 Task: Play online Dominion games in easy mode.
Action: Mouse moved to (320, 721)
Screenshot: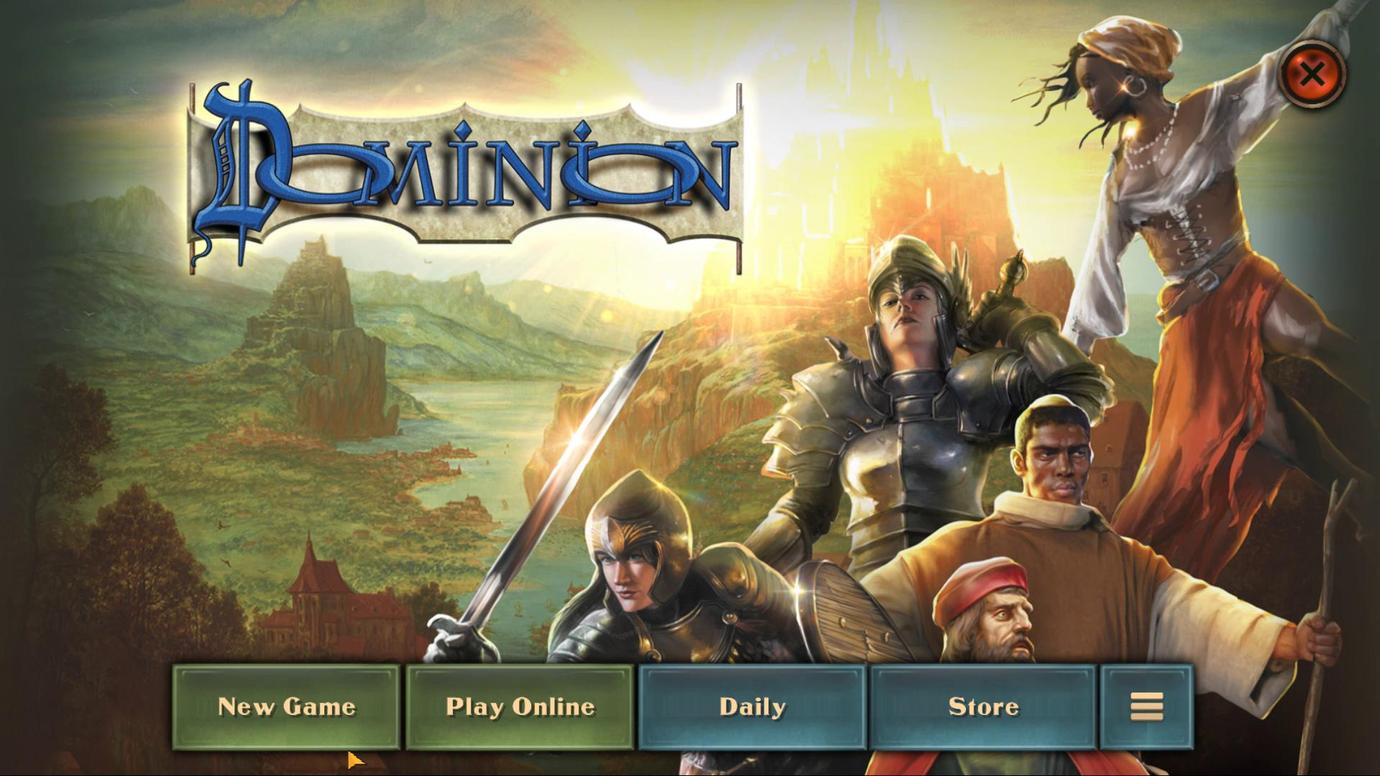 
Action: Mouse pressed left at (320, 721)
Screenshot: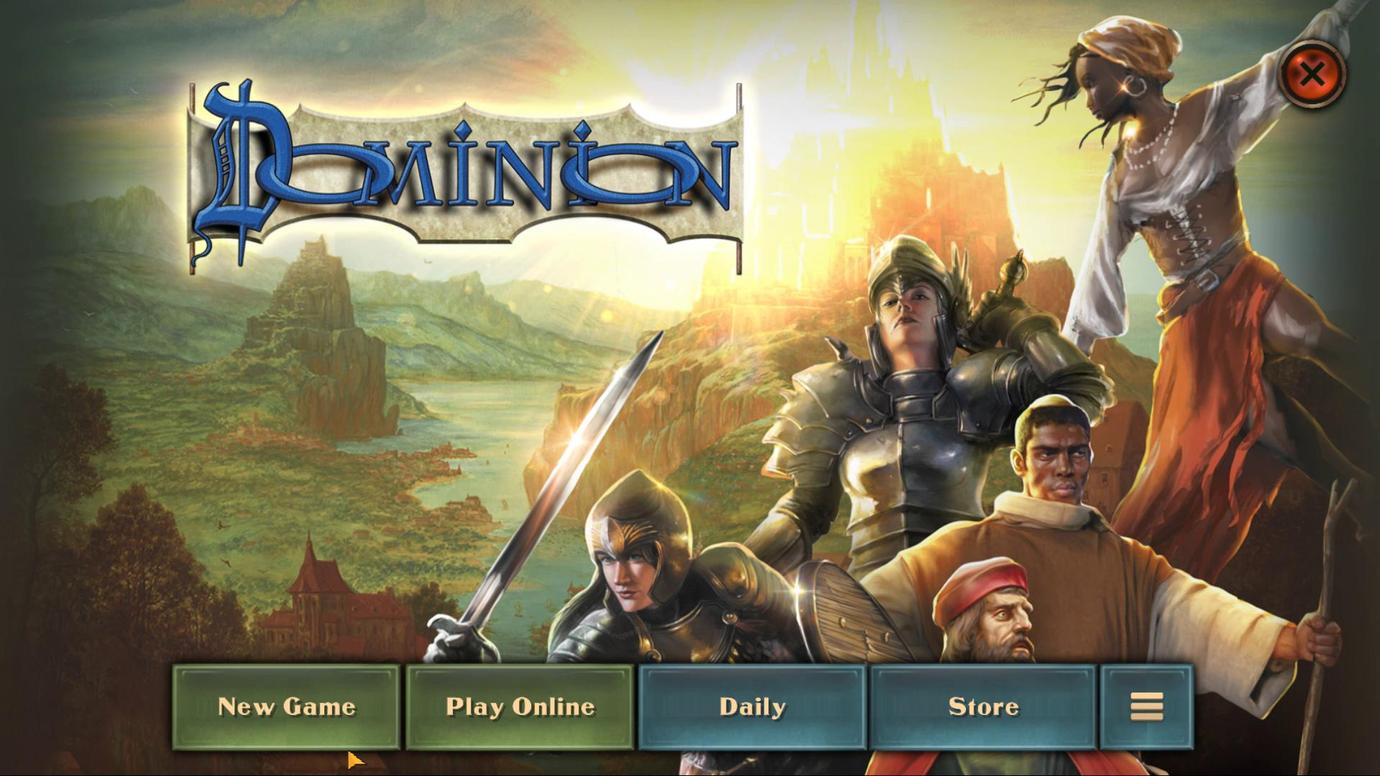 
Action: Mouse moved to (611, 674)
Screenshot: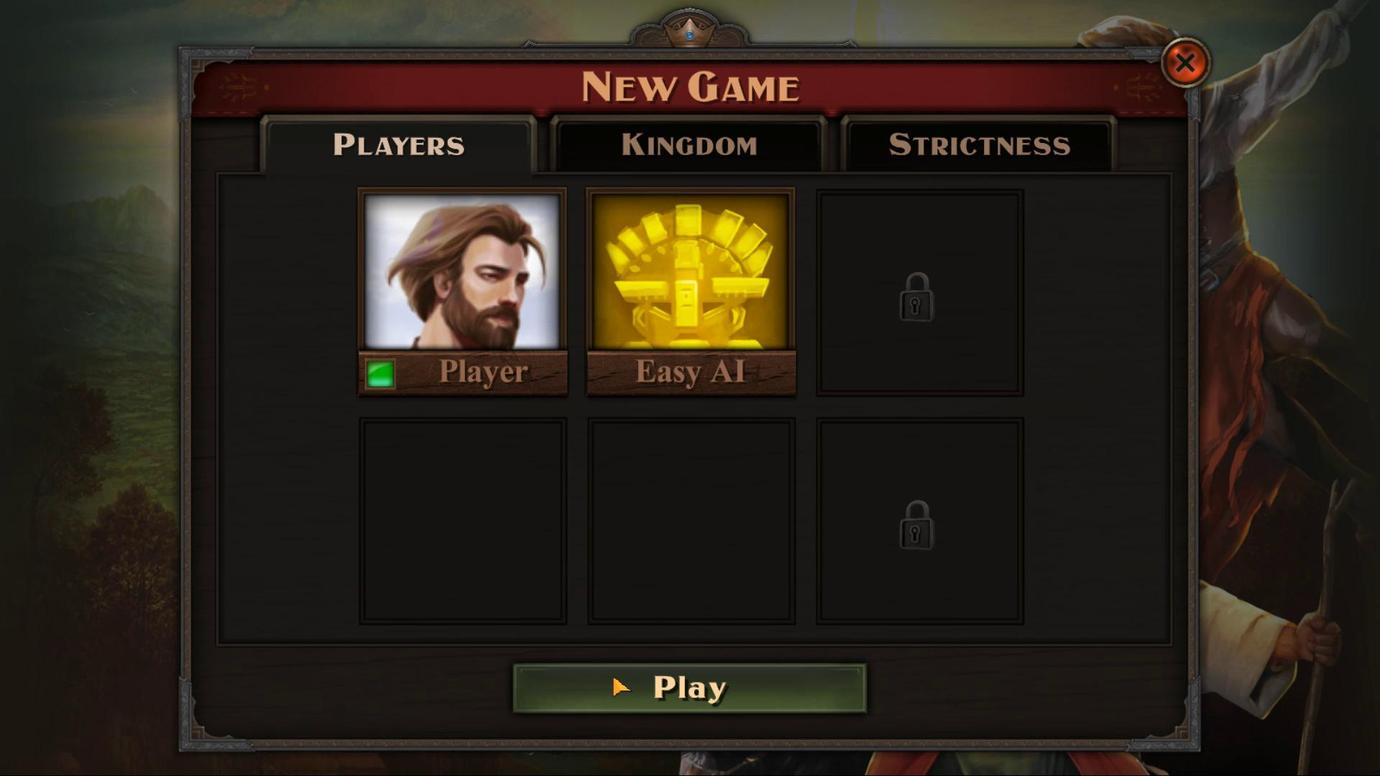 
Action: Mouse pressed left at (611, 674)
Screenshot: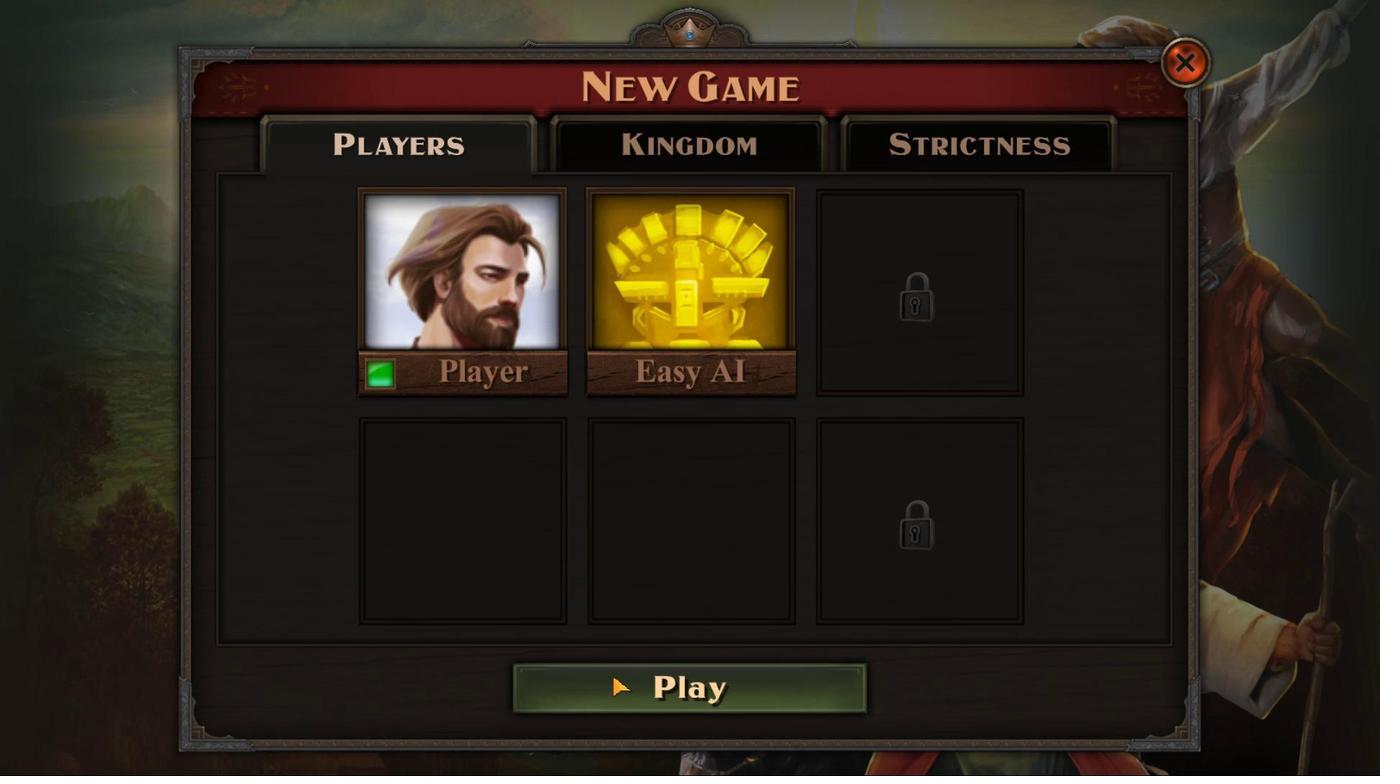 
Action: Mouse moved to (578, 606)
Screenshot: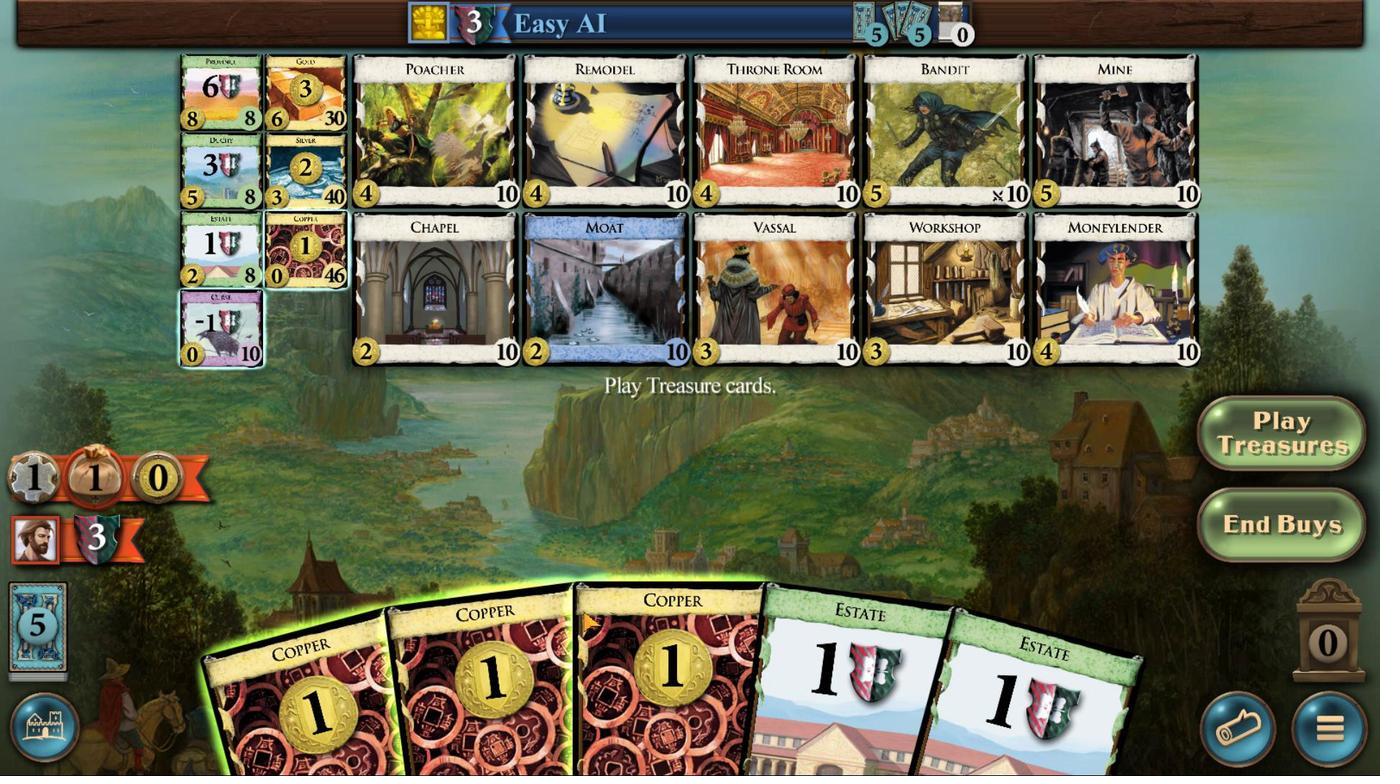 
Action: Mouse scrolled (578, 605) with delta (0, 0)
Screenshot: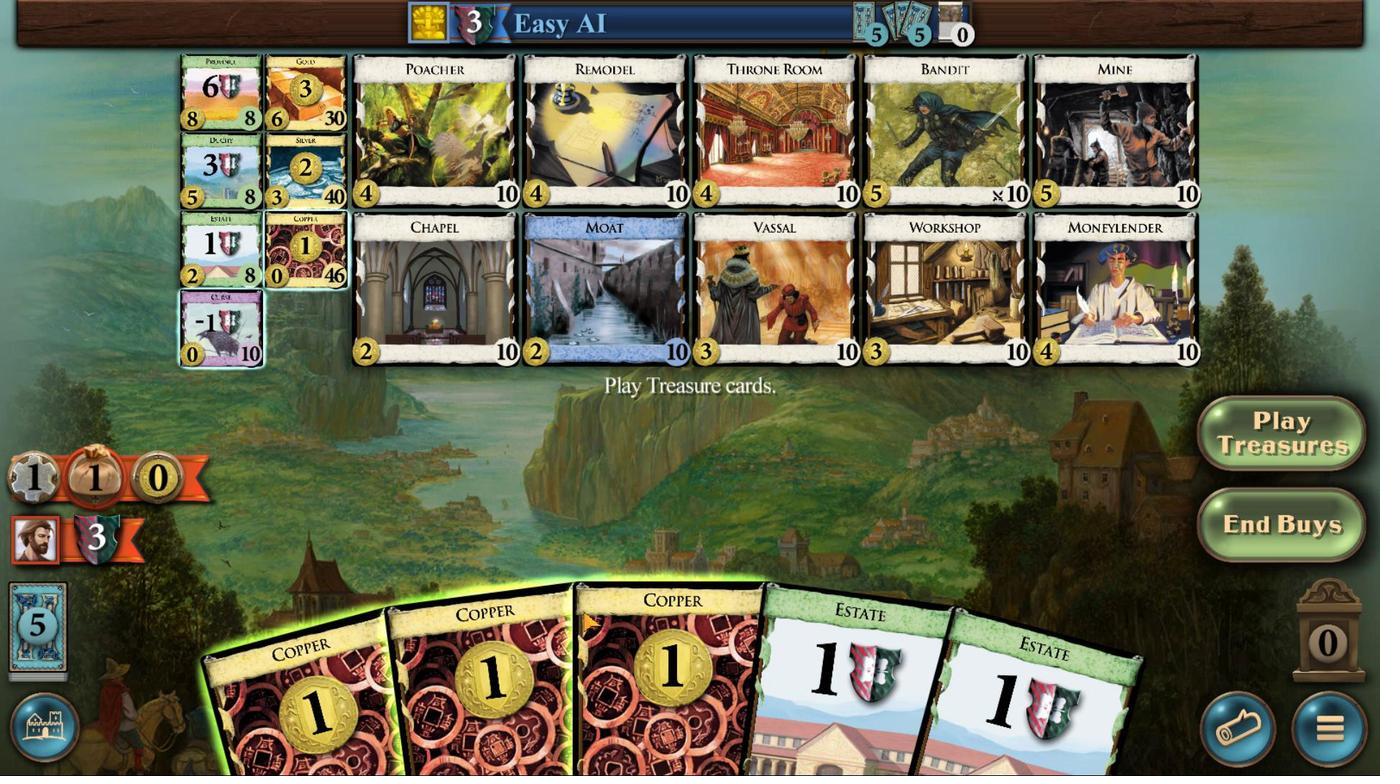 
Action: Mouse moved to (592, 623)
Screenshot: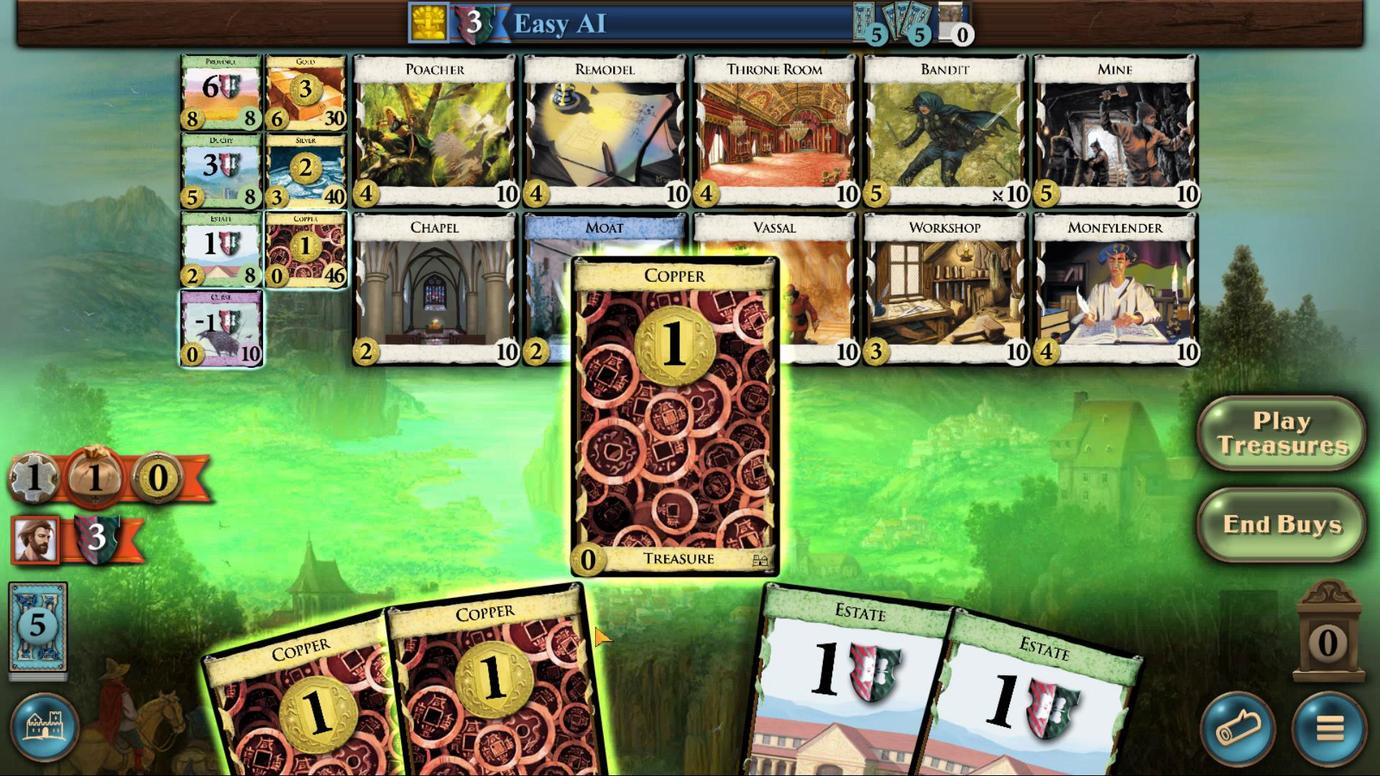 
Action: Mouse scrolled (592, 623) with delta (0, 0)
Screenshot: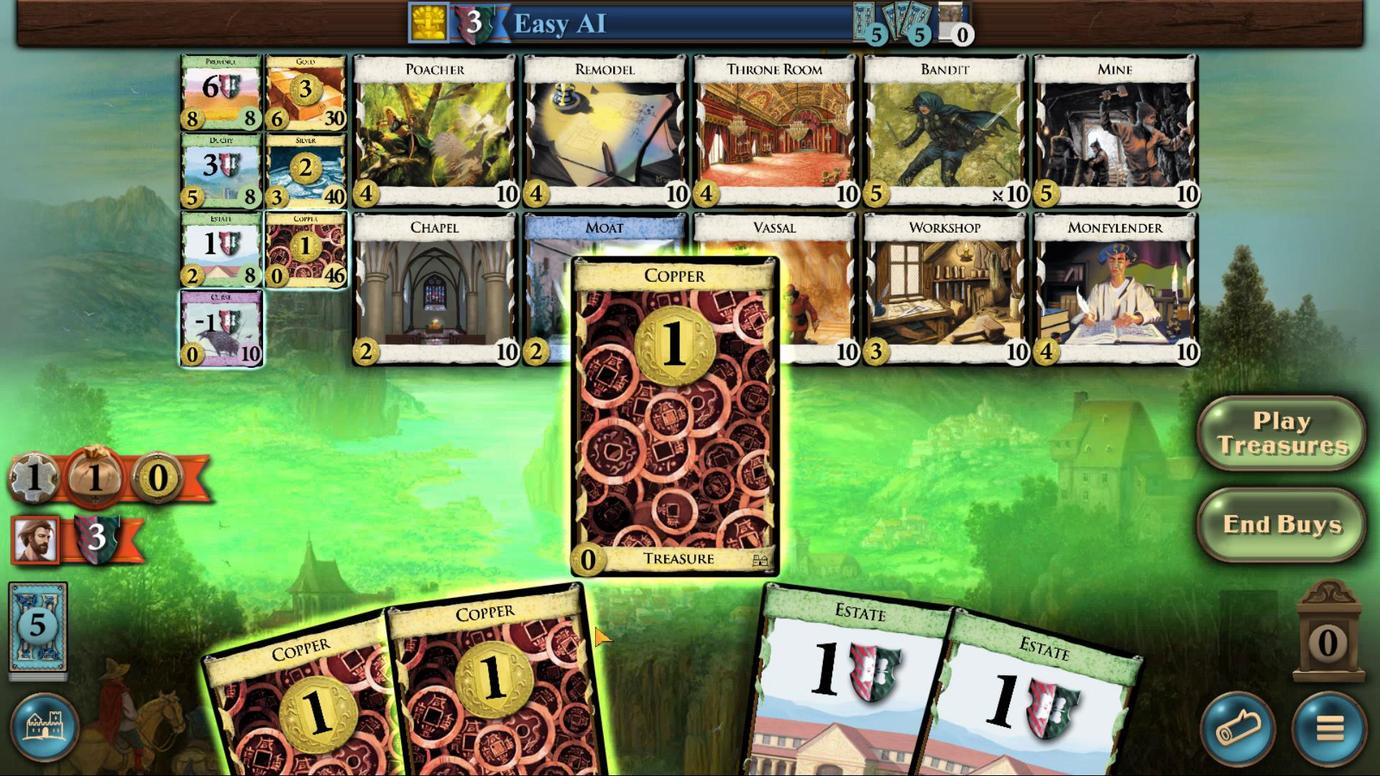 
Action: Mouse moved to (593, 626)
Screenshot: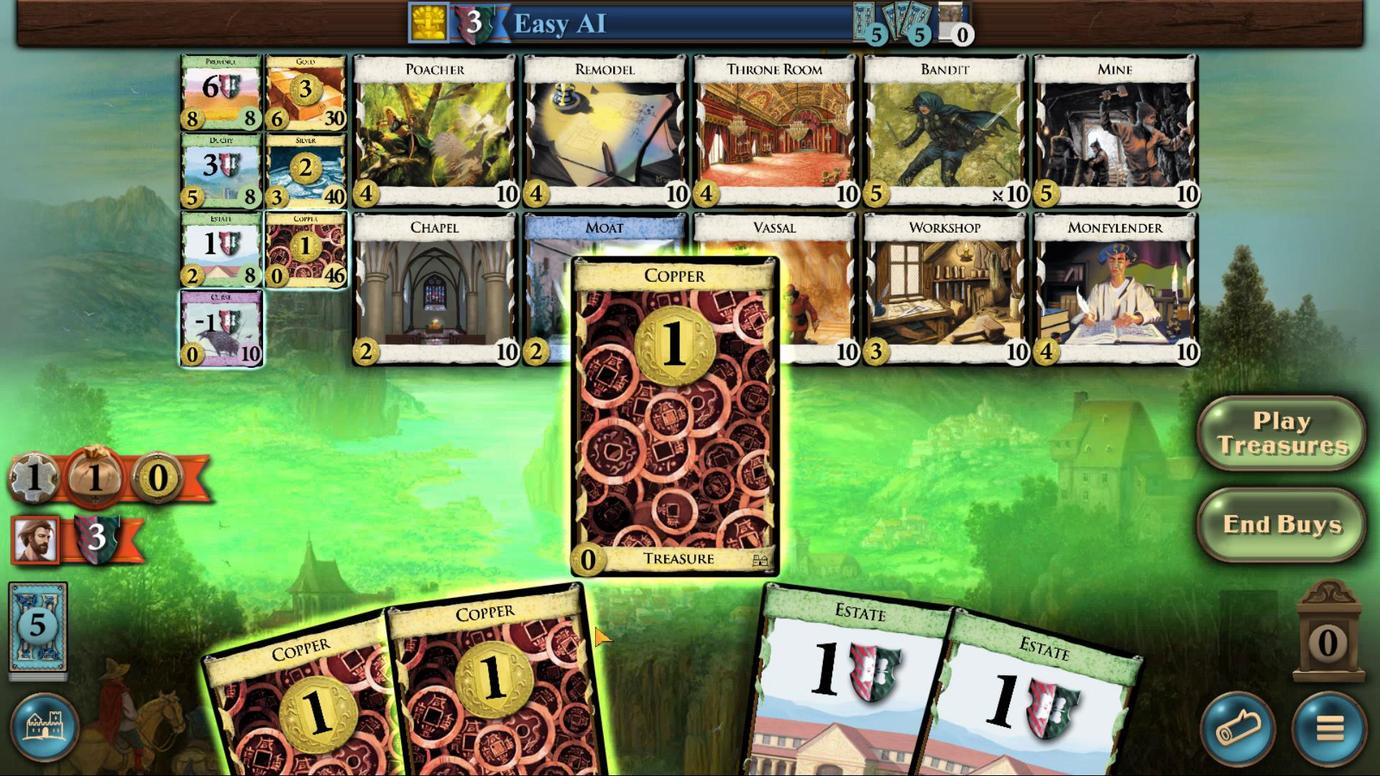
Action: Mouse scrolled (593, 626) with delta (0, 0)
Screenshot: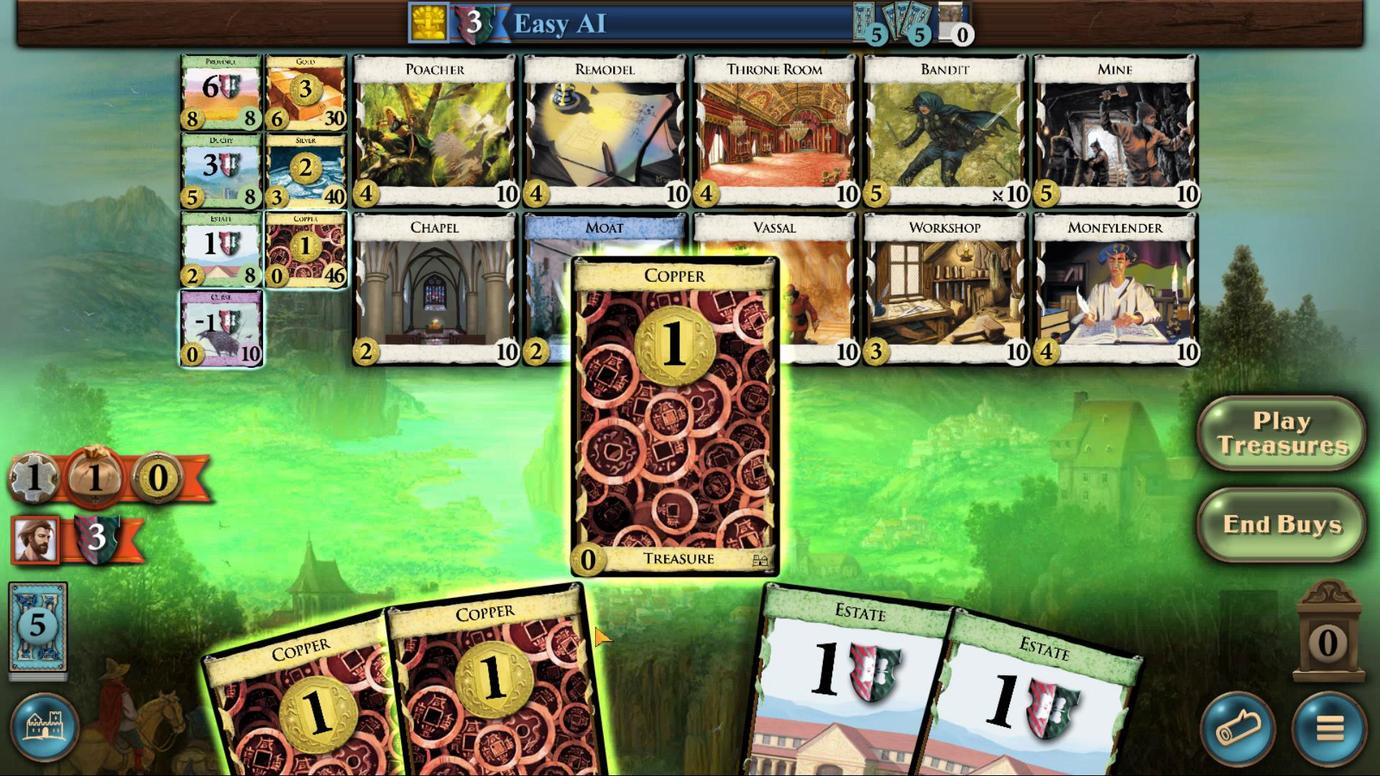 
Action: Mouse scrolled (593, 626) with delta (0, 0)
Screenshot: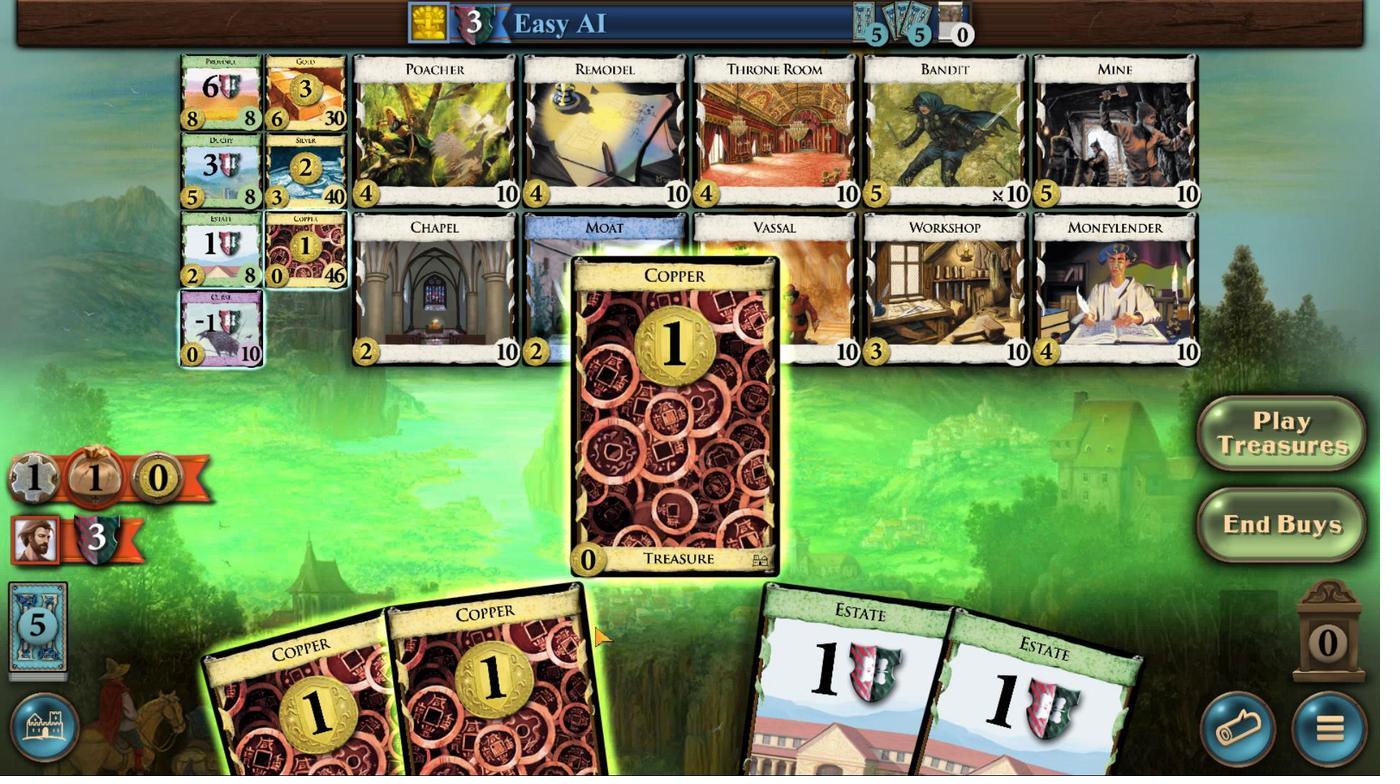 
Action: Mouse scrolled (593, 626) with delta (0, 0)
Screenshot: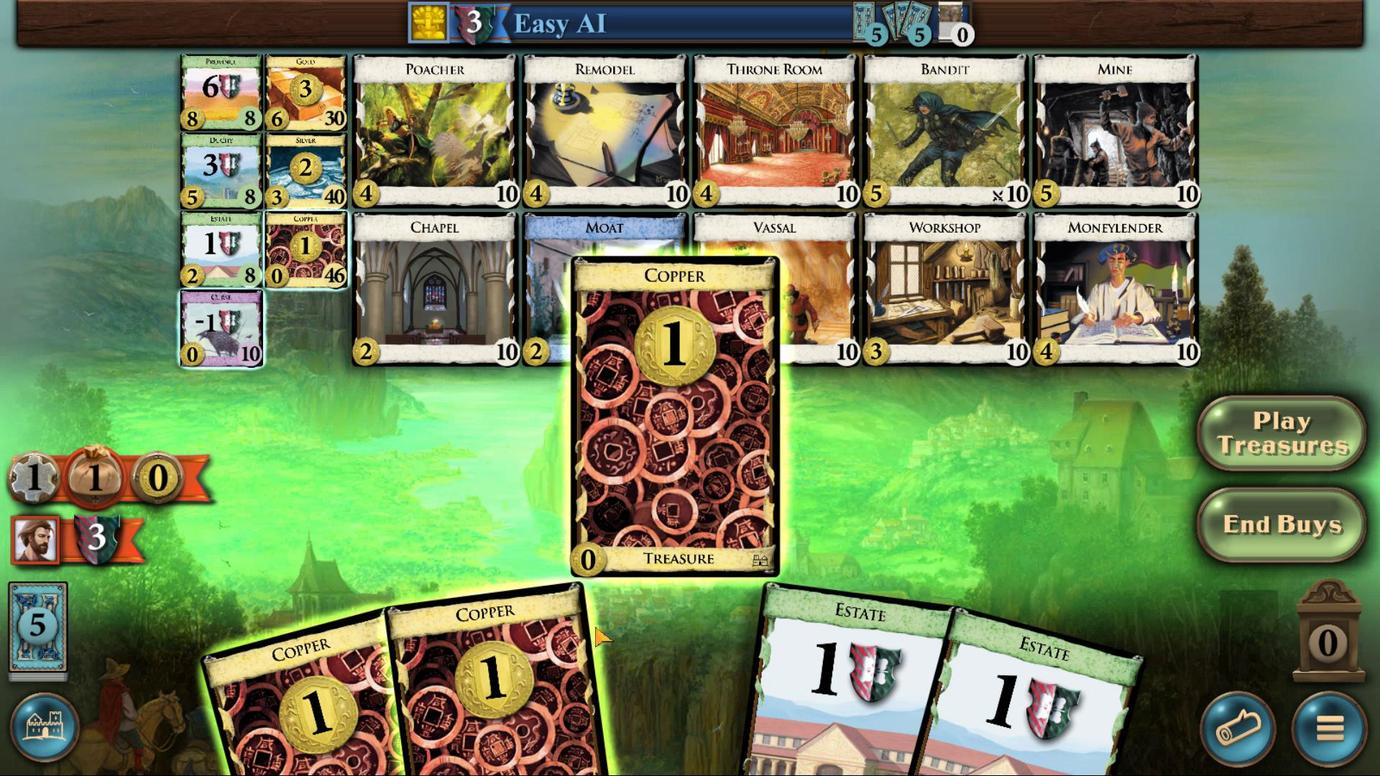 
Action: Mouse scrolled (593, 626) with delta (0, 0)
Screenshot: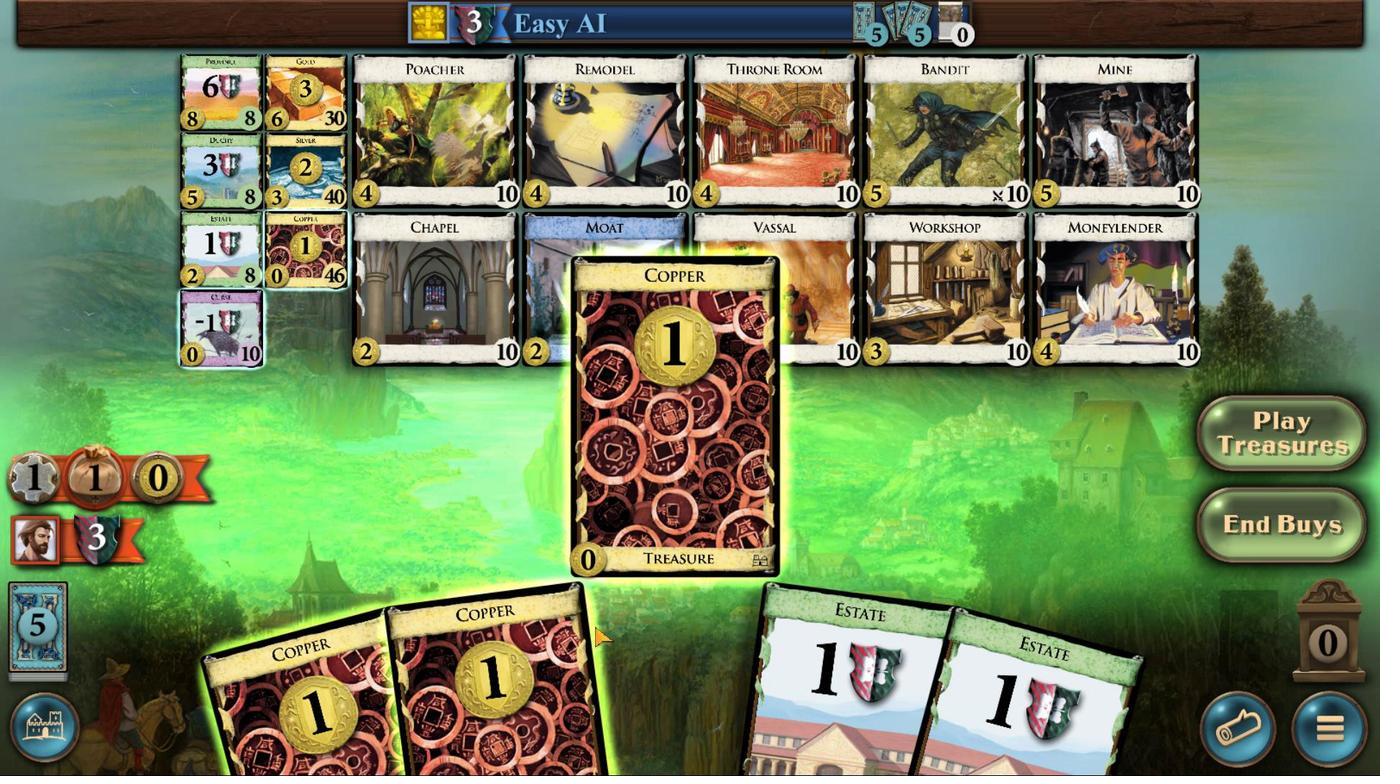 
Action: Mouse moved to (564, 659)
Screenshot: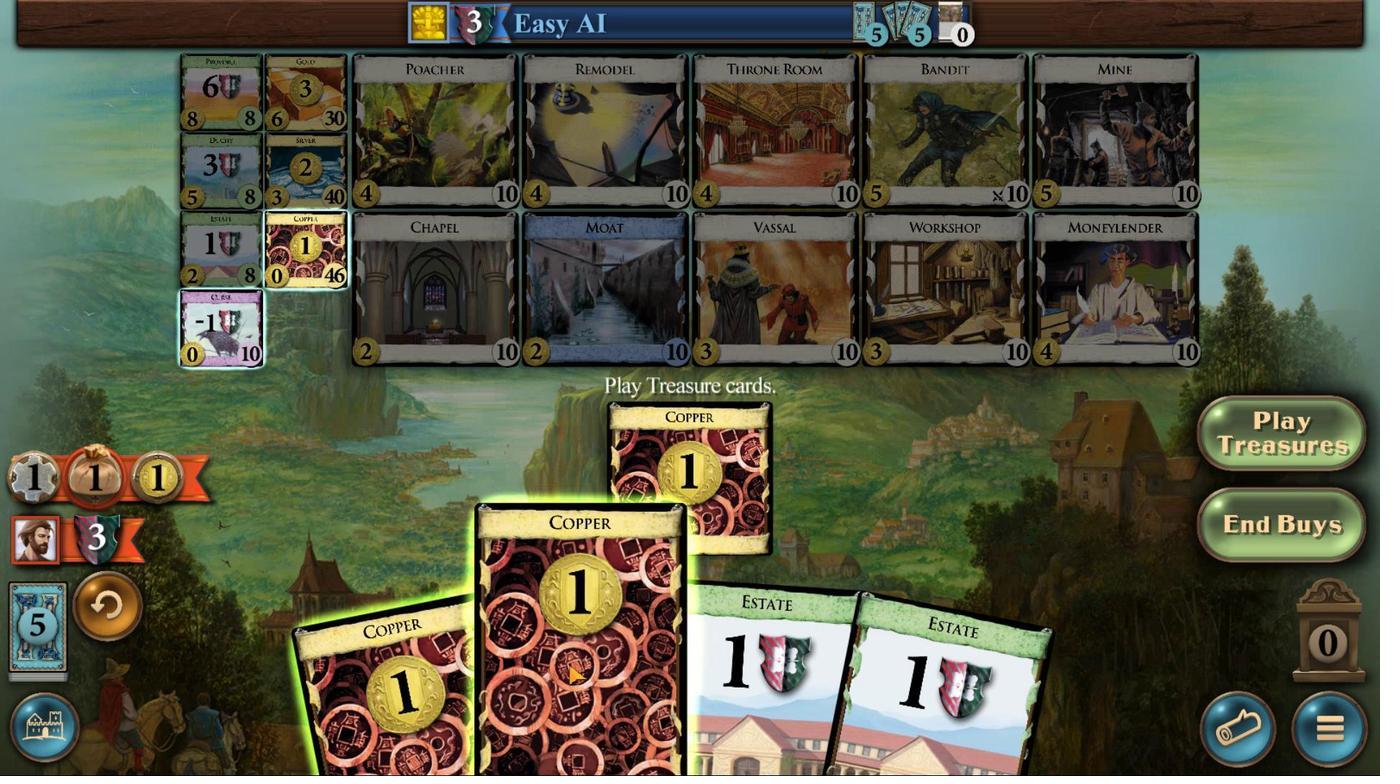 
Action: Mouse scrolled (564, 659) with delta (0, 0)
Screenshot: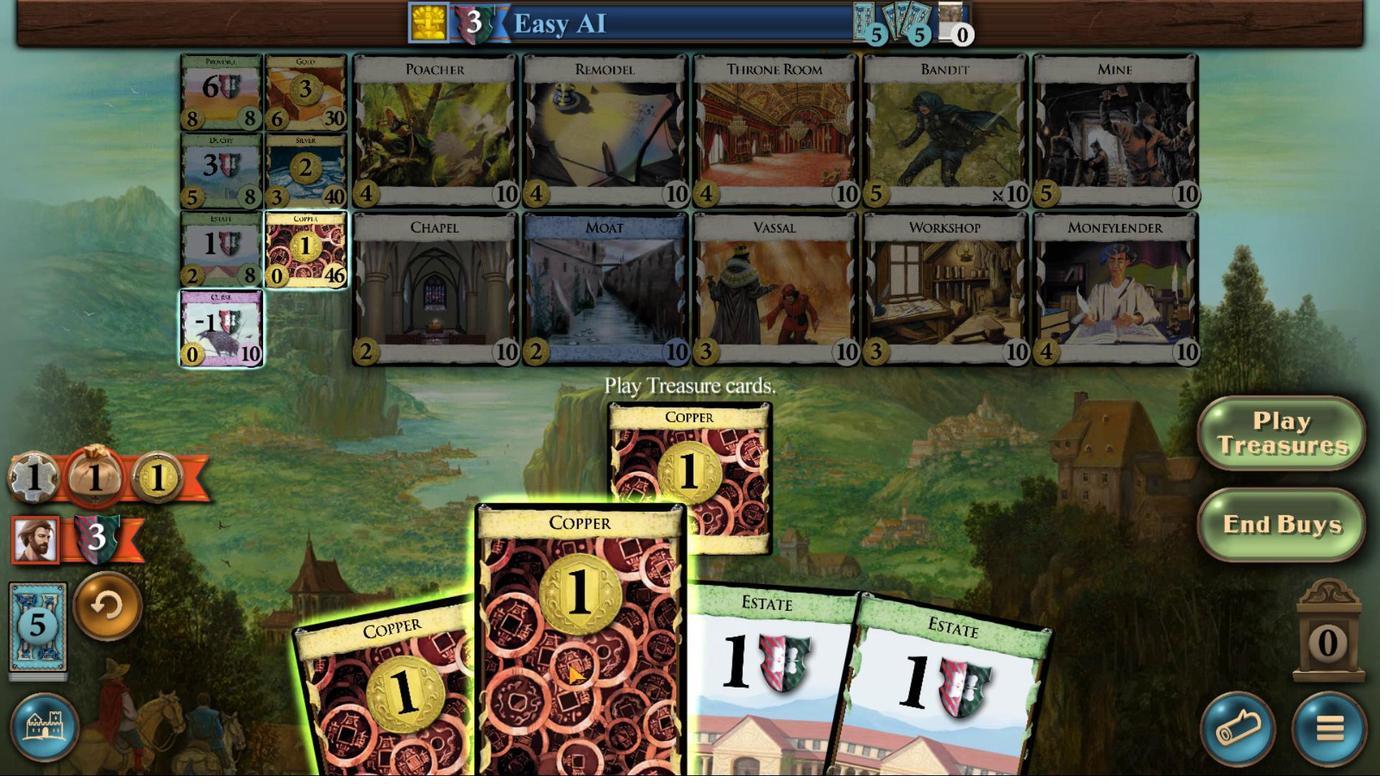 
Action: Mouse moved to (566, 662)
Screenshot: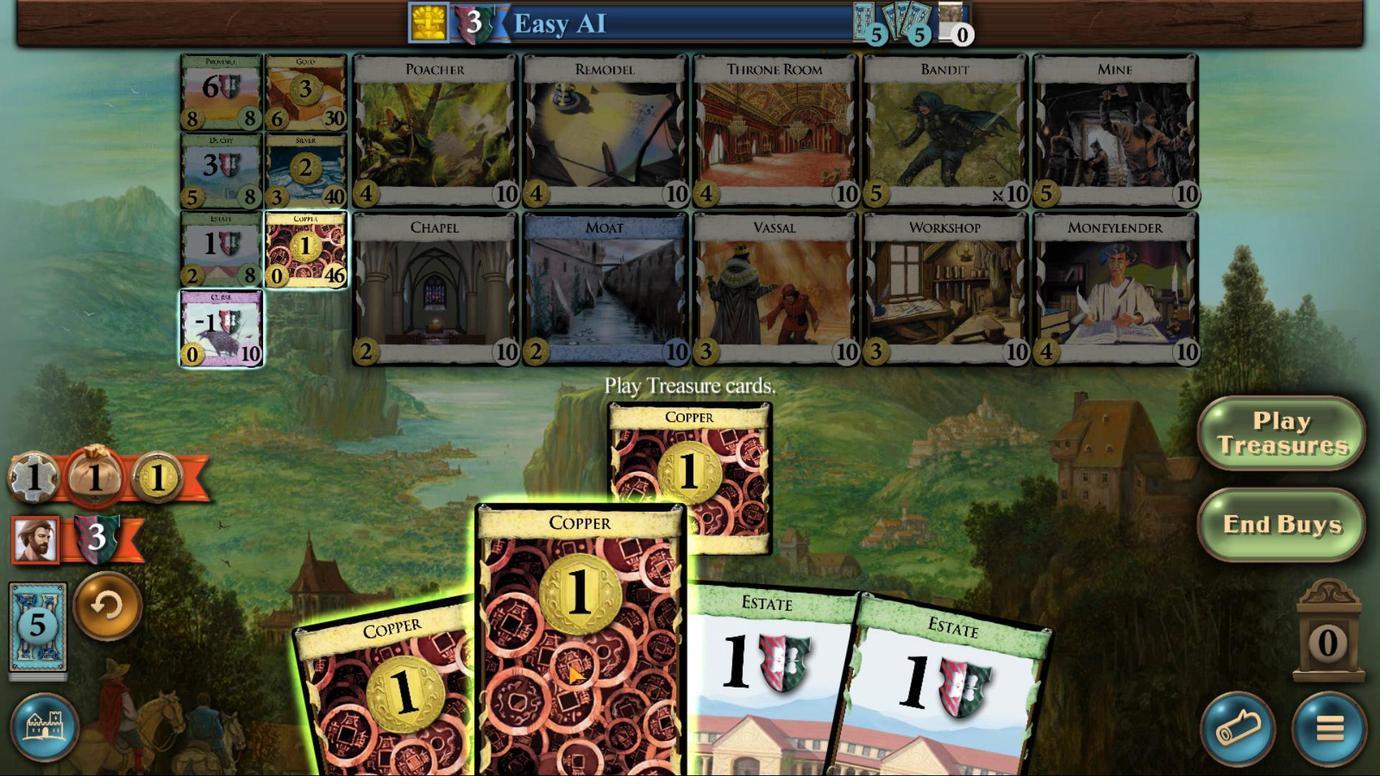 
Action: Mouse scrolled (566, 662) with delta (0, 0)
Screenshot: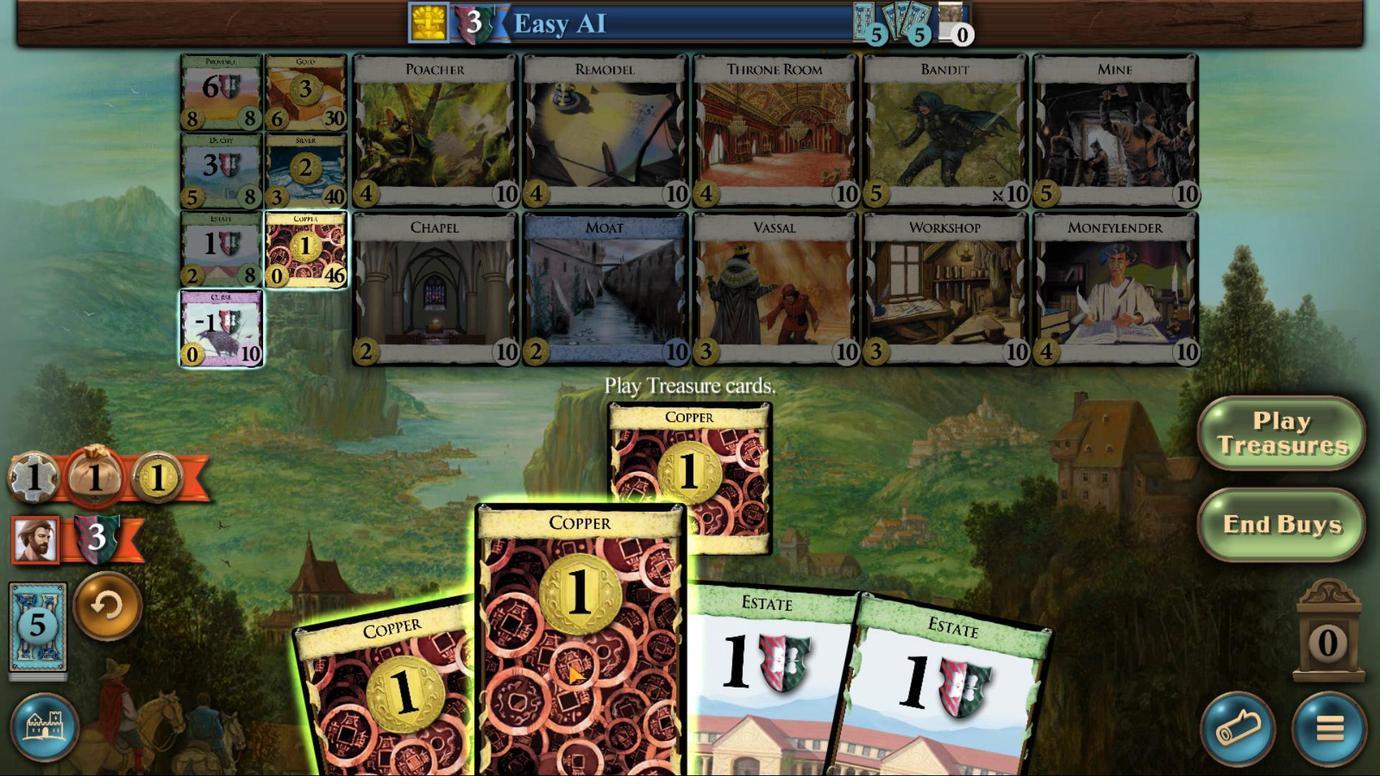 
Action: Mouse moved to (567, 664)
Screenshot: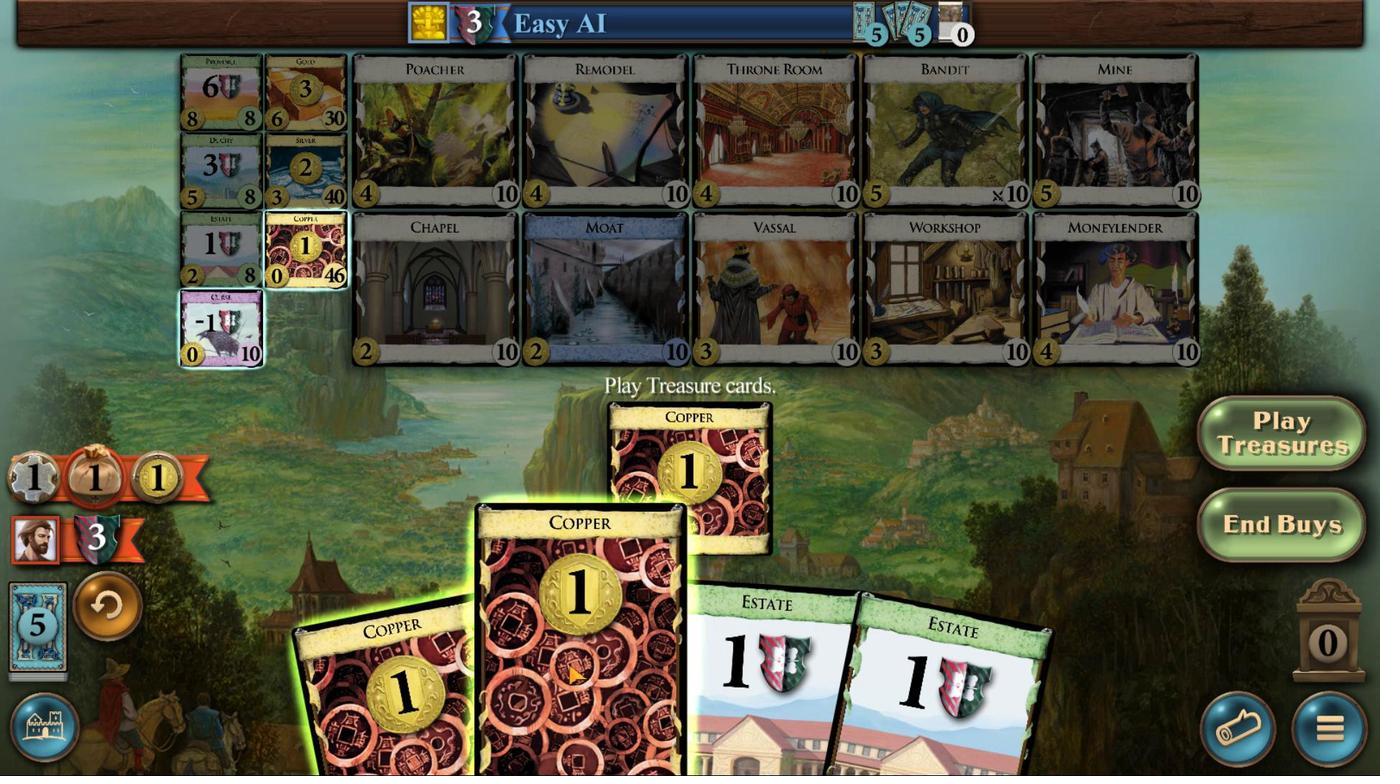 
Action: Mouse scrolled (567, 664) with delta (0, 0)
Screenshot: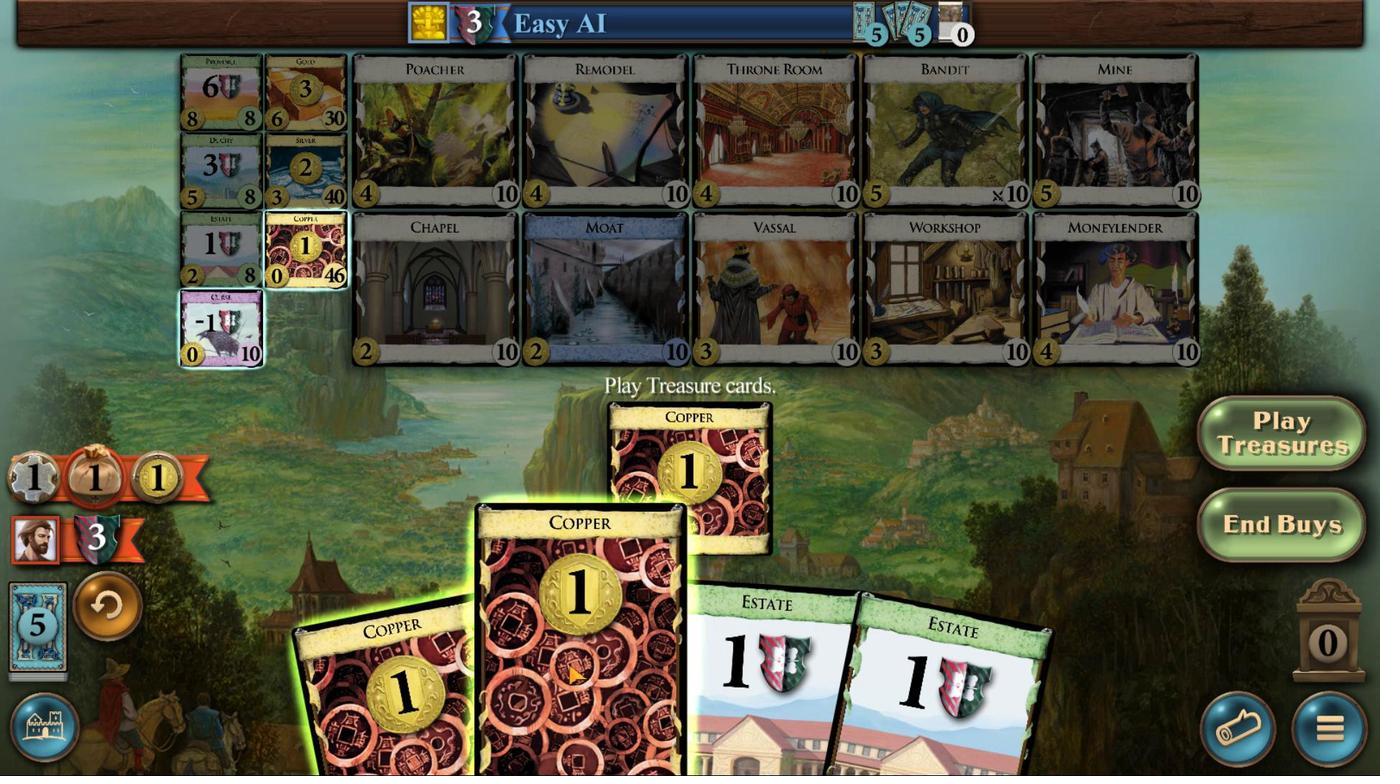 
Action: Mouse scrolled (567, 664) with delta (0, 0)
Screenshot: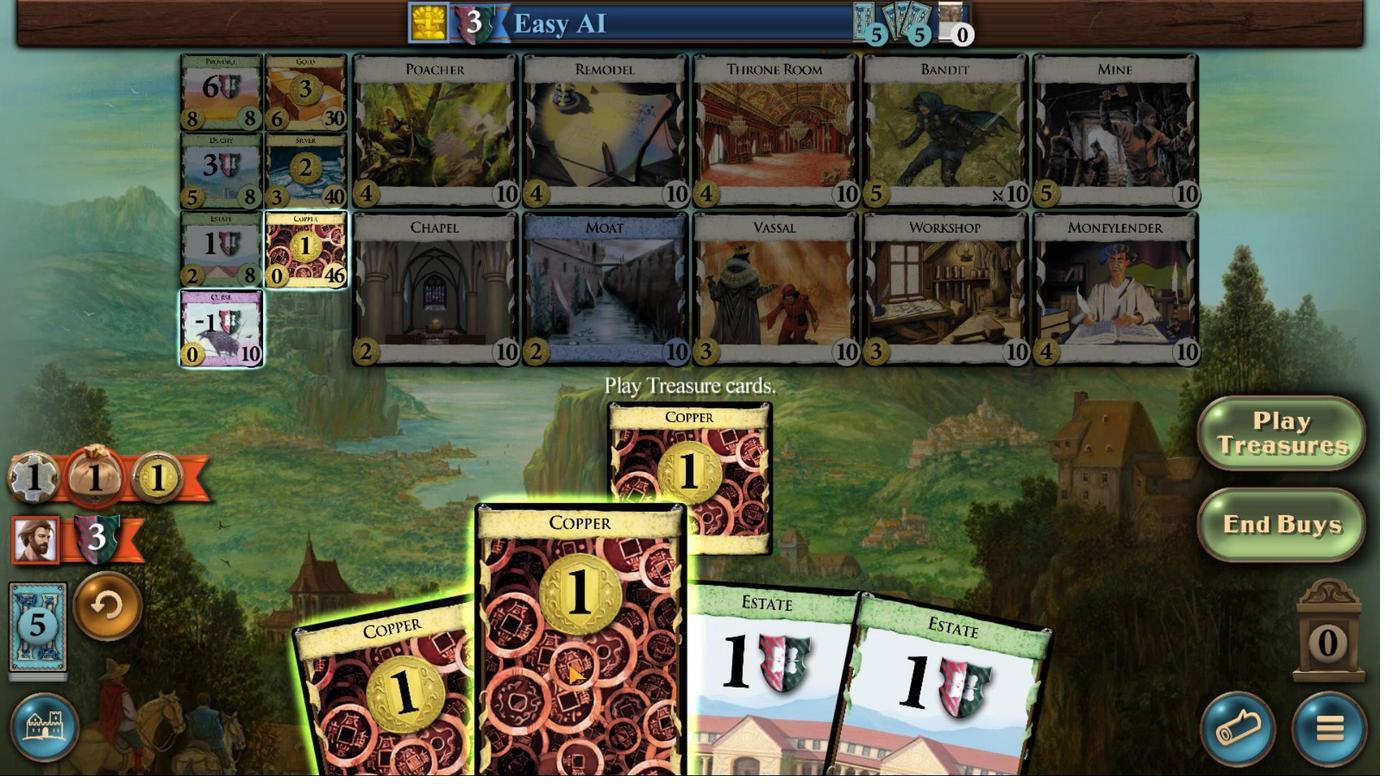 
Action: Mouse scrolled (567, 664) with delta (0, 0)
Screenshot: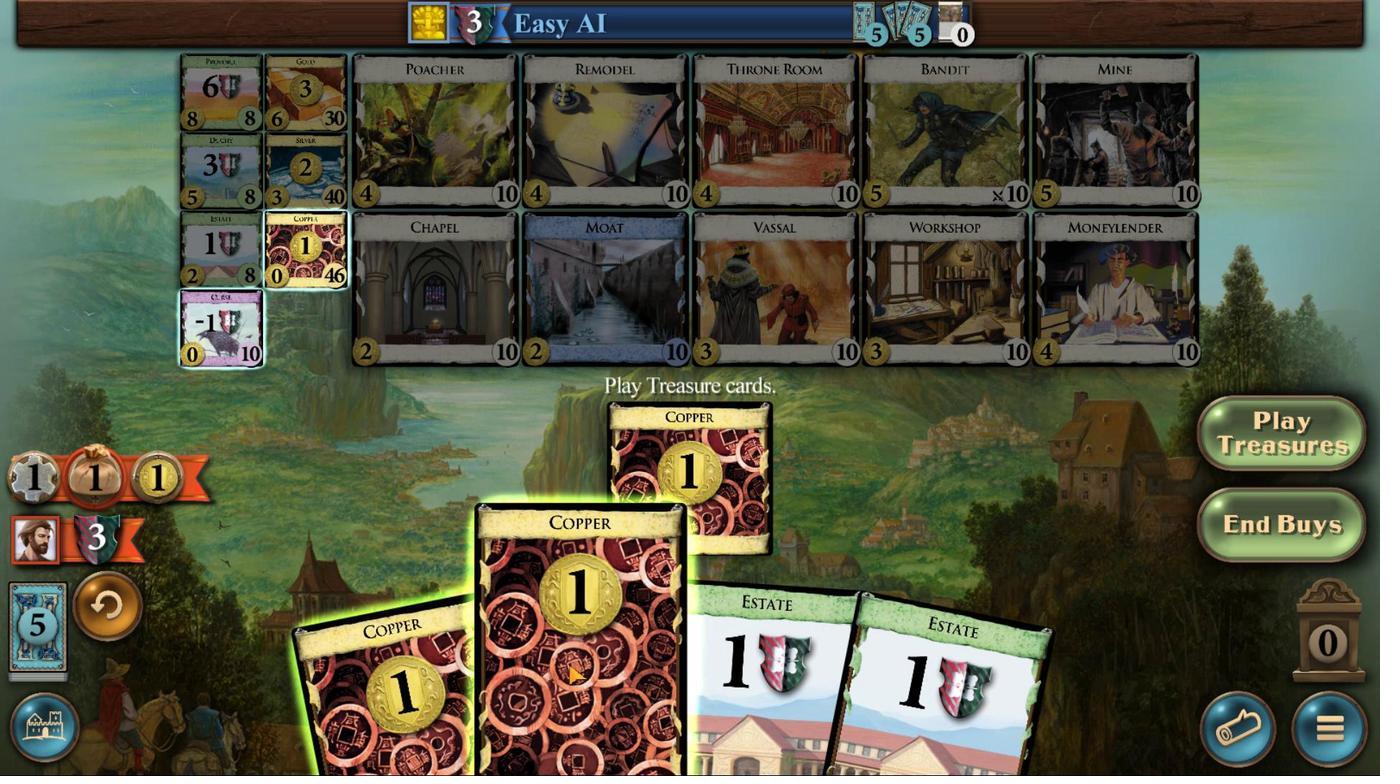 
Action: Mouse moved to (495, 665)
Screenshot: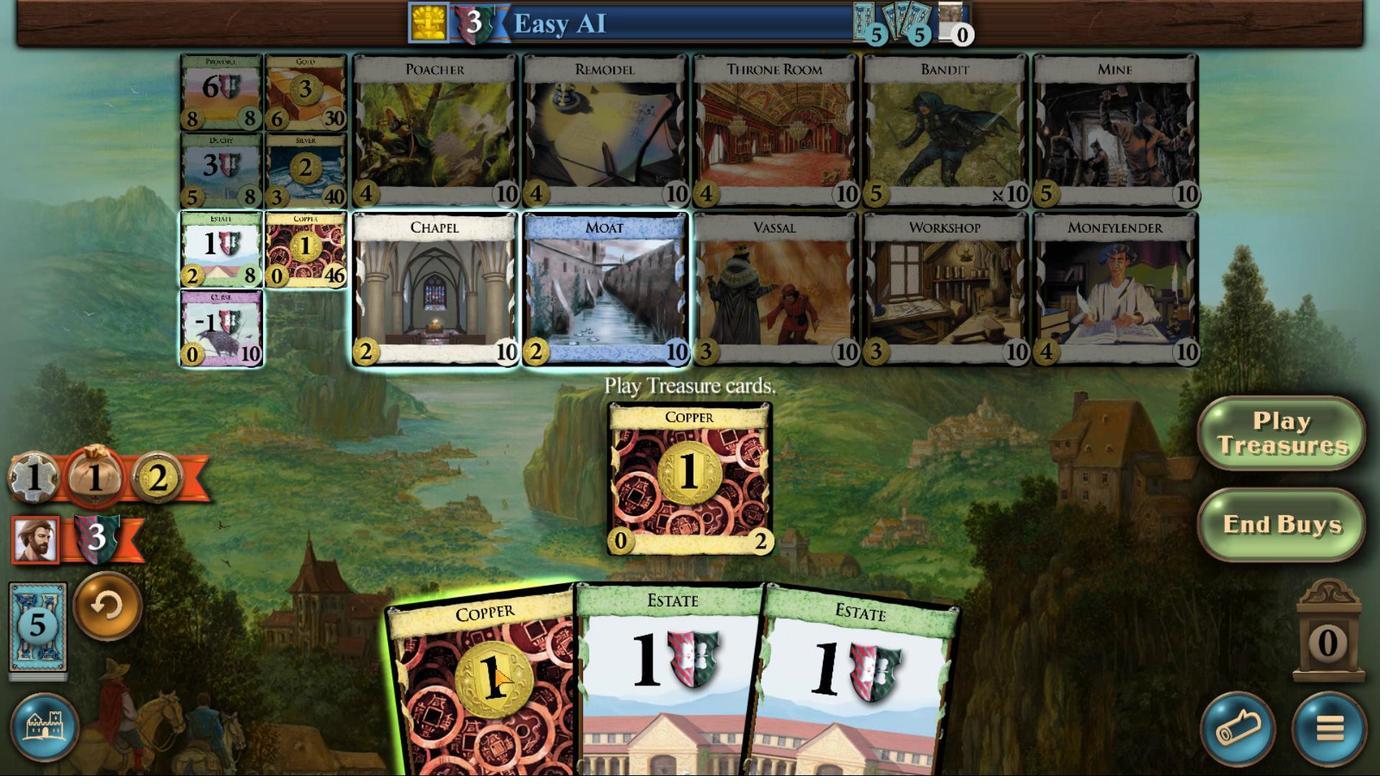 
Action: Mouse scrolled (495, 664) with delta (0, 0)
Screenshot: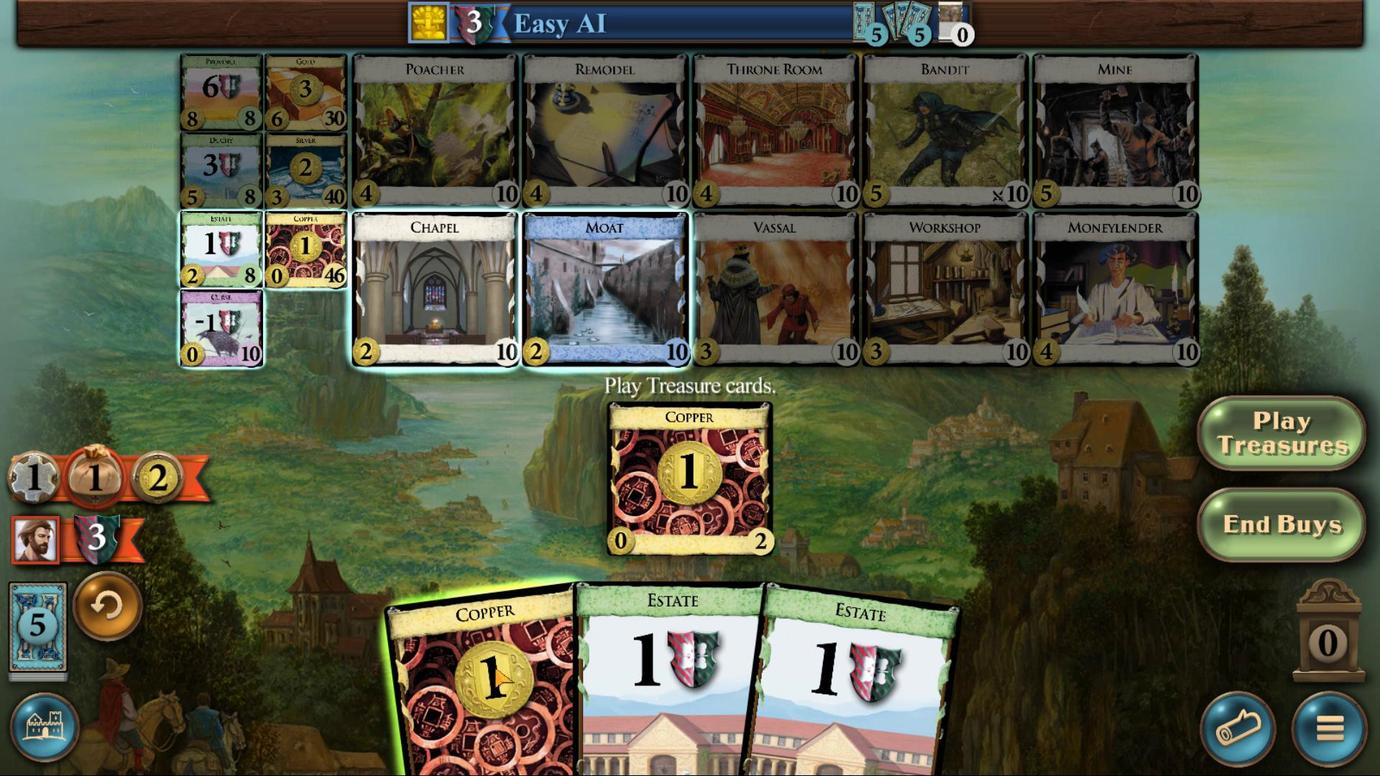 
Action: Mouse moved to (494, 667)
Screenshot: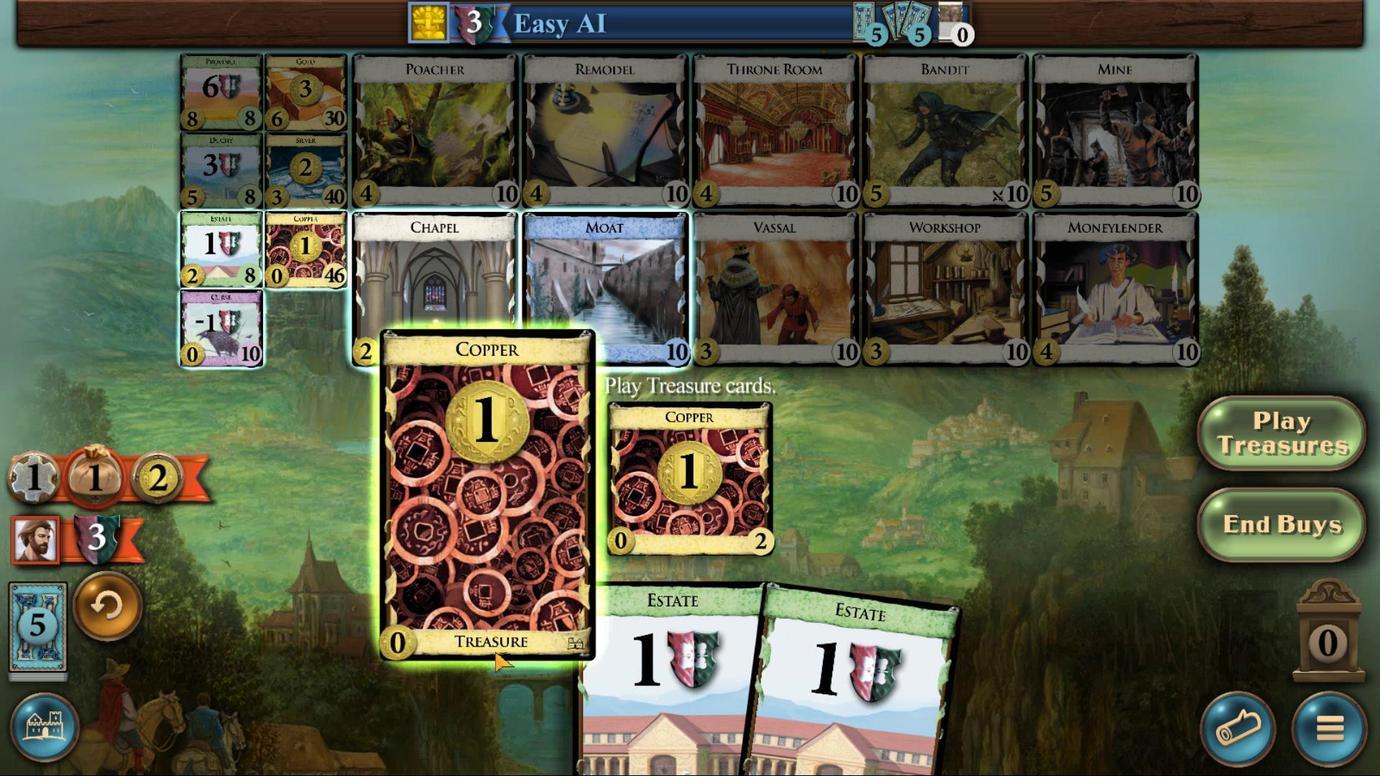 
Action: Mouse scrolled (494, 667) with delta (0, 0)
Screenshot: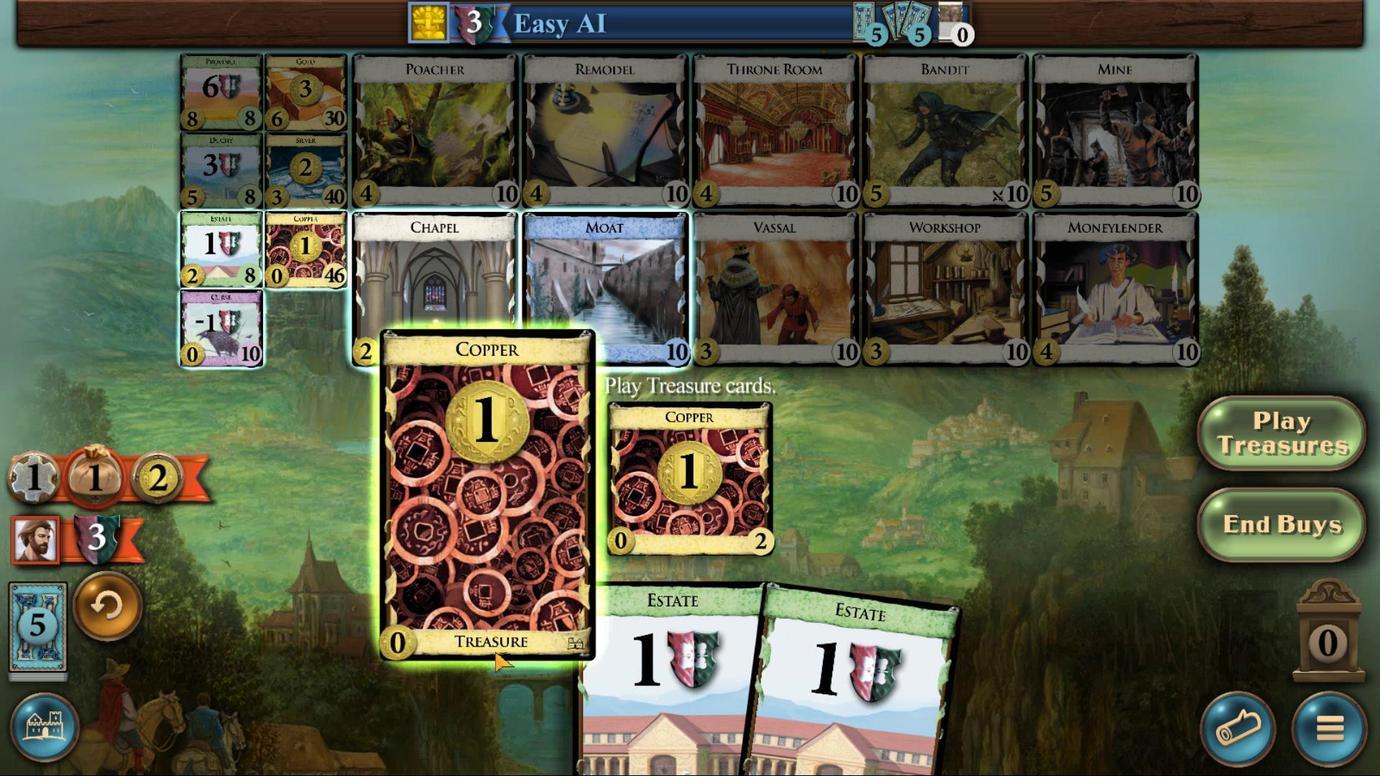 
Action: Mouse moved to (493, 667)
Screenshot: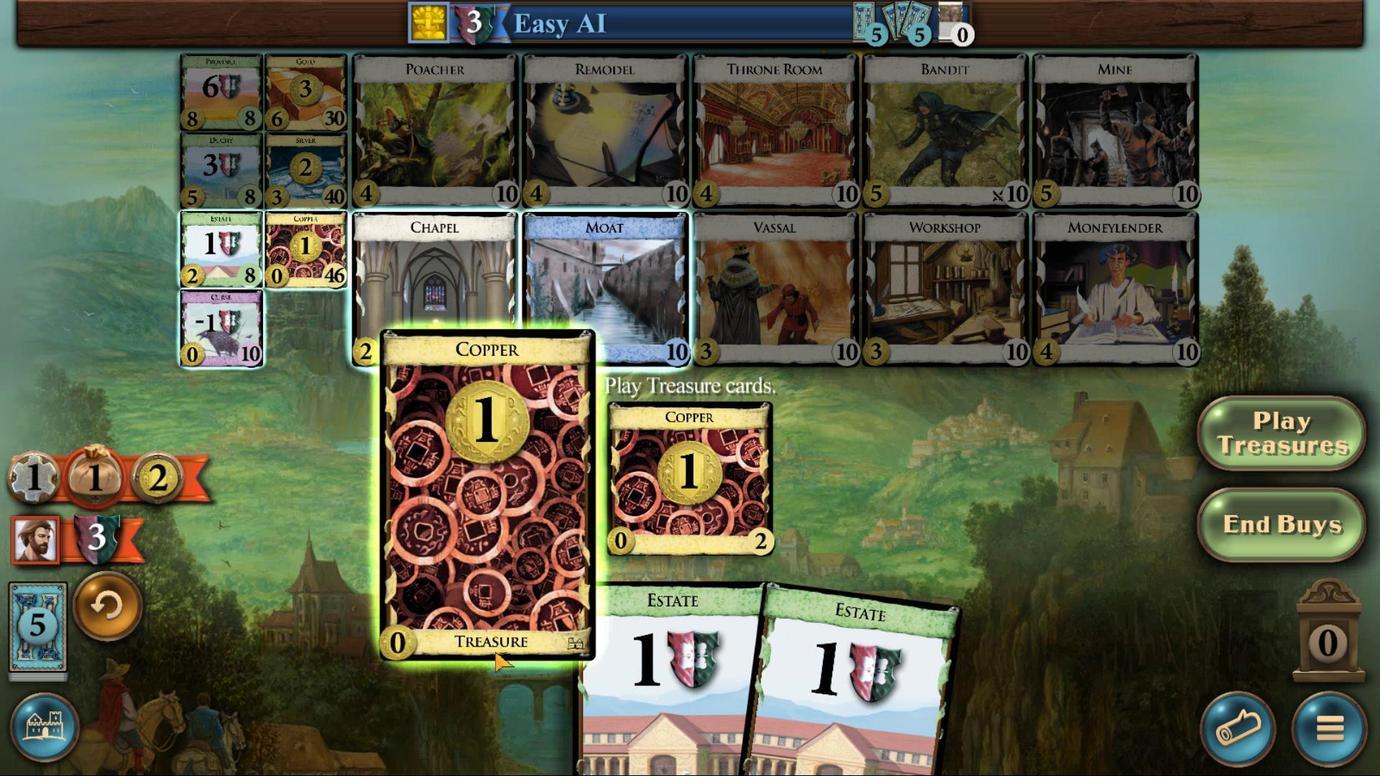 
Action: Mouse scrolled (493, 667) with delta (0, 0)
Screenshot: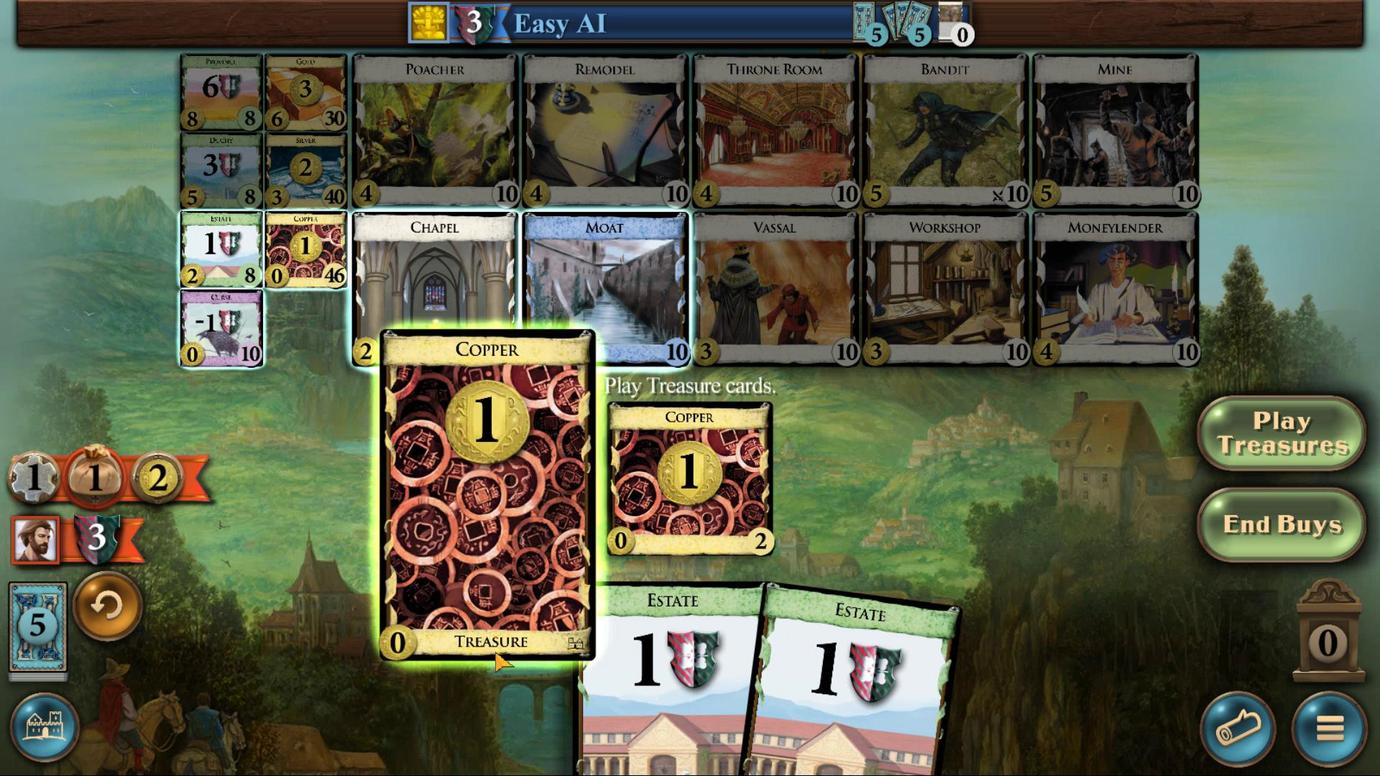 
Action: Mouse scrolled (493, 667) with delta (0, 0)
Screenshot: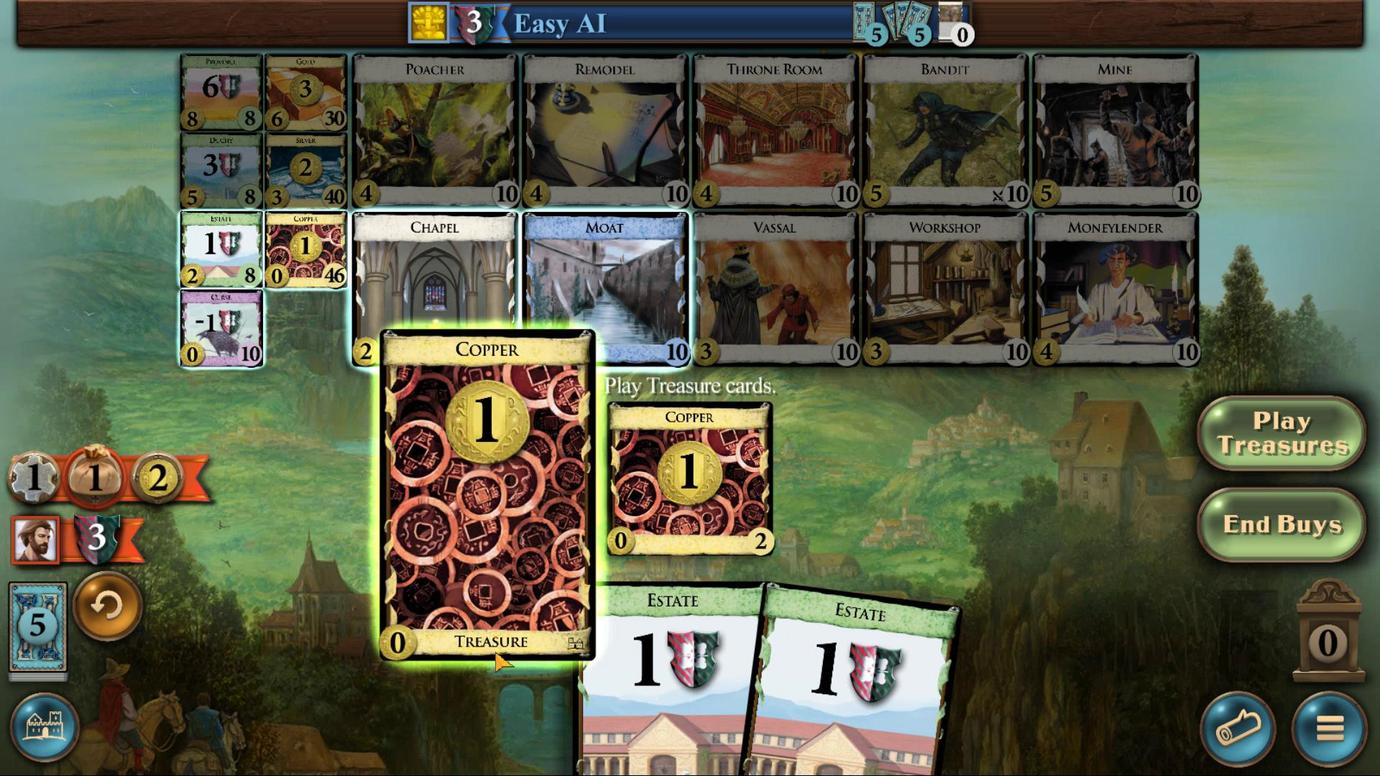 
Action: Mouse scrolled (493, 667) with delta (0, 0)
Screenshot: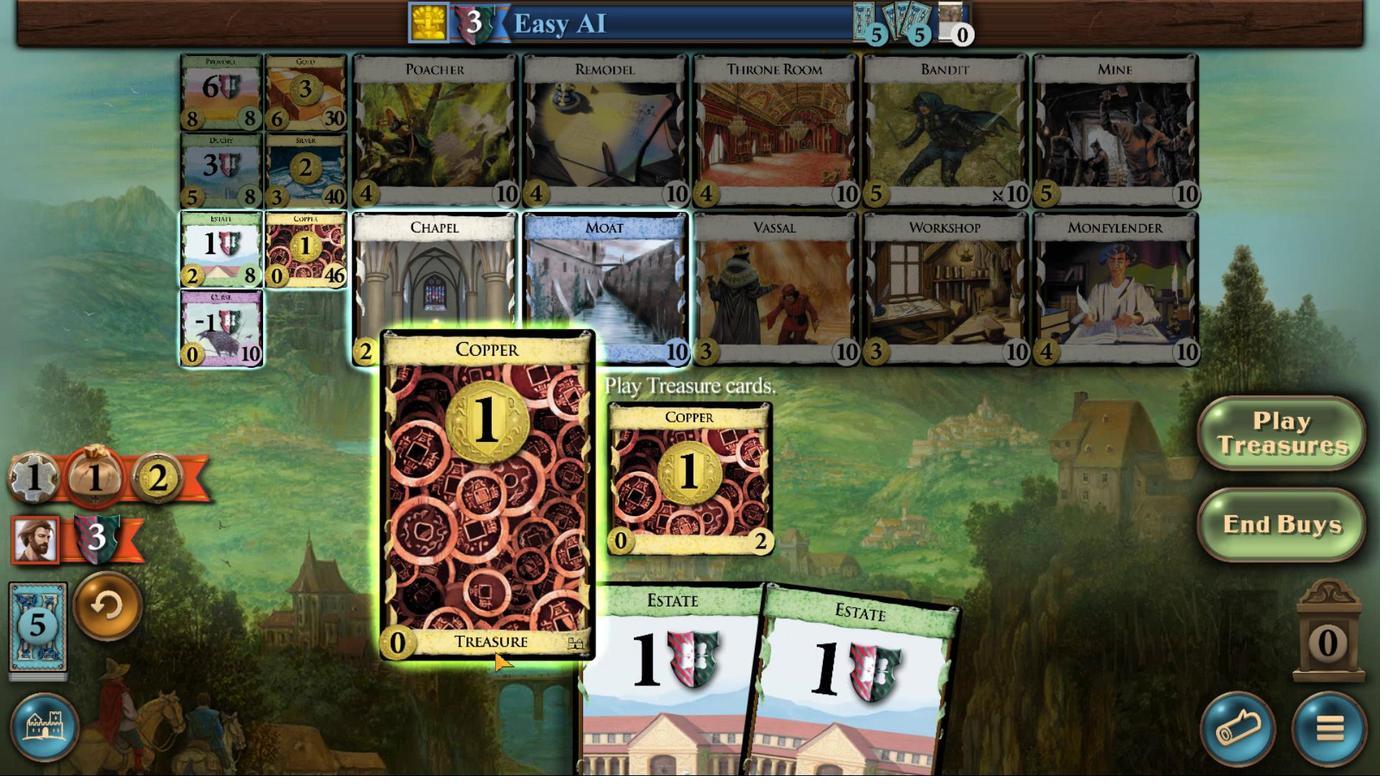 
Action: Mouse scrolled (493, 667) with delta (0, 0)
Screenshot: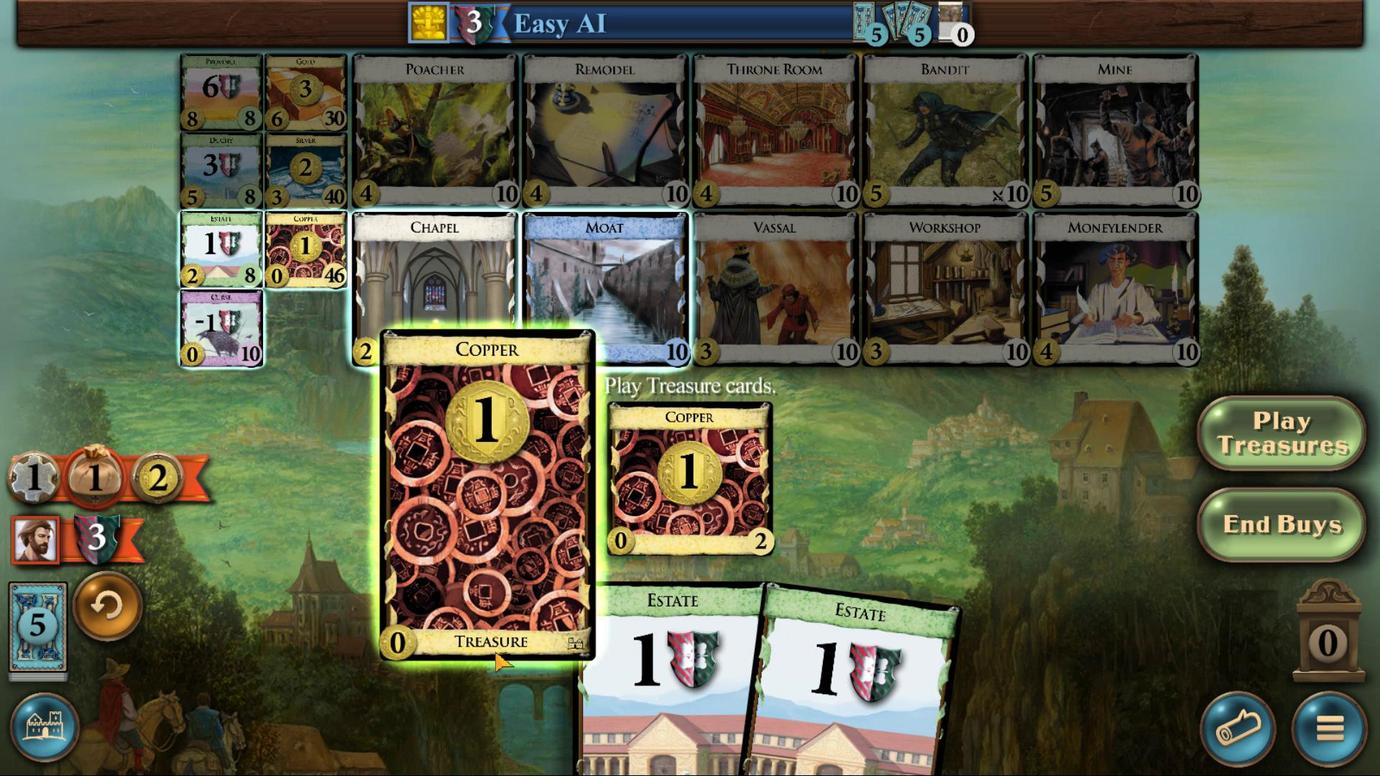 
Action: Mouse moved to (767, 309)
Screenshot: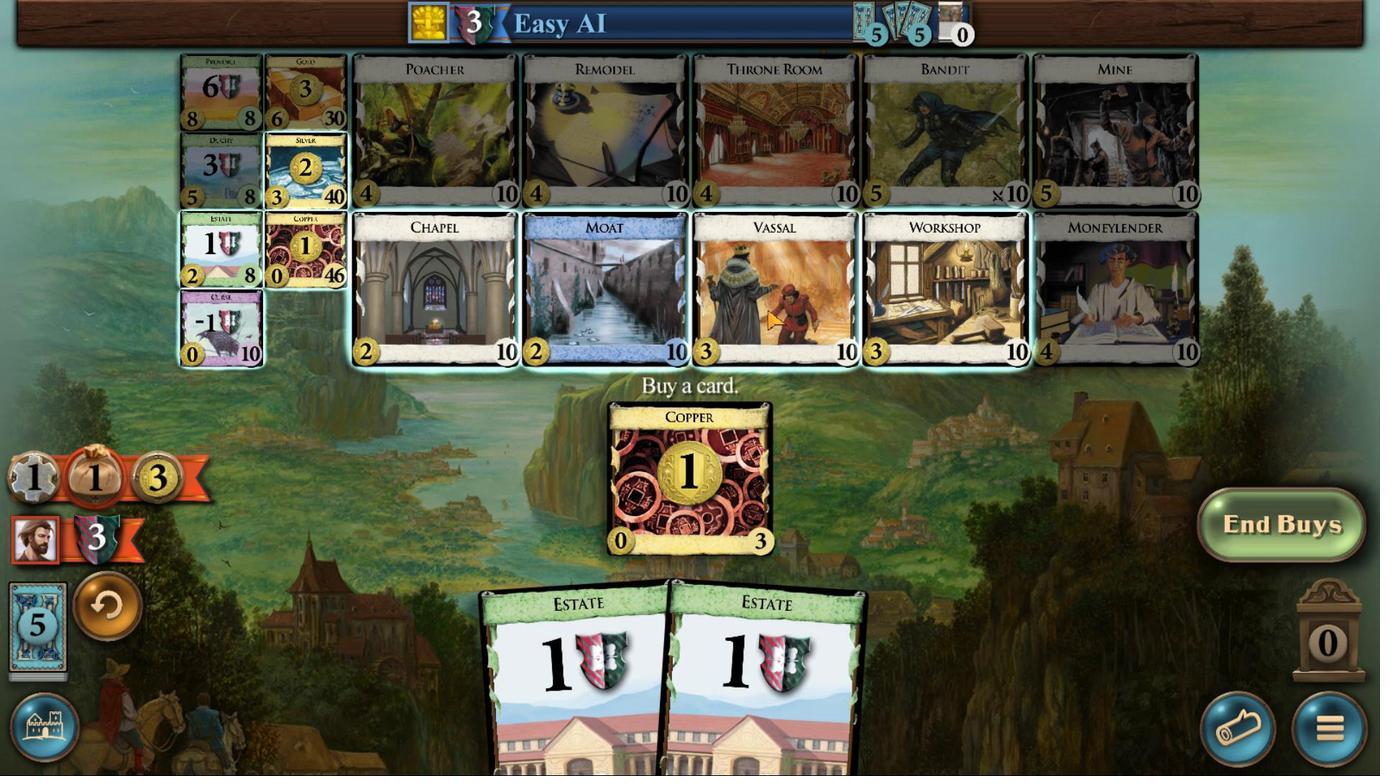 
Action: Mouse pressed left at (767, 309)
Screenshot: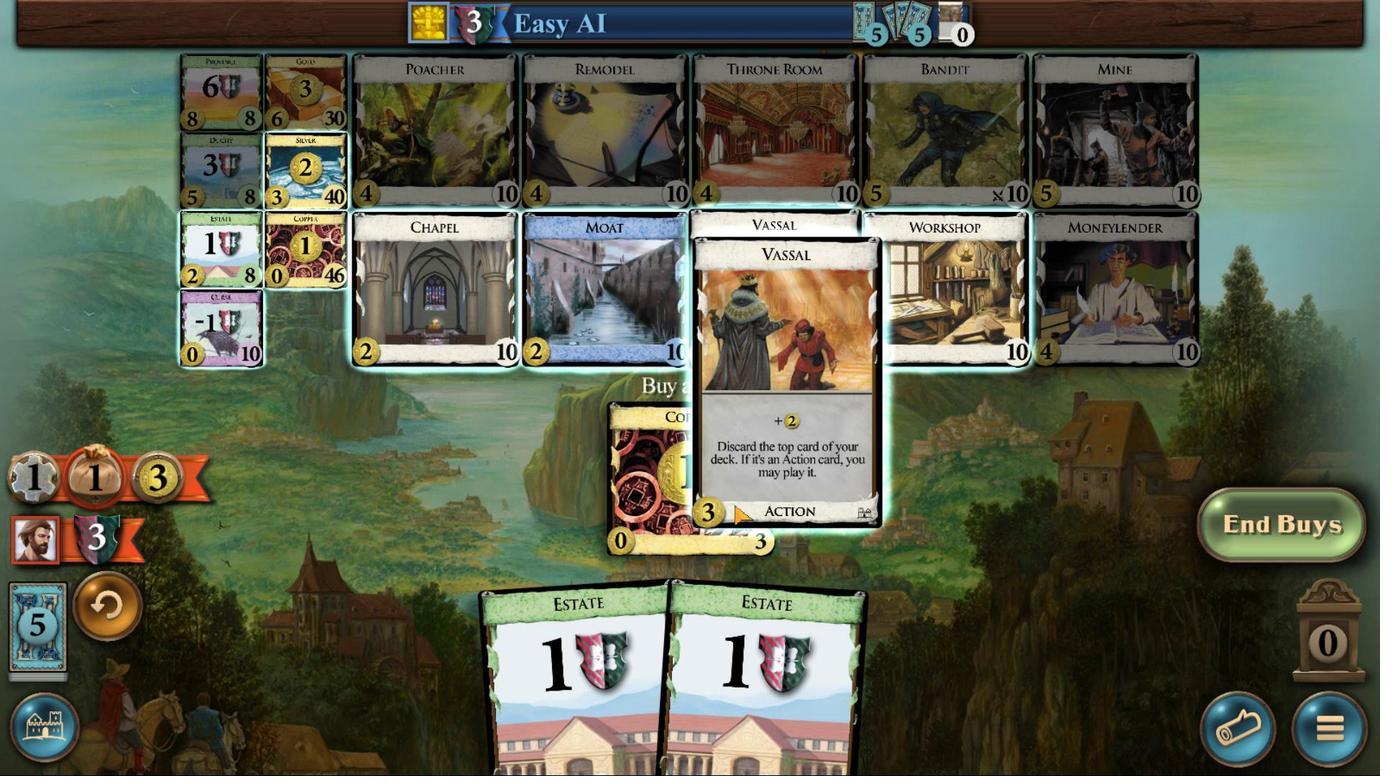 
Action: Mouse moved to (777, 703)
Screenshot: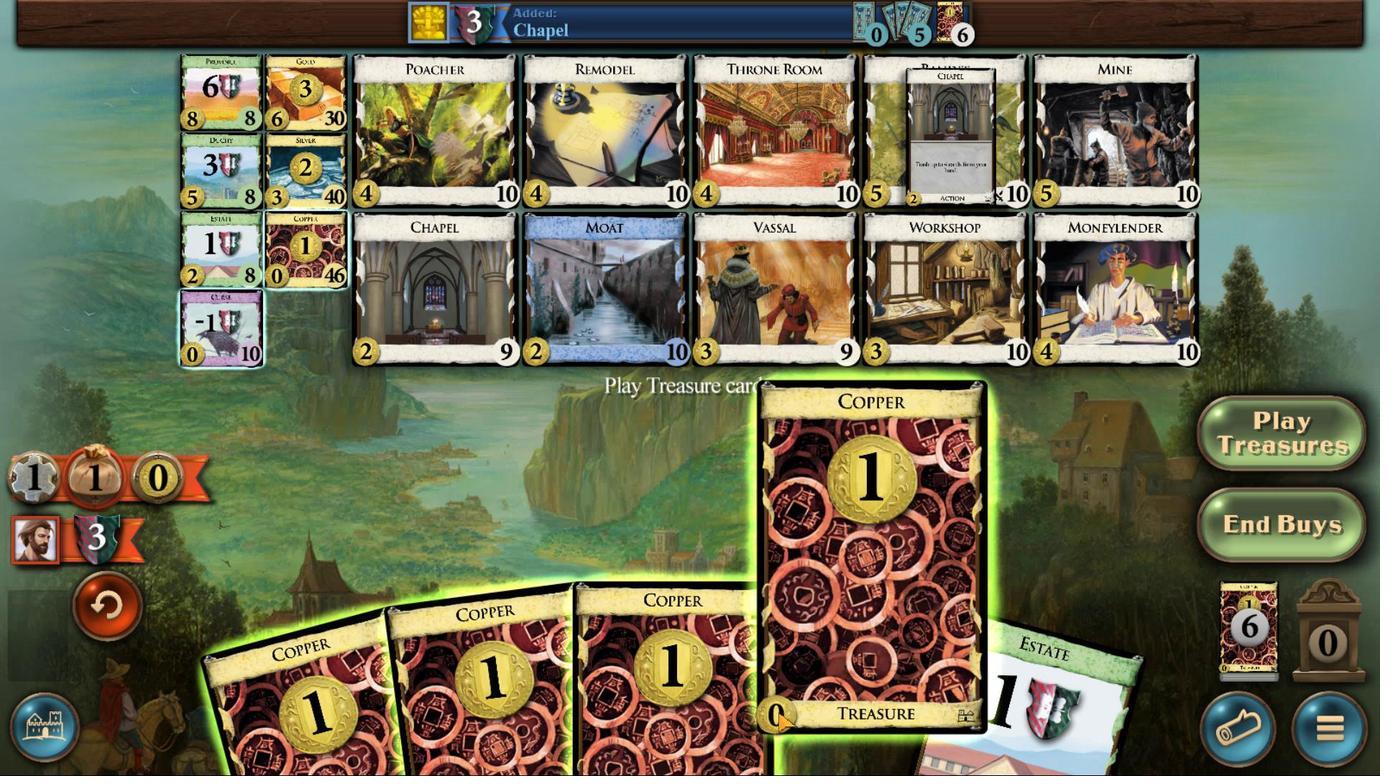 
Action: Mouse scrolled (777, 703) with delta (0, 0)
Screenshot: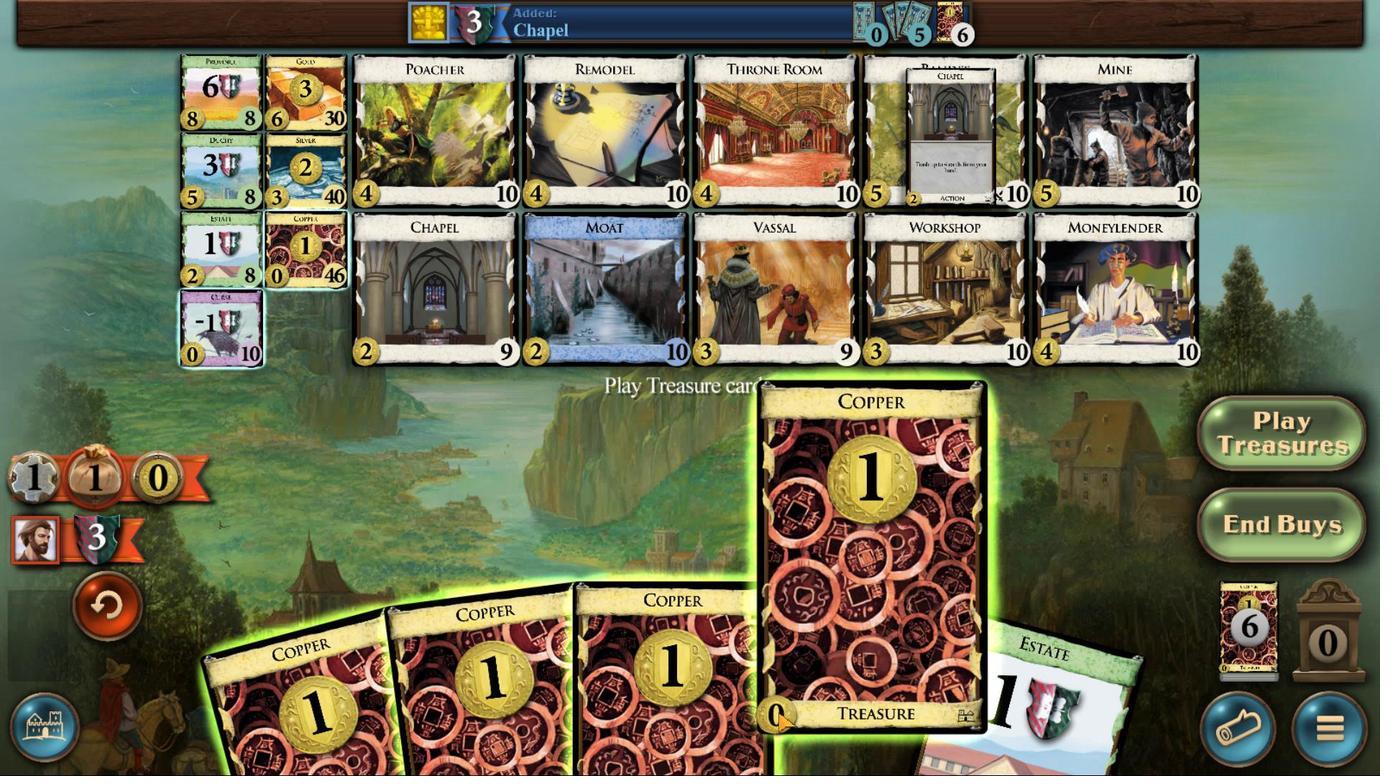 
Action: Mouse moved to (778, 711)
Screenshot: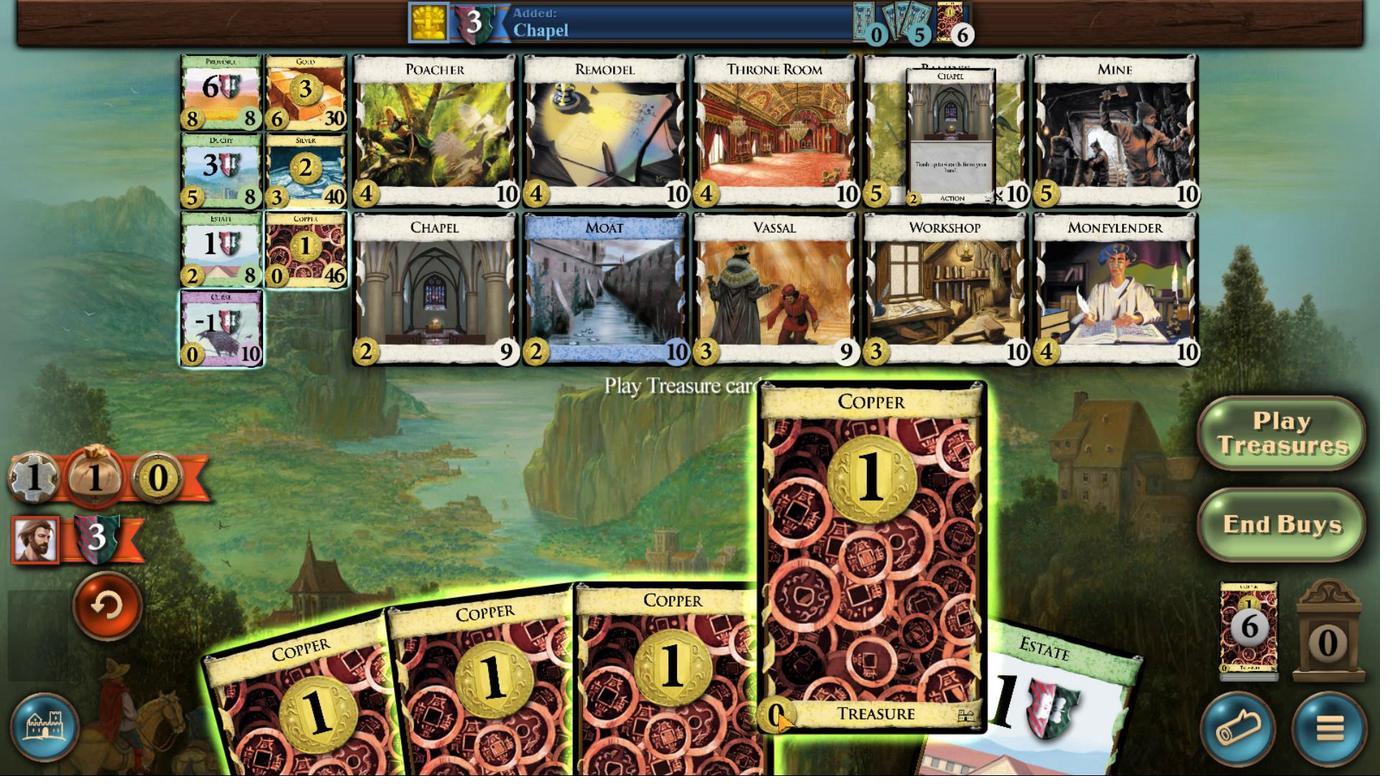 
Action: Mouse scrolled (778, 710) with delta (0, 0)
Screenshot: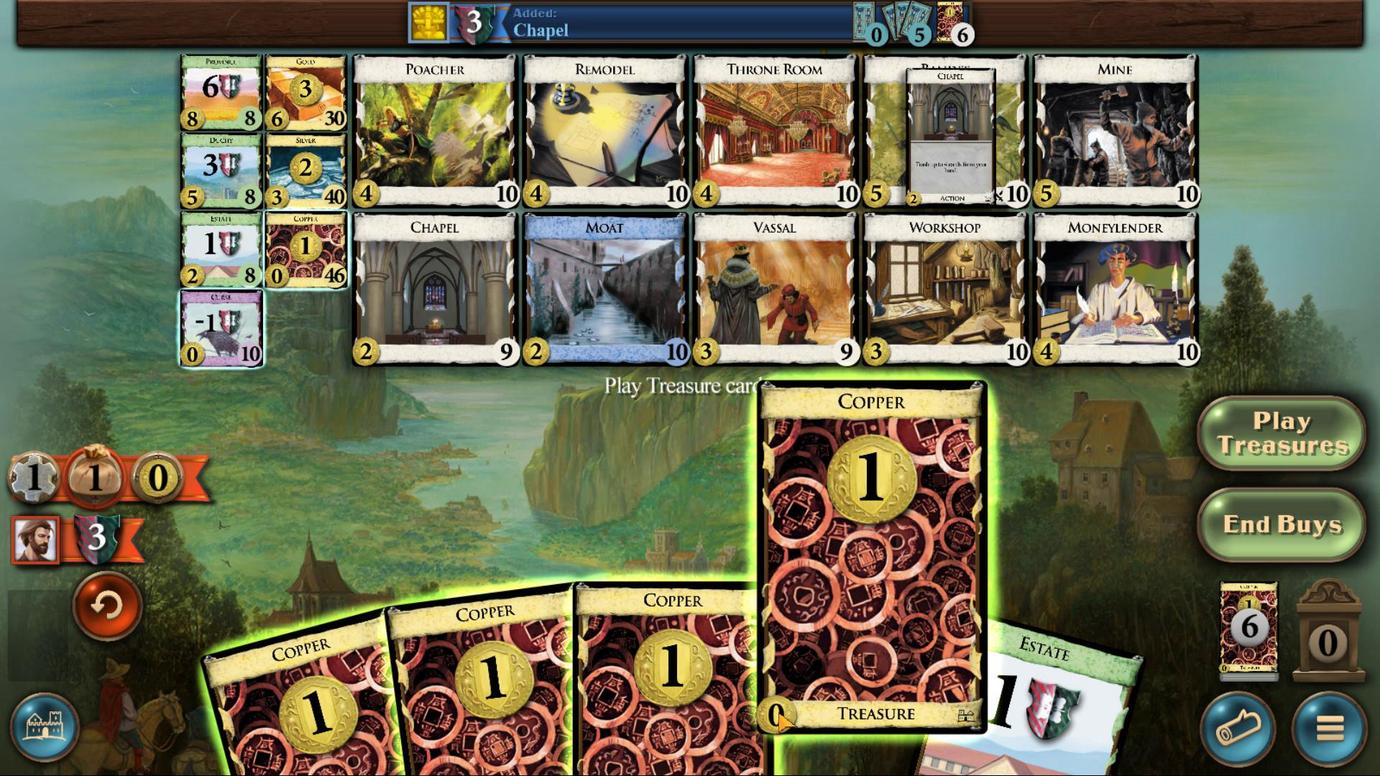 
Action: Mouse scrolled (778, 710) with delta (0, 0)
Screenshot: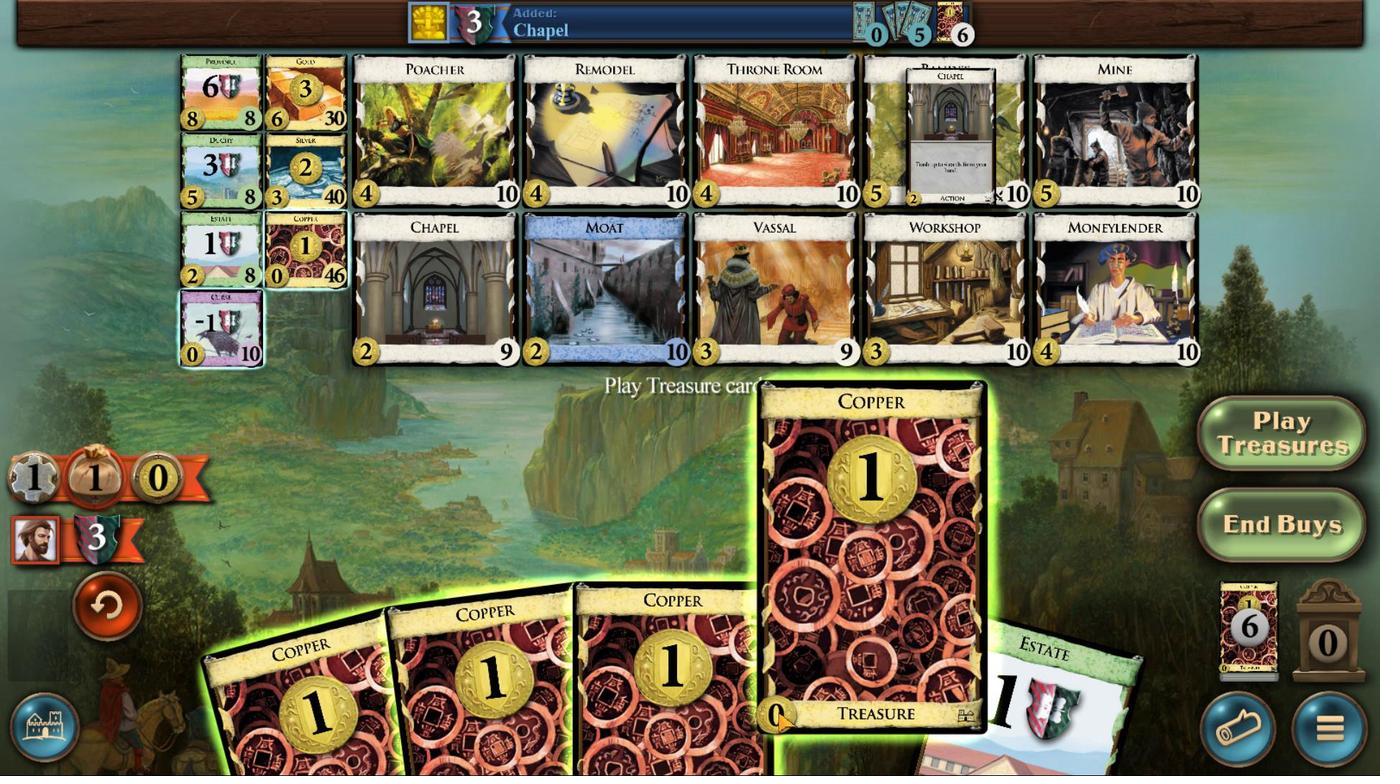 
Action: Mouse scrolled (778, 710) with delta (0, 0)
Screenshot: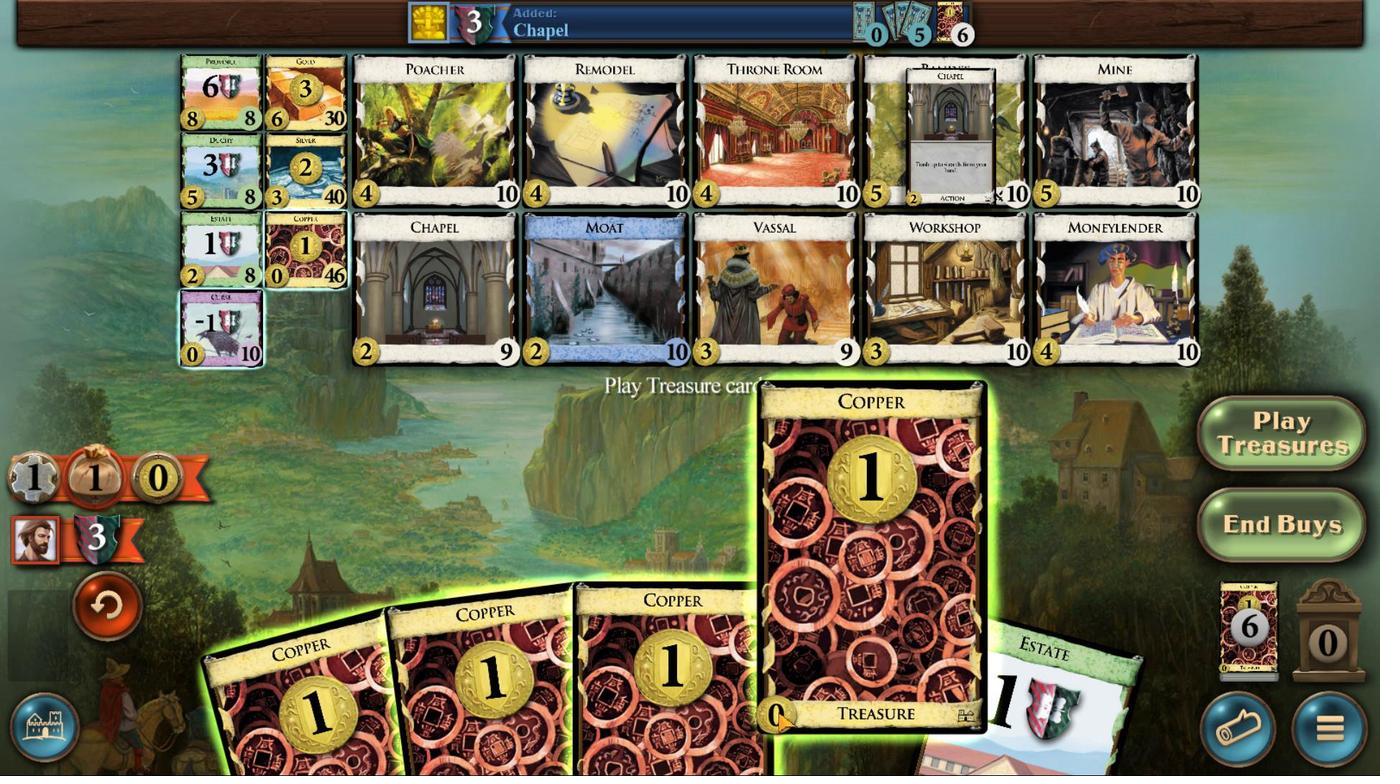 
Action: Mouse moved to (717, 720)
Screenshot: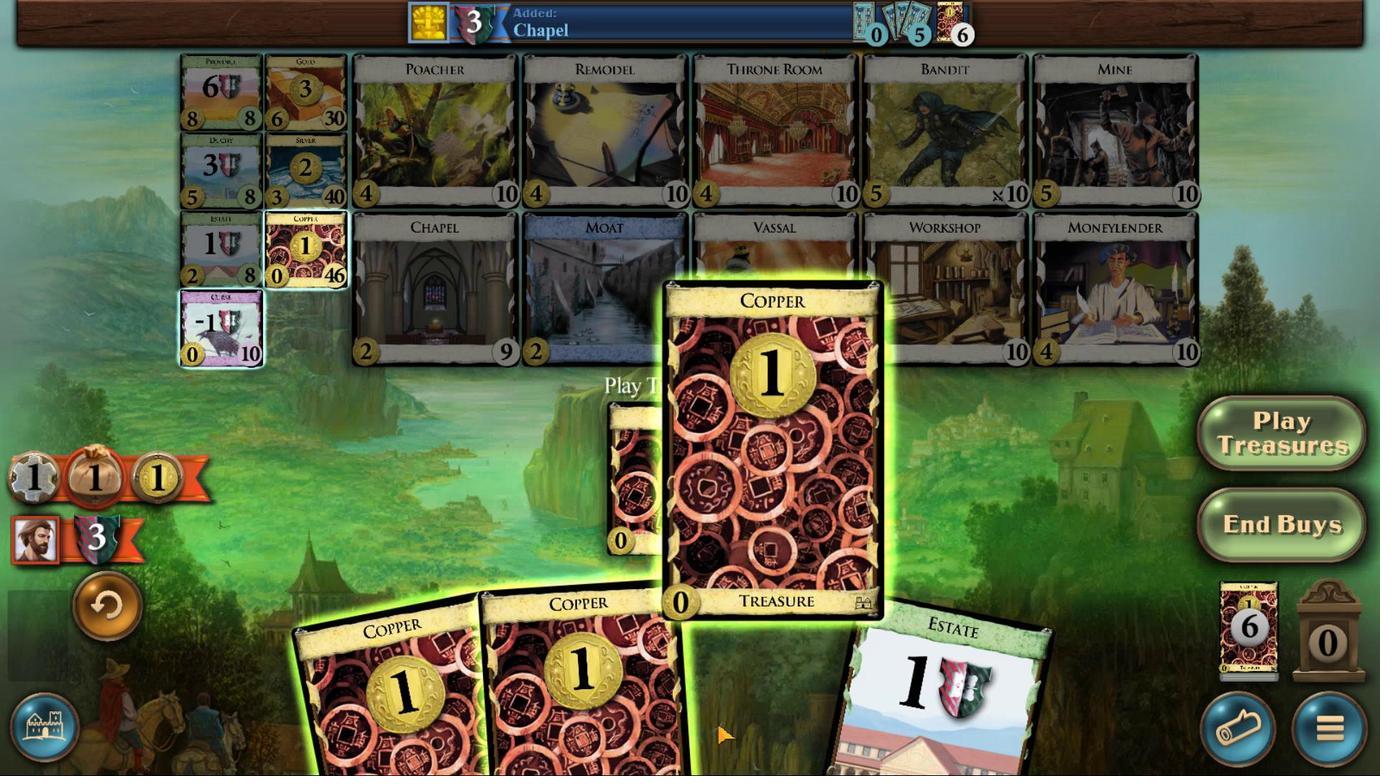 
Action: Mouse scrolled (717, 719) with delta (0, 0)
Screenshot: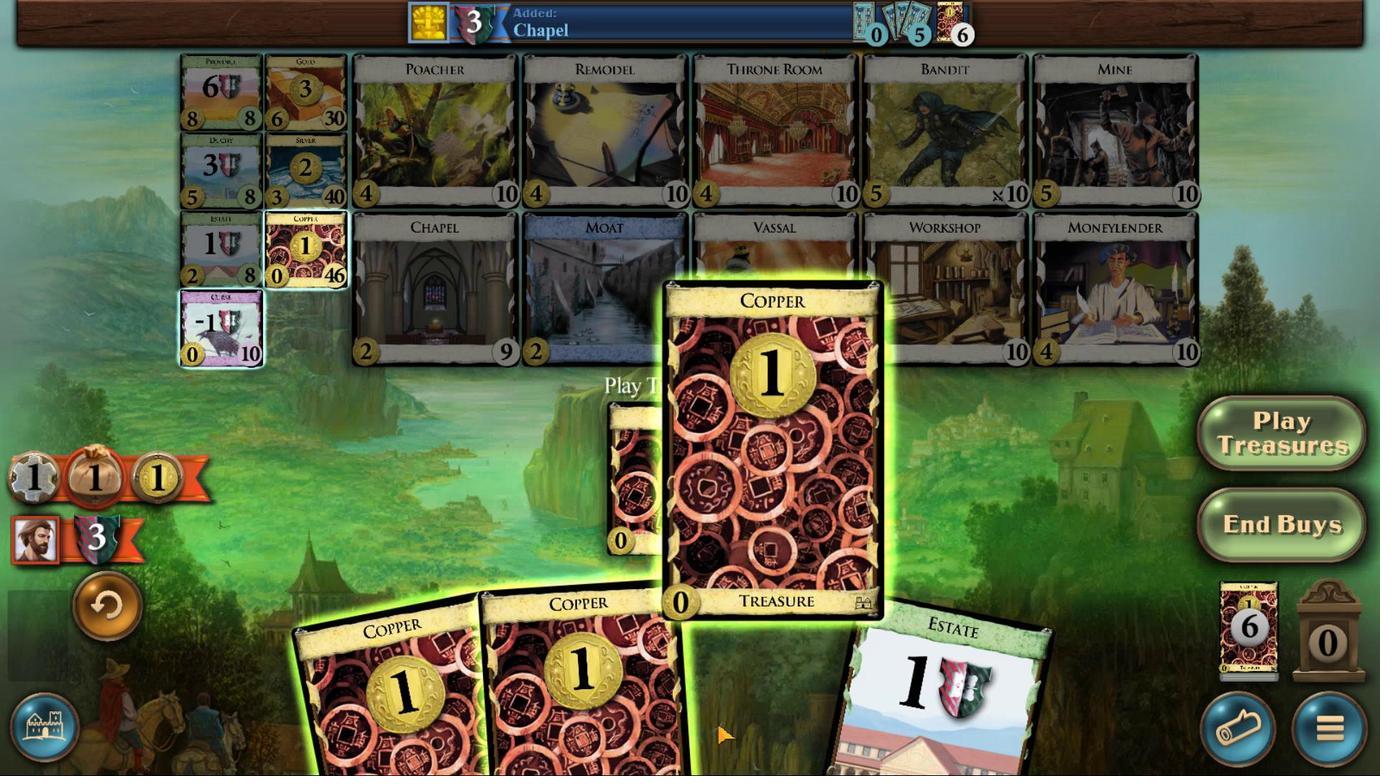 
Action: Mouse moved to (716, 724)
Screenshot: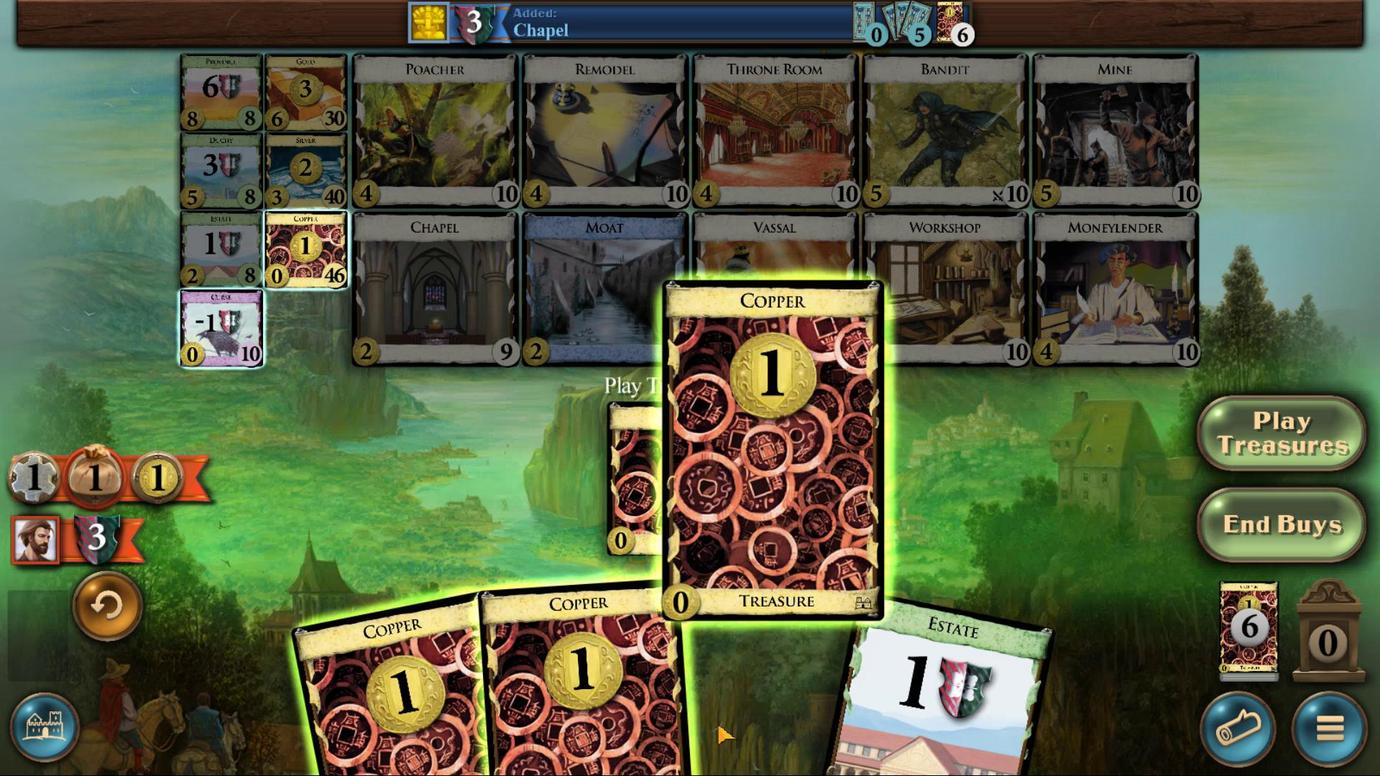 
Action: Mouse scrolled (716, 723) with delta (0, 0)
Screenshot: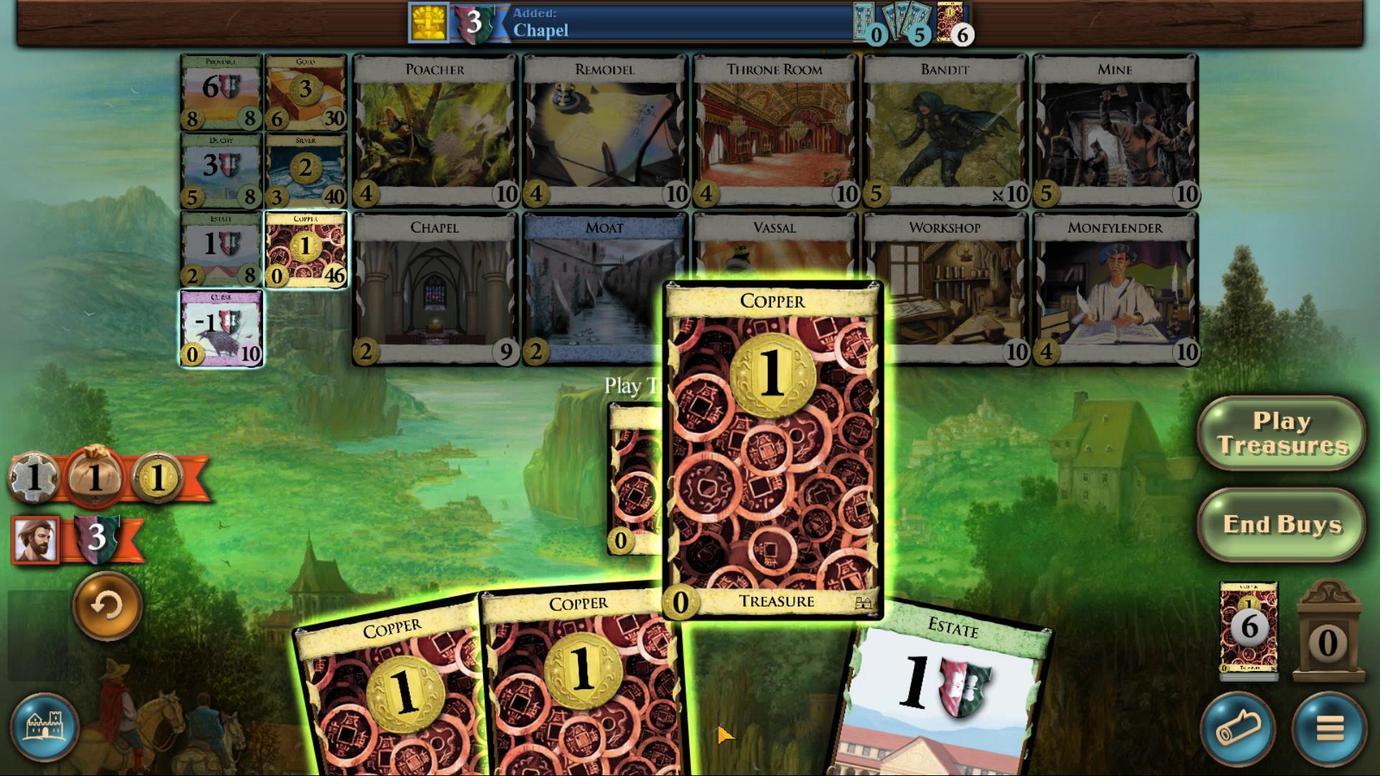 
Action: Mouse moved to (716, 724)
Screenshot: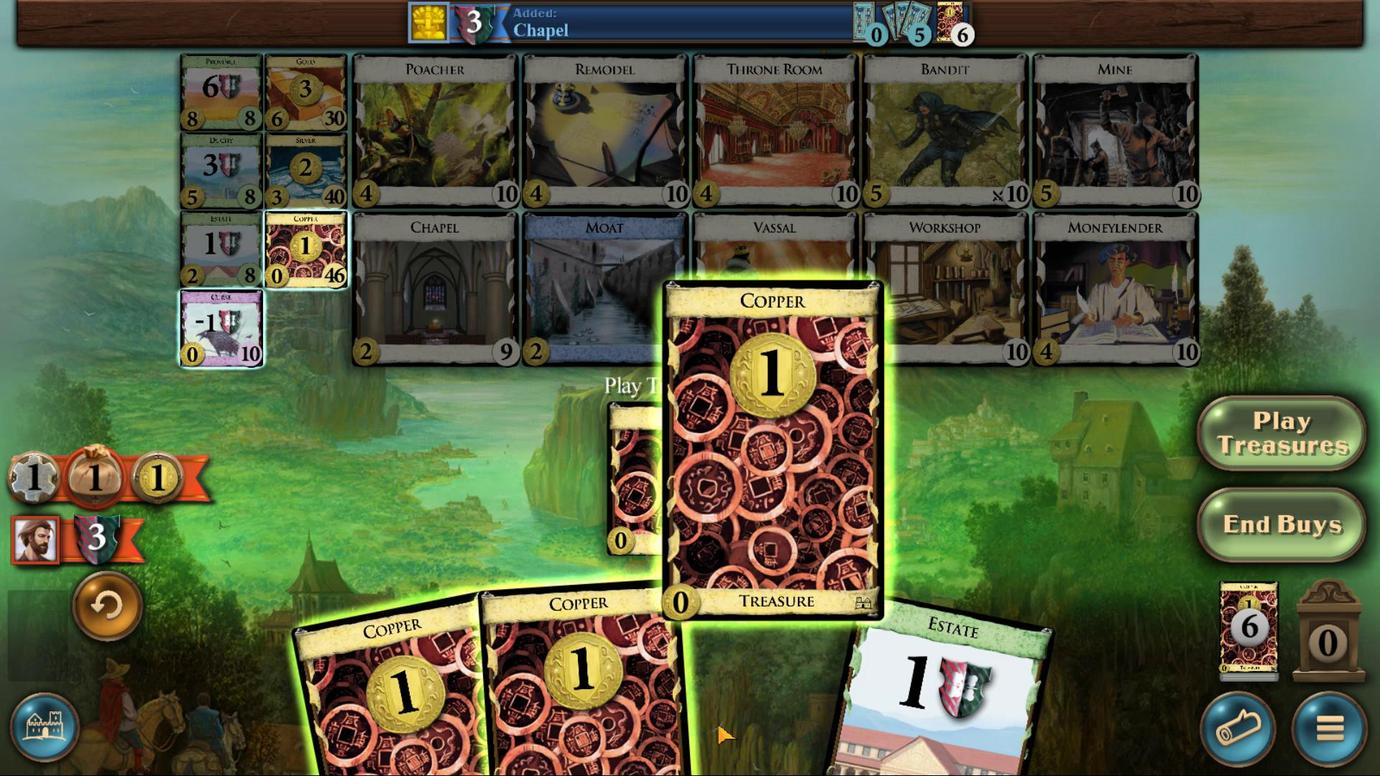 
Action: Mouse scrolled (716, 723) with delta (0, 0)
Screenshot: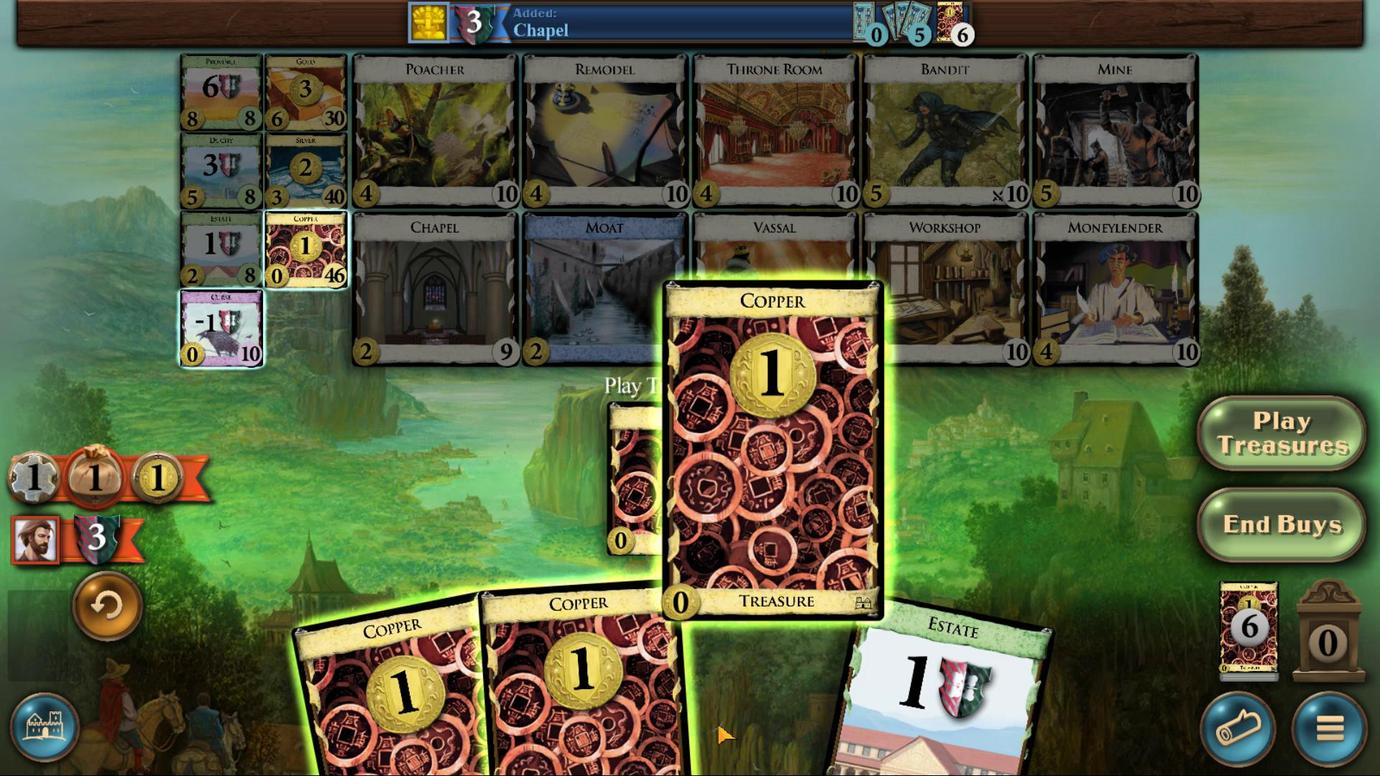 
Action: Mouse moved to (605, 702)
Screenshot: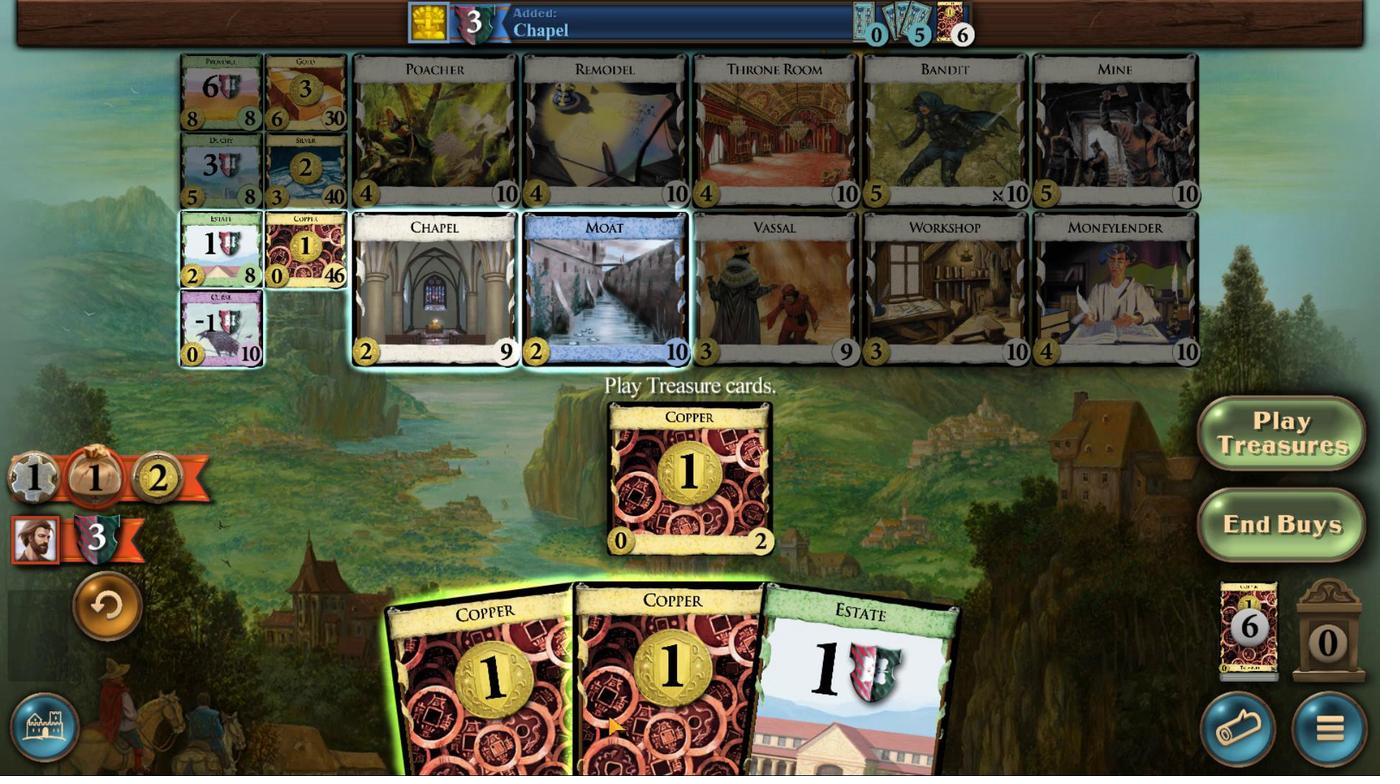 
Action: Mouse scrolled (605, 701) with delta (0, 0)
Screenshot: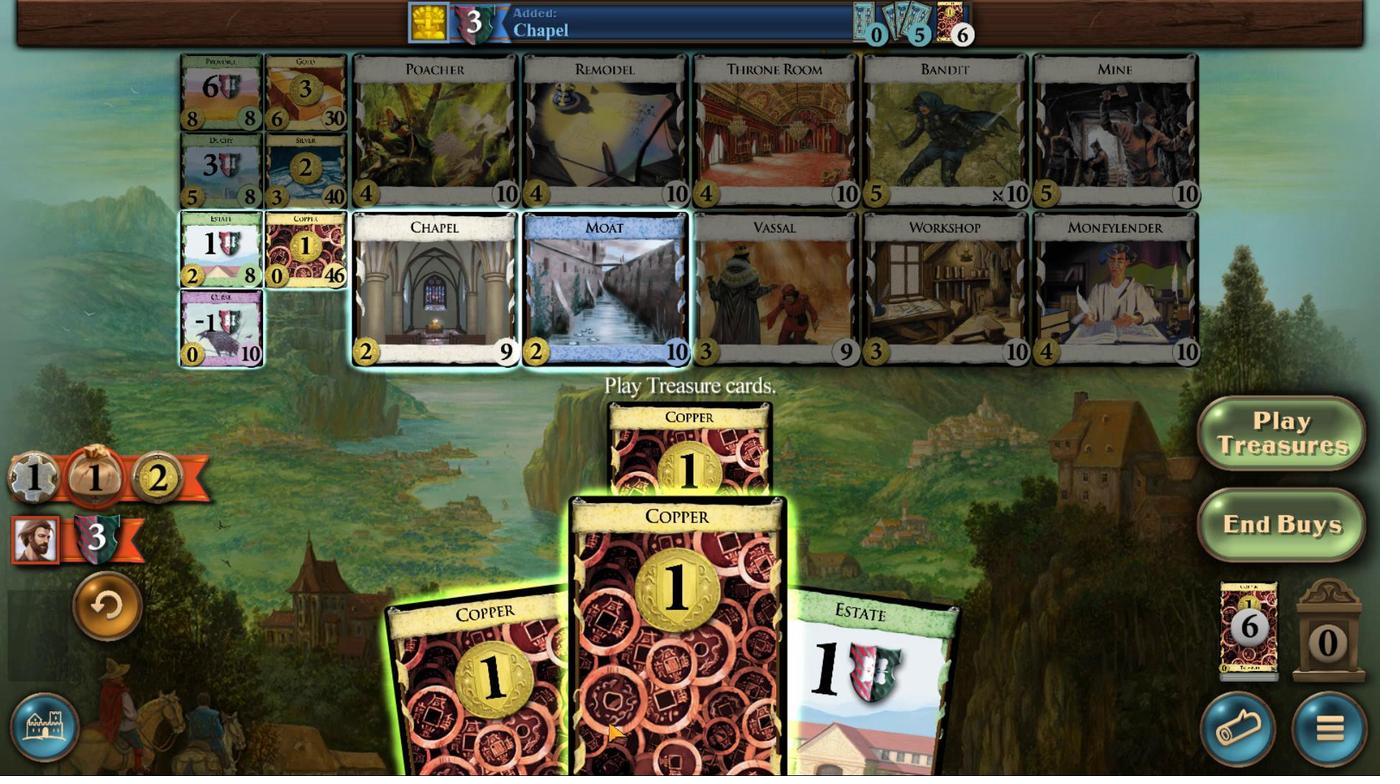 
Action: Mouse moved to (607, 715)
Screenshot: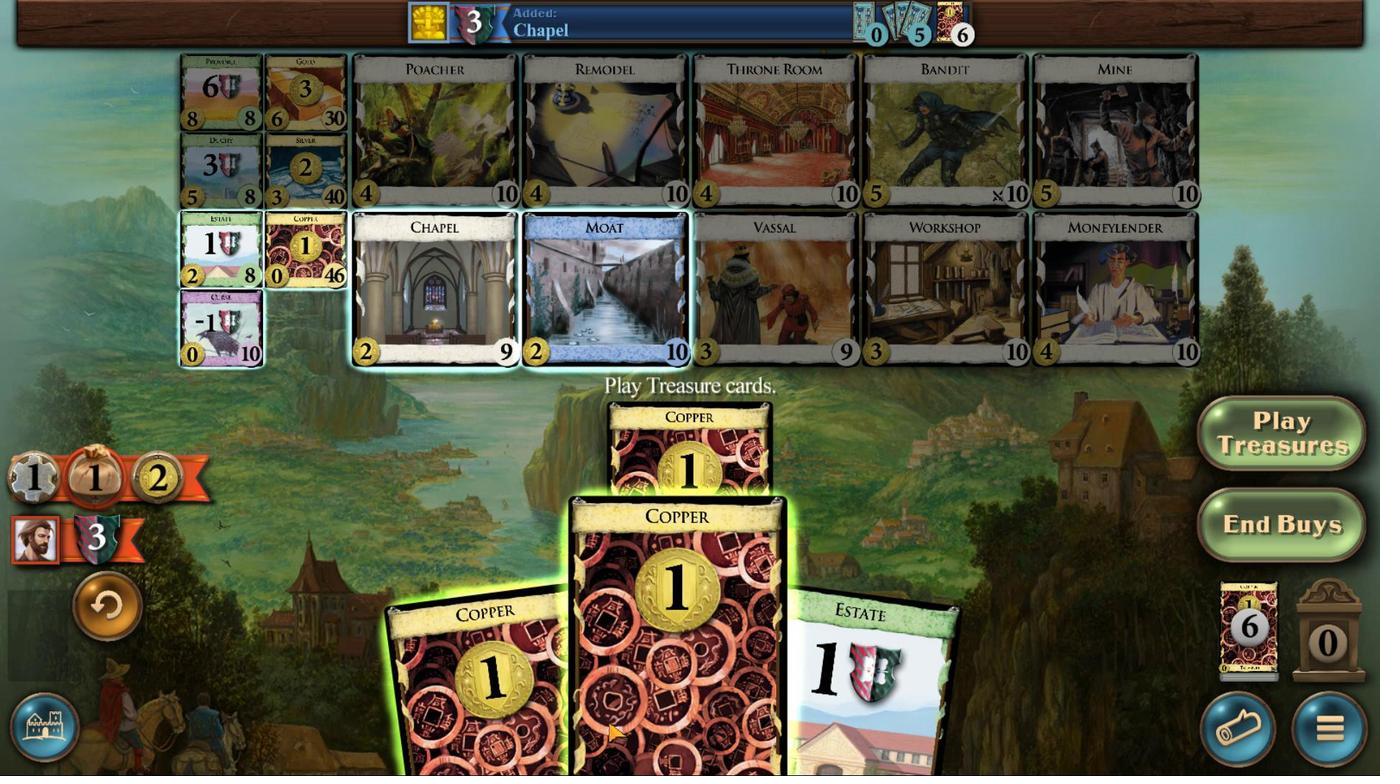 
Action: Mouse scrolled (607, 715) with delta (0, 0)
Screenshot: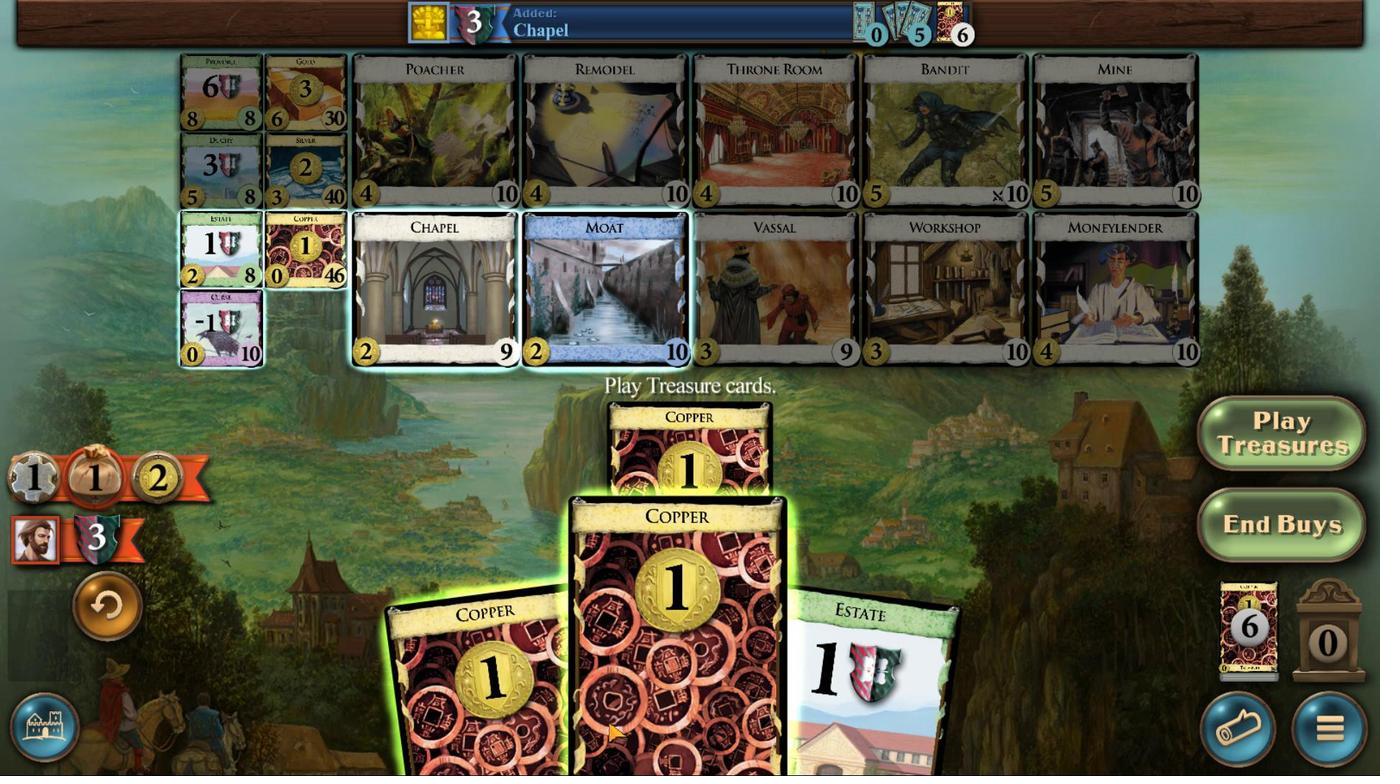 
Action: Mouse moved to (607, 721)
Screenshot: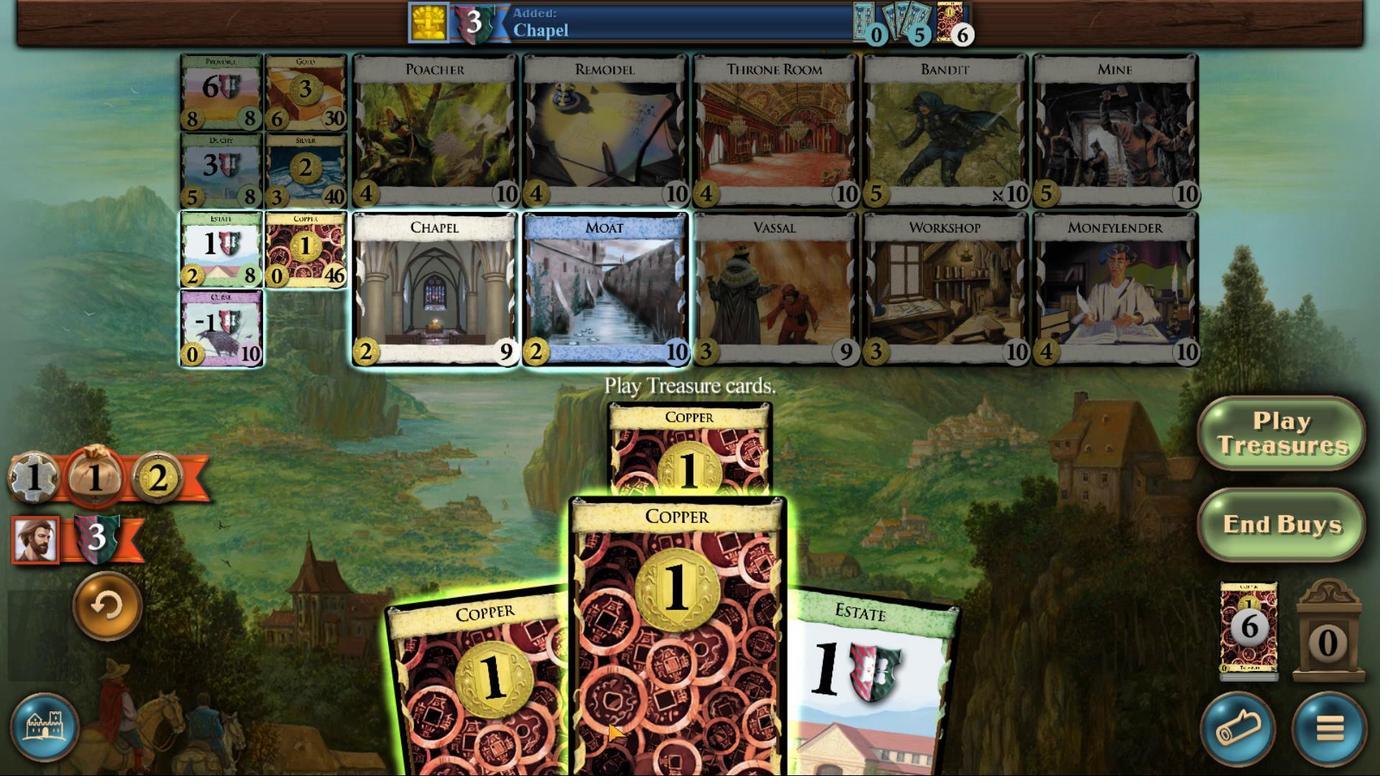 
Action: Mouse scrolled (607, 721) with delta (0, 0)
Screenshot: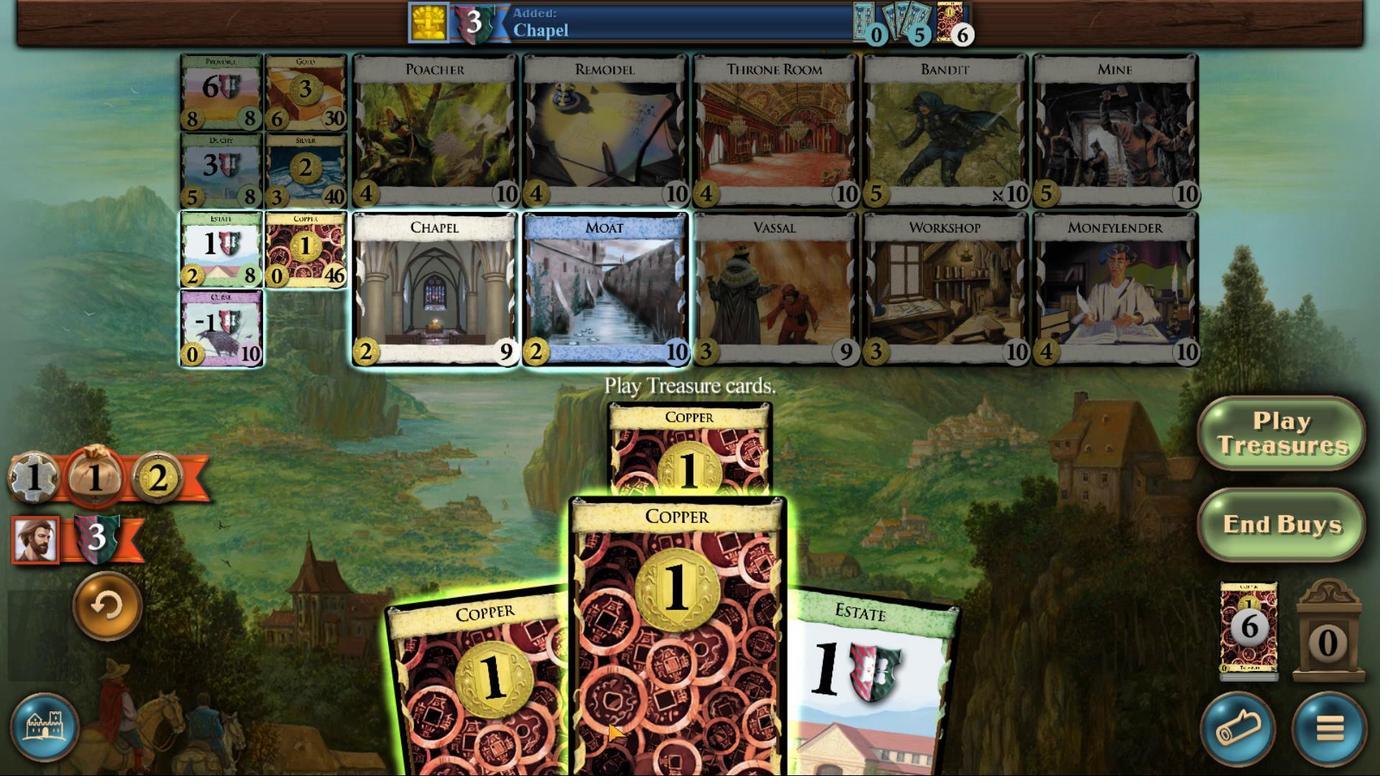 
Action: Mouse scrolled (607, 721) with delta (0, 0)
Screenshot: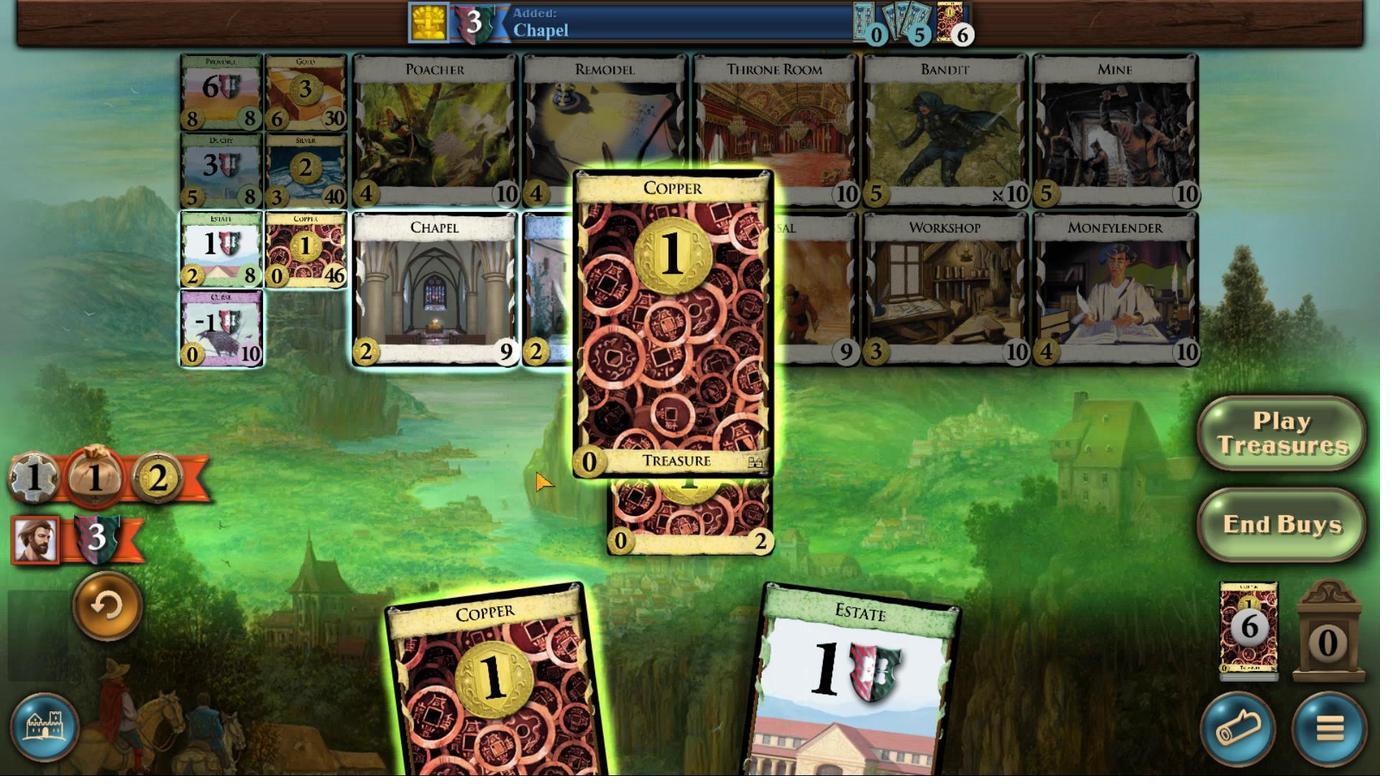 
Action: Mouse moved to (773, 304)
Screenshot: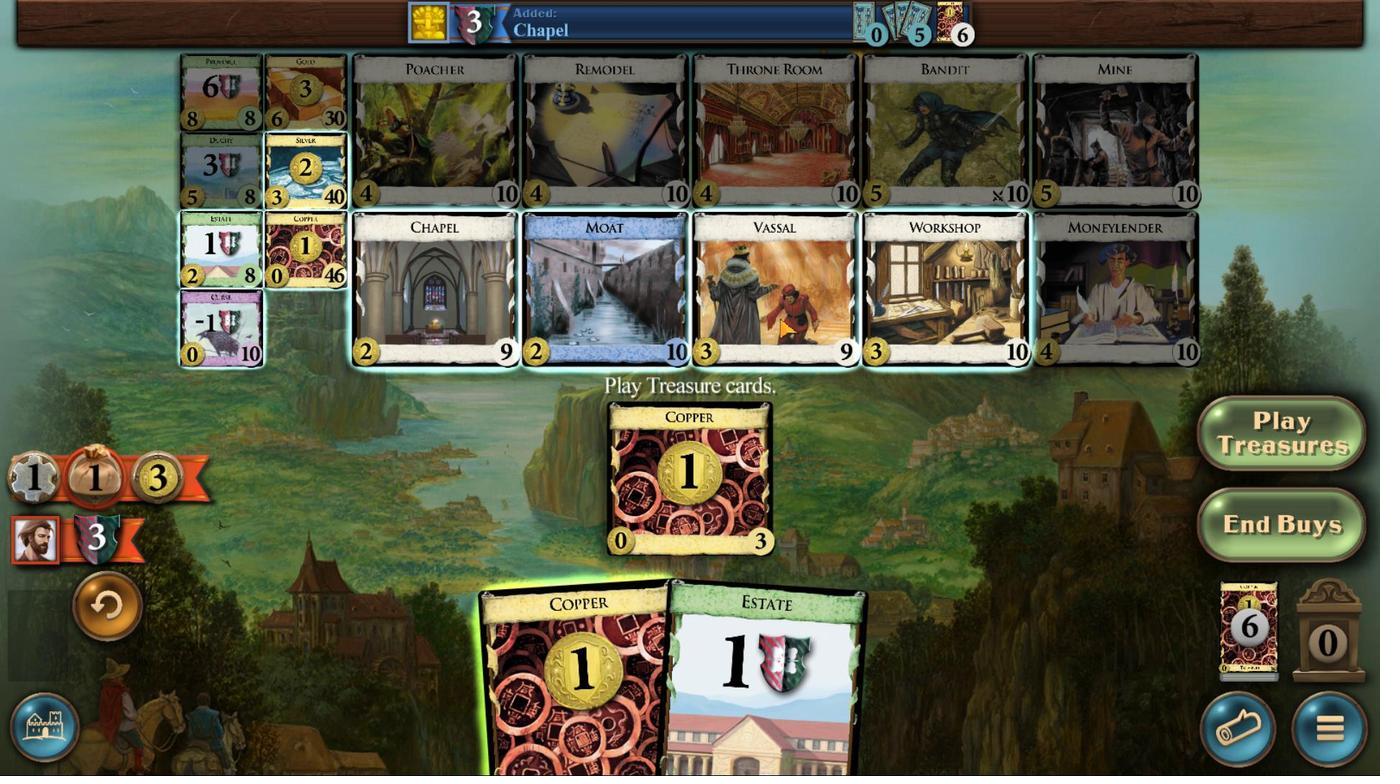
Action: Mouse pressed left at (773, 304)
Screenshot: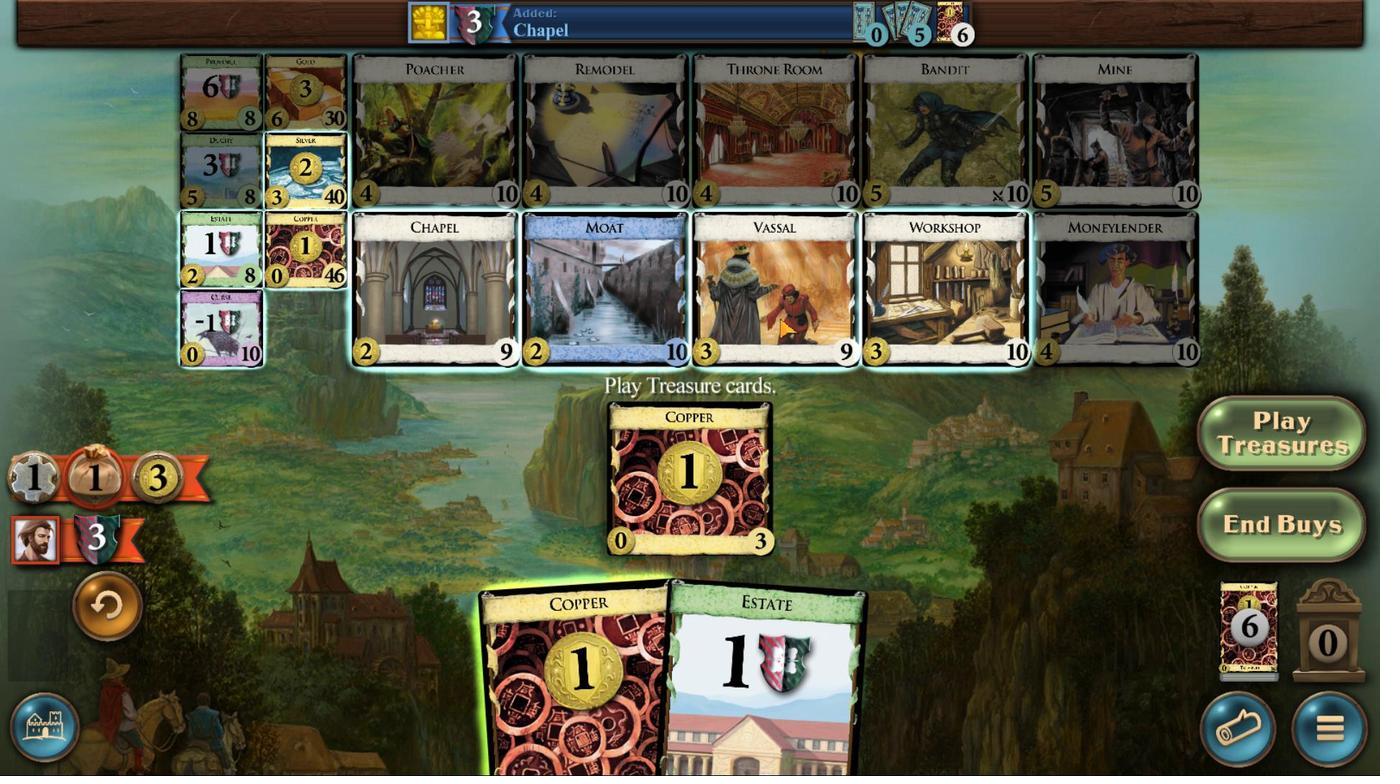 
Action: Mouse moved to (787, 687)
Screenshot: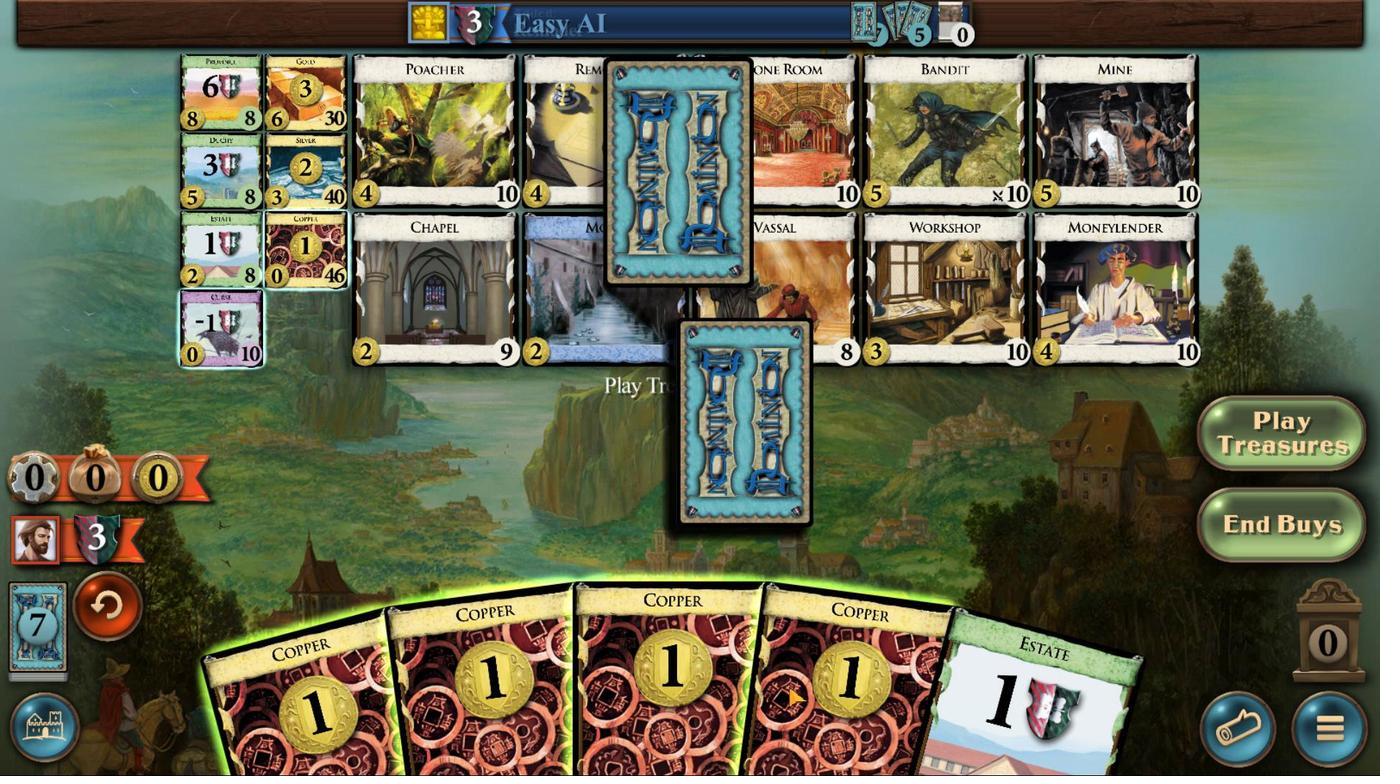 
Action: Mouse scrolled (787, 686) with delta (0, 0)
Screenshot: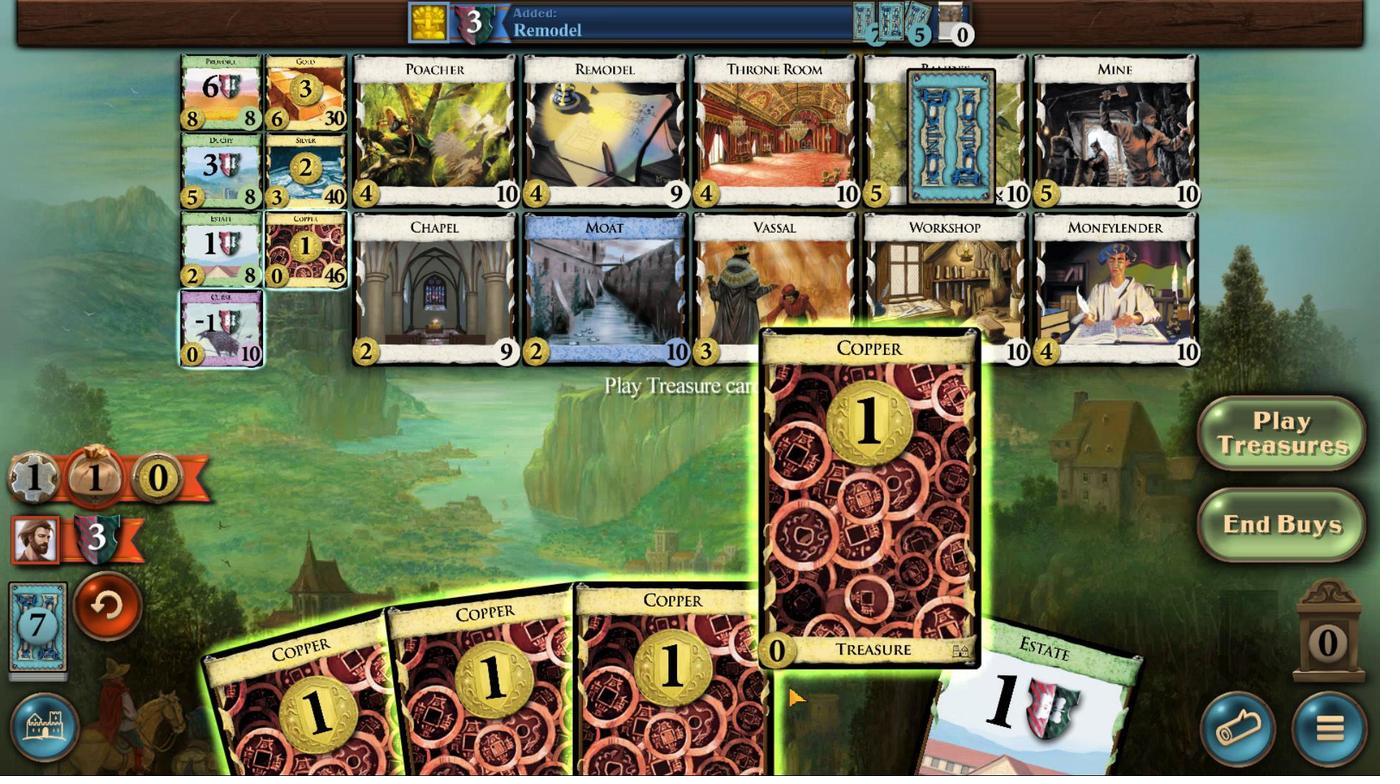 
Action: Mouse scrolled (787, 686) with delta (0, 0)
Screenshot: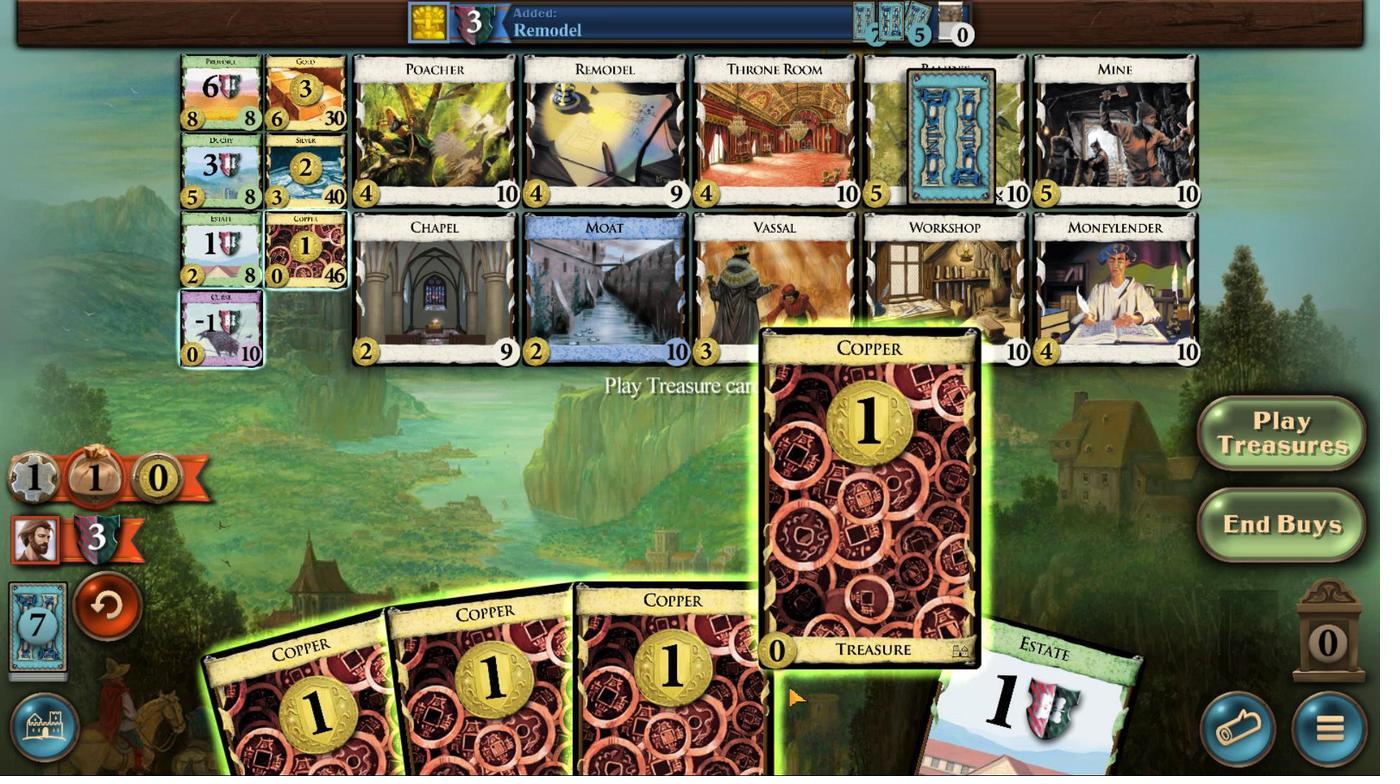 
Action: Mouse scrolled (787, 686) with delta (0, 0)
Screenshot: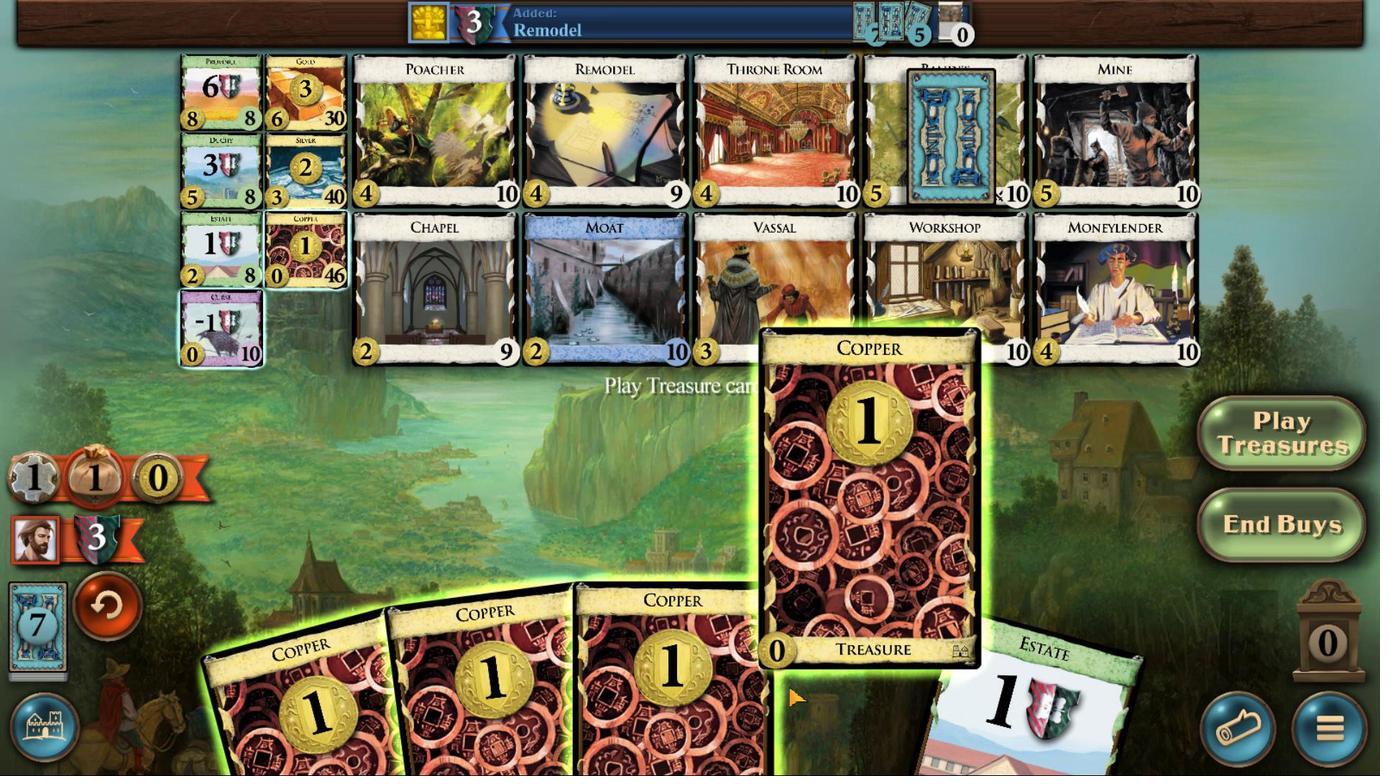 
Action: Mouse moved to (677, 663)
Screenshot: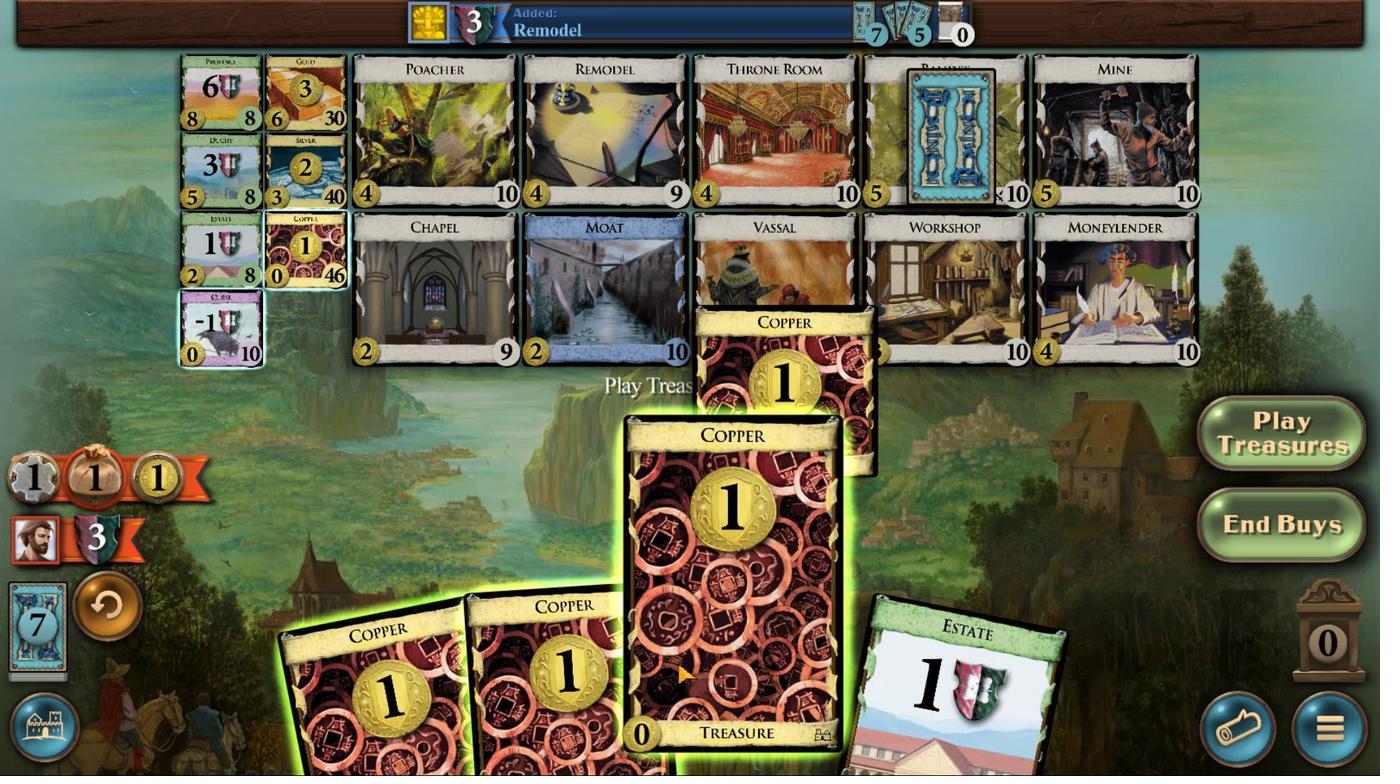 
Action: Mouse scrolled (677, 662) with delta (0, 0)
Screenshot: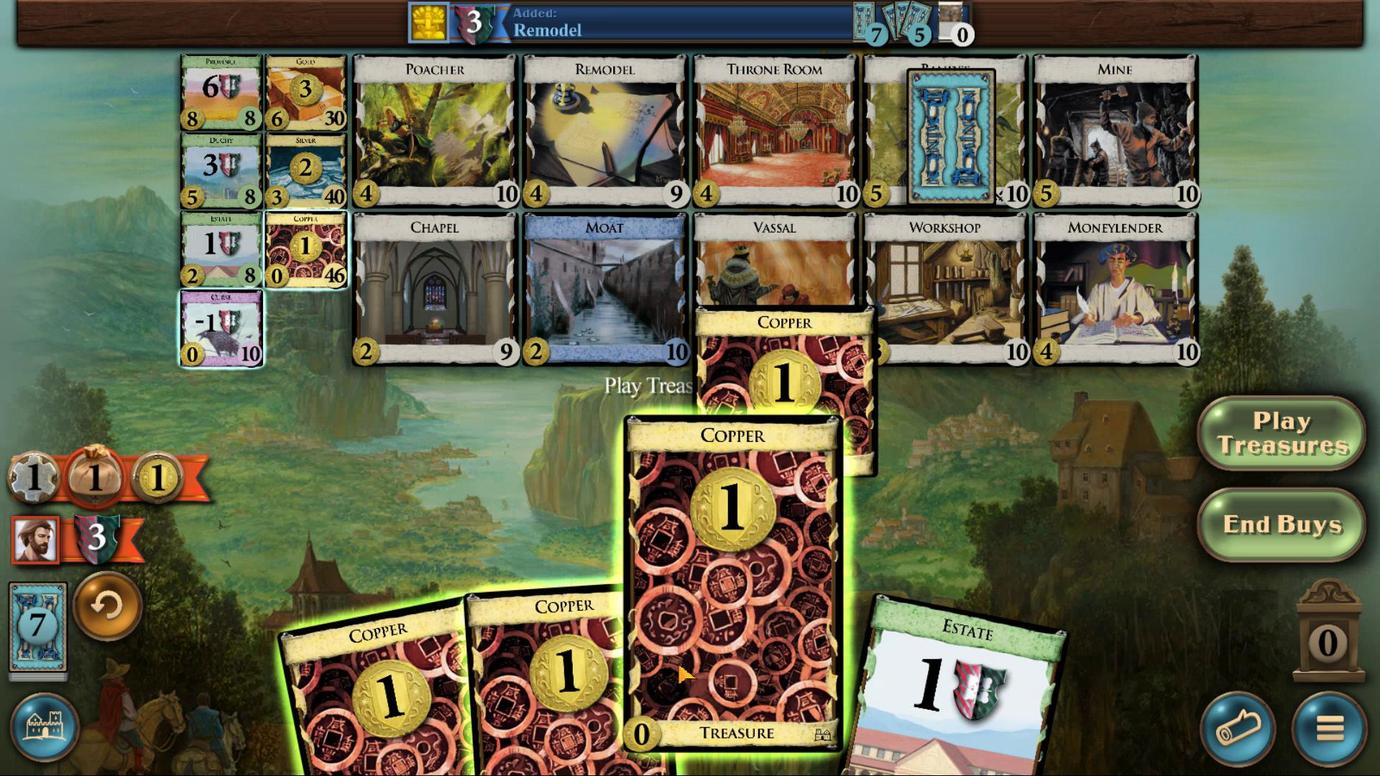 
Action: Mouse moved to (677, 664)
Screenshot: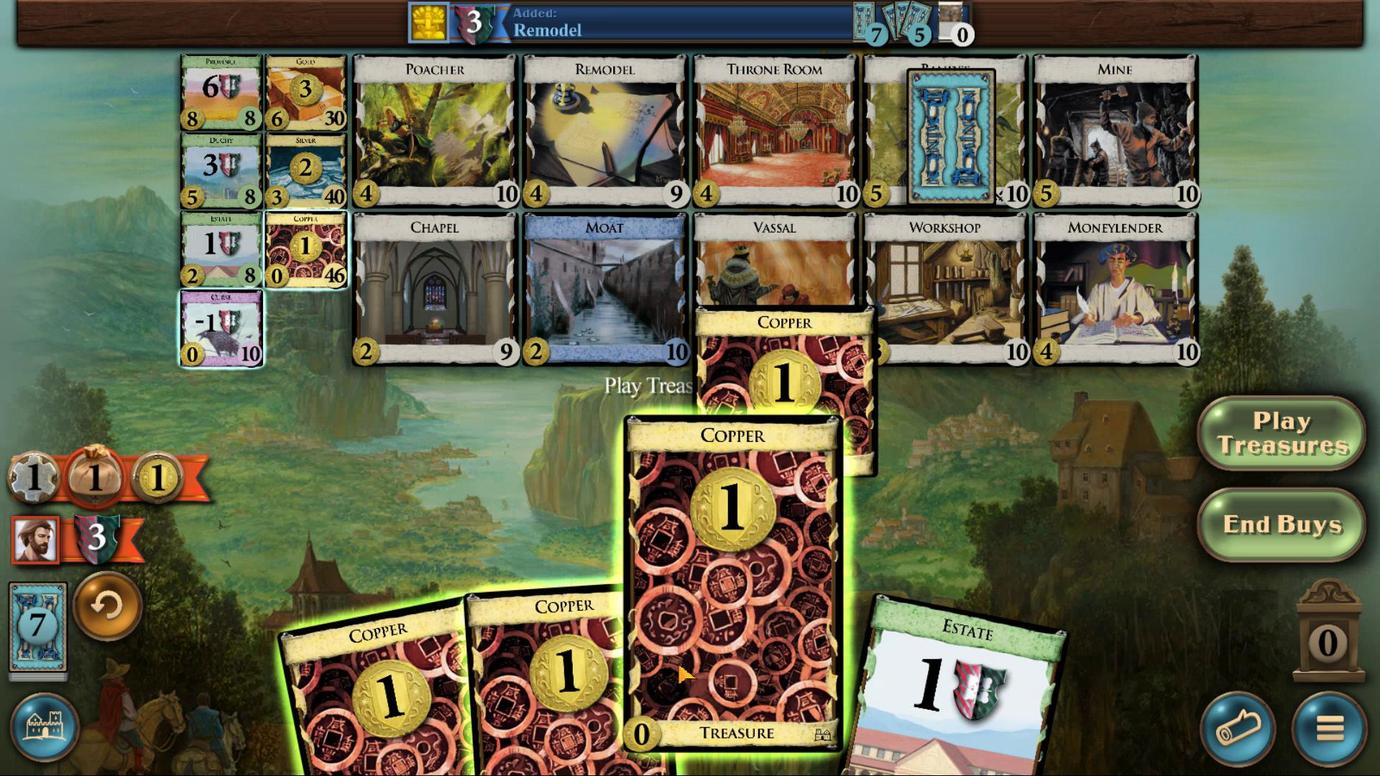 
Action: Mouse scrolled (677, 663) with delta (0, 0)
Screenshot: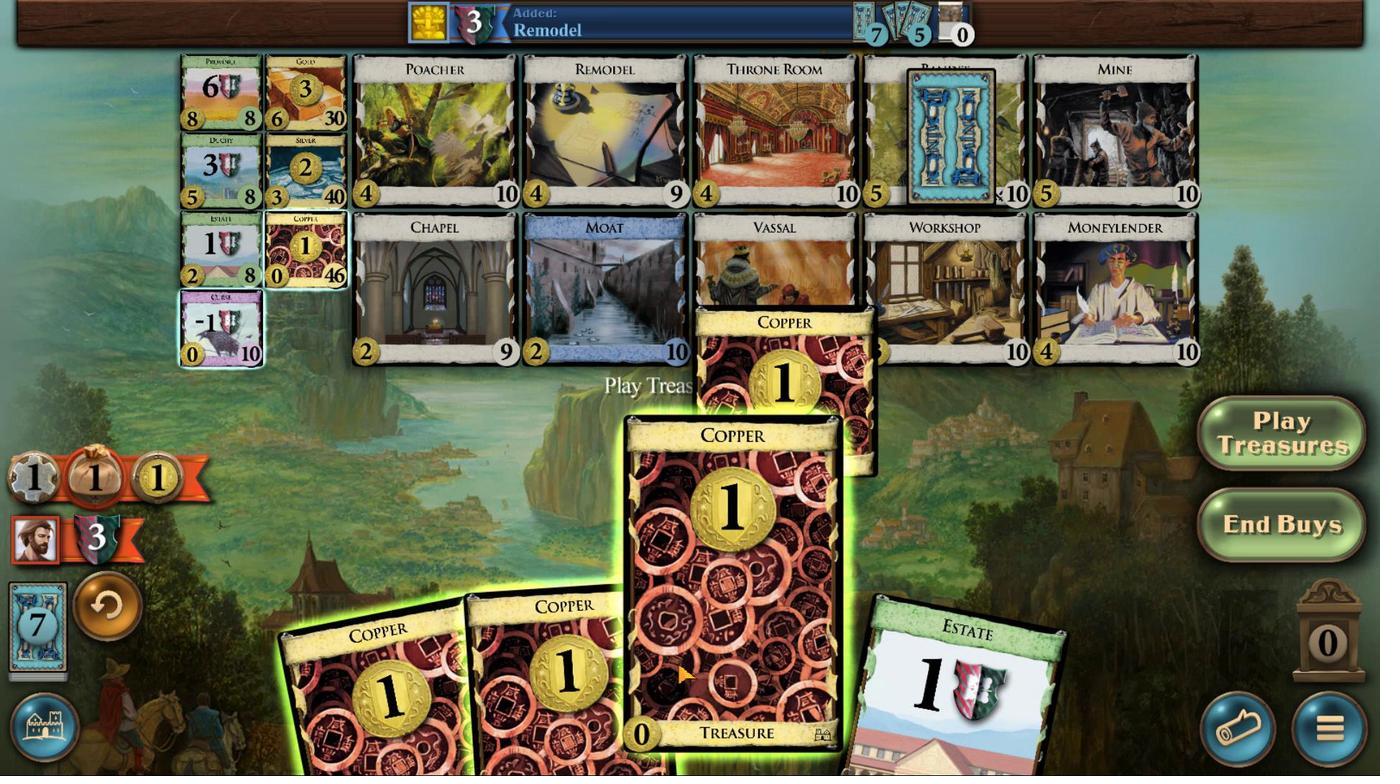 
Action: Mouse scrolled (677, 663) with delta (0, 0)
Screenshot: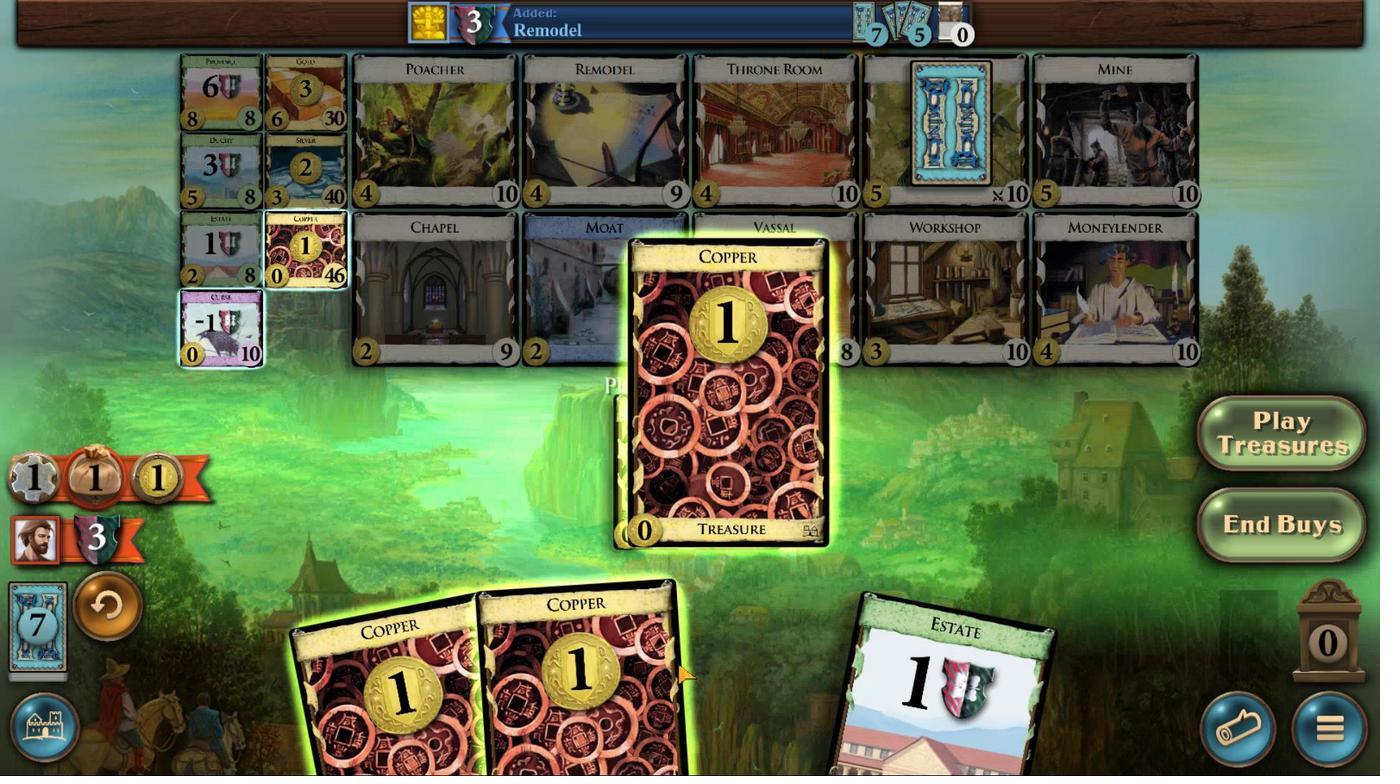 
Action: Mouse scrolled (677, 663) with delta (0, 0)
Screenshot: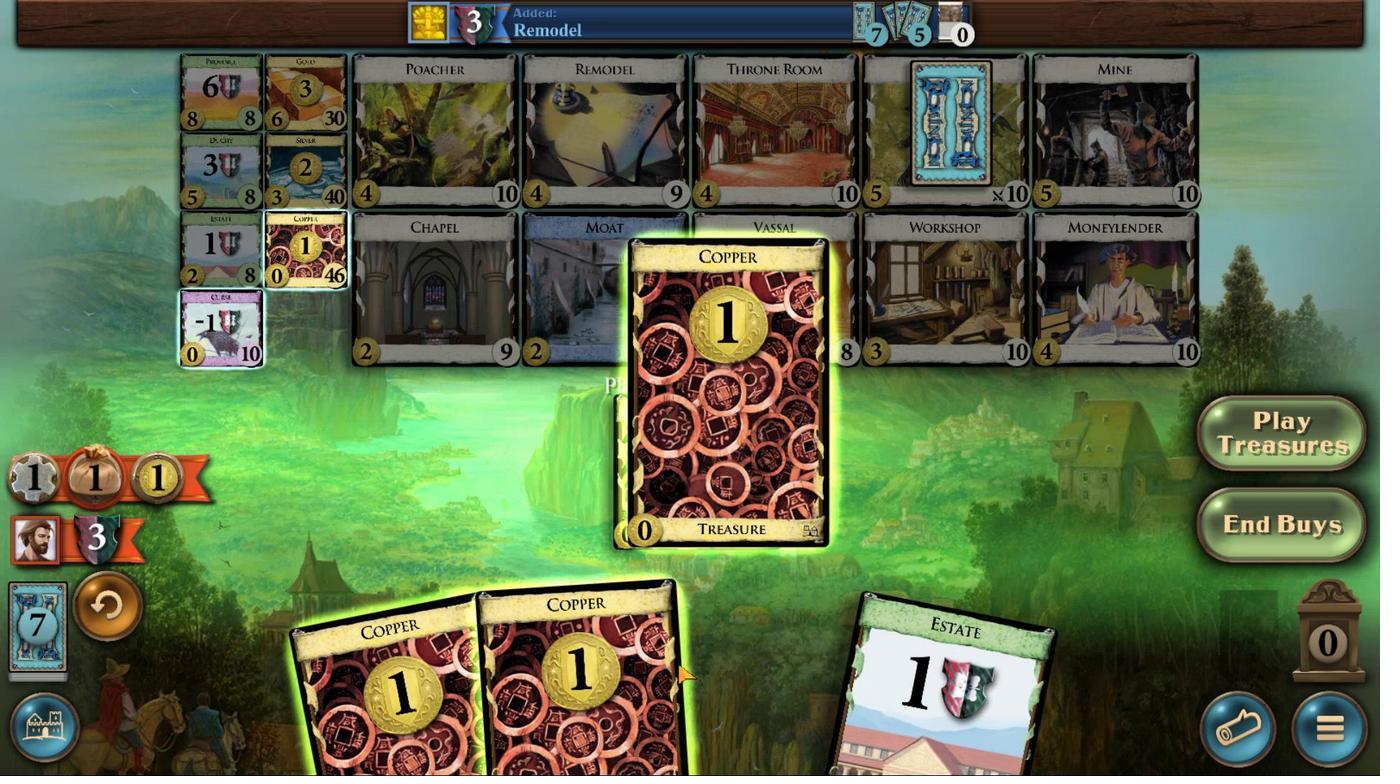 
Action: Mouse moved to (620, 669)
Screenshot: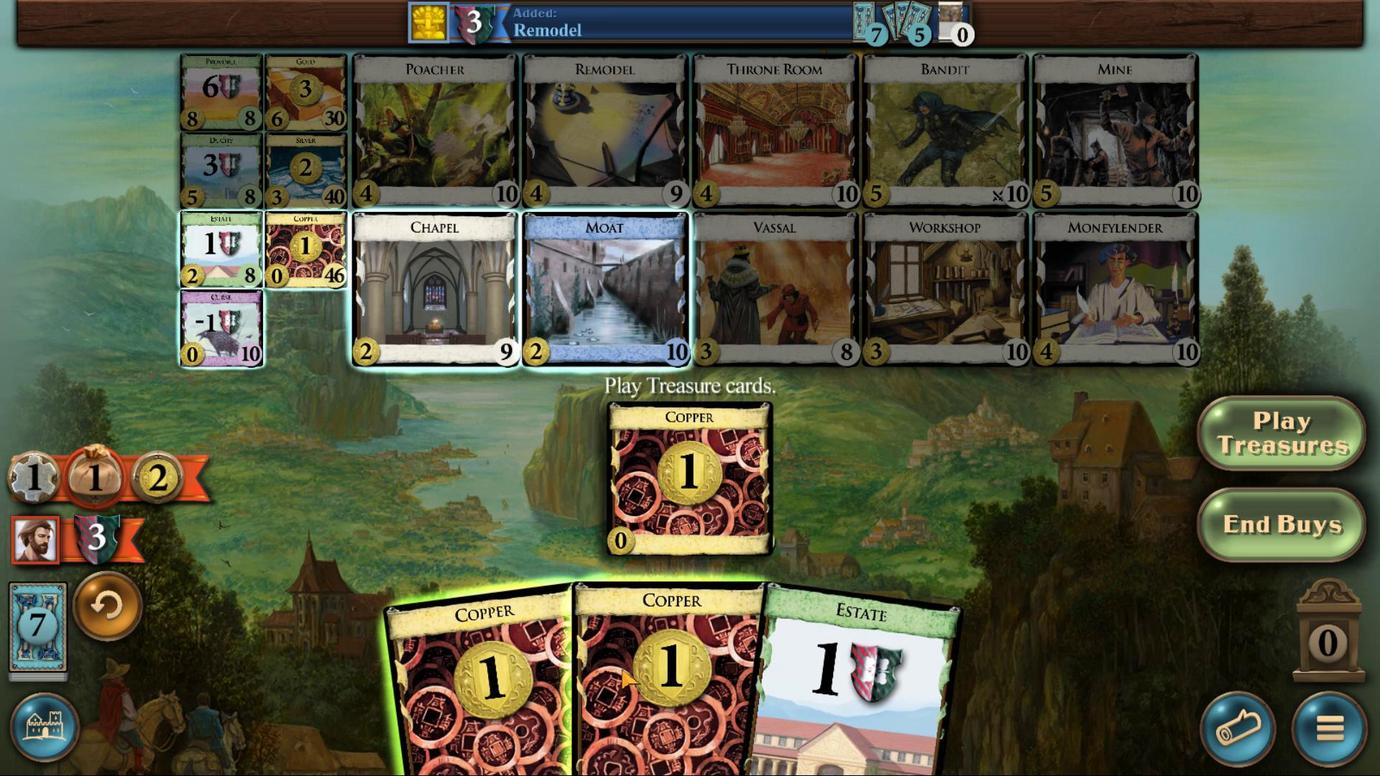 
Action: Mouse scrolled (620, 668) with delta (0, 0)
Screenshot: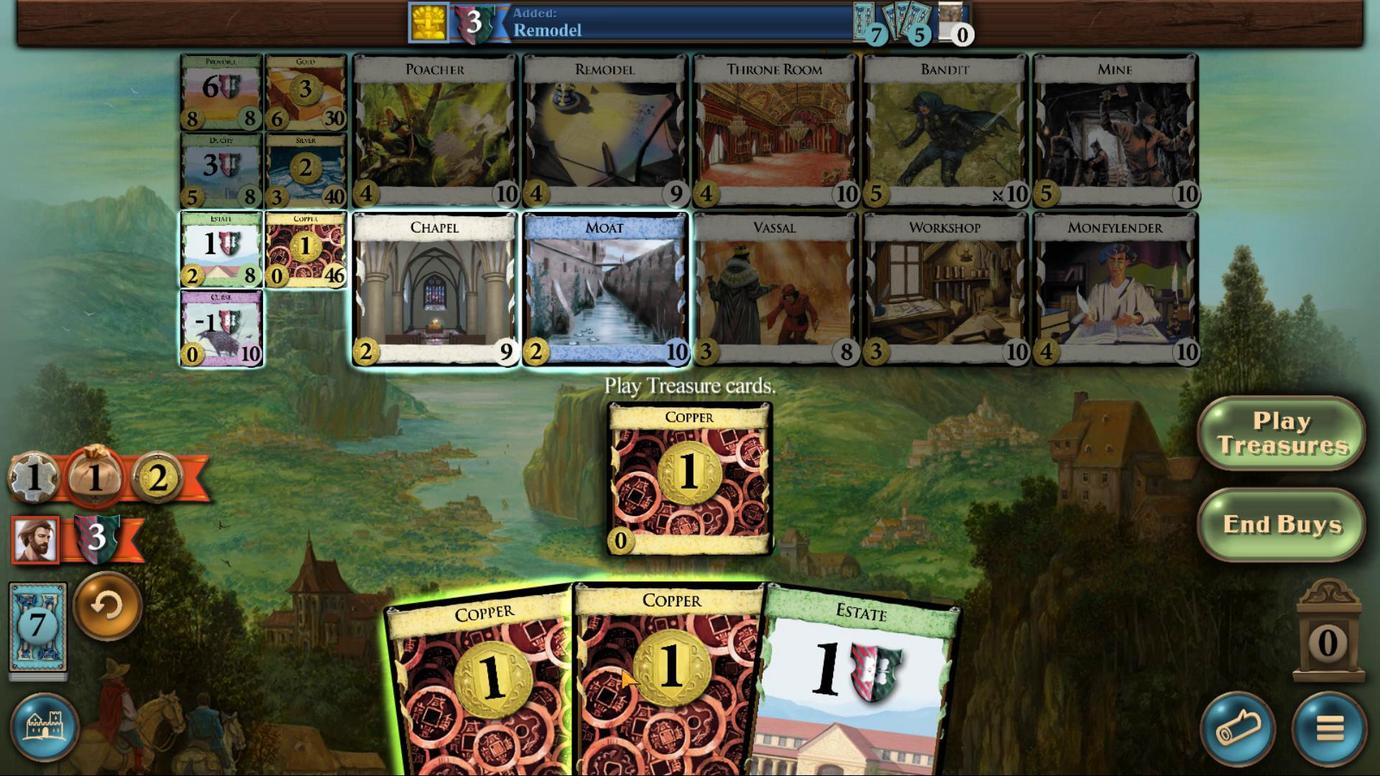 
Action: Mouse scrolled (620, 668) with delta (0, 0)
Screenshot: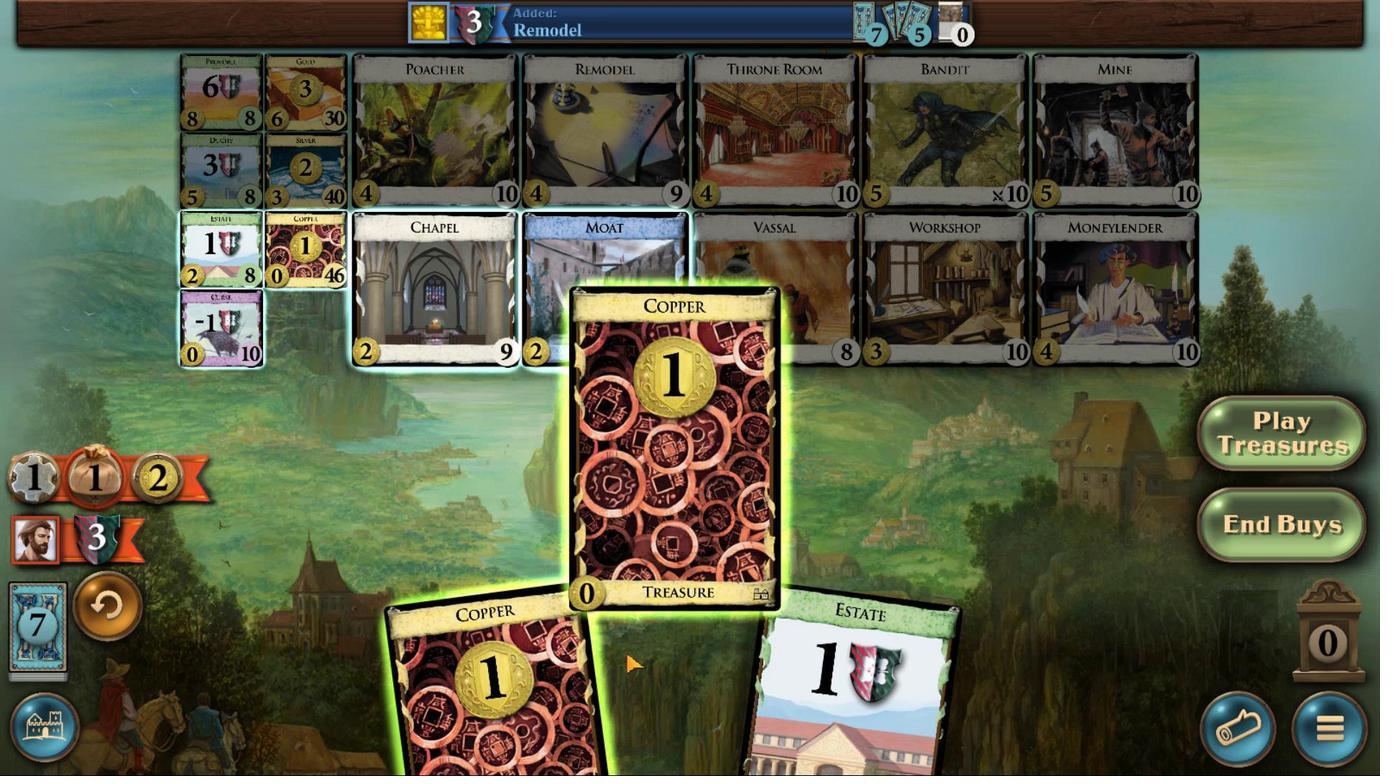 
Action: Mouse scrolled (620, 668) with delta (0, 0)
Screenshot: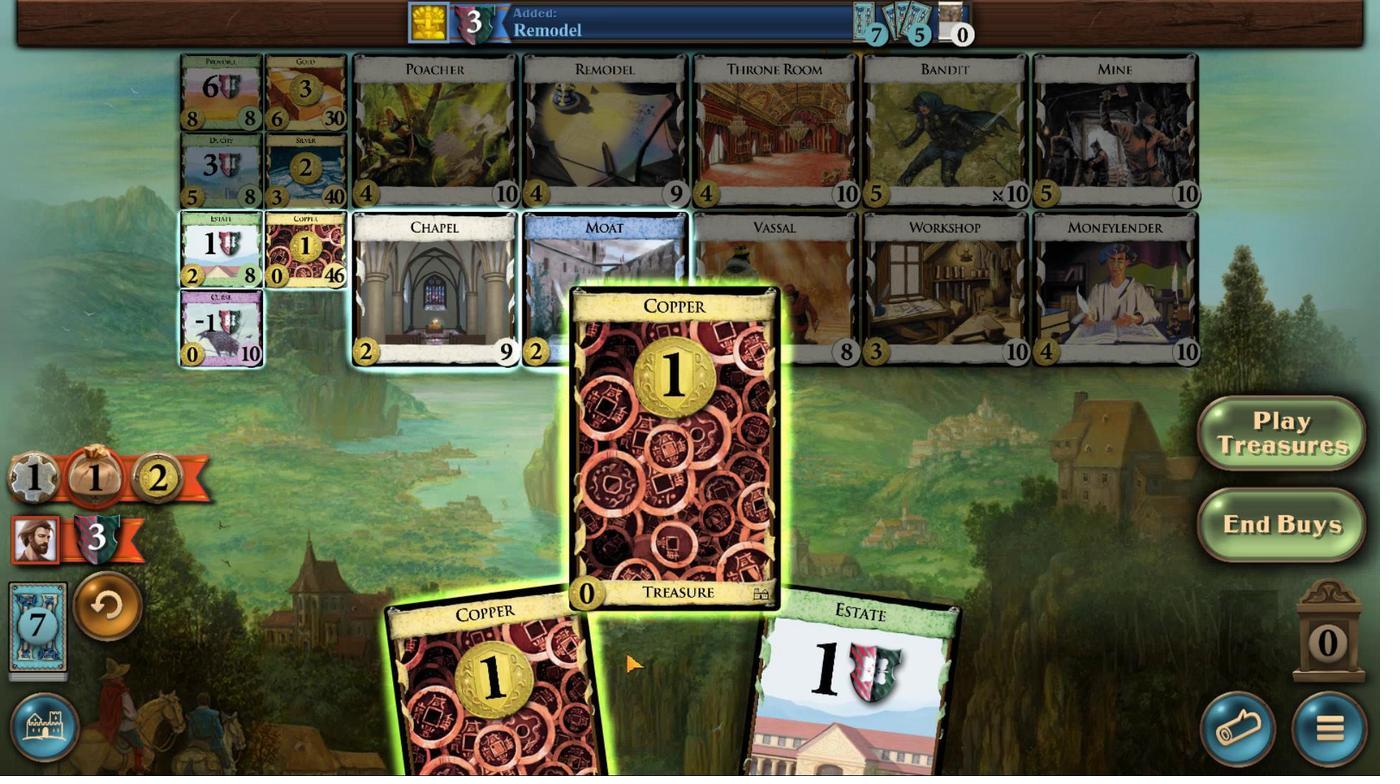 
Action: Mouse scrolled (620, 668) with delta (0, 0)
Screenshot: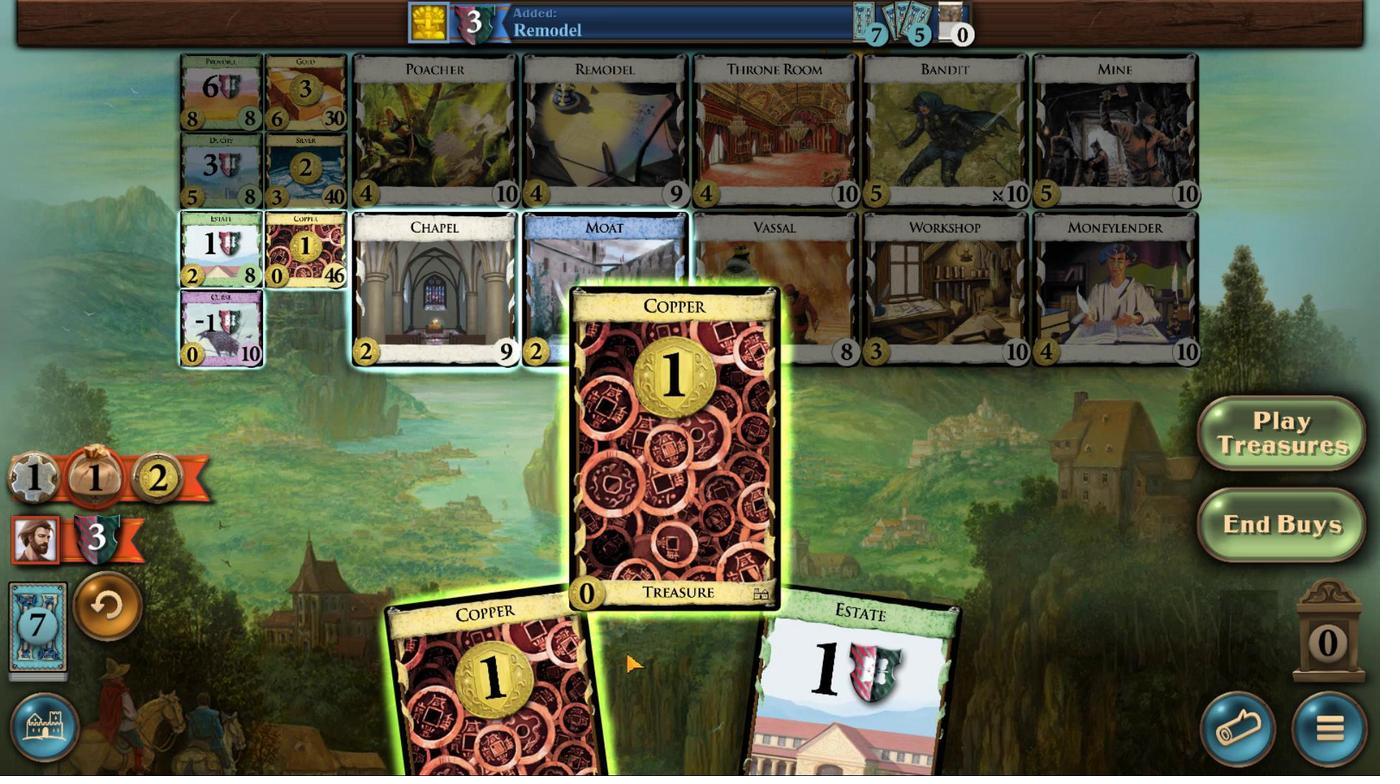 
Action: Mouse scrolled (620, 668) with delta (0, 0)
Screenshot: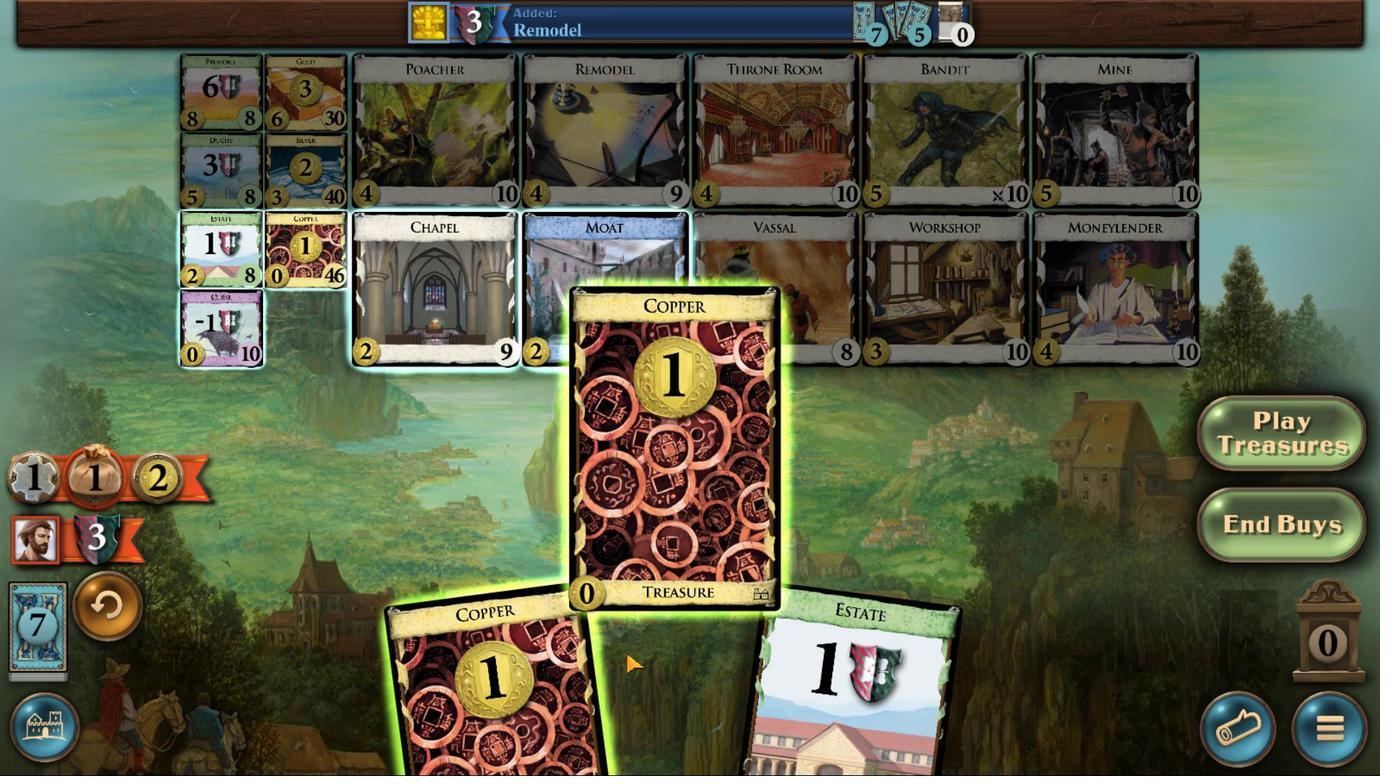 
Action: Mouse moved to (794, 304)
Screenshot: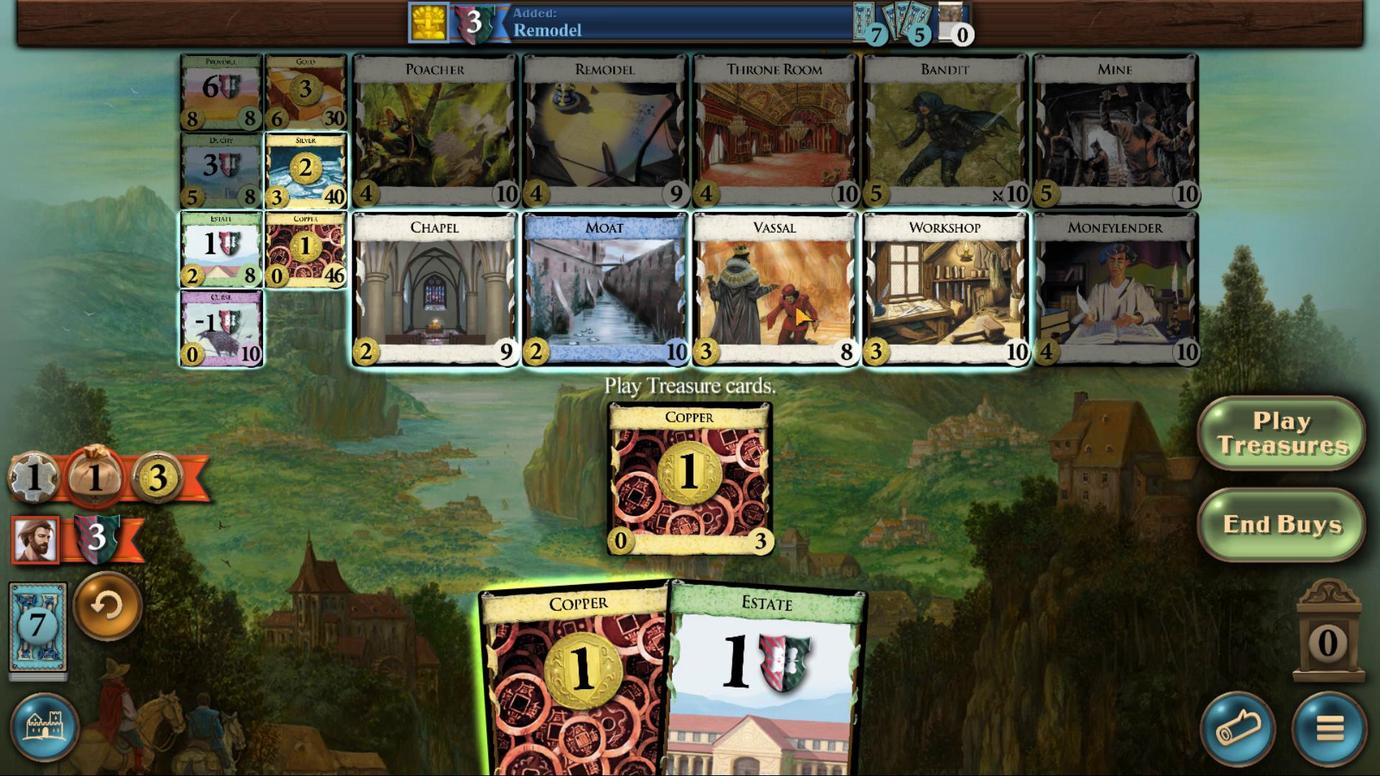
Action: Mouse pressed left at (794, 304)
Screenshot: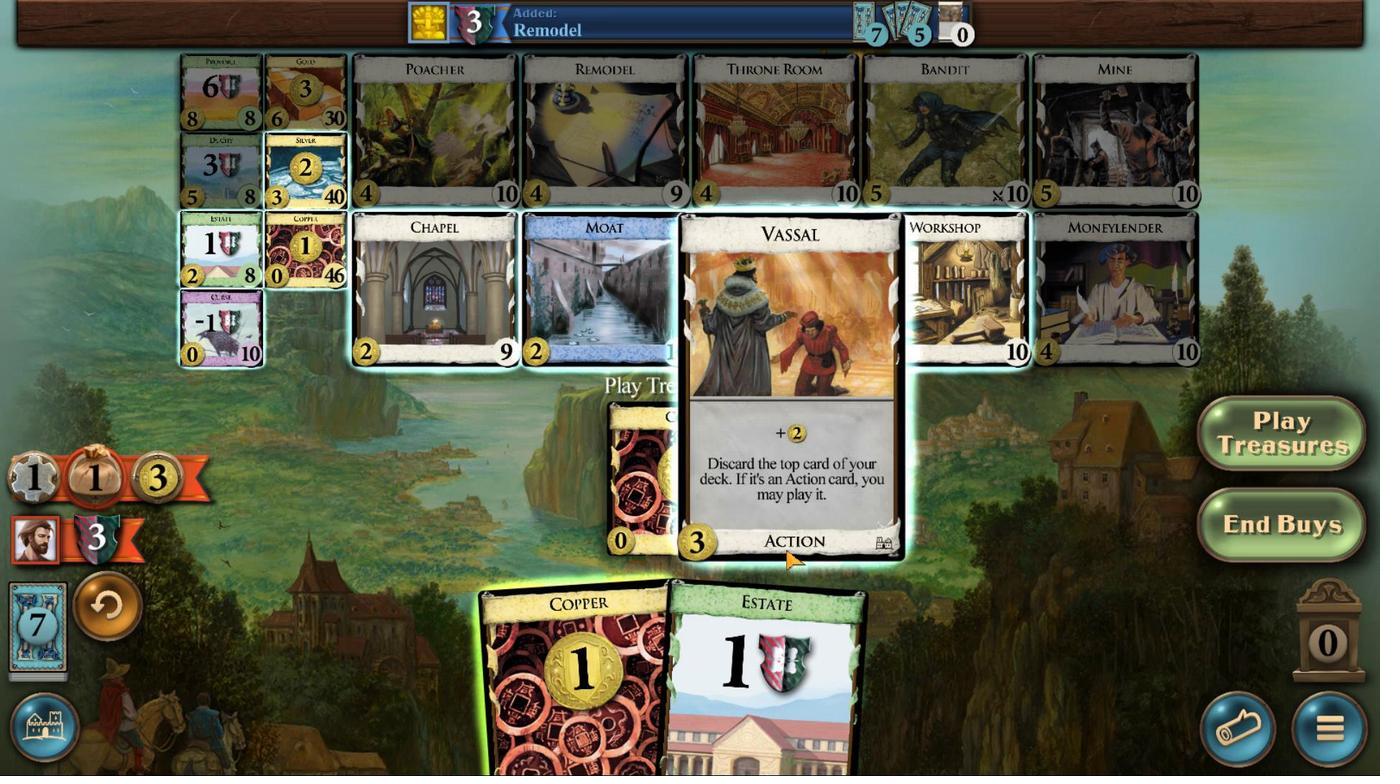 
Action: Mouse moved to (630, 746)
Screenshot: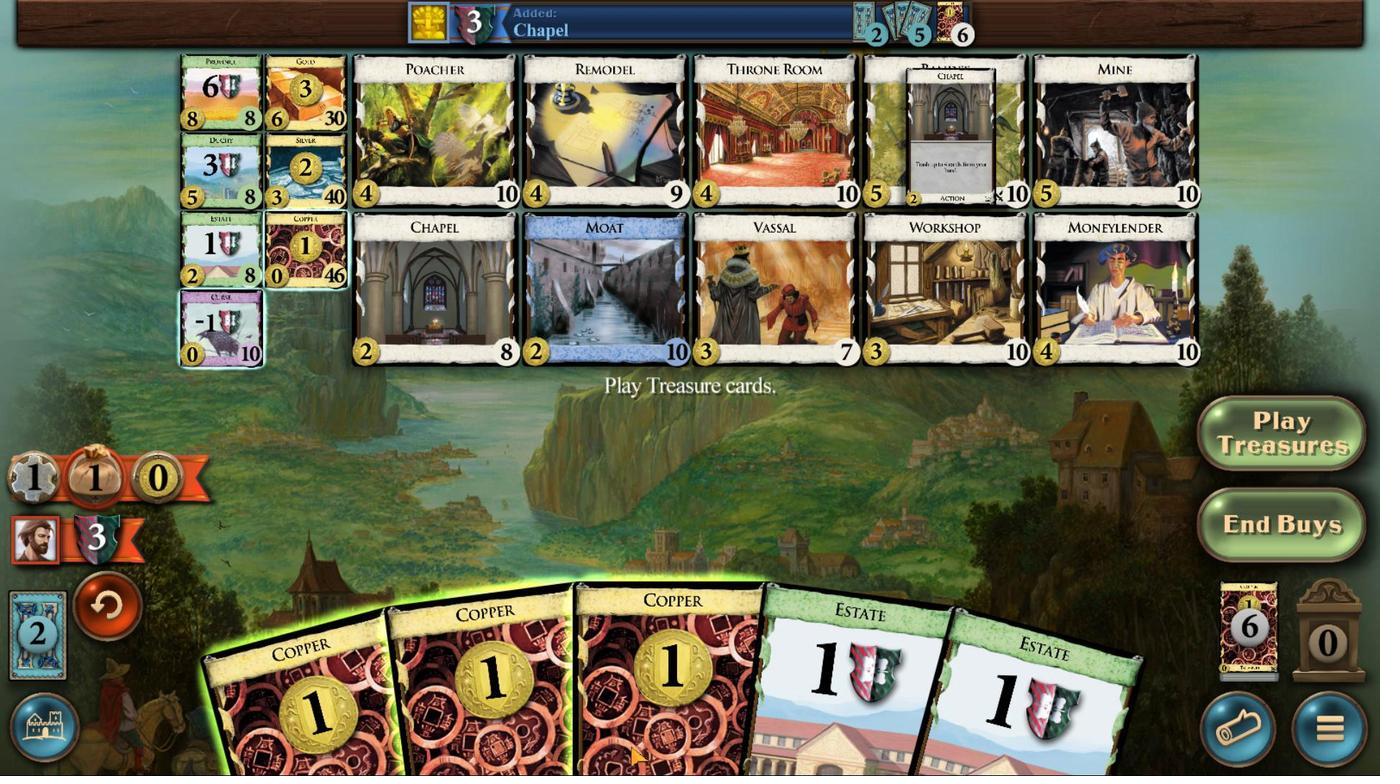 
Action: Mouse scrolled (630, 746) with delta (0, 0)
Screenshot: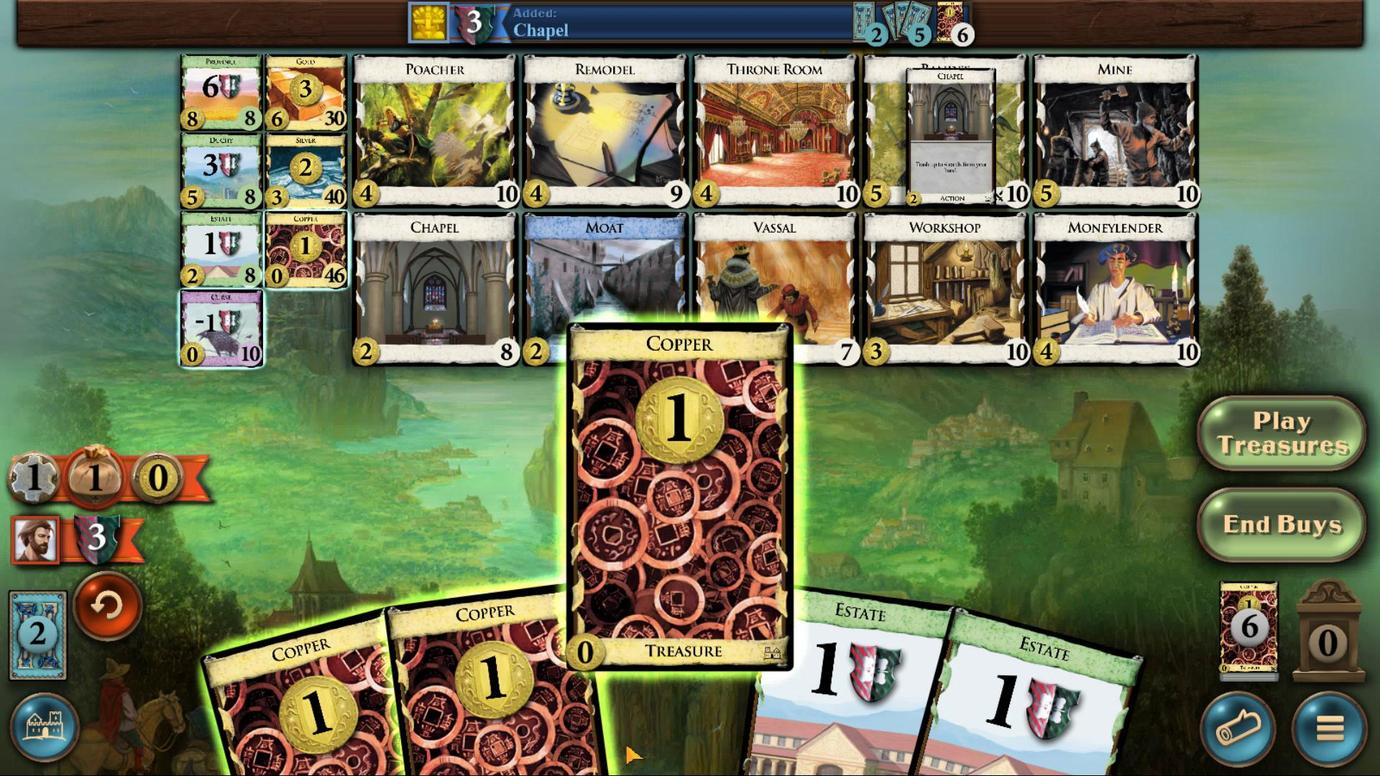 
Action: Mouse moved to (629, 746)
Screenshot: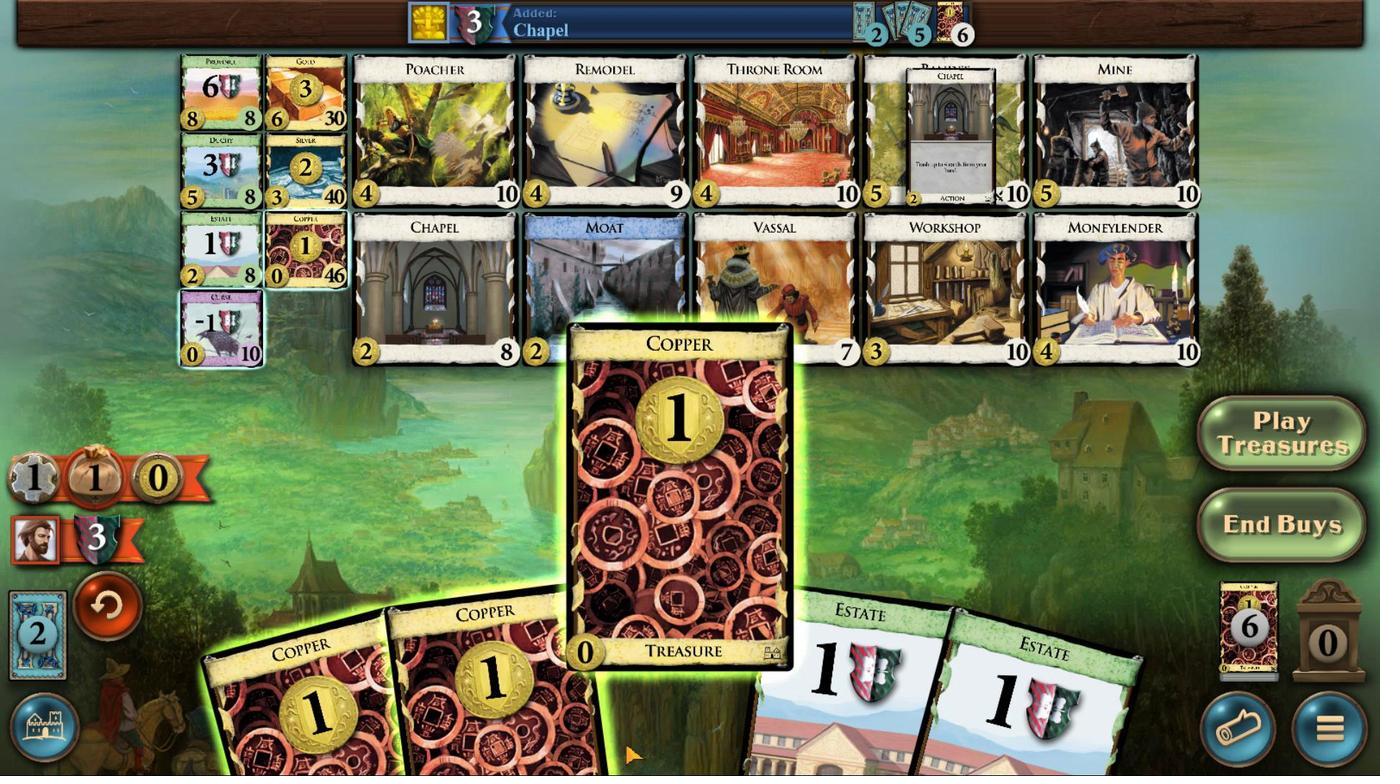 
Action: Mouse scrolled (629, 746) with delta (0, 0)
Screenshot: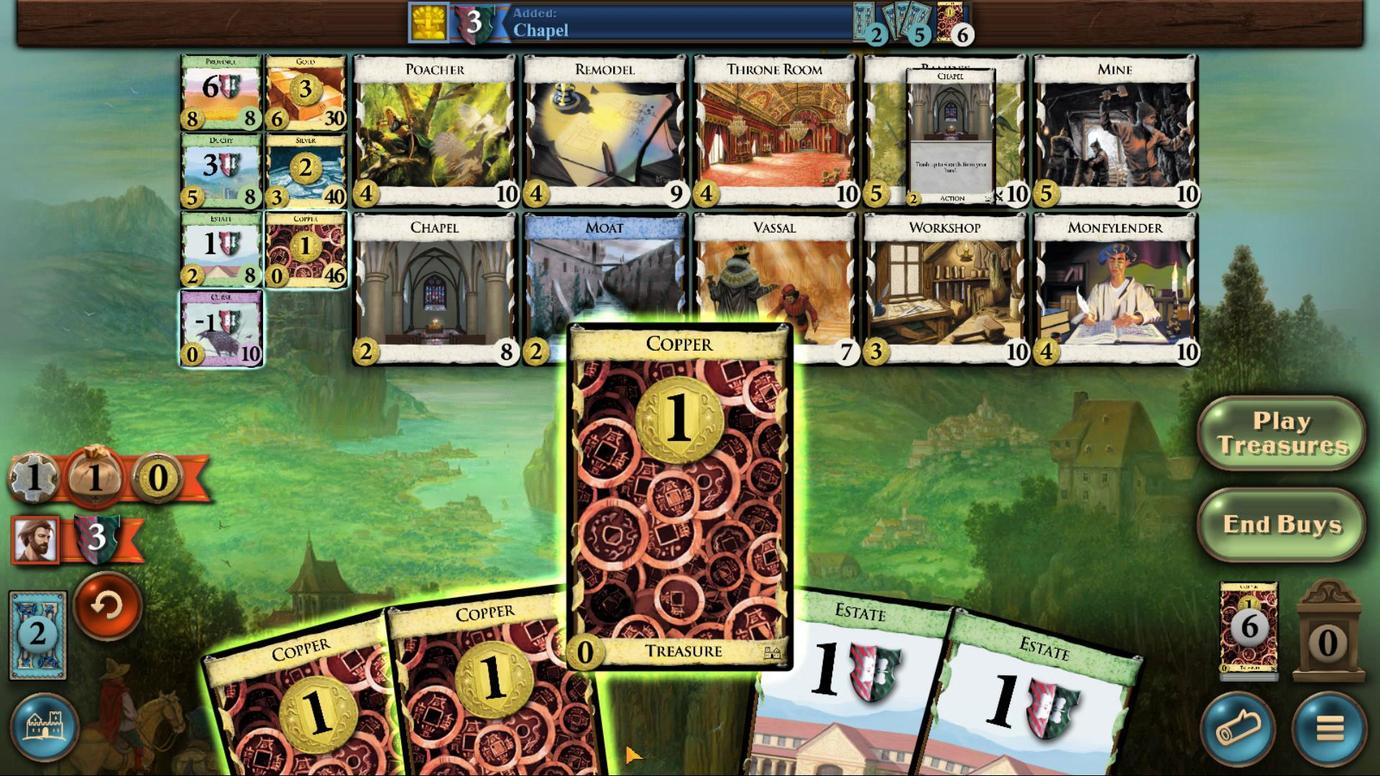 
Action: Mouse moved to (628, 746)
Screenshot: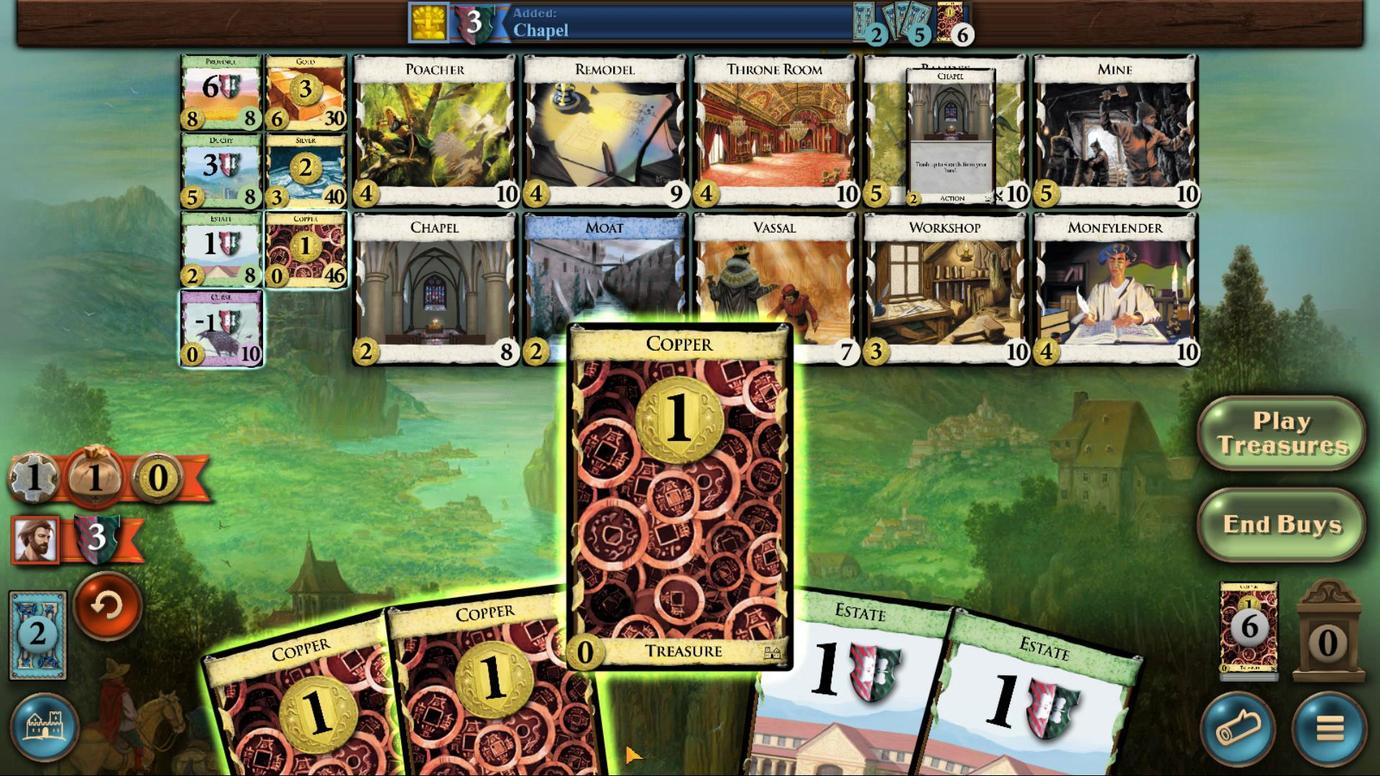 
Action: Mouse scrolled (628, 746) with delta (0, 0)
Screenshot: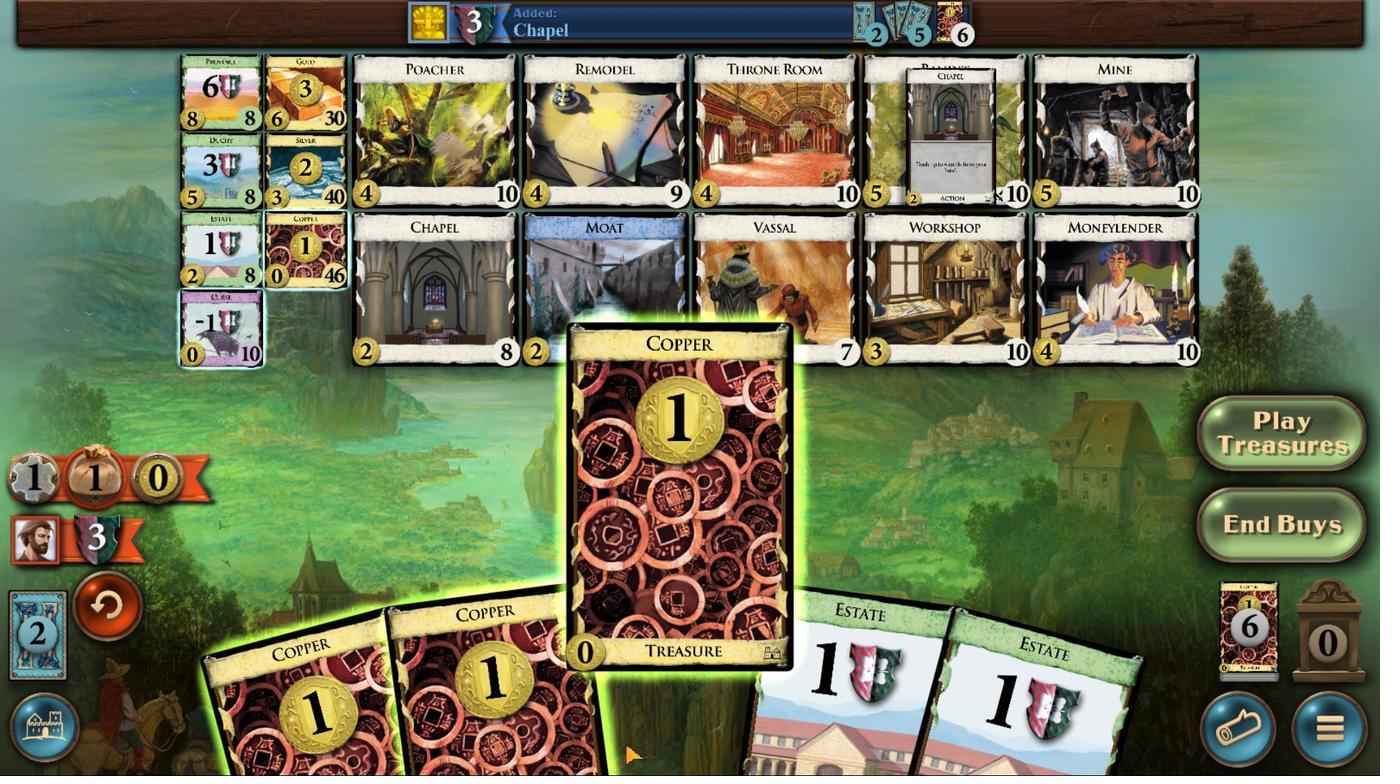 
Action: Mouse moved to (518, 708)
Screenshot: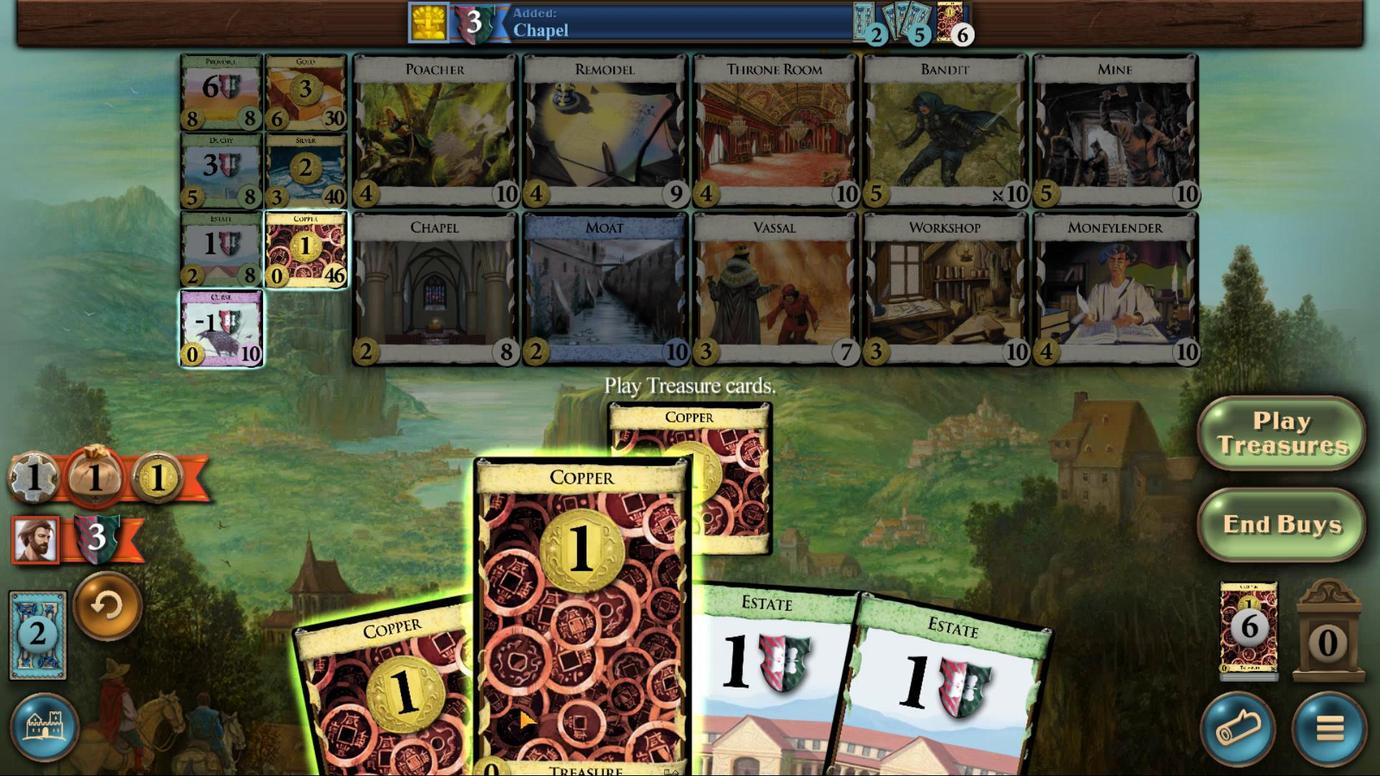 
Action: Mouse scrolled (518, 708) with delta (0, 0)
Screenshot: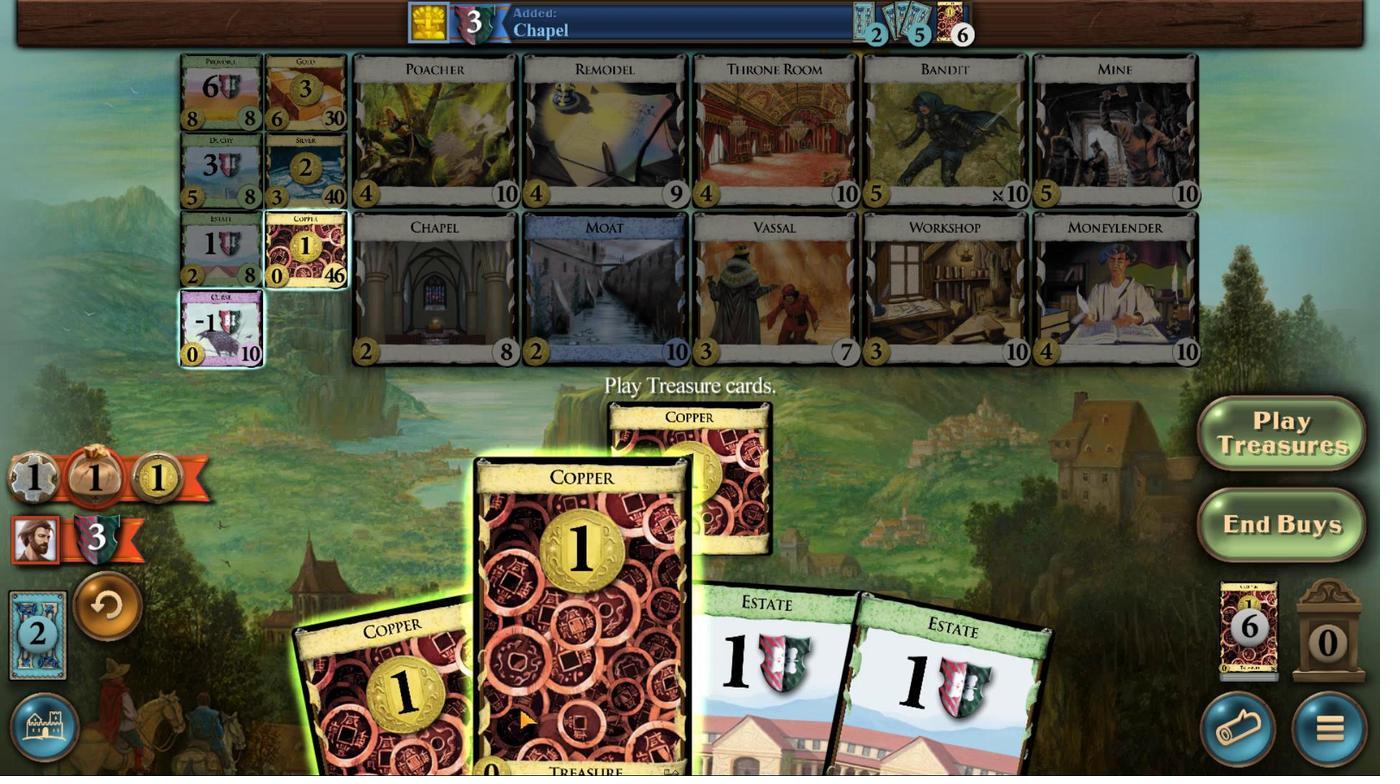 
Action: Mouse scrolled (518, 708) with delta (0, 0)
Screenshot: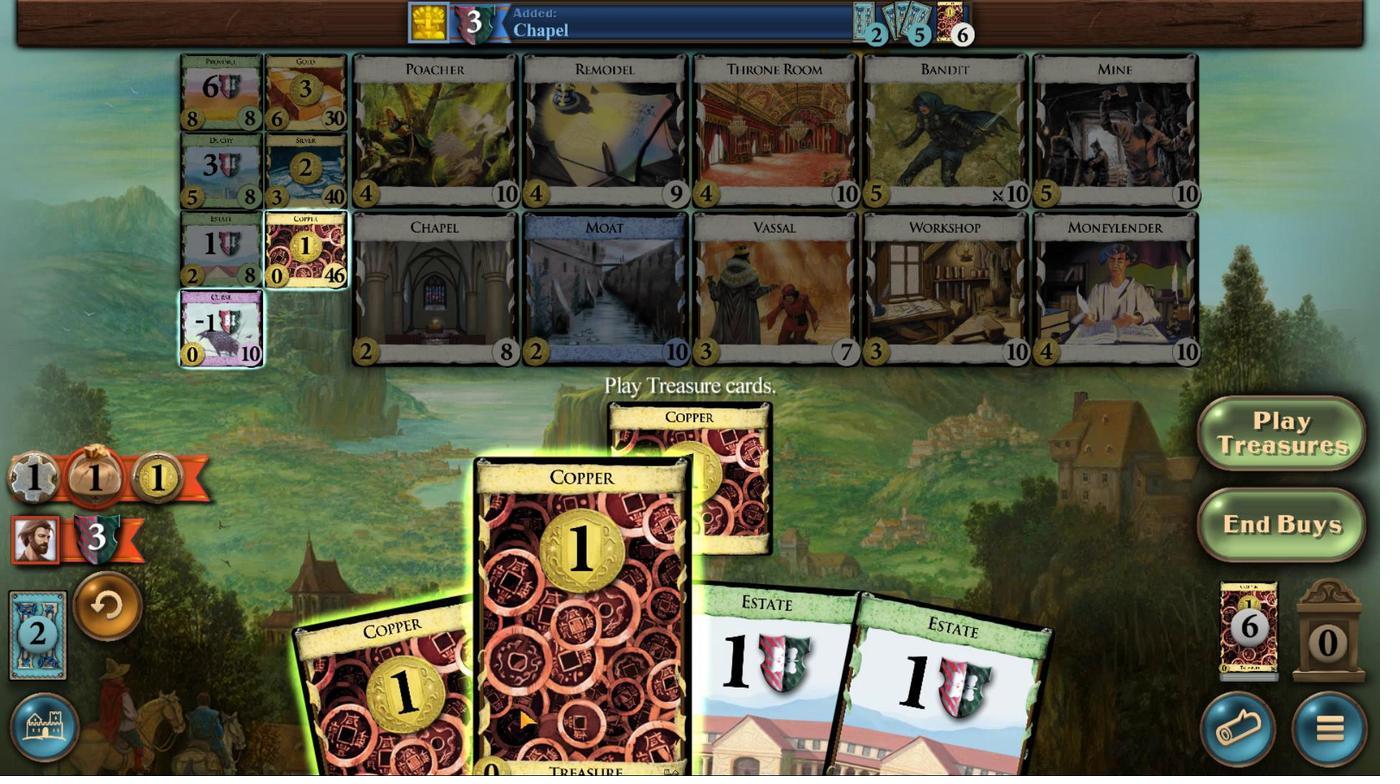 
Action: Mouse moved to (519, 709)
Screenshot: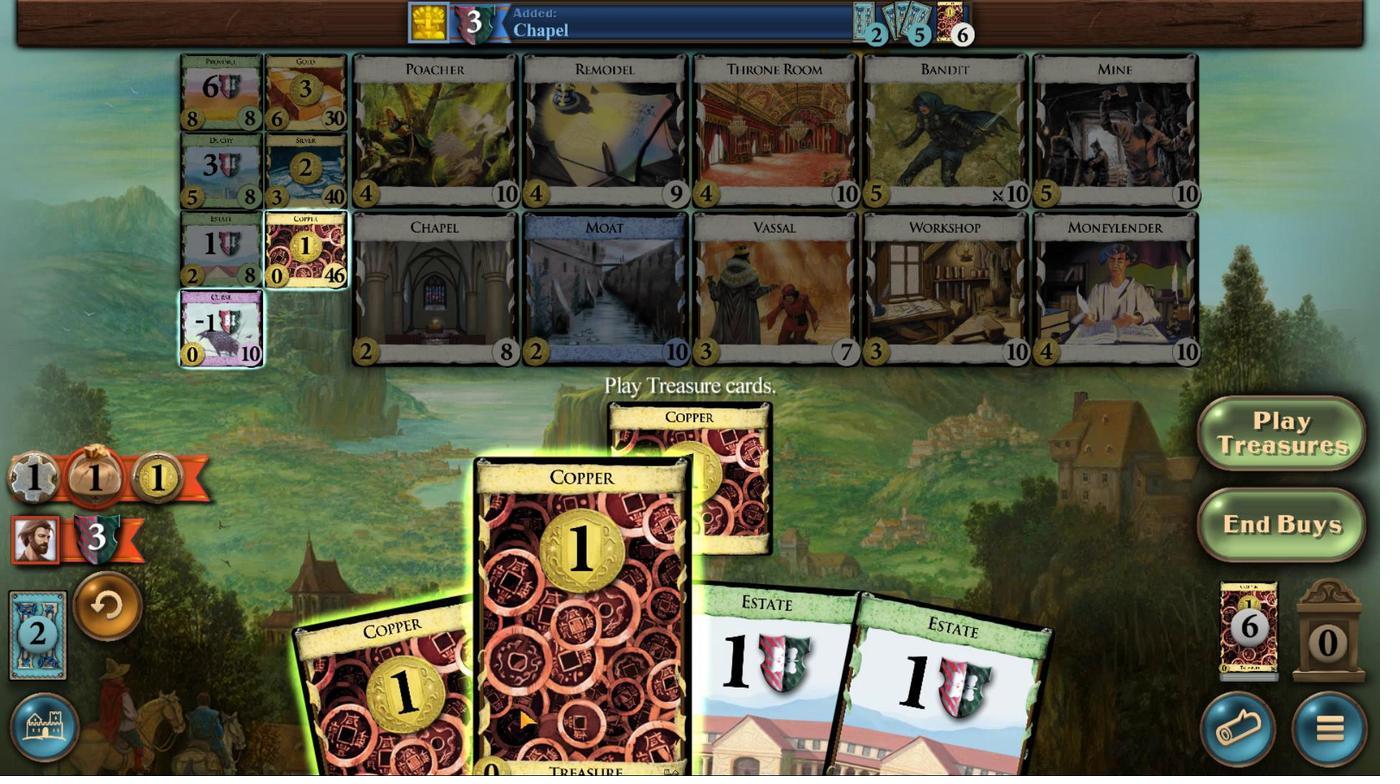 
Action: Mouse scrolled (519, 708) with delta (0, 0)
Screenshot: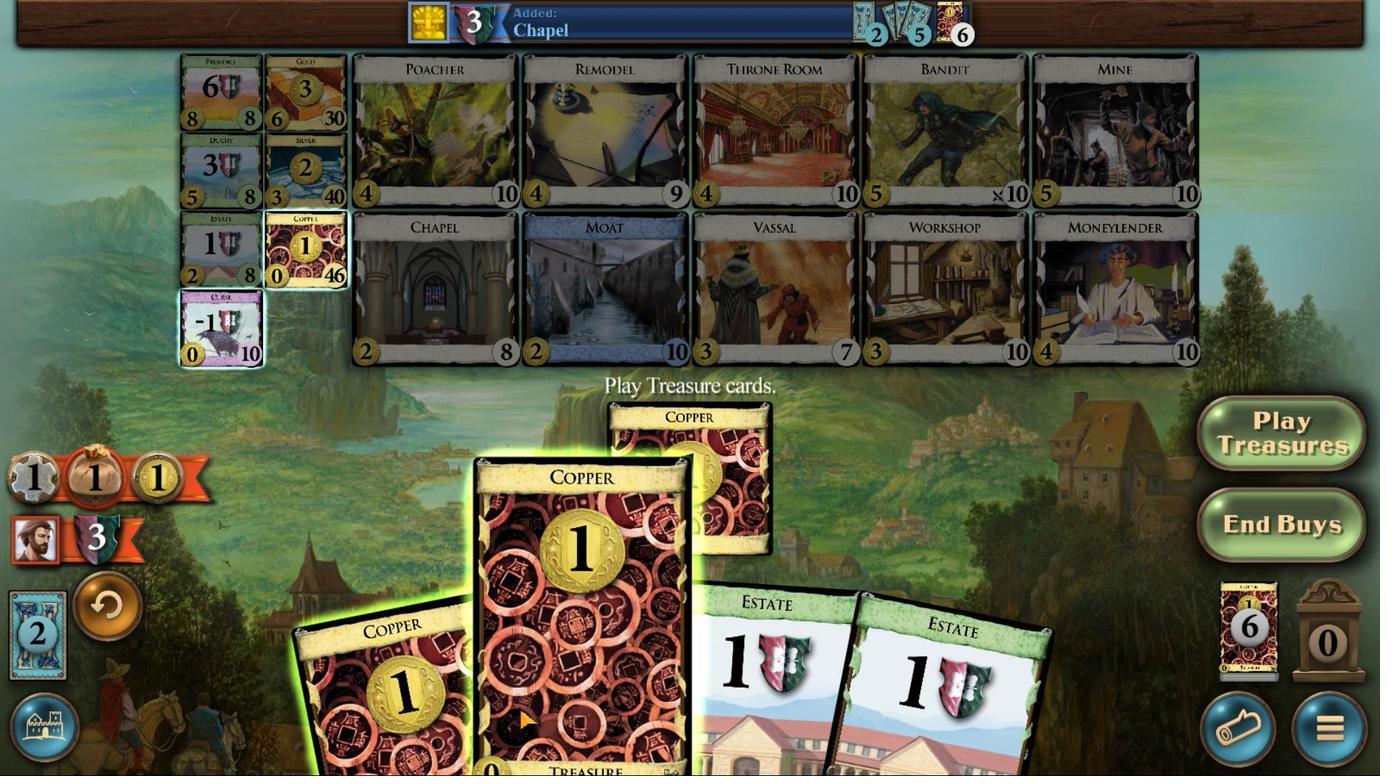 
Action: Mouse scrolled (519, 708) with delta (0, 0)
Screenshot: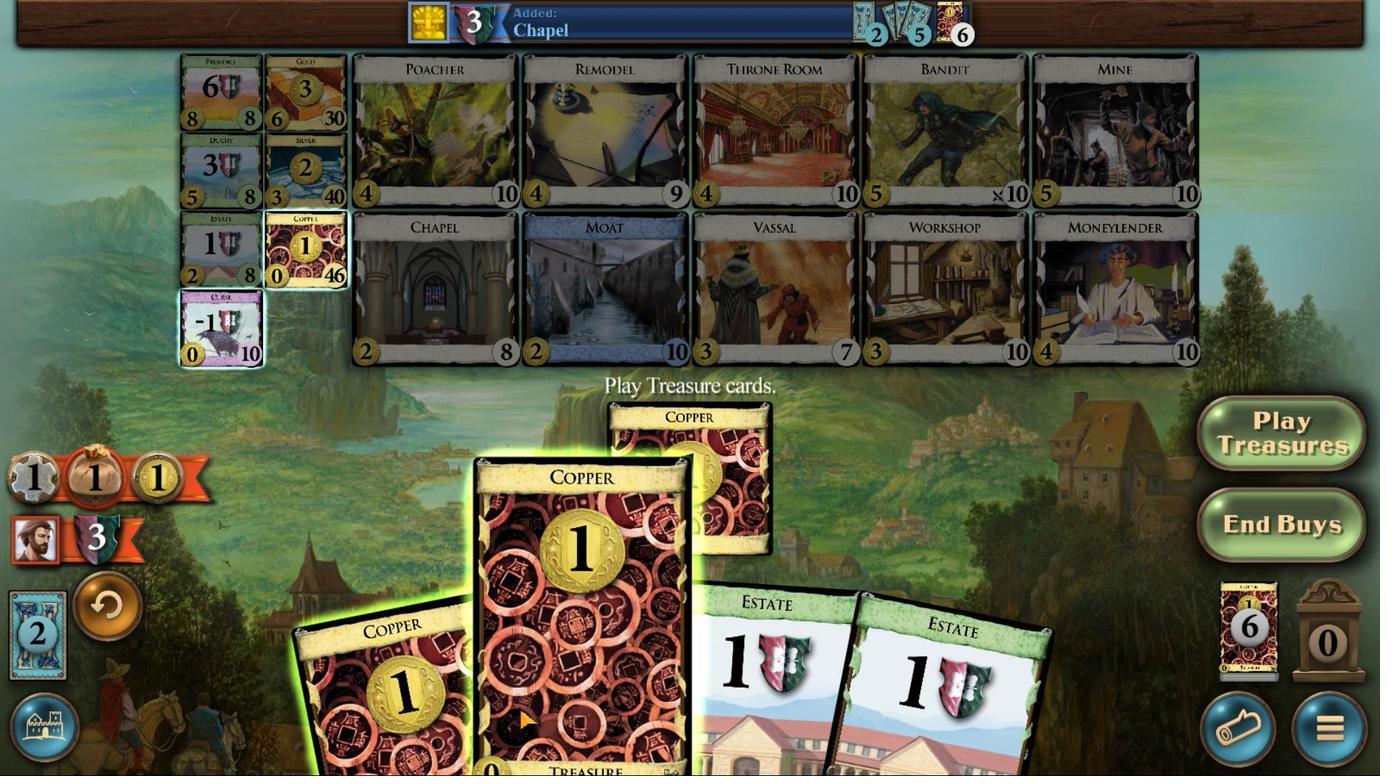 
Action: Mouse scrolled (519, 708) with delta (0, 0)
Screenshot: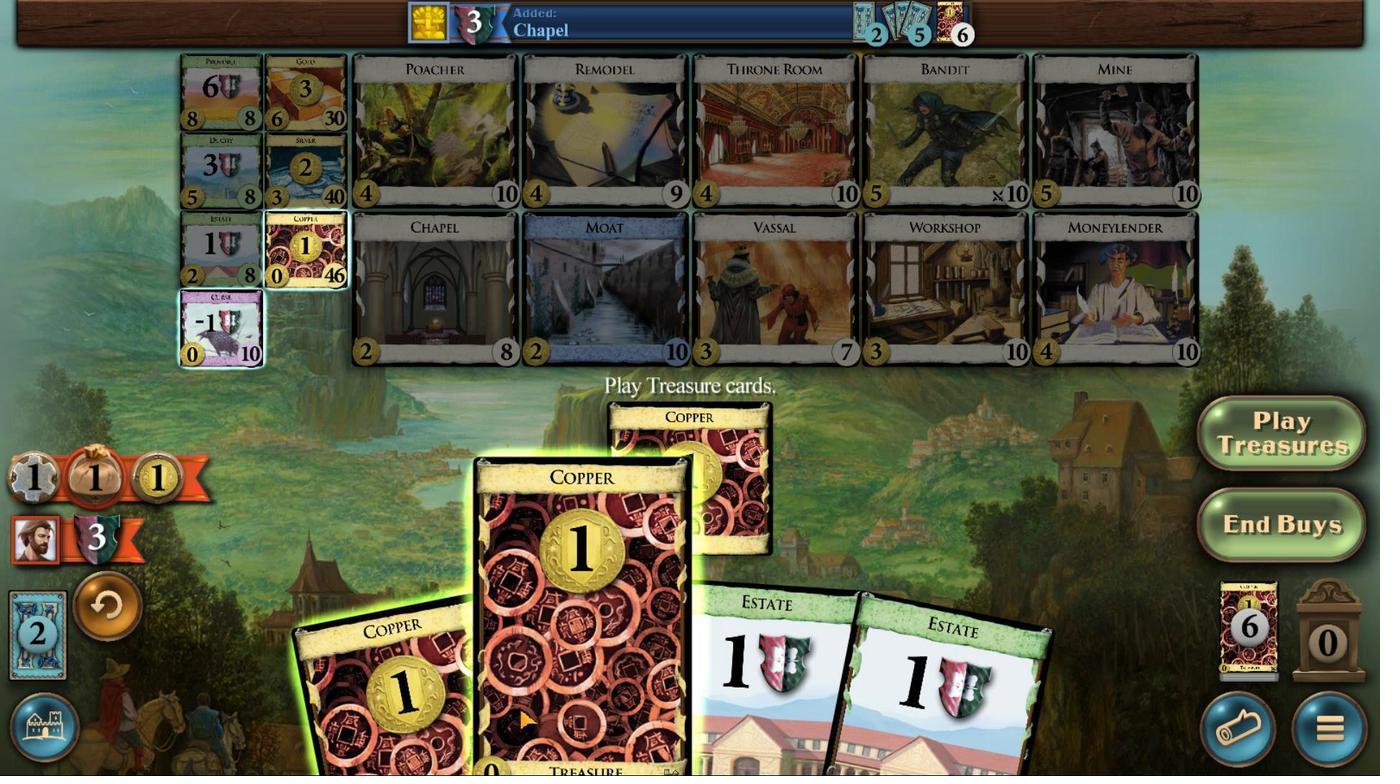 
Action: Mouse scrolled (519, 708) with delta (0, 0)
Screenshot: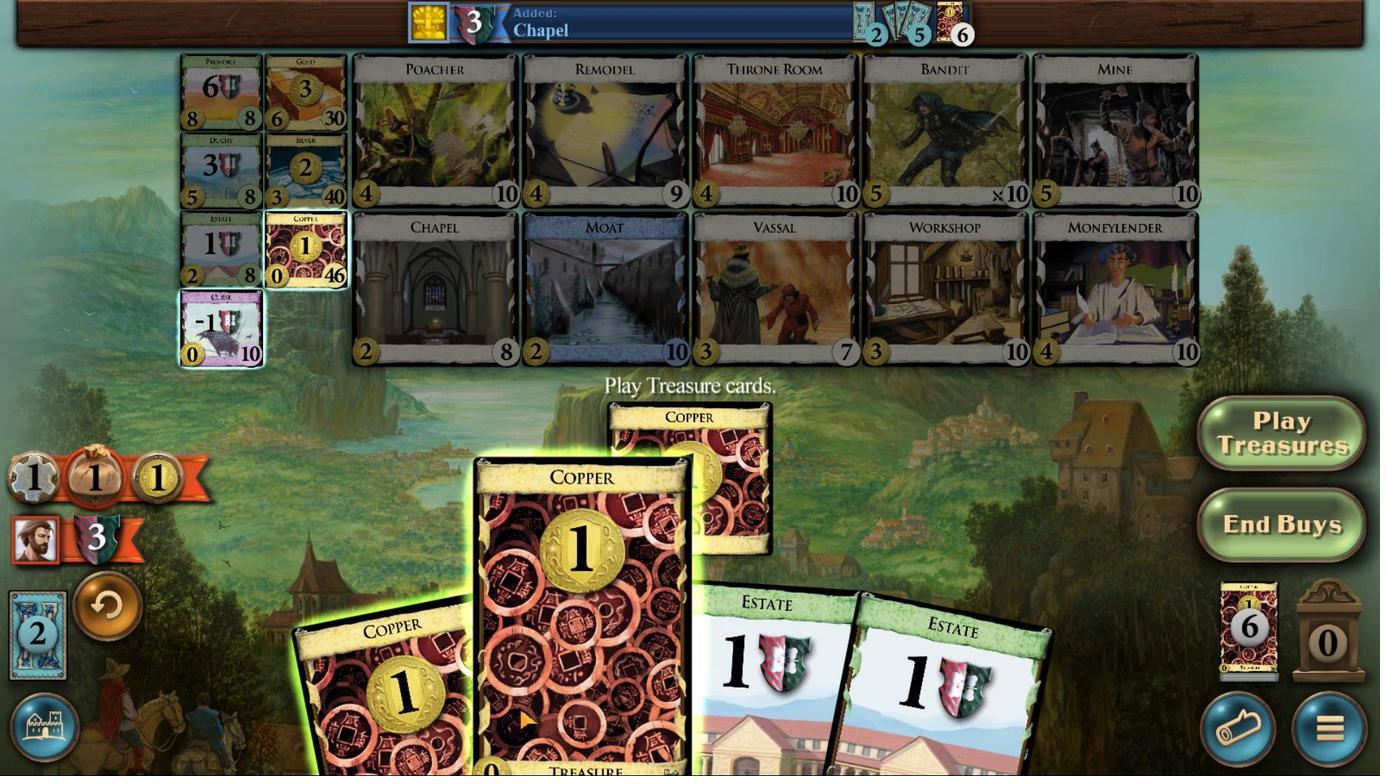
Action: Mouse scrolled (519, 708) with delta (0, 0)
Screenshot: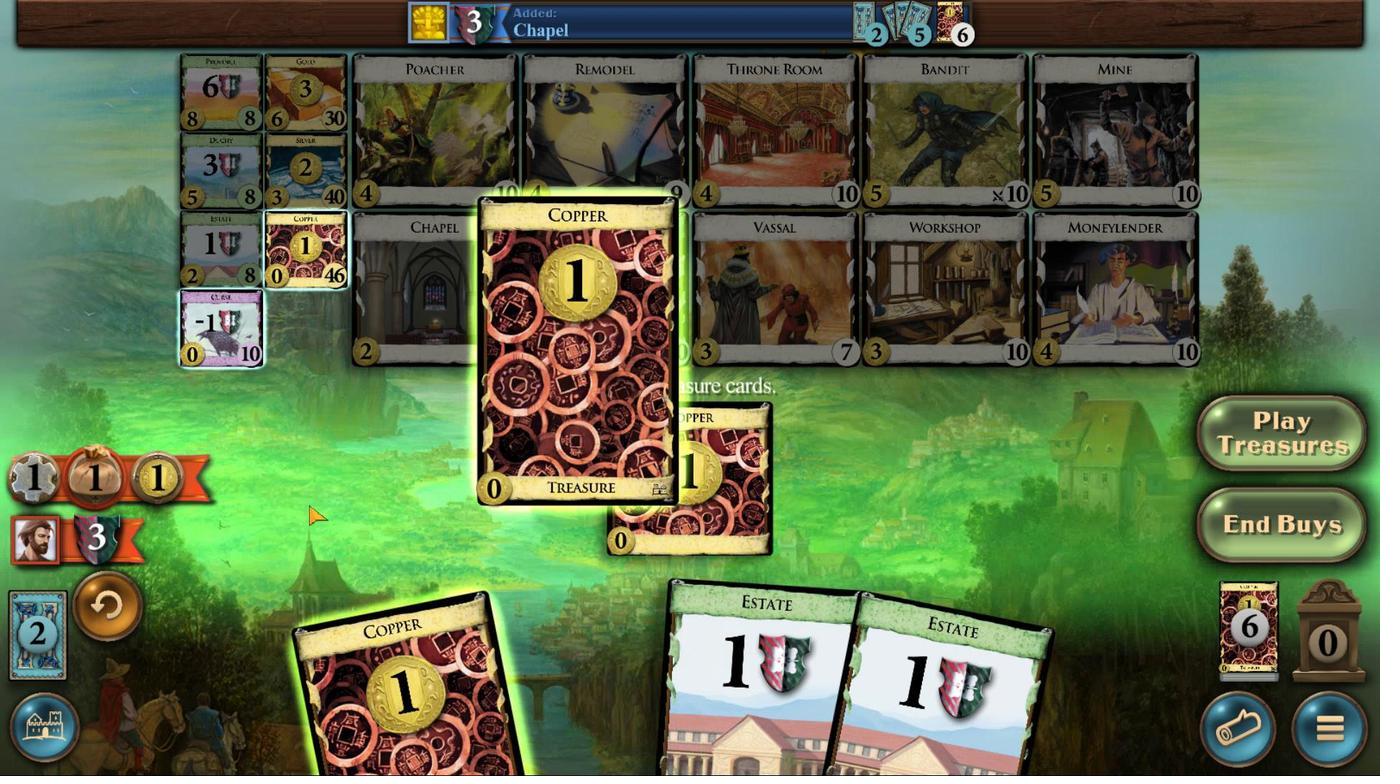 
Action: Mouse moved to (181, 237)
Screenshot: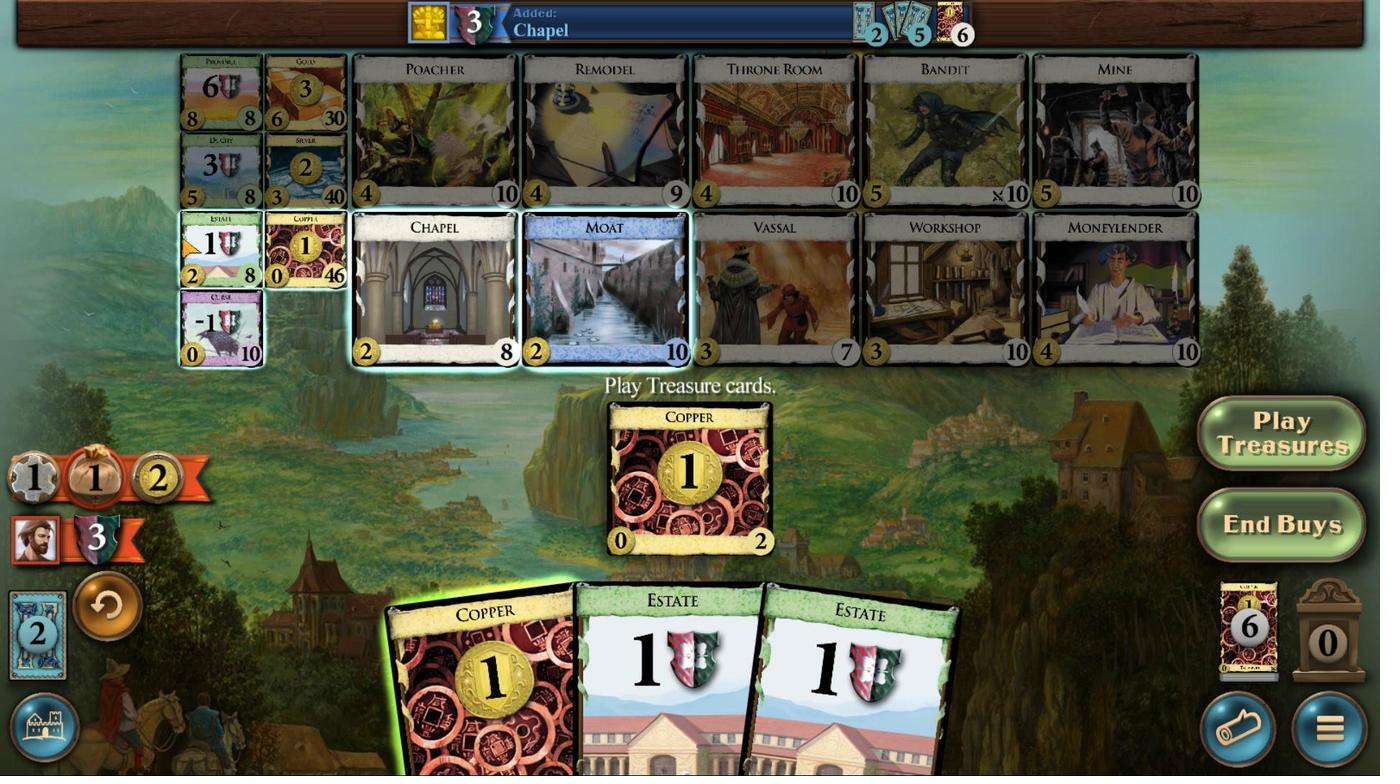 
Action: Mouse pressed left at (181, 237)
Screenshot: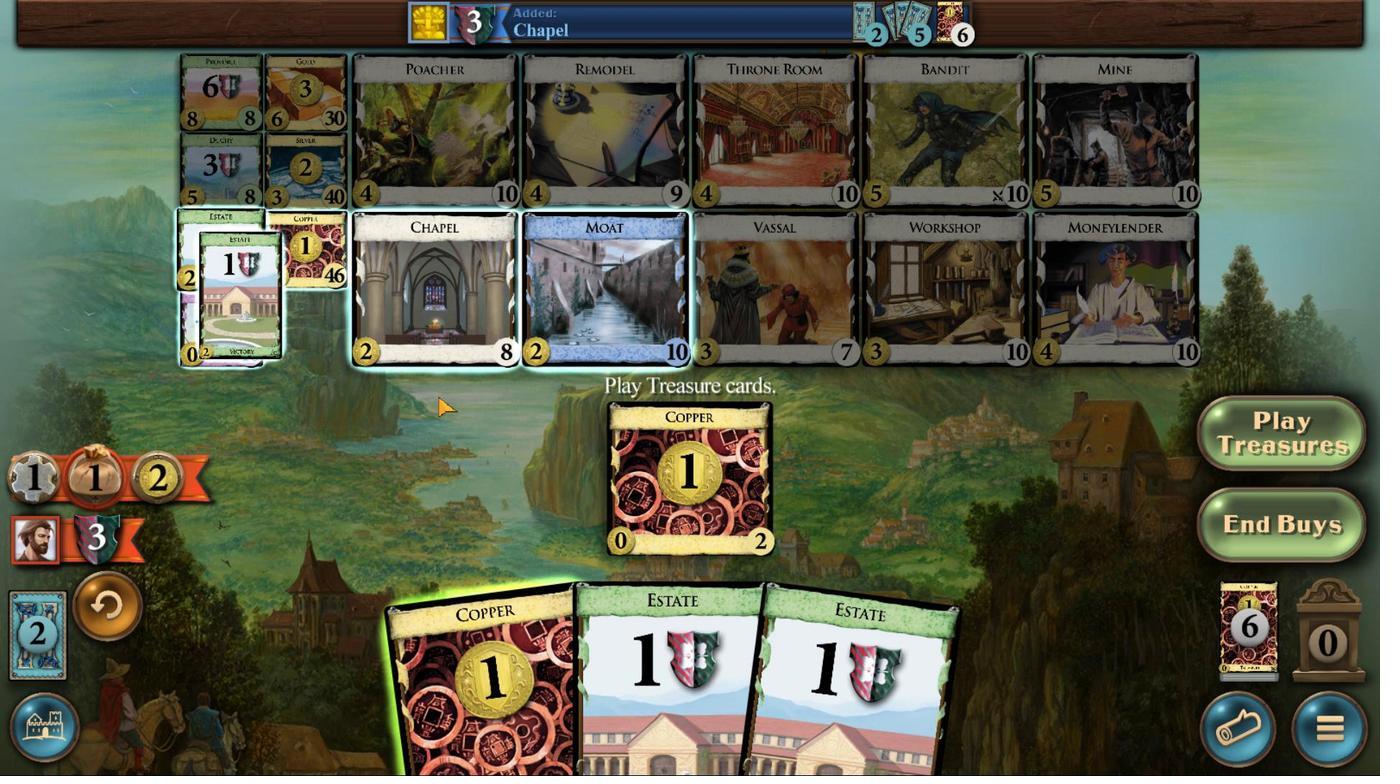 
Action: Mouse moved to (457, 698)
Screenshot: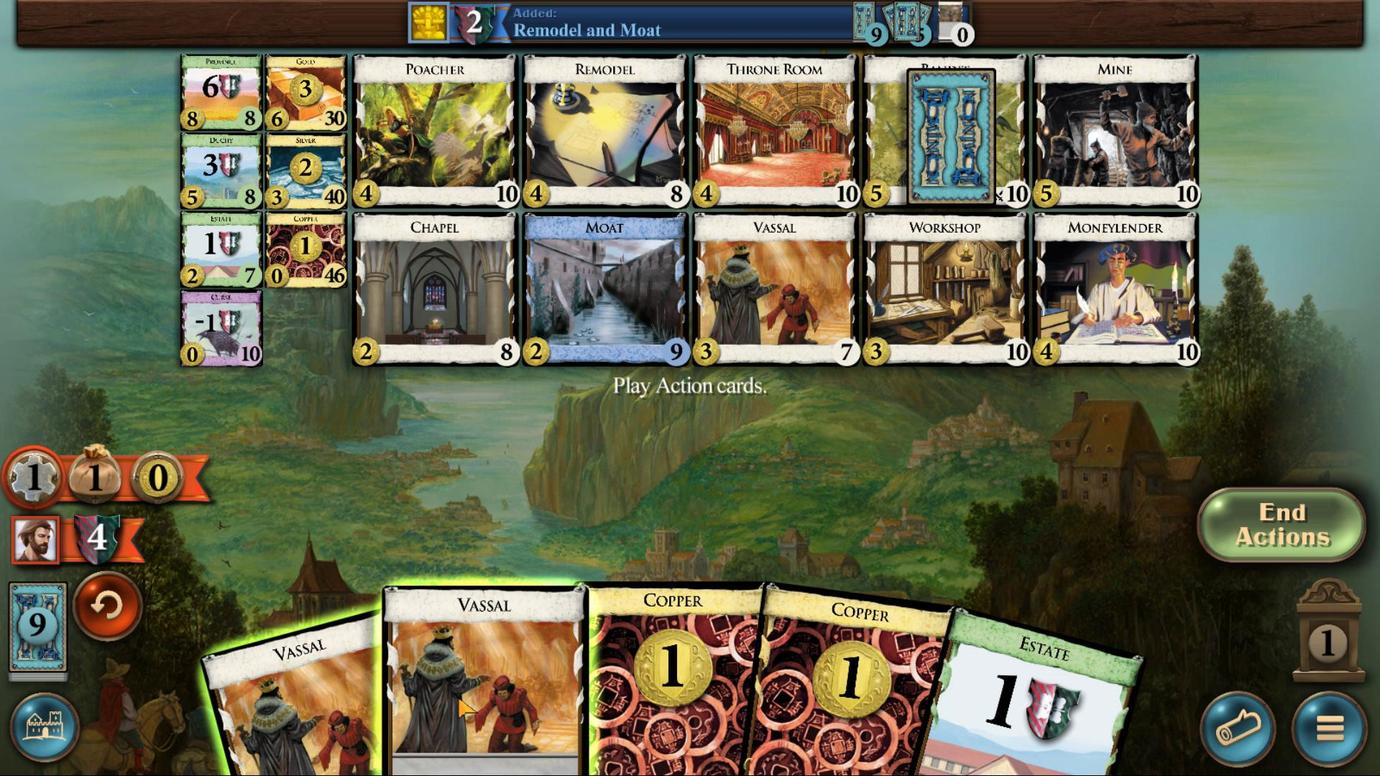 
Action: Mouse scrolled (457, 697) with delta (0, 0)
Screenshot: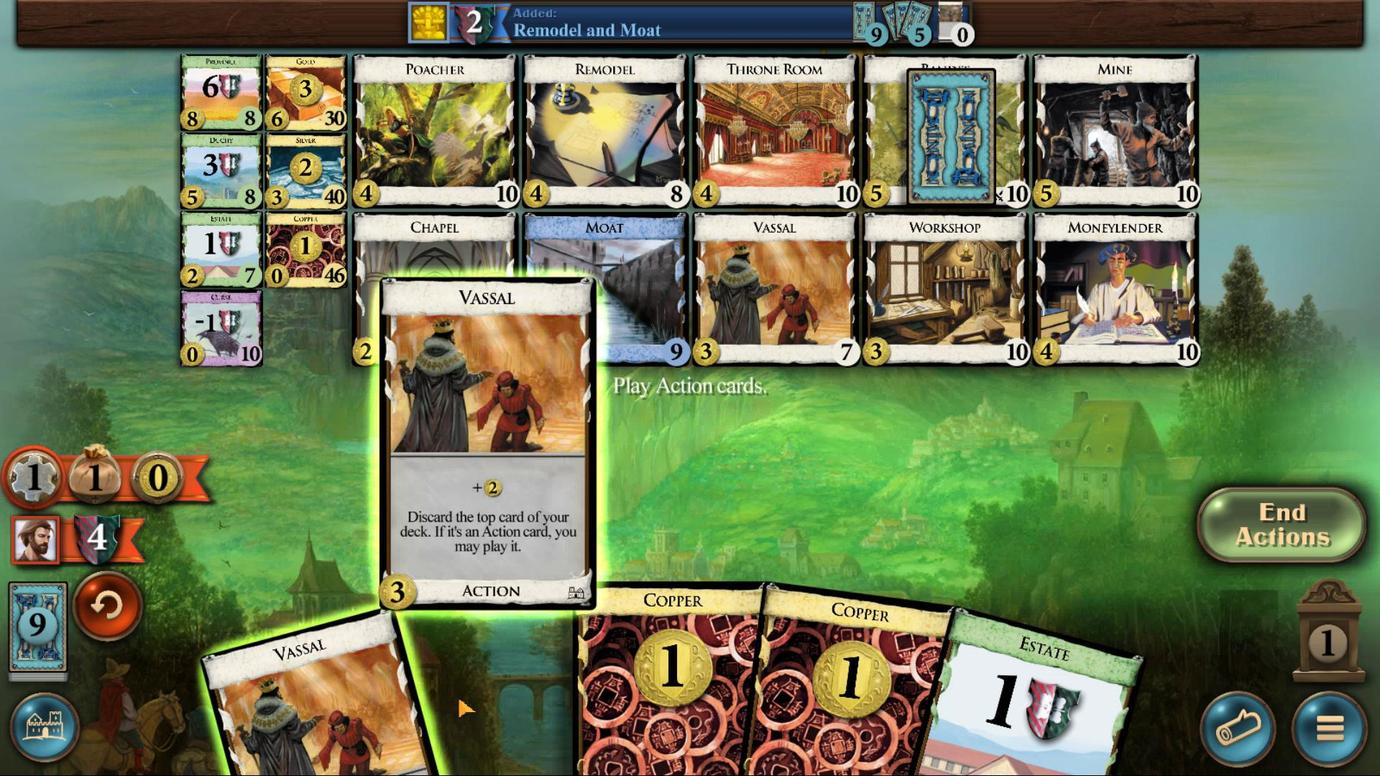 
Action: Mouse scrolled (457, 697) with delta (0, 0)
Screenshot: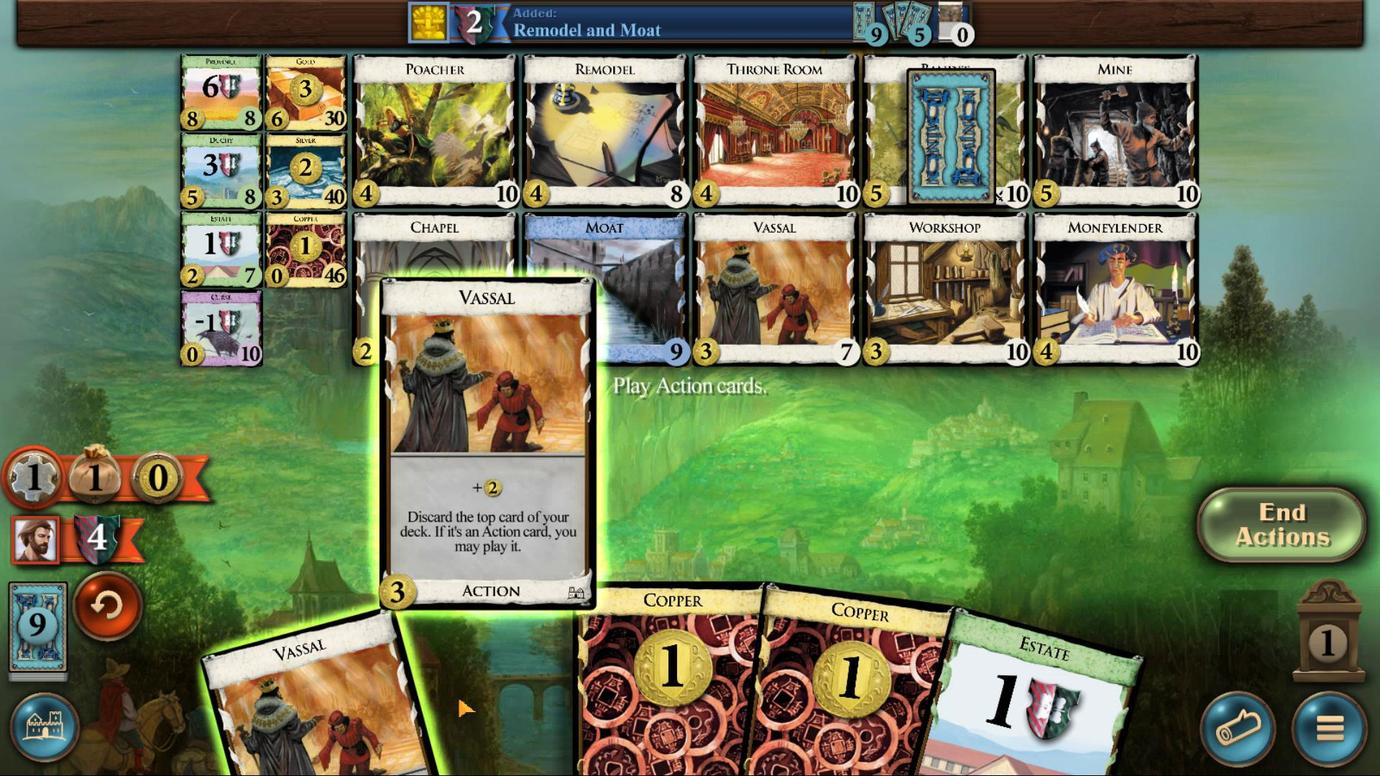 
Action: Mouse scrolled (457, 697) with delta (0, 0)
Screenshot: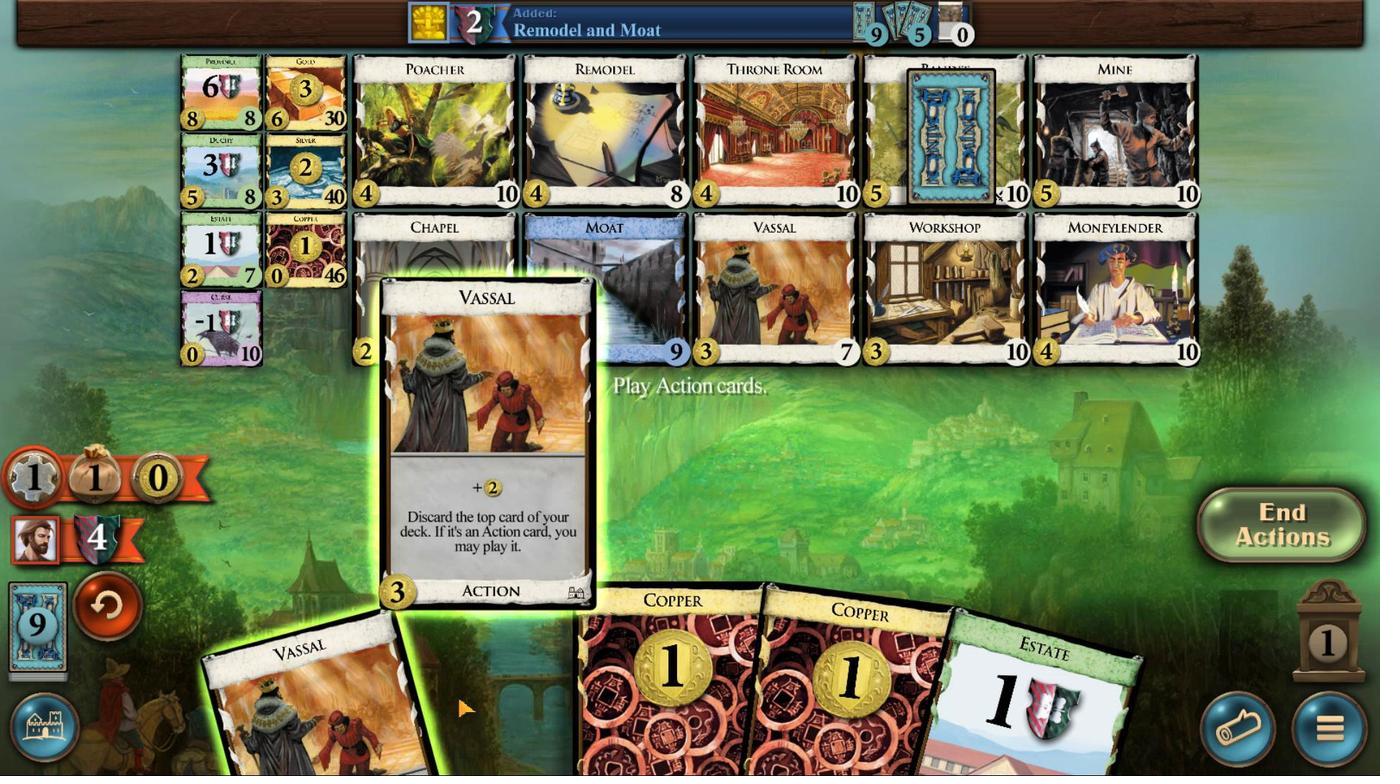 
Action: Mouse scrolled (457, 697) with delta (0, 0)
Screenshot: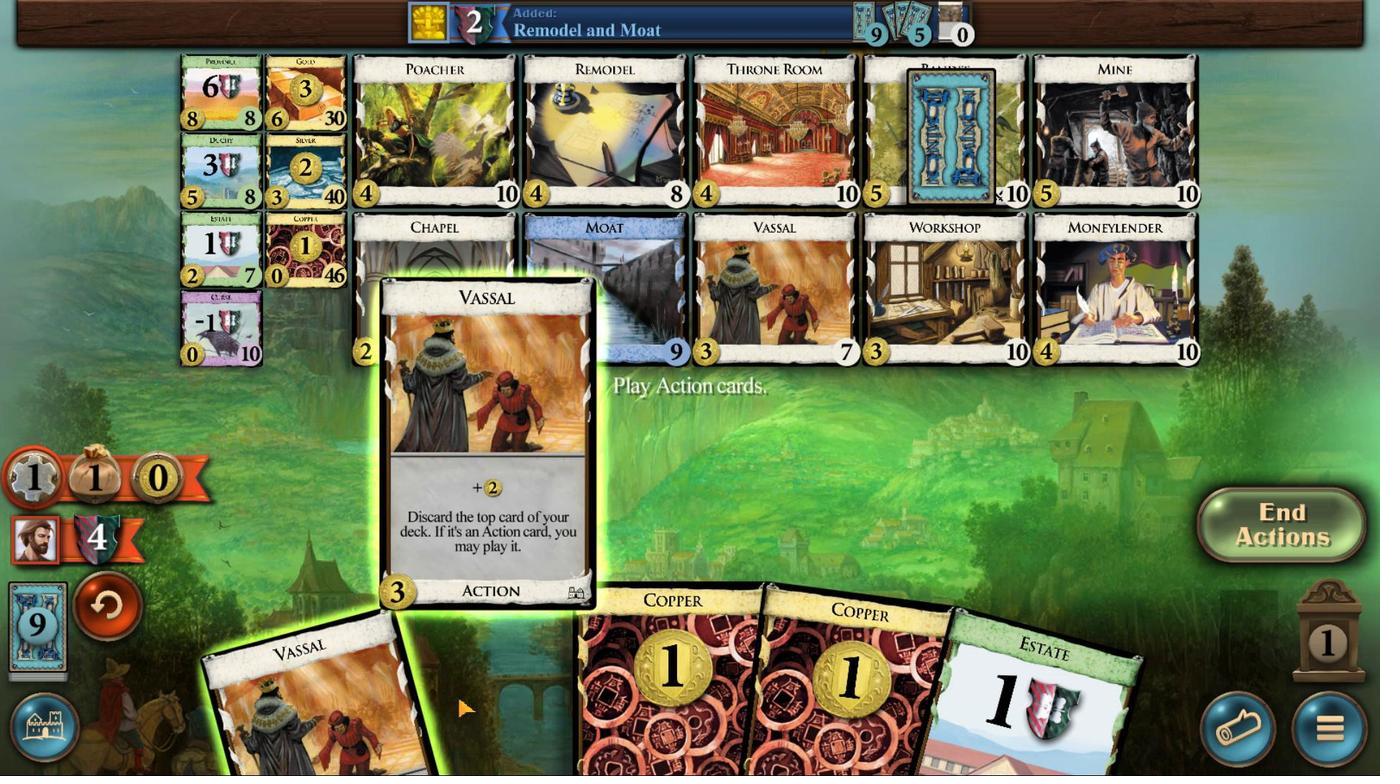 
Action: Mouse moved to (714, 695)
Screenshot: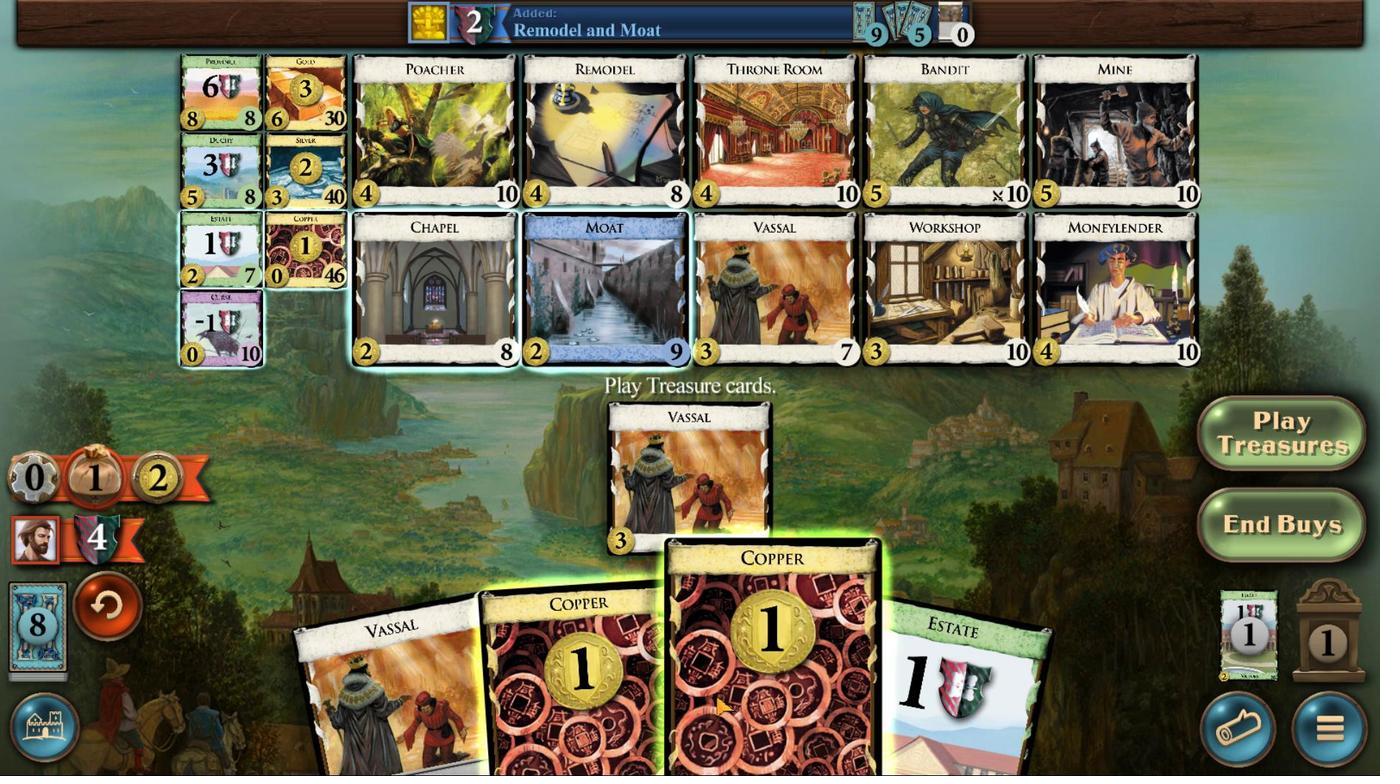 
Action: Mouse scrolled (714, 694) with delta (0, 0)
Screenshot: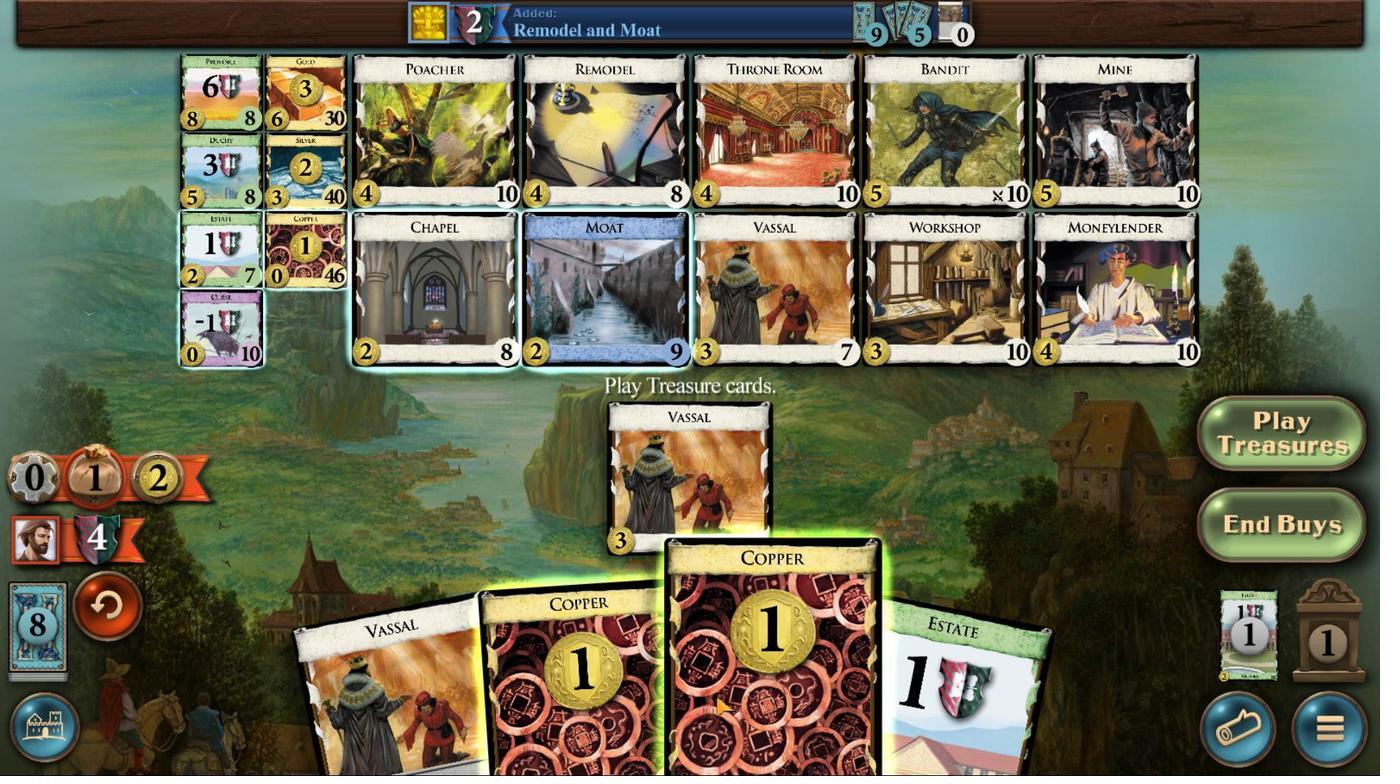 
Action: Mouse moved to (715, 695)
Screenshot: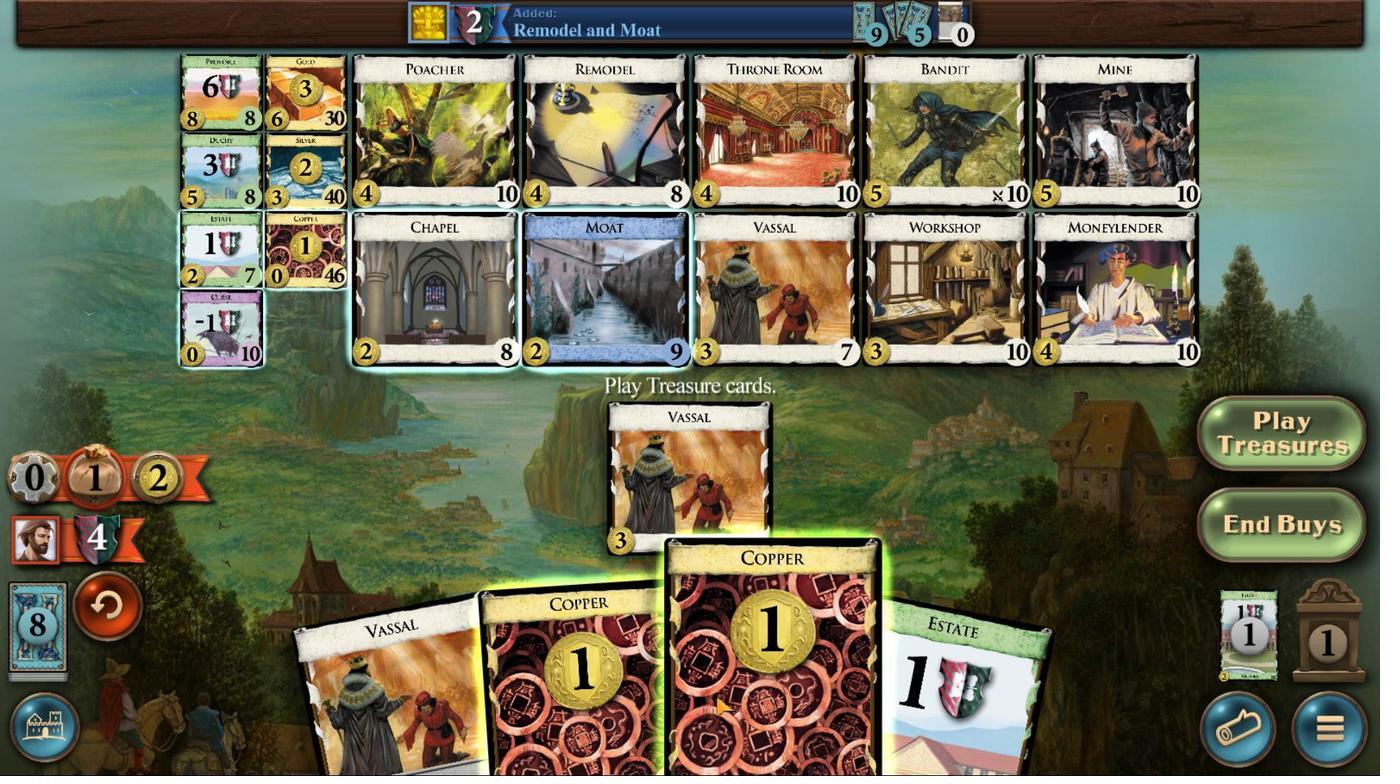 
Action: Mouse scrolled (715, 694) with delta (0, 0)
Screenshot: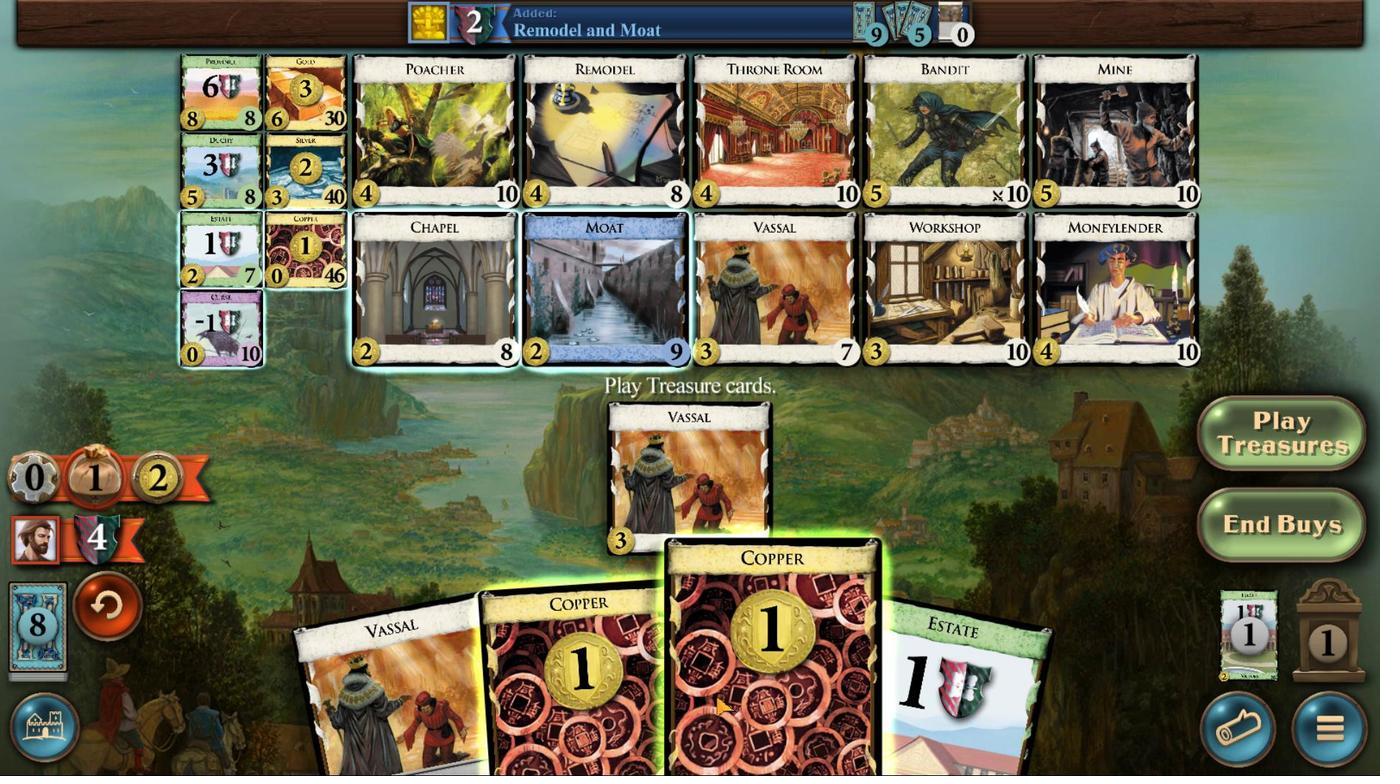 
Action: Mouse scrolled (715, 694) with delta (0, 0)
Screenshot: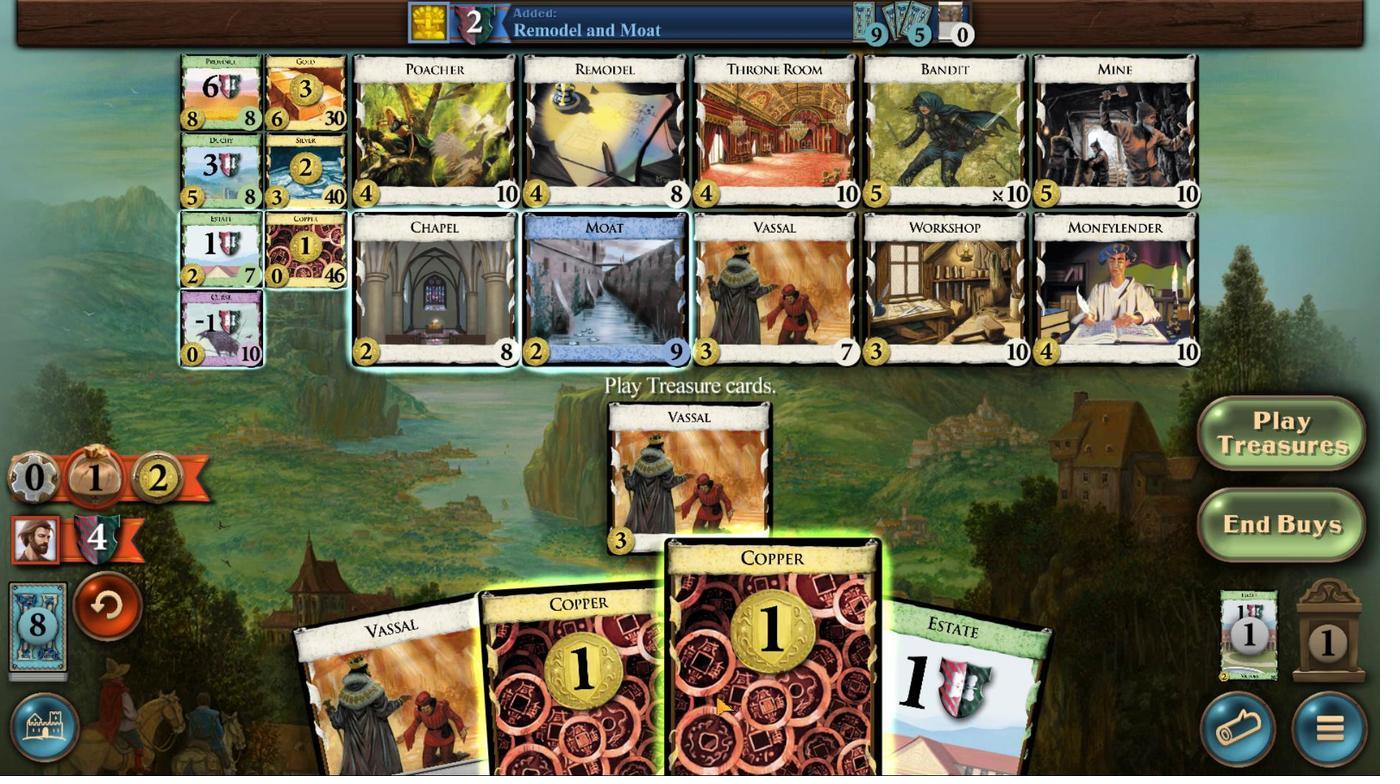 
Action: Mouse moved to (633, 695)
Screenshot: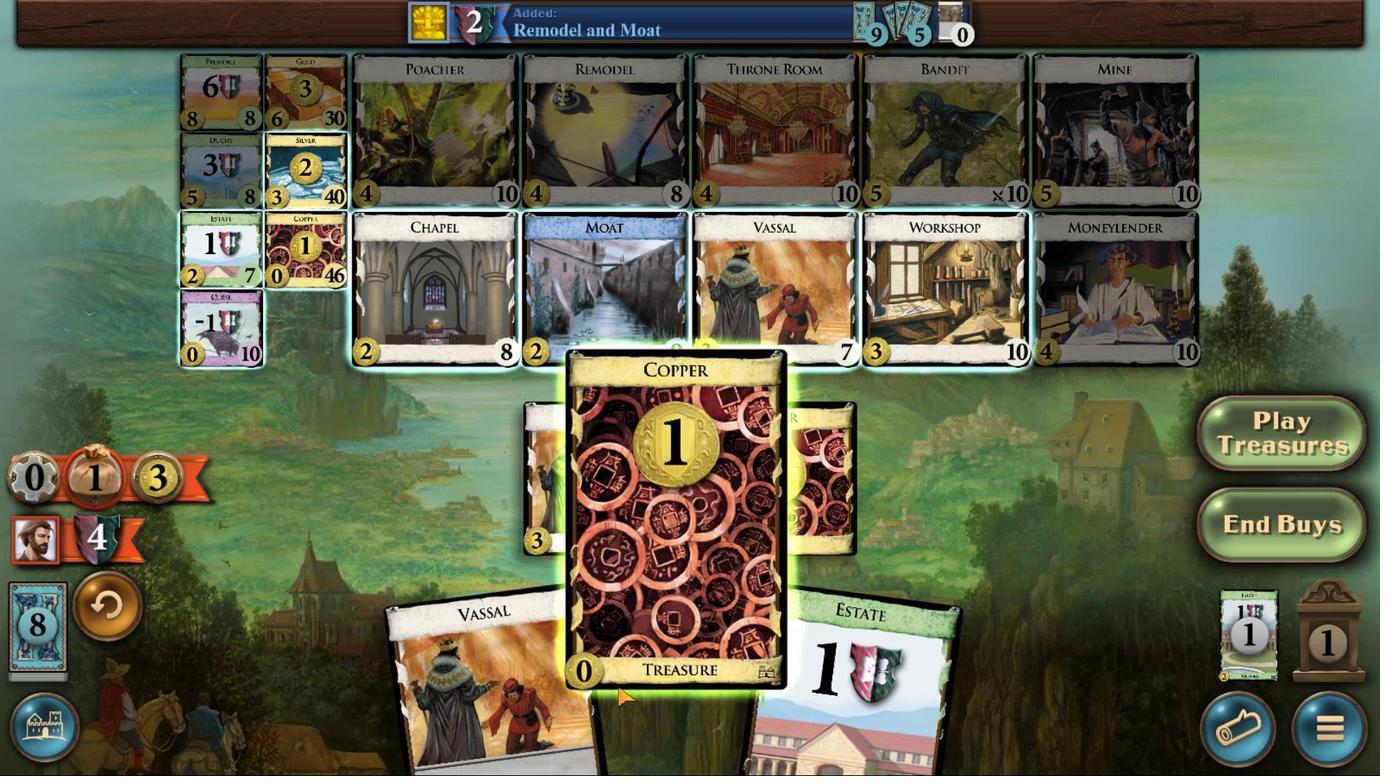 
Action: Mouse scrolled (633, 695) with delta (0, 0)
Screenshot: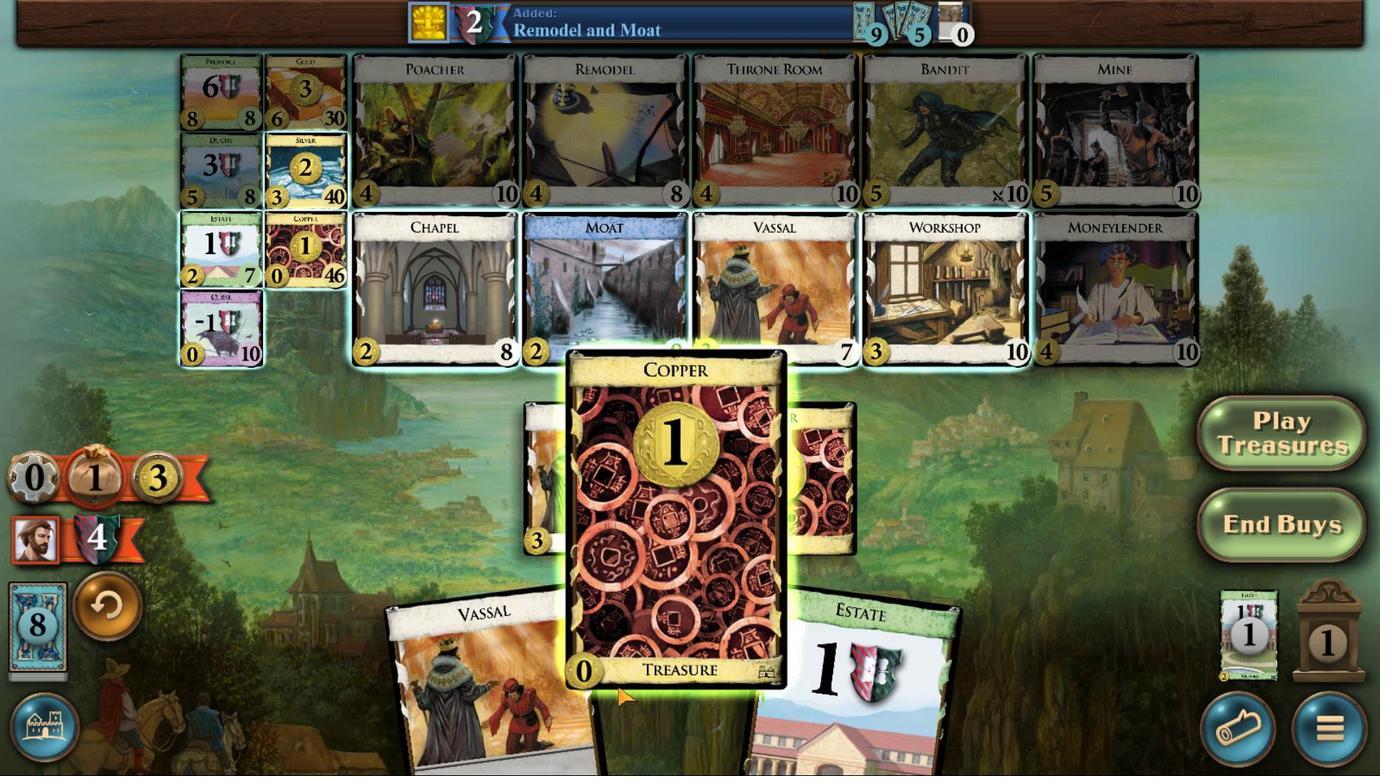 
Action: Mouse moved to (631, 696)
Screenshot: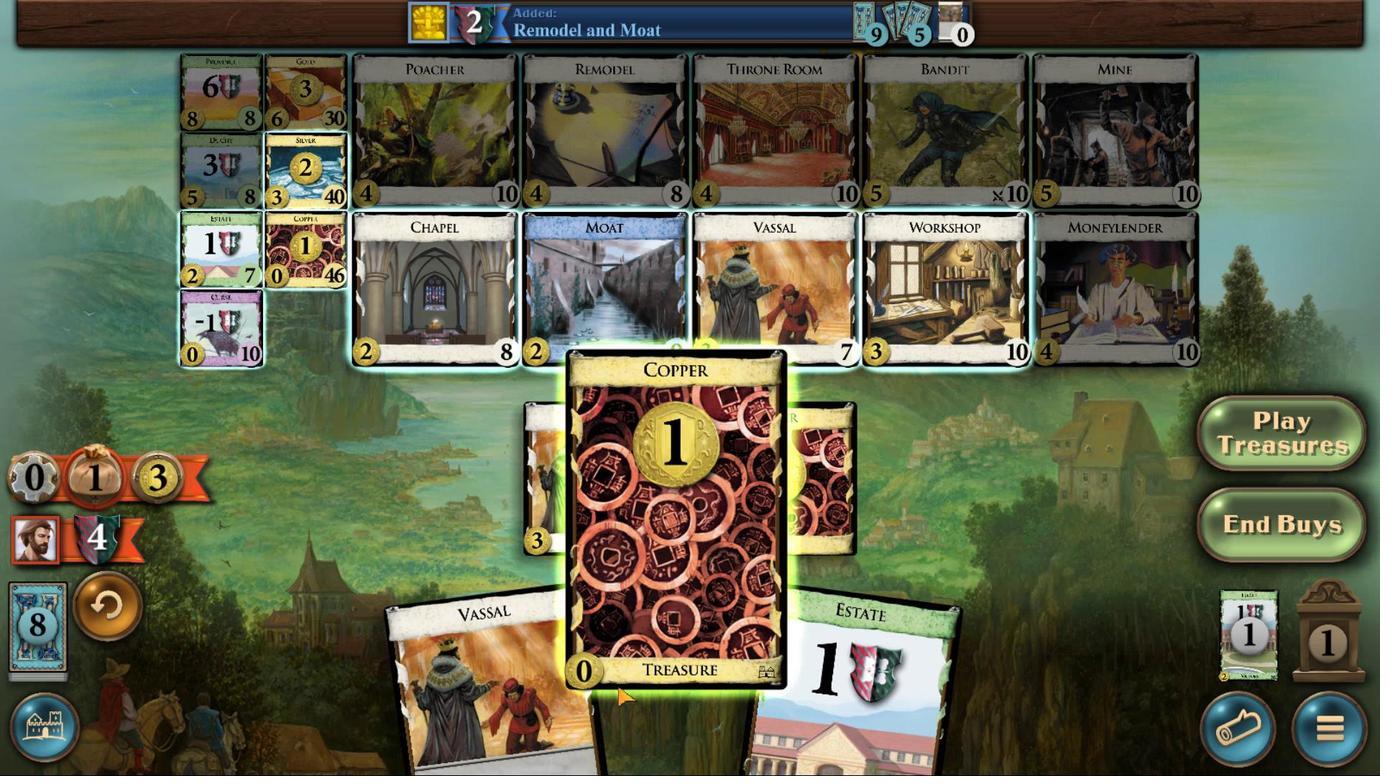 
Action: Mouse scrolled (631, 695) with delta (0, 0)
Screenshot: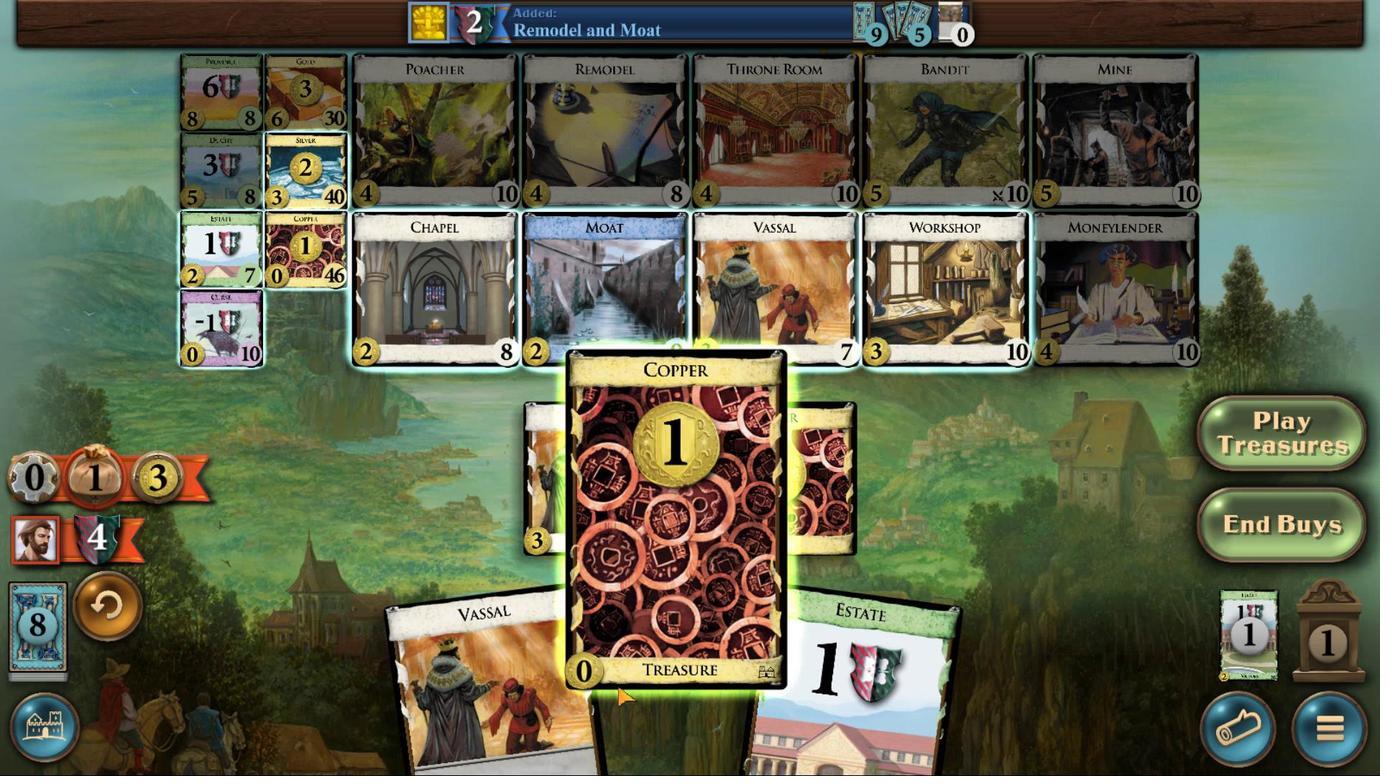 
Action: Mouse moved to (631, 698)
Screenshot: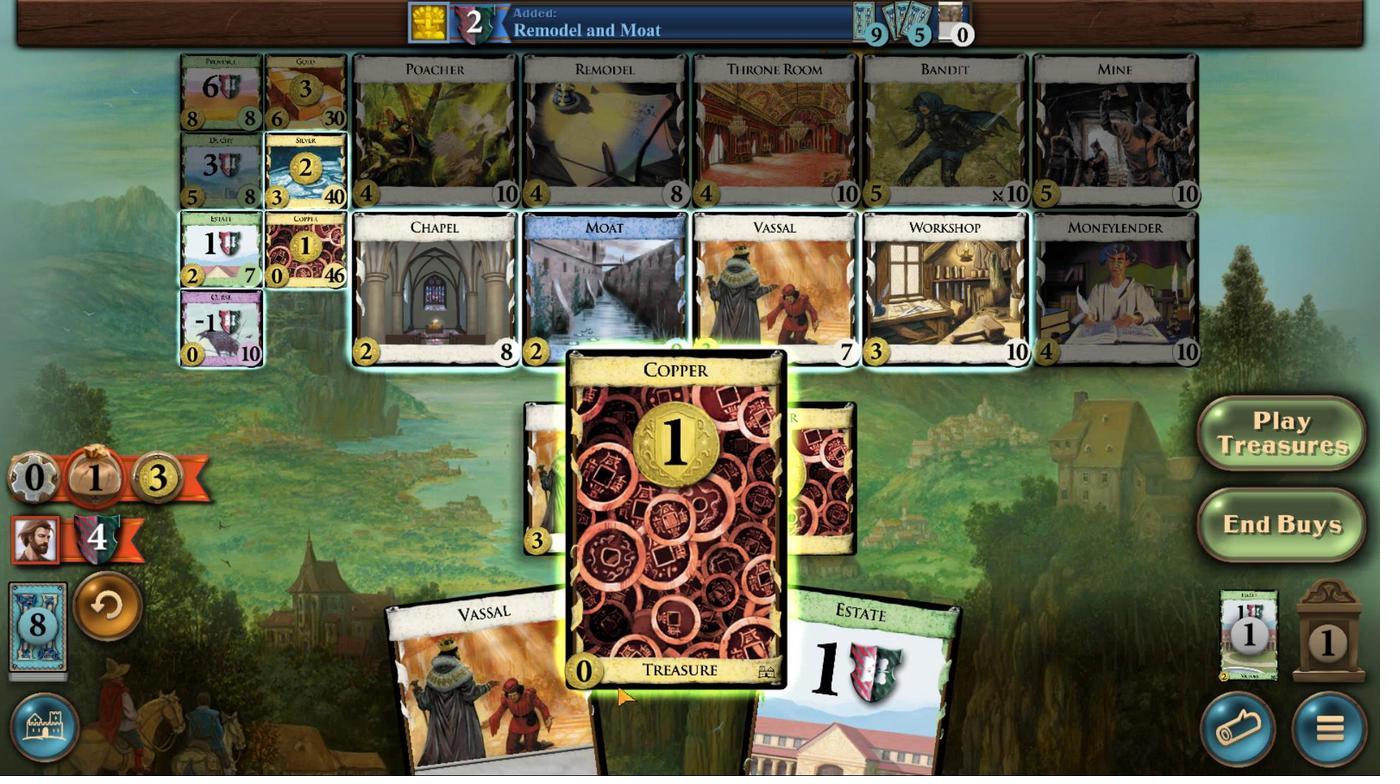 
Action: Mouse scrolled (631, 697) with delta (0, 0)
Screenshot: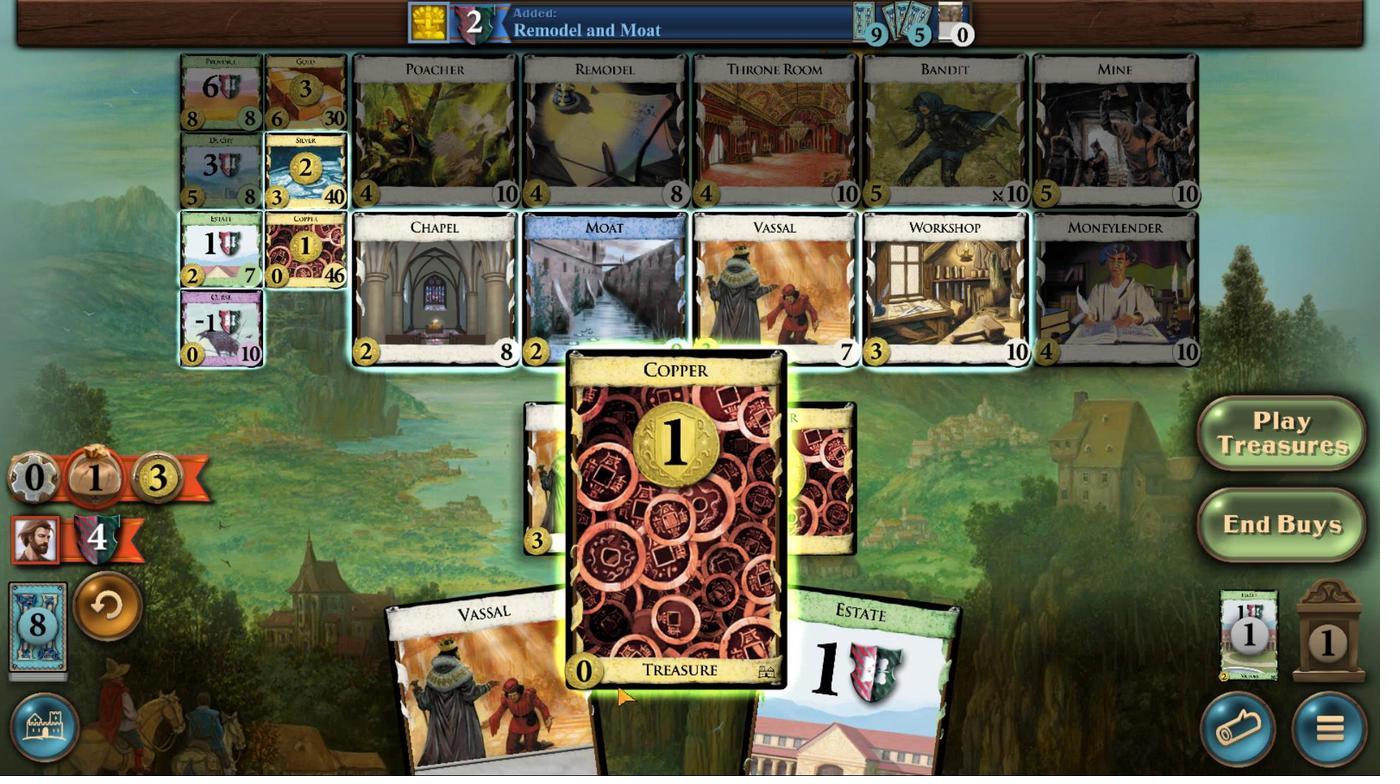 
Action: Mouse scrolled (631, 697) with delta (0, 0)
Screenshot: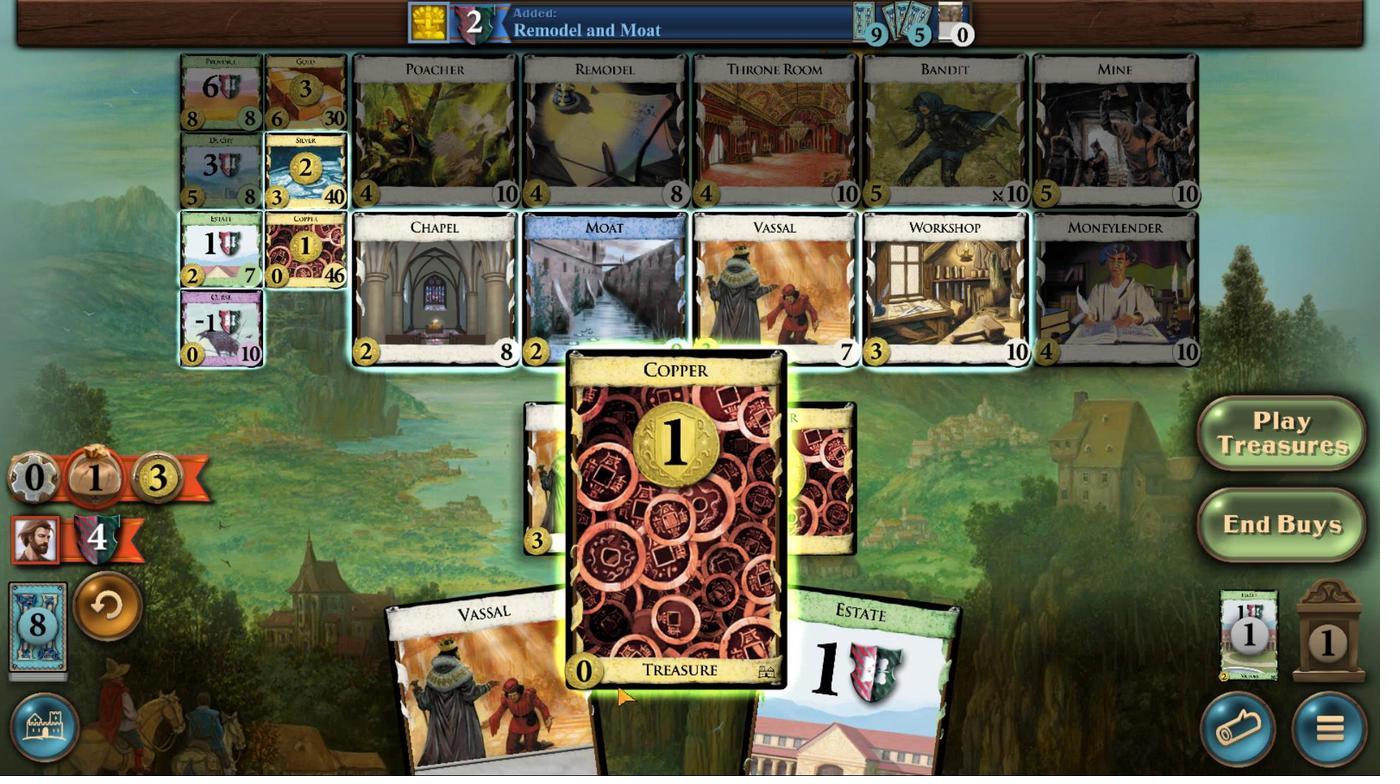 
Action: Mouse moved to (630, 698)
Screenshot: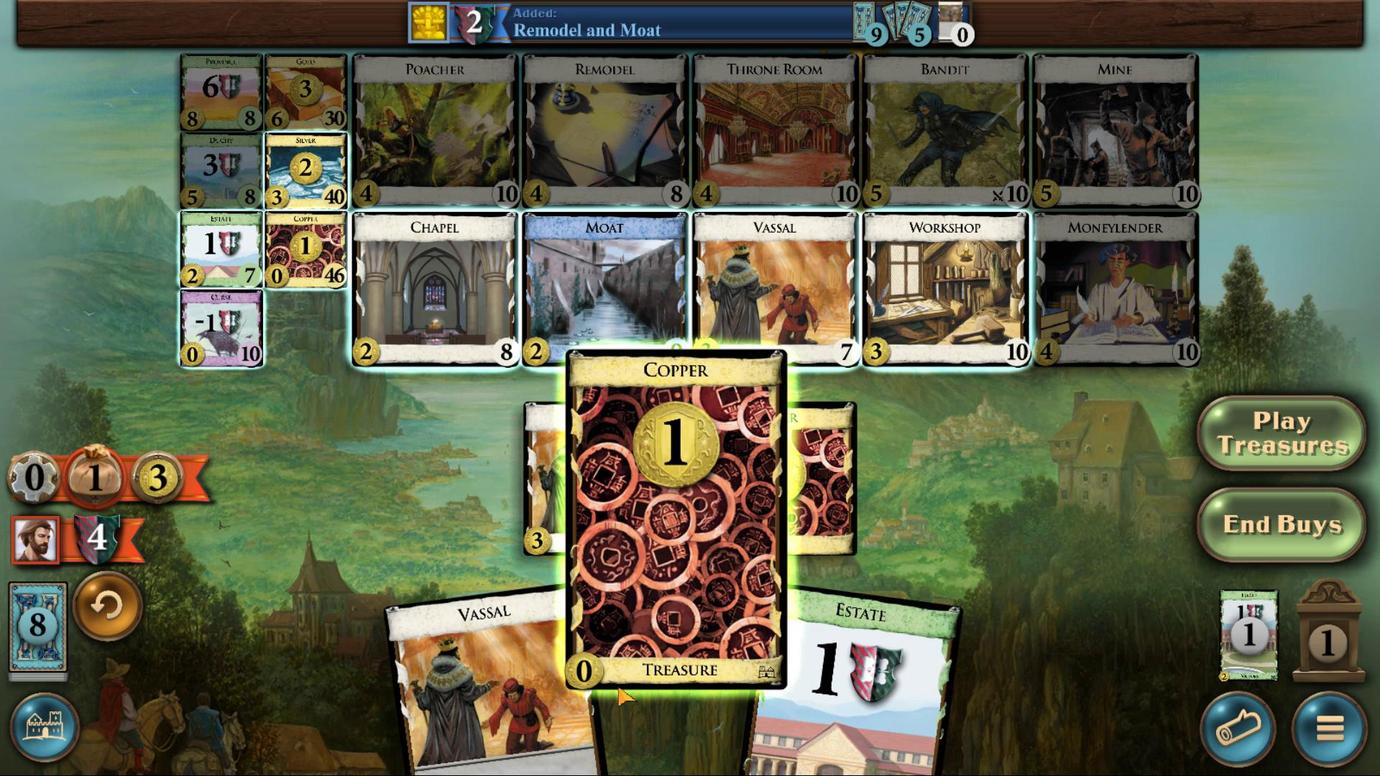 
Action: Mouse scrolled (630, 697) with delta (0, 0)
Screenshot: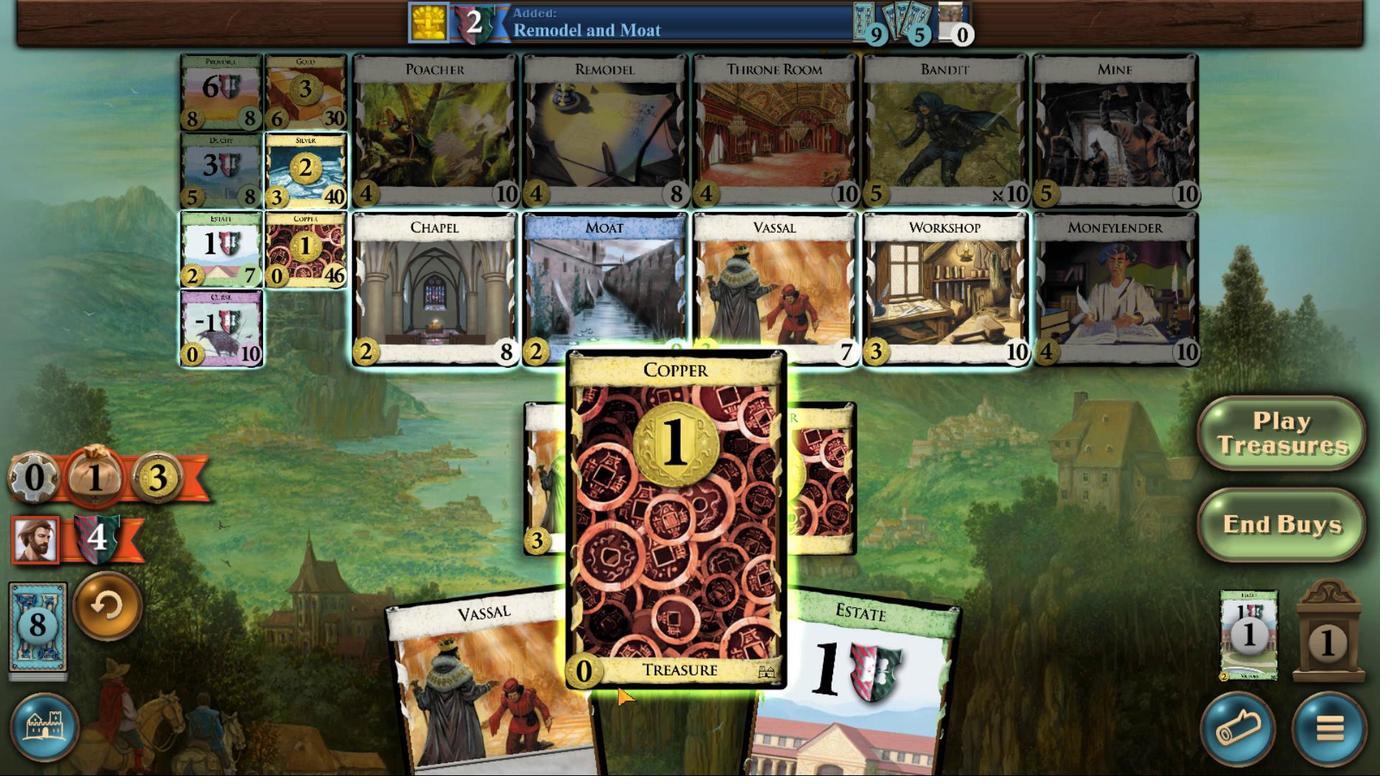 
Action: Mouse moved to (244, 245)
Screenshot: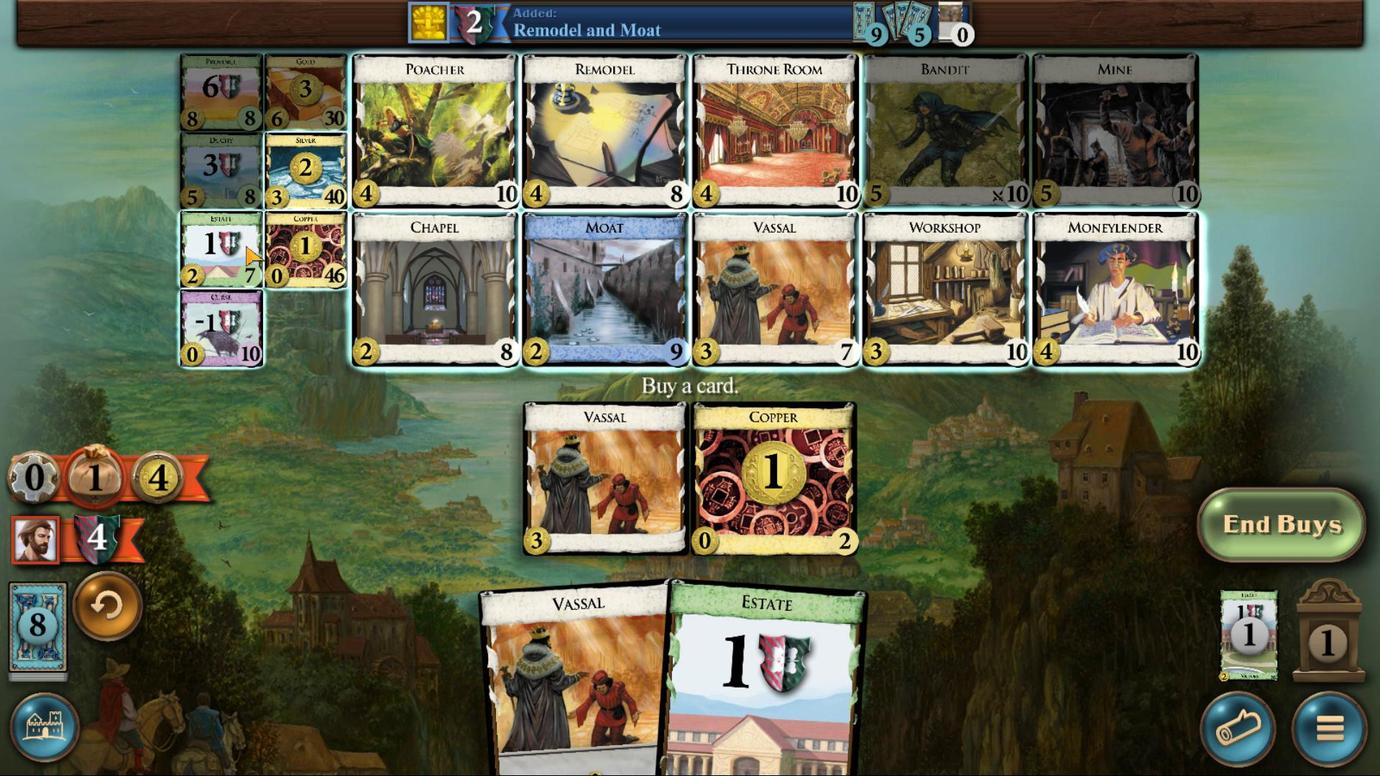 
Action: Mouse pressed left at (244, 245)
Screenshot: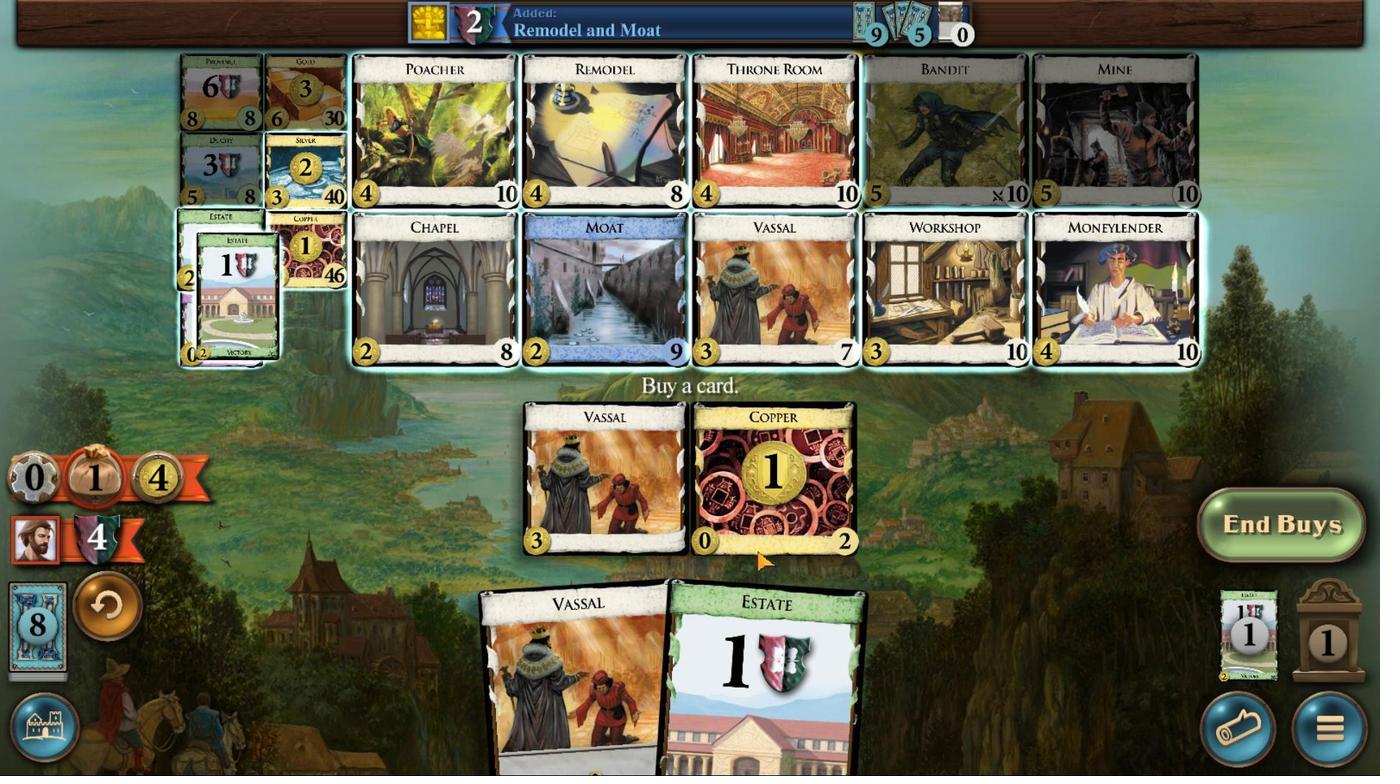 
Action: Mouse moved to (673, 718)
Screenshot: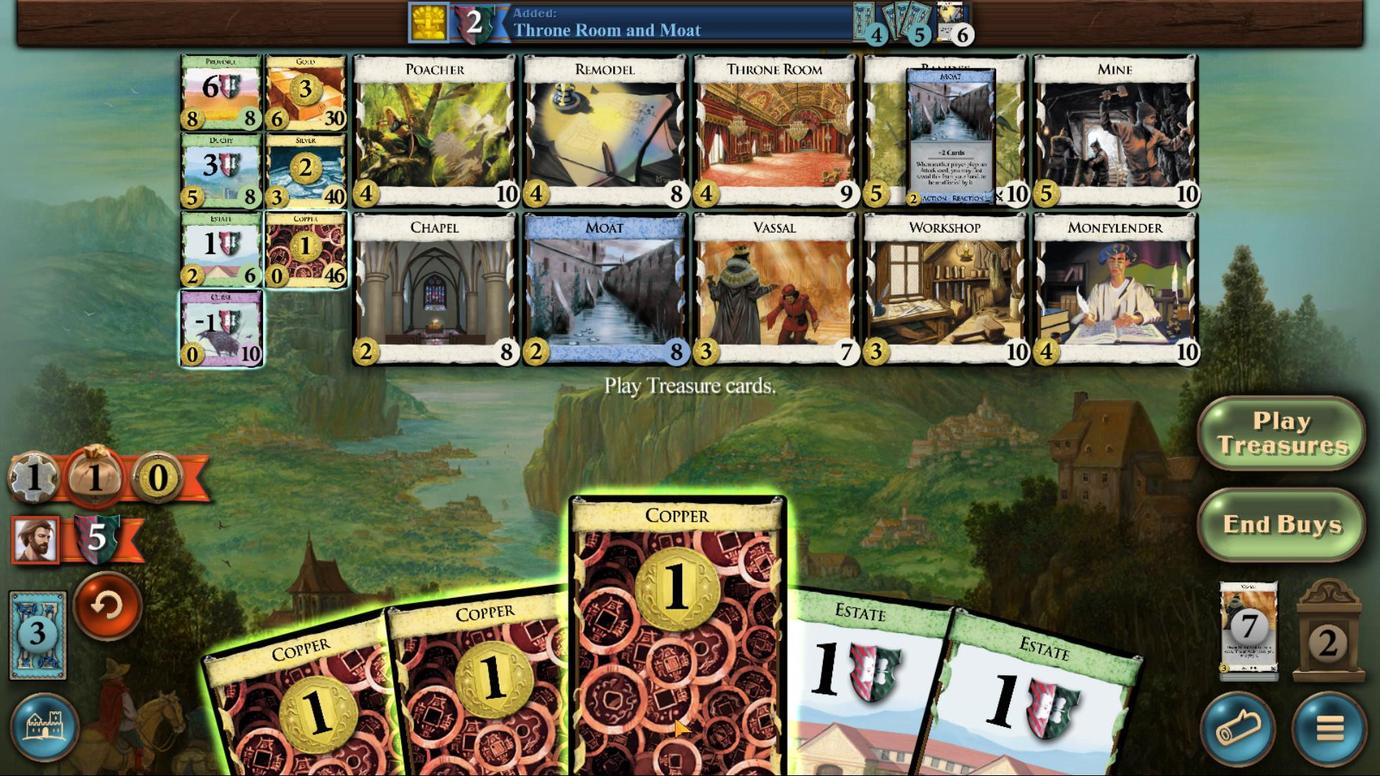 
Action: Mouse scrolled (673, 717) with delta (0, 0)
Screenshot: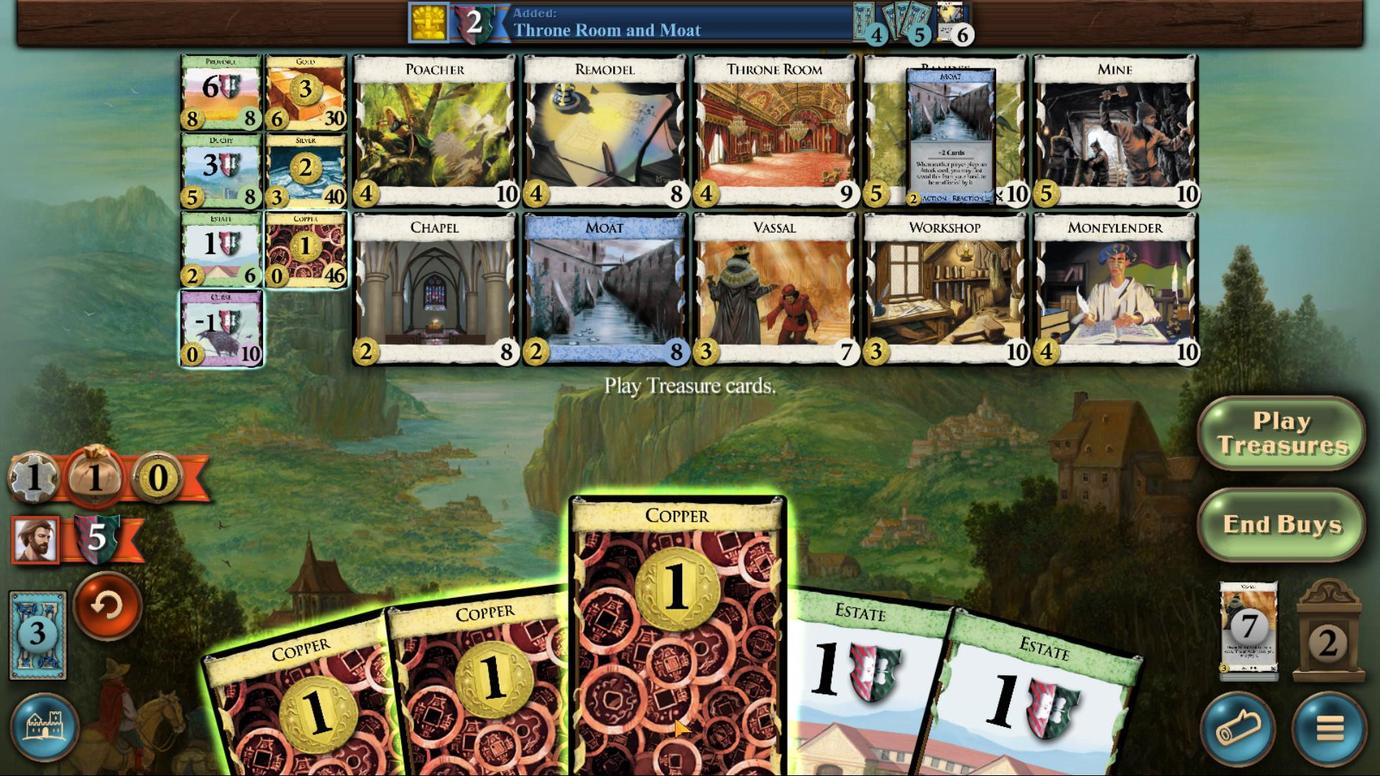 
Action: Mouse scrolled (673, 717) with delta (0, 0)
Screenshot: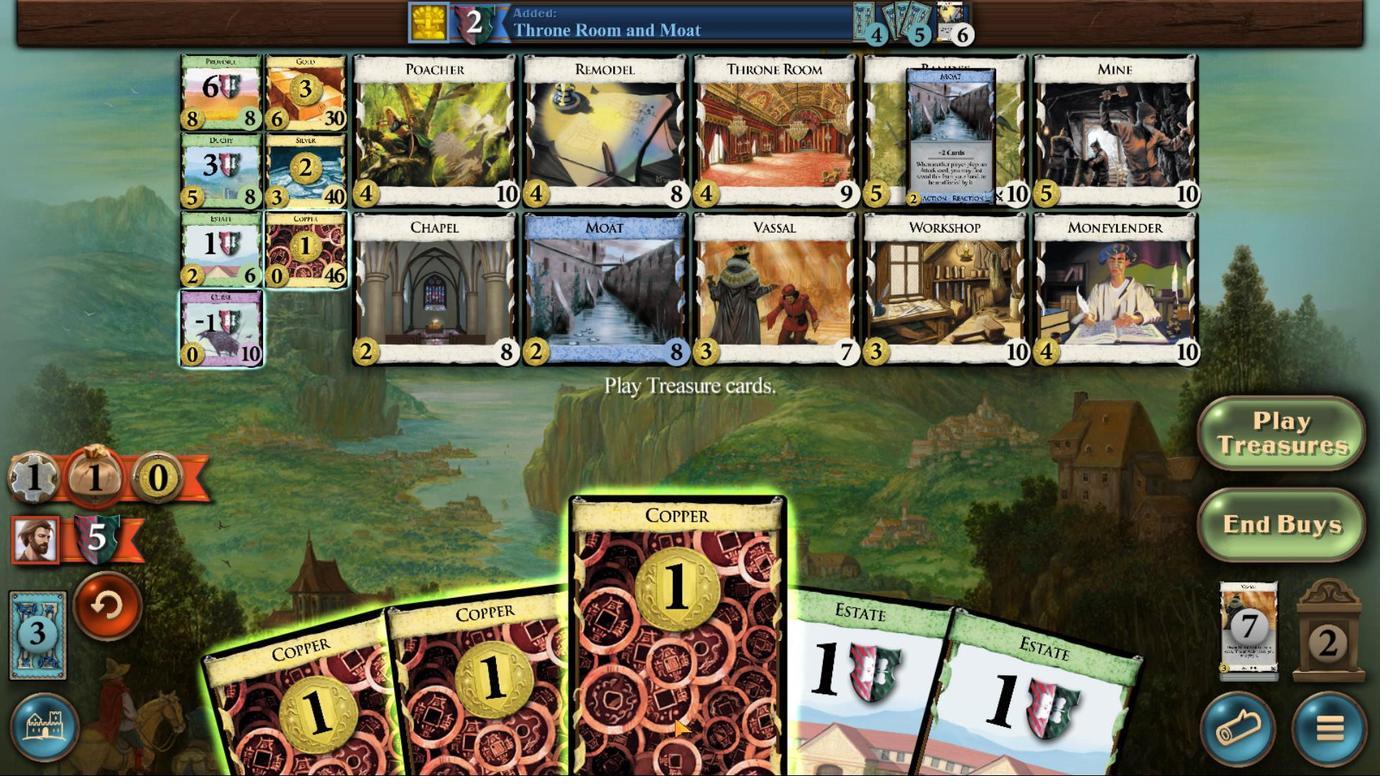 
Action: Mouse scrolled (673, 717) with delta (0, 0)
Screenshot: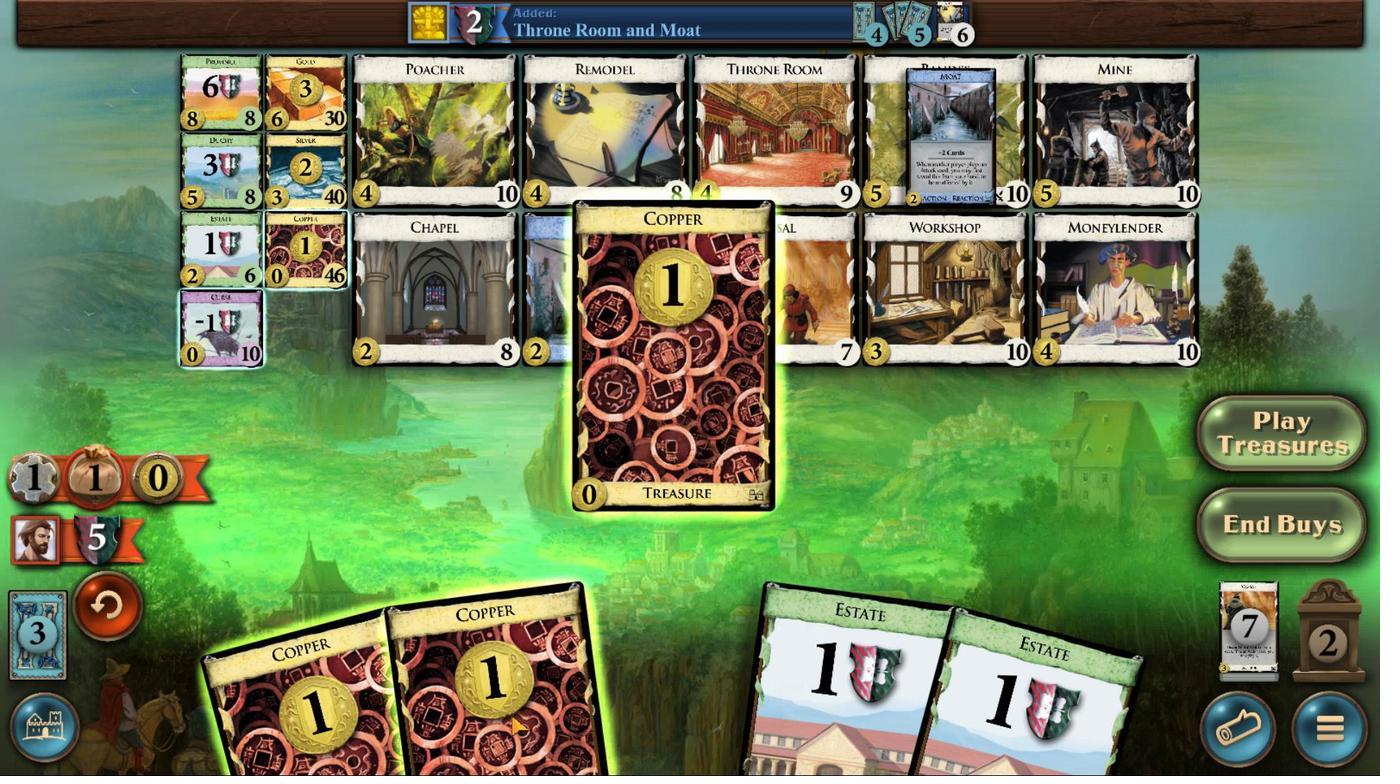 
Action: Mouse moved to (531, 703)
Screenshot: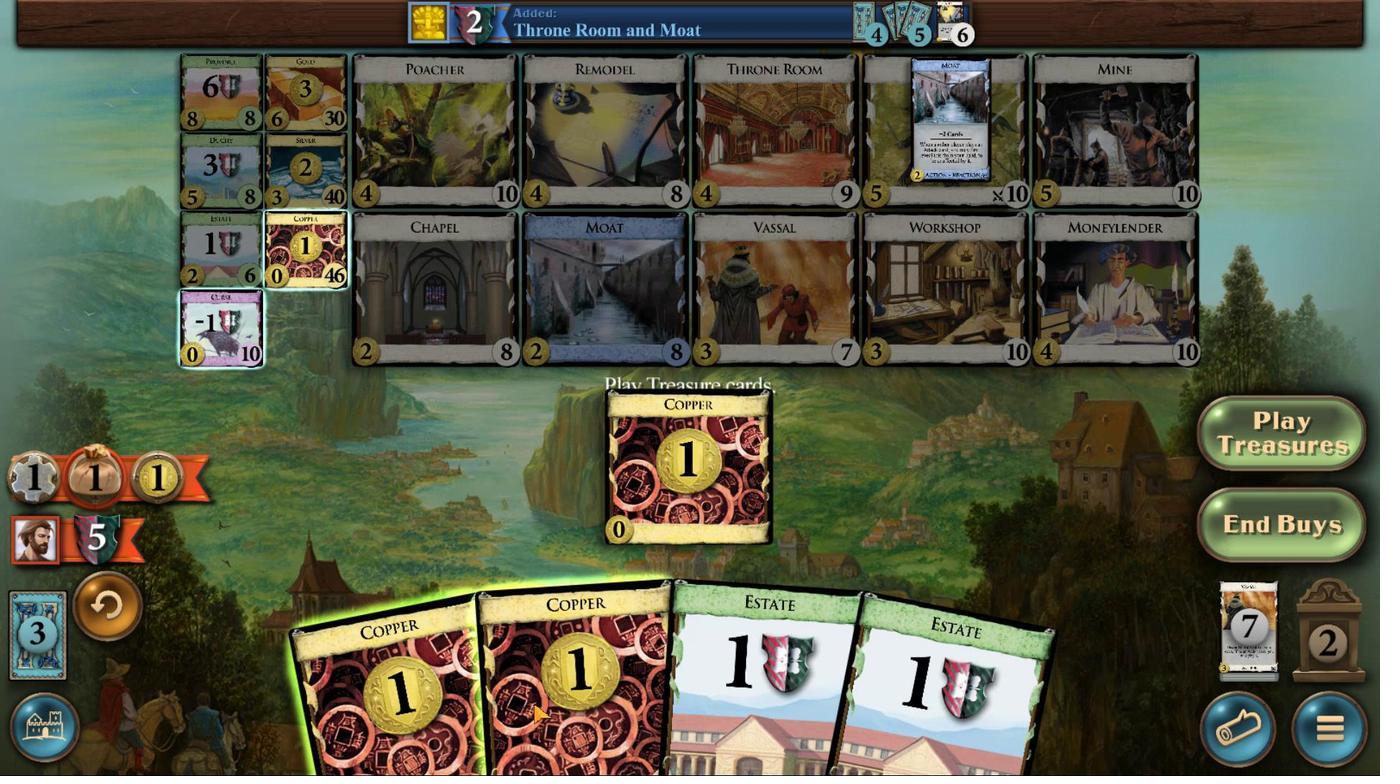 
Action: Mouse scrolled (531, 703) with delta (0, 0)
Screenshot: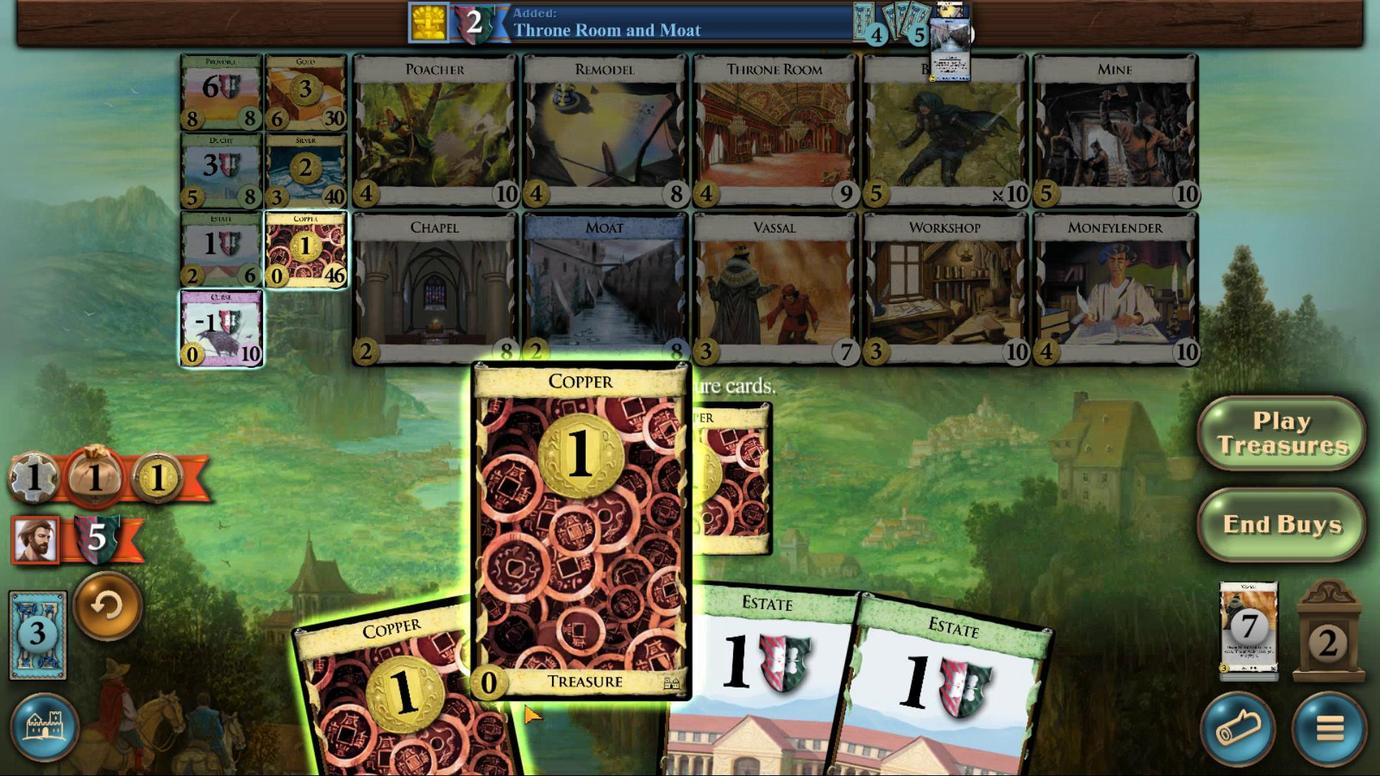 
Action: Mouse moved to (532, 703)
Screenshot: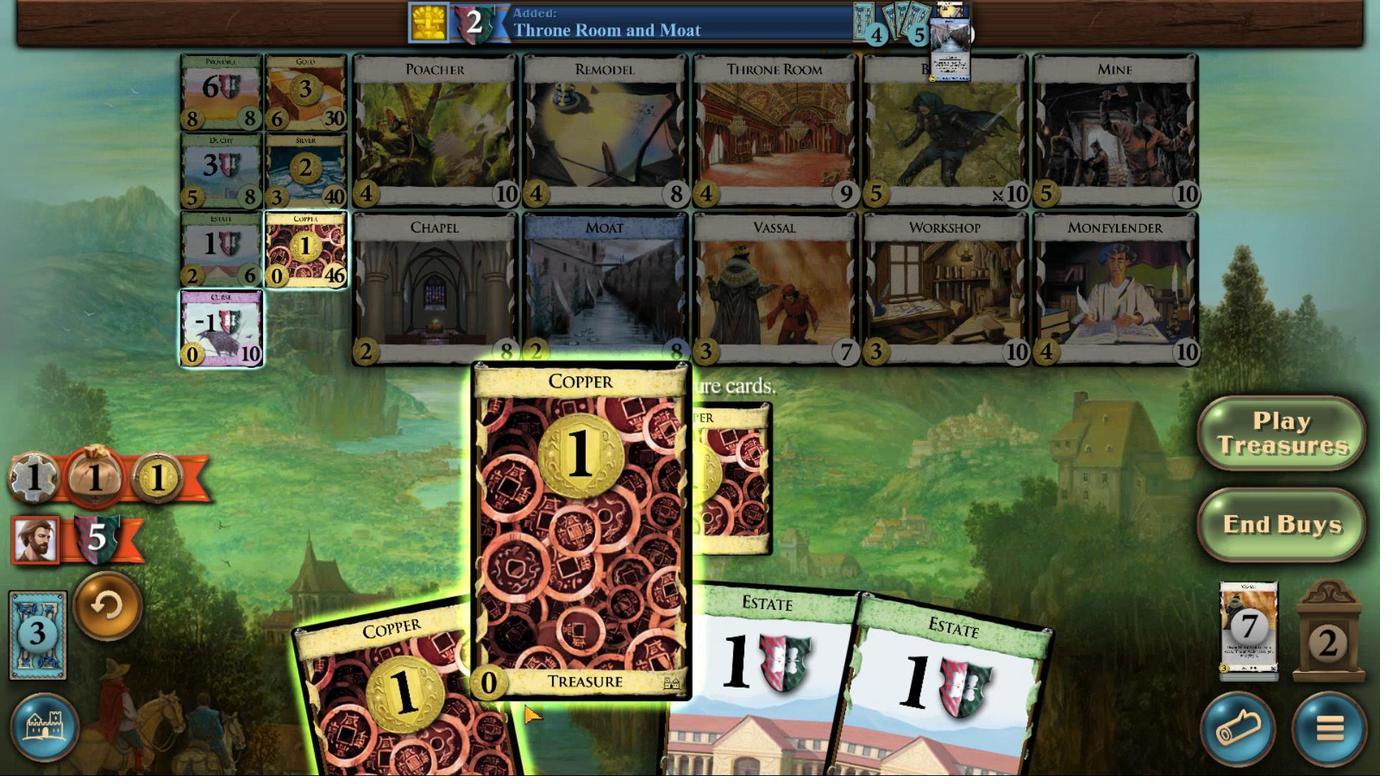 
Action: Mouse scrolled (532, 703) with delta (0, 0)
Screenshot: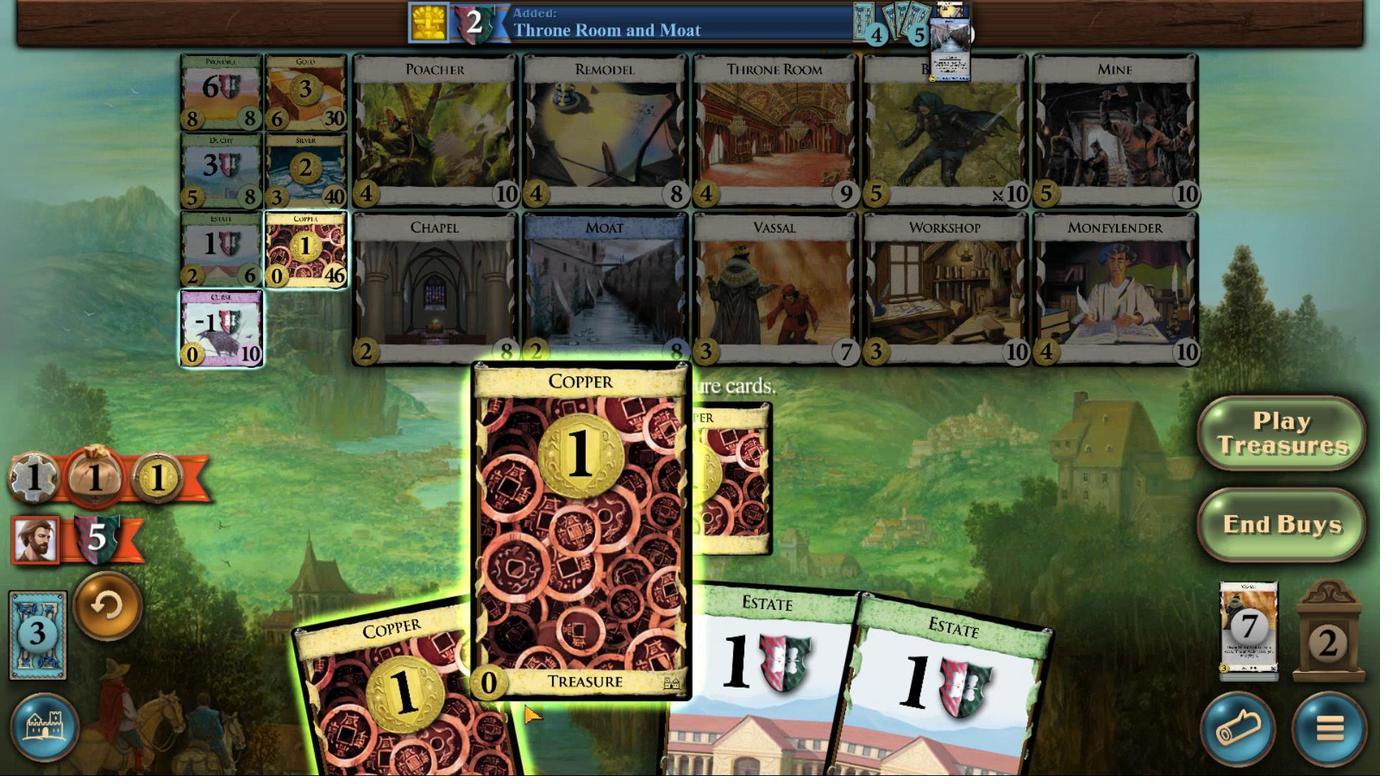 
Action: Mouse moved to (532, 703)
Screenshot: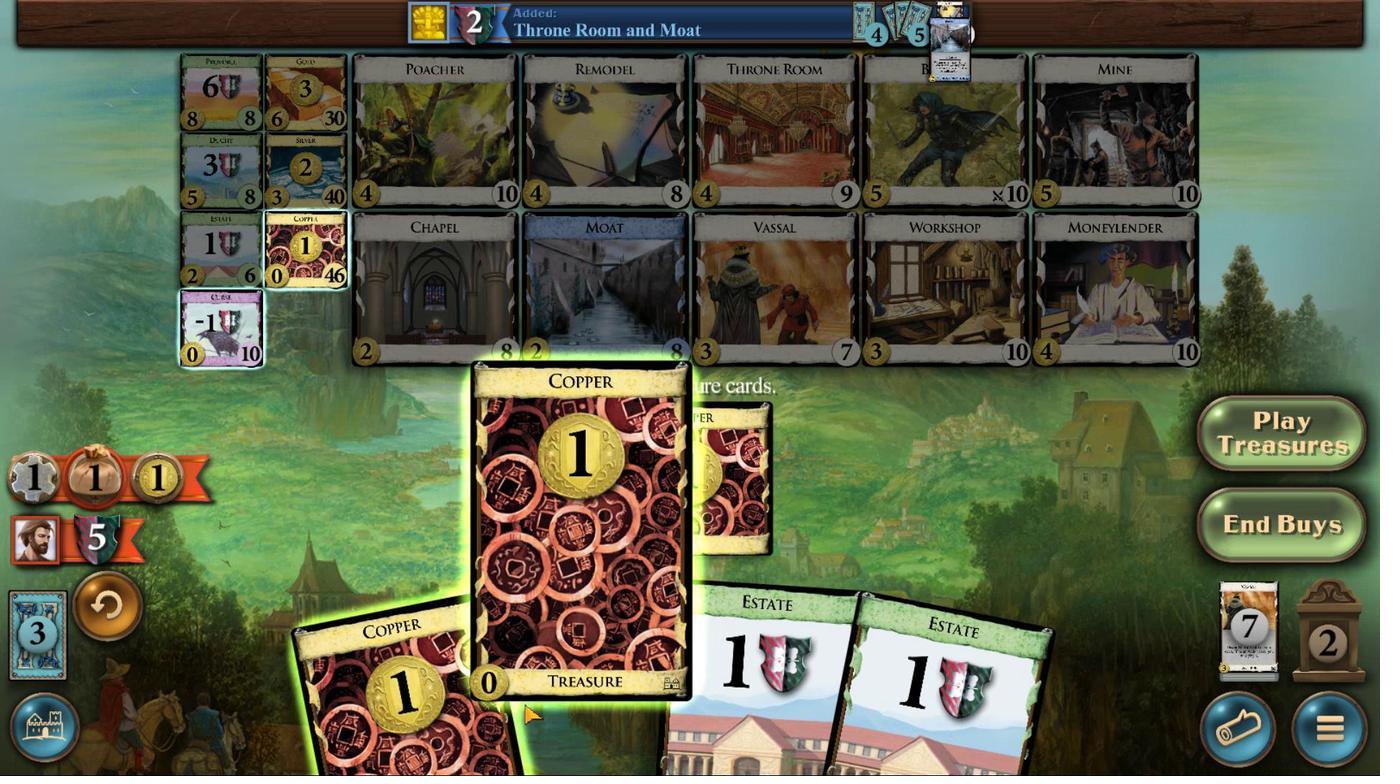 
Action: Mouse scrolled (532, 703) with delta (0, 0)
Screenshot: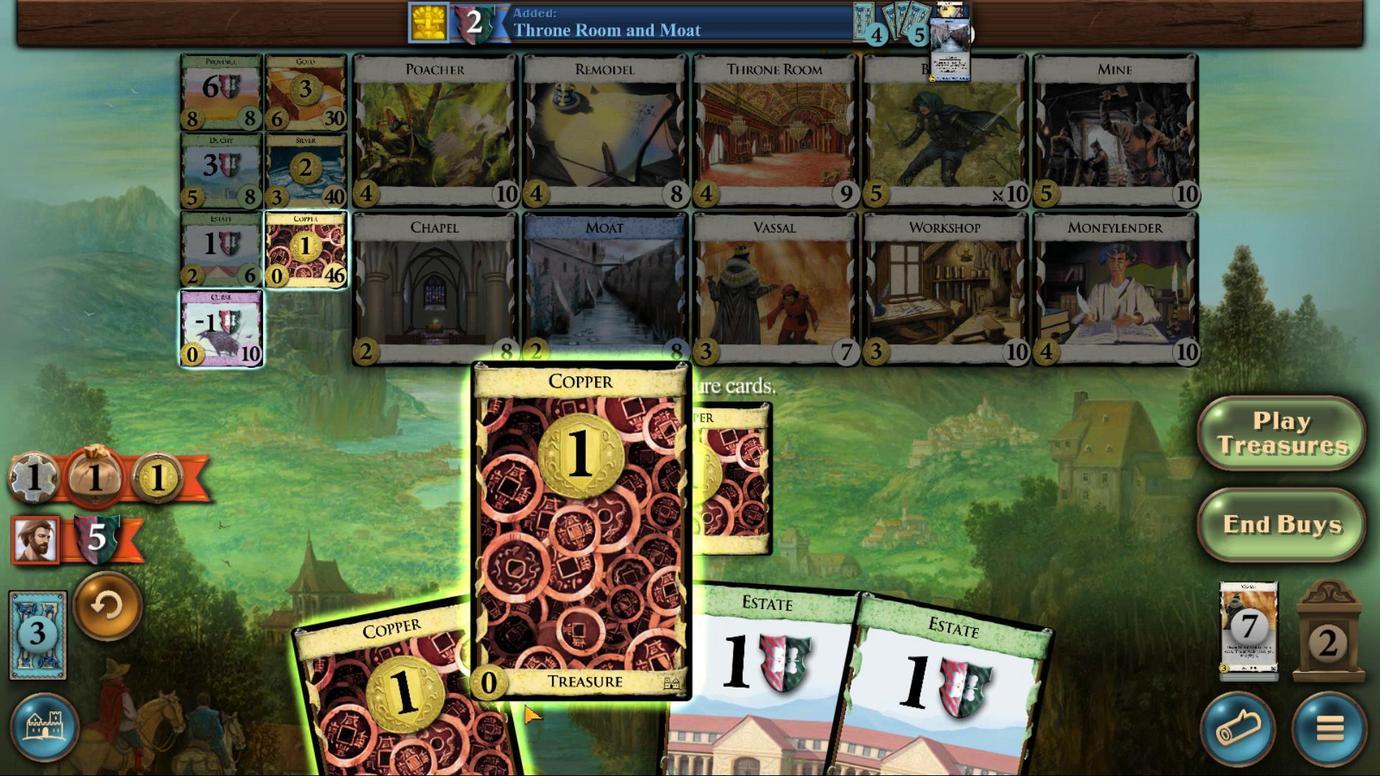 
Action: Mouse moved to (413, 695)
Screenshot: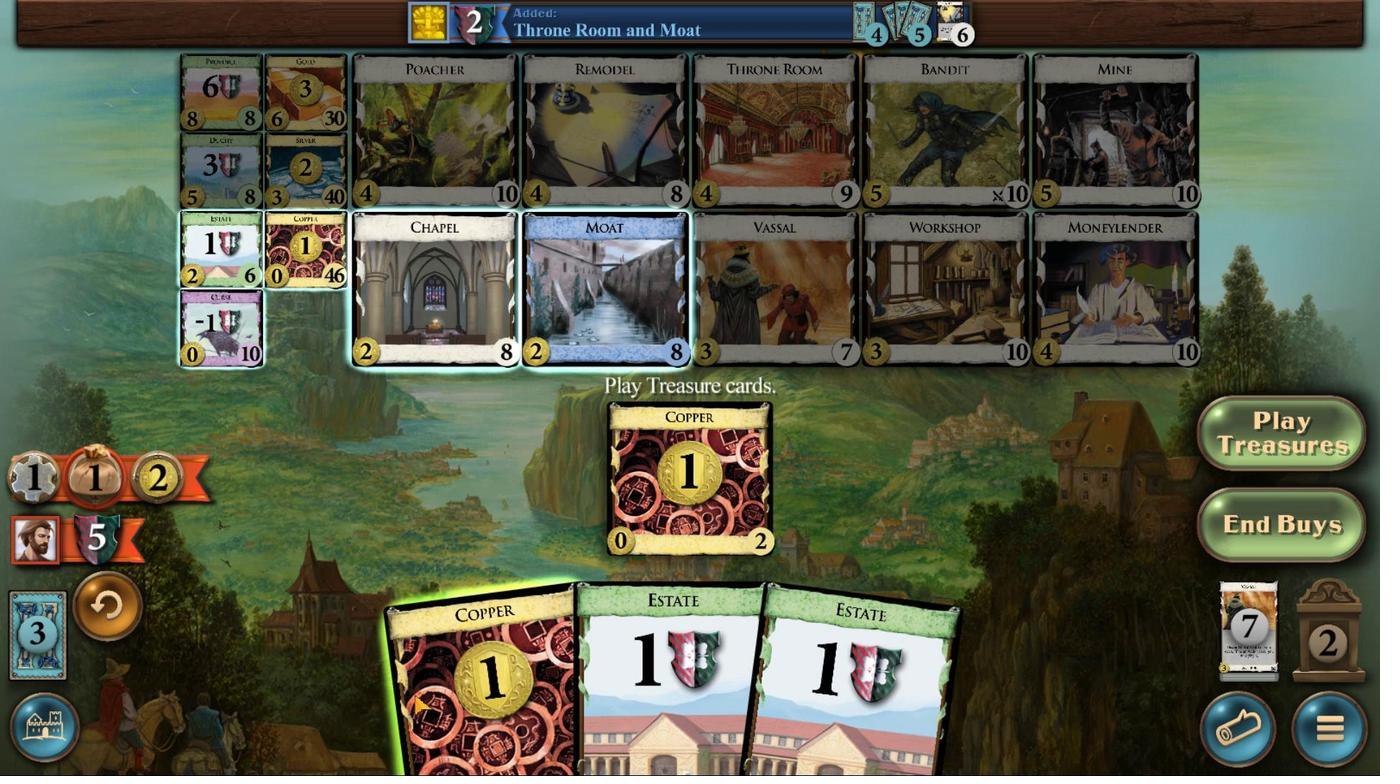 
Action: Mouse scrolled (413, 694) with delta (0, 0)
Screenshot: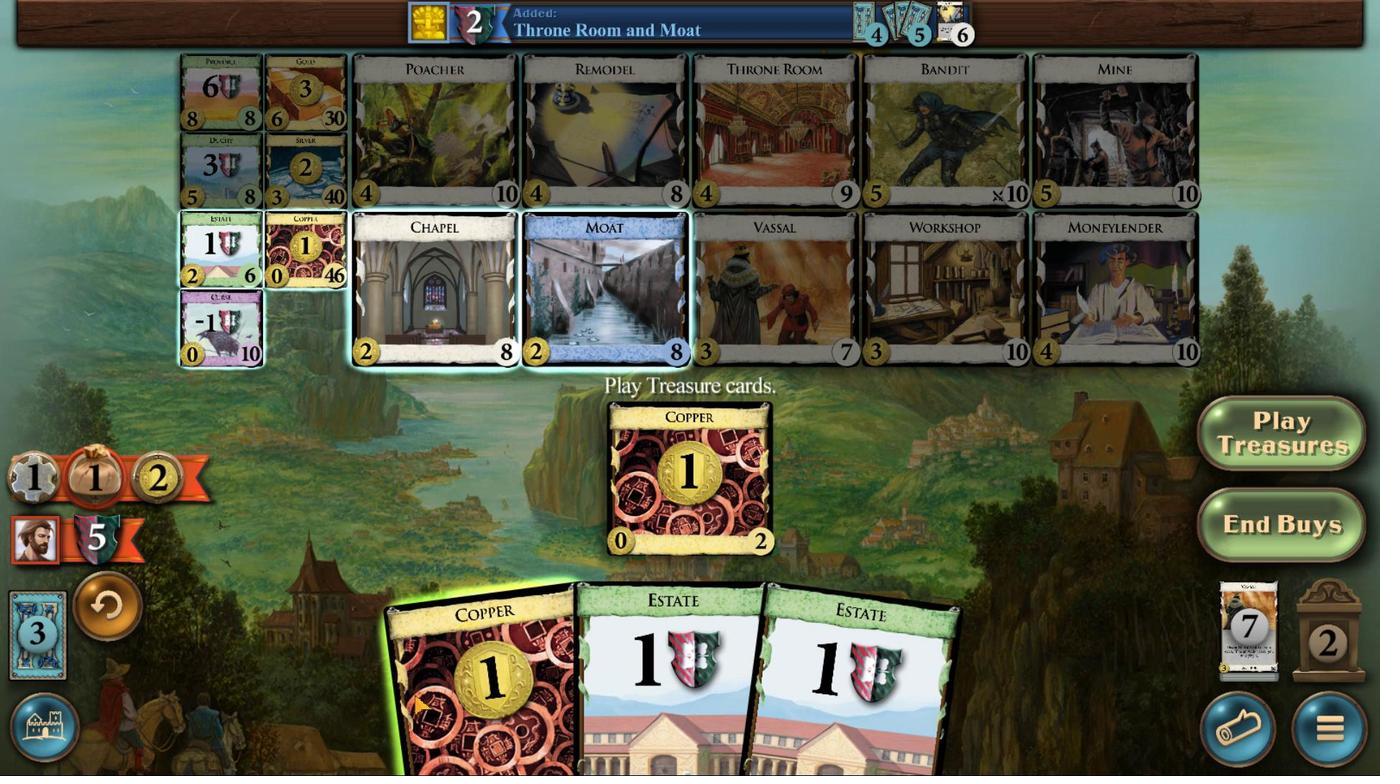 
Action: Mouse scrolled (413, 694) with delta (0, 0)
Screenshot: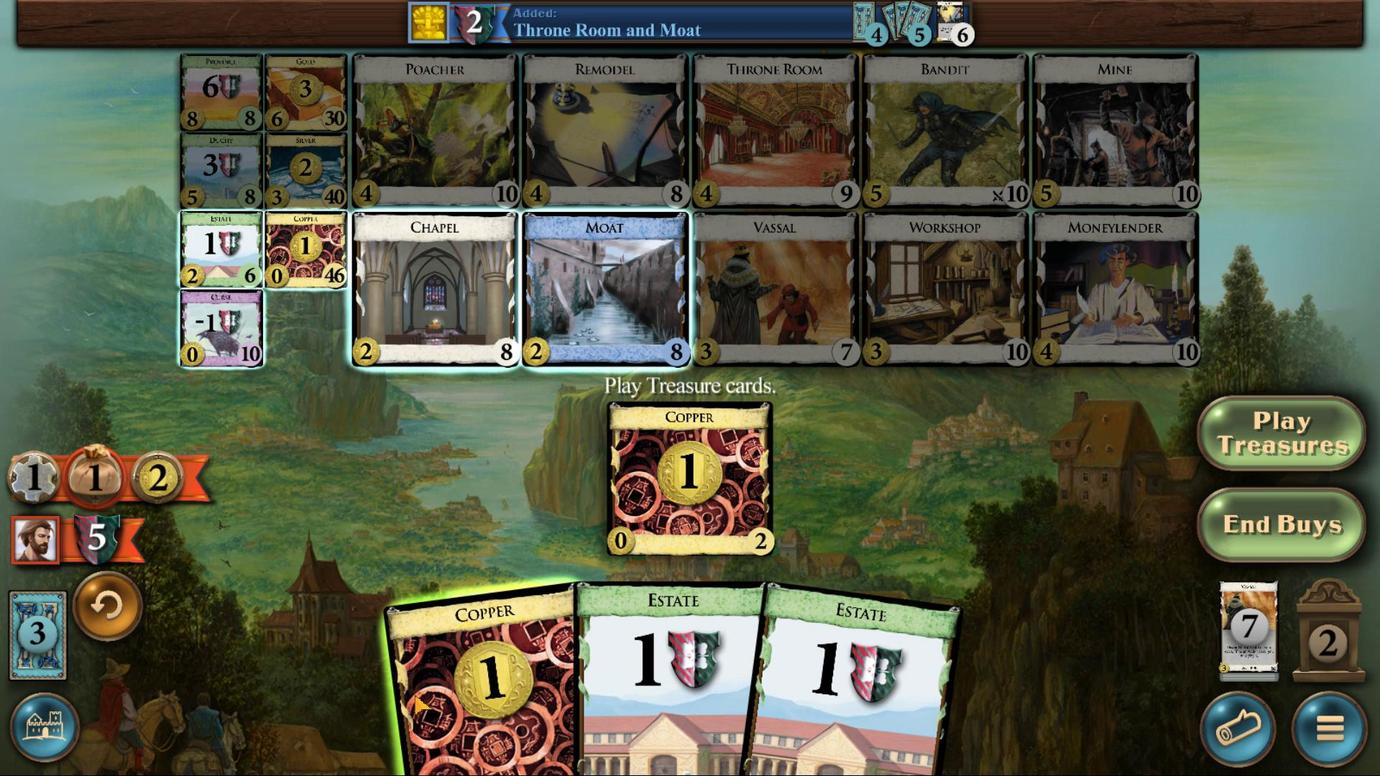 
Action: Mouse scrolled (413, 694) with delta (0, 0)
Screenshot: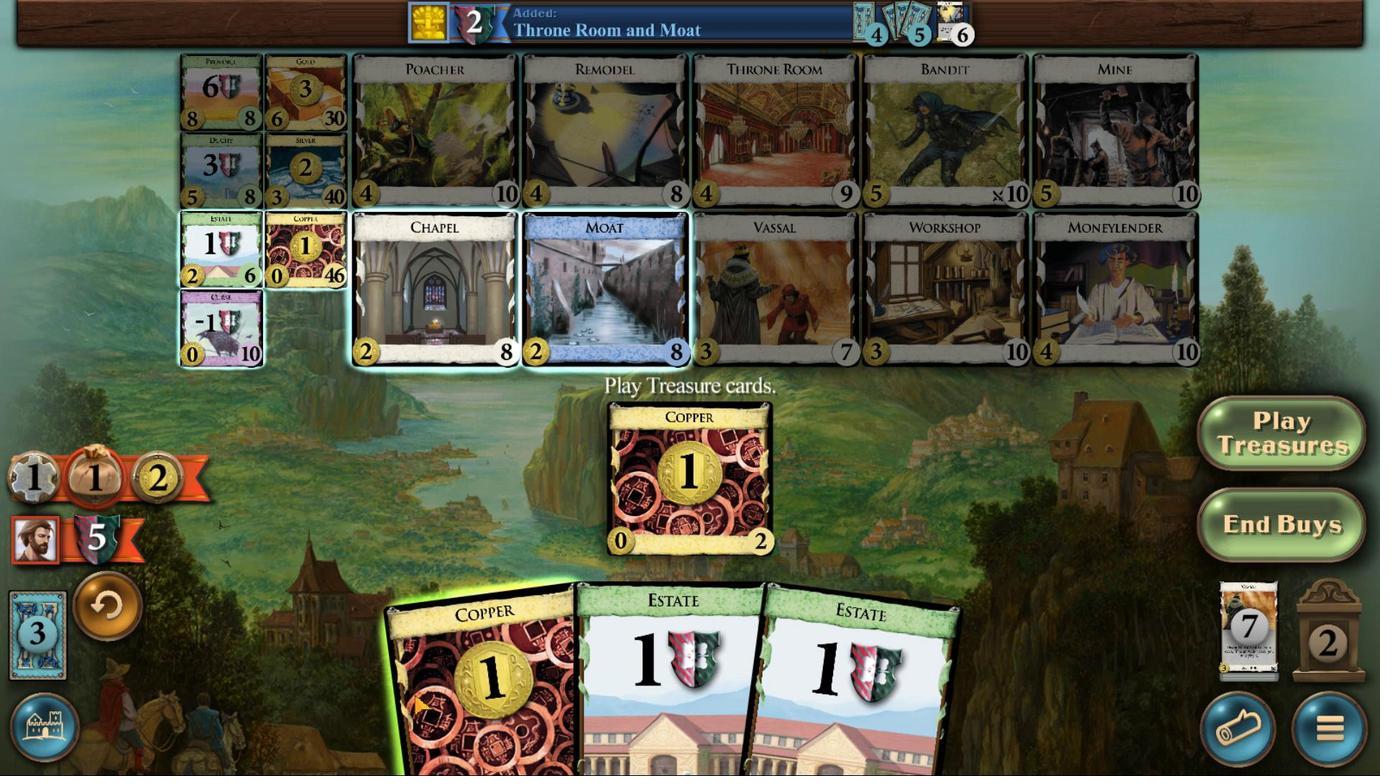 
Action: Mouse scrolled (413, 694) with delta (0, 0)
Screenshot: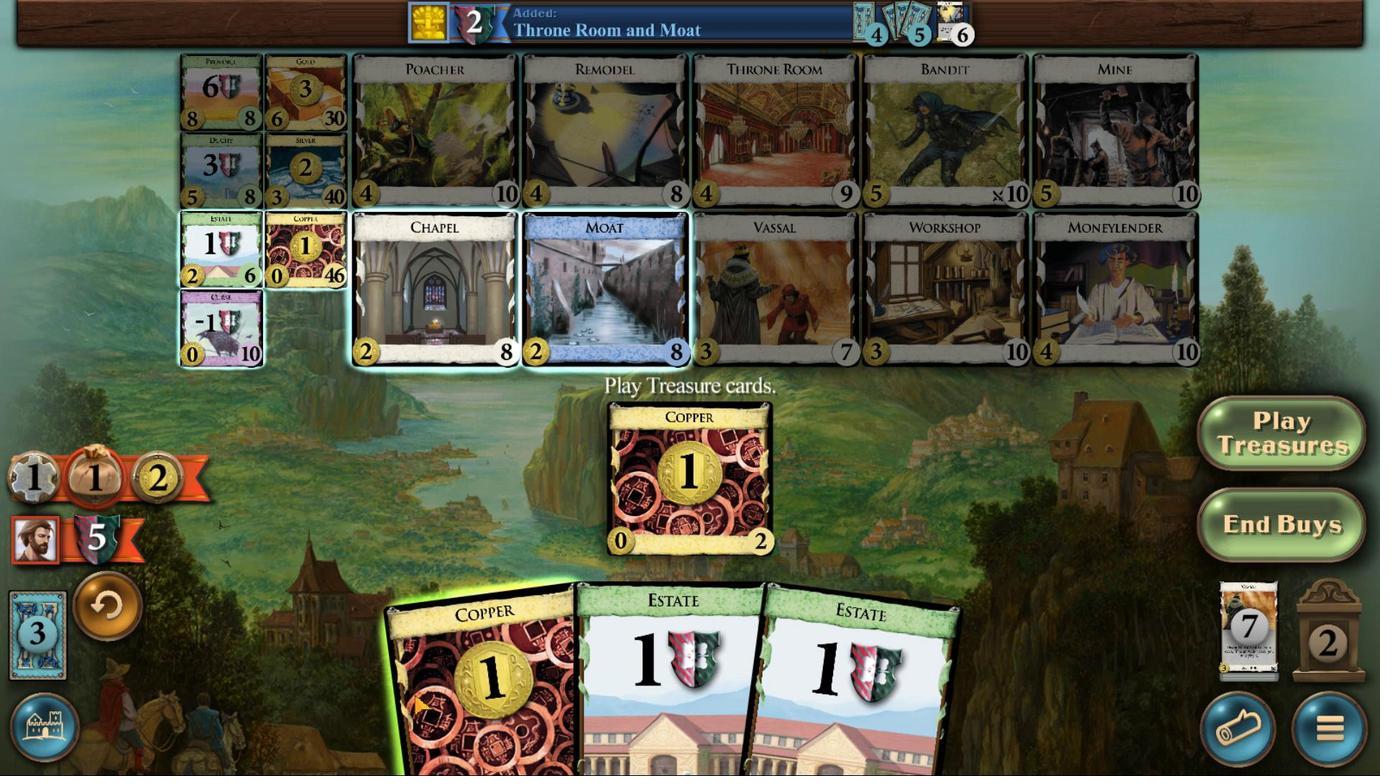
Action: Mouse scrolled (413, 694) with delta (0, 0)
Screenshot: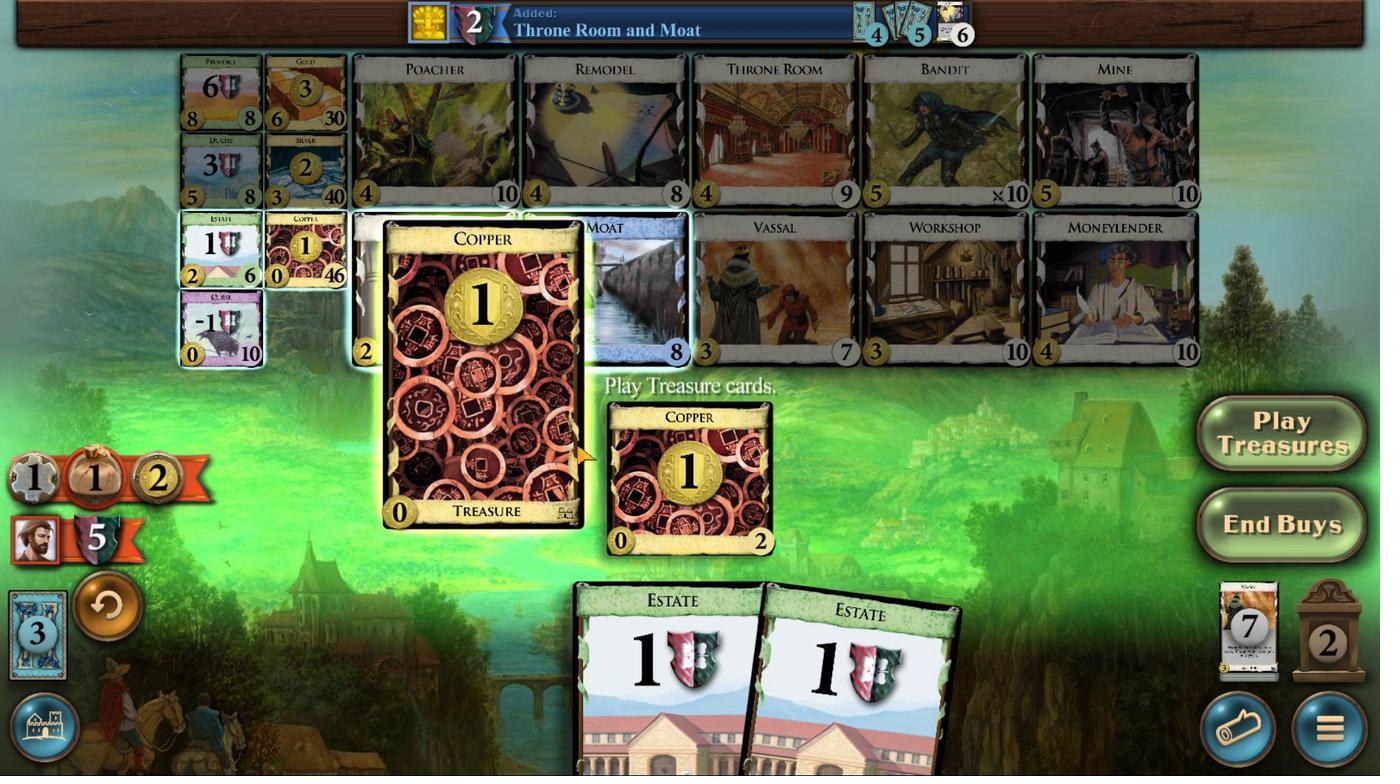 
Action: Mouse moved to (893, 363)
Screenshot: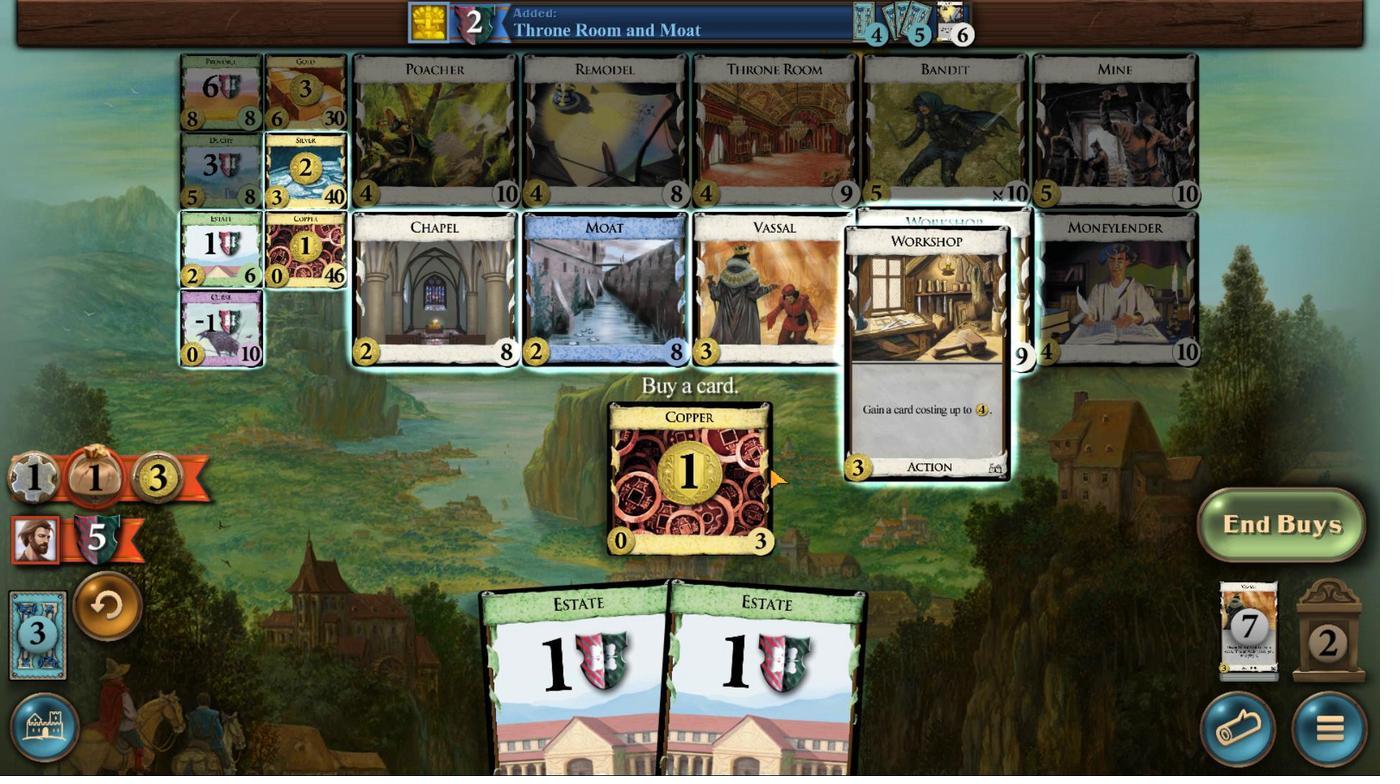 
Action: Mouse pressed left at (893, 363)
Screenshot: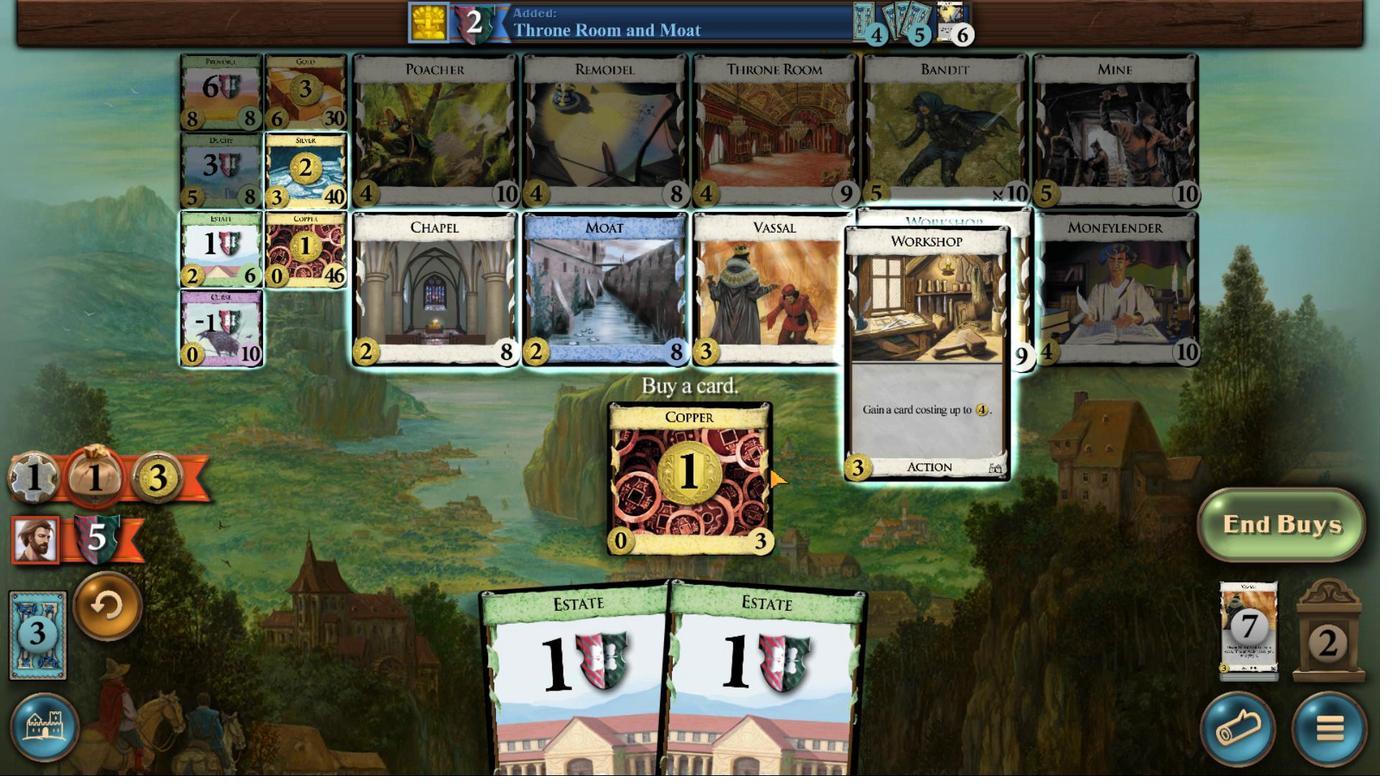
Action: Mouse moved to (339, 691)
Screenshot: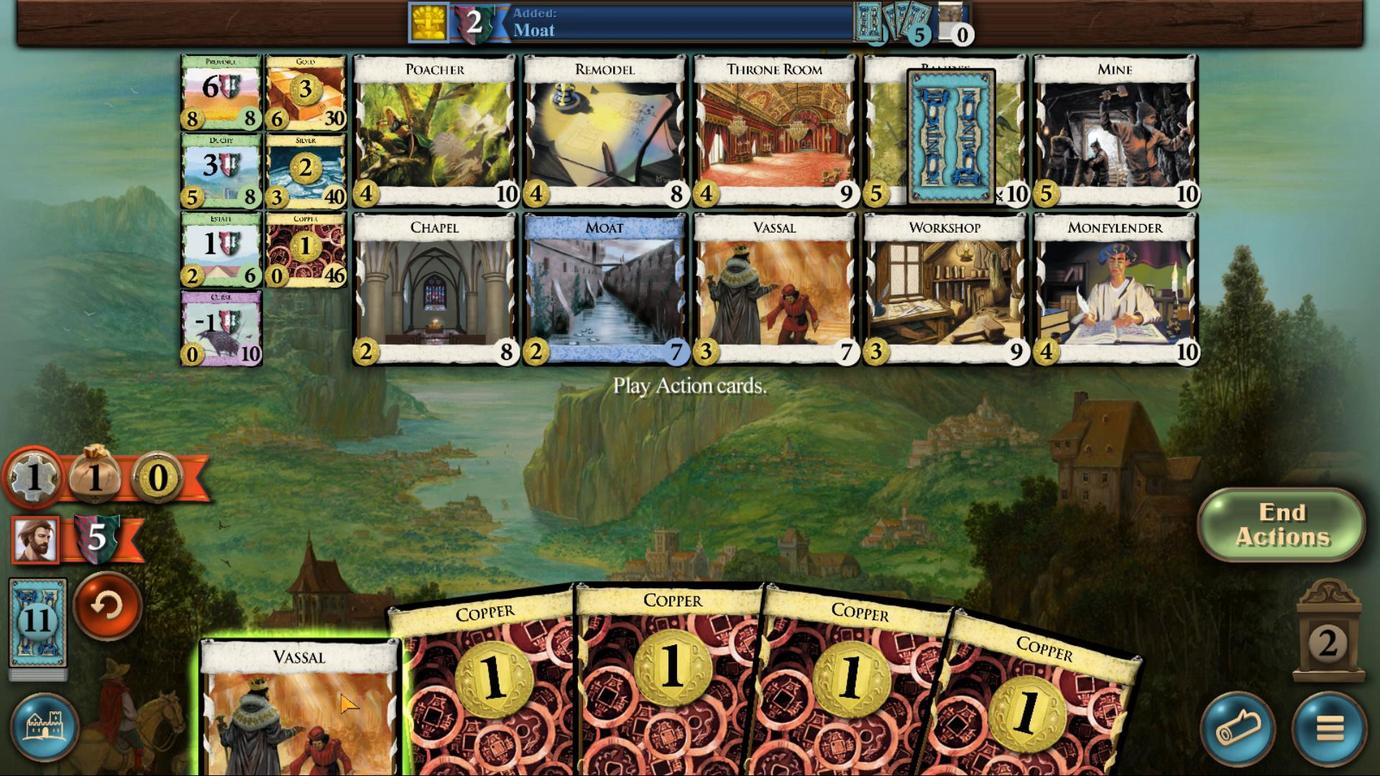 
Action: Mouse scrolled (339, 690) with delta (0, 0)
Screenshot: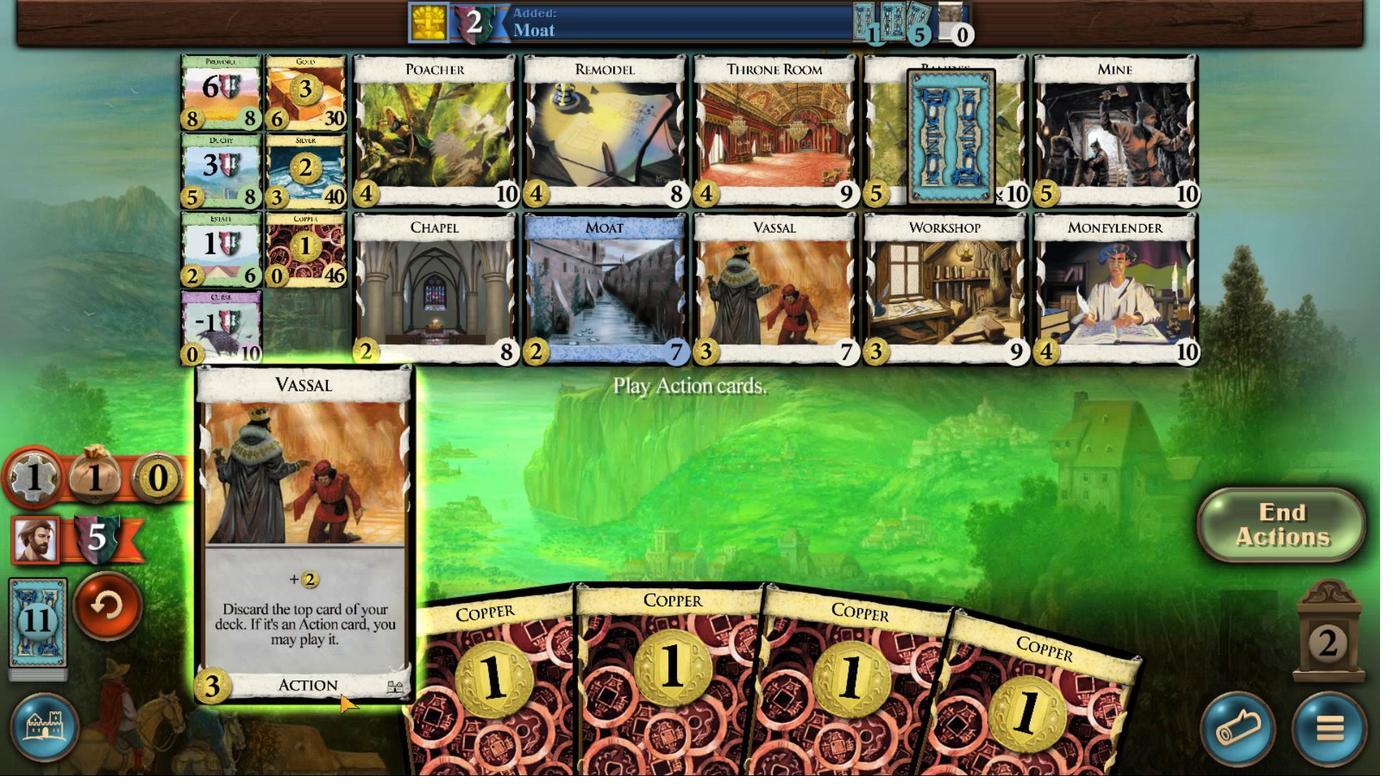 
Action: Mouse moved to (339, 693)
Screenshot: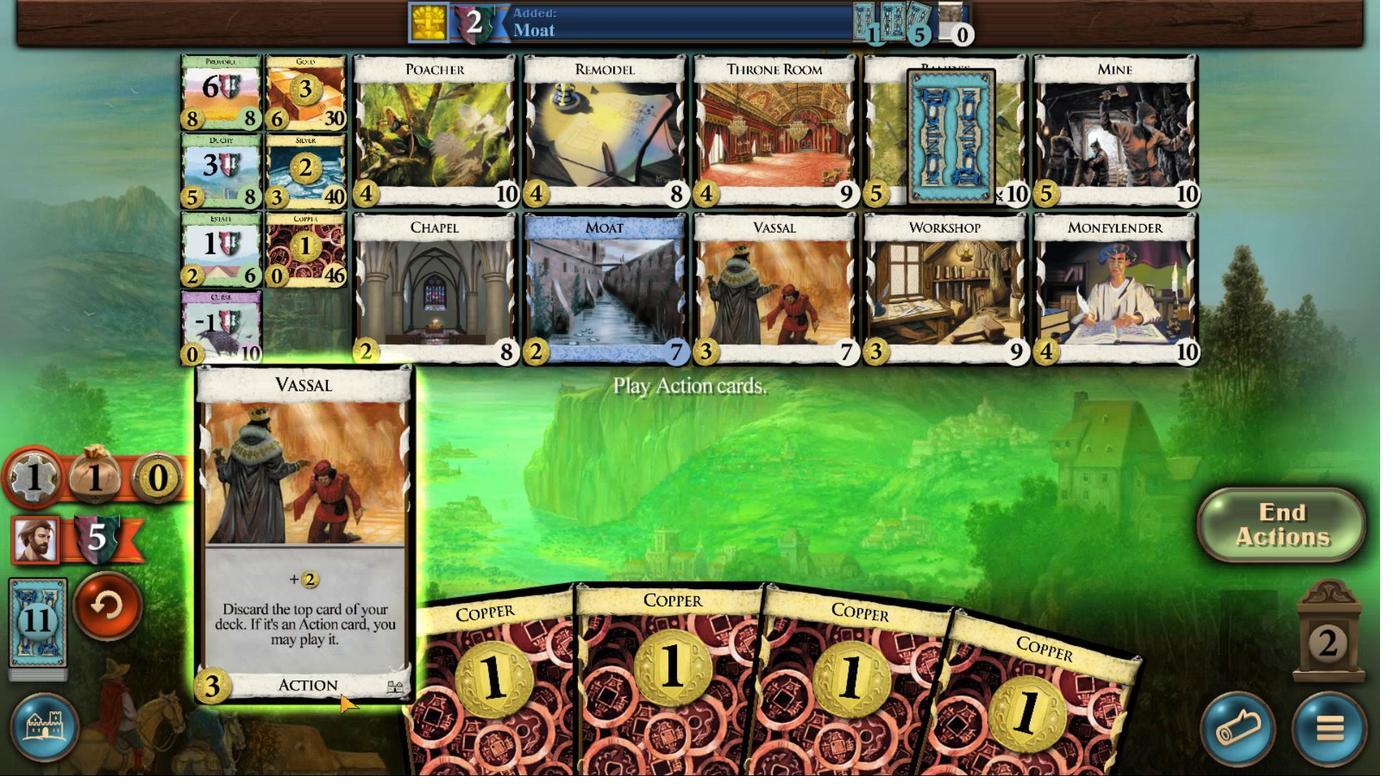
Action: Mouse scrolled (339, 692) with delta (0, 0)
Screenshot: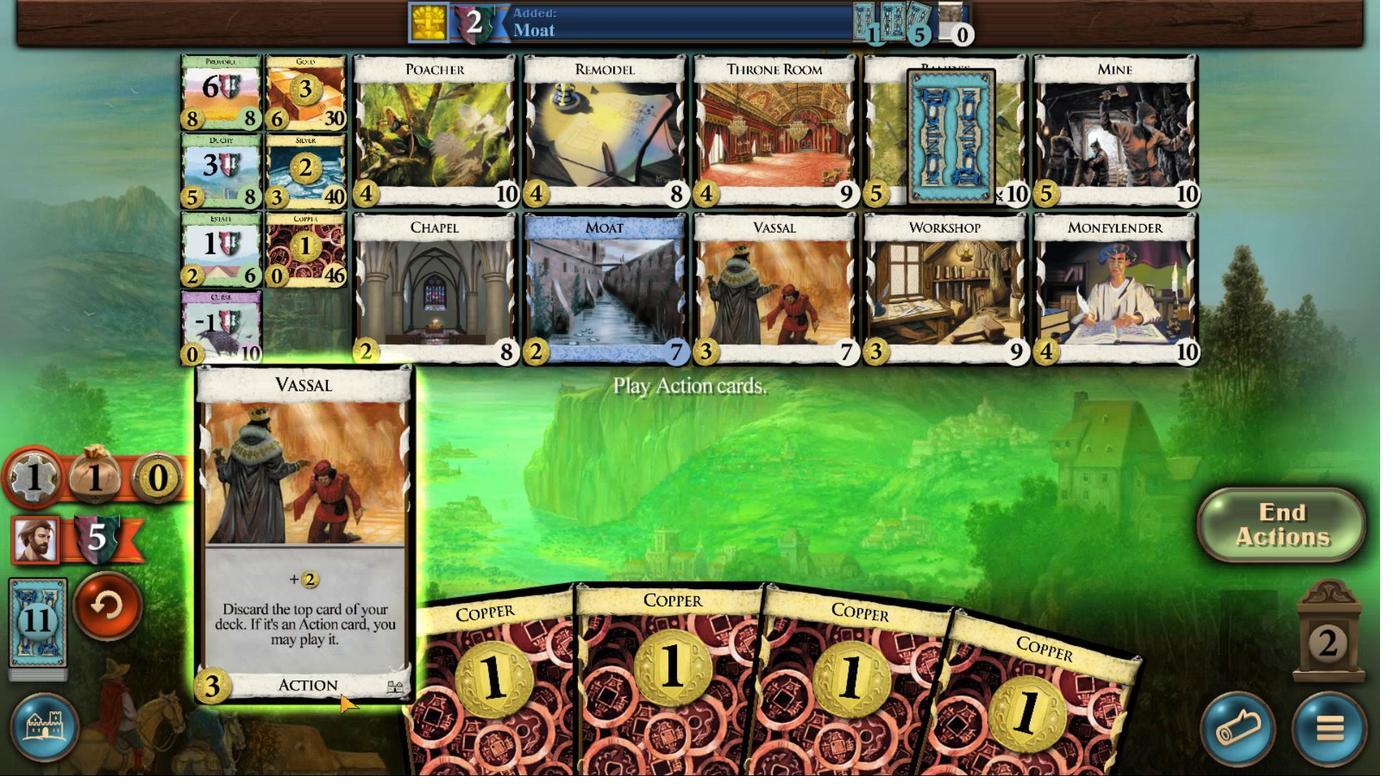 
Action: Mouse scrolled (339, 692) with delta (0, 0)
Screenshot: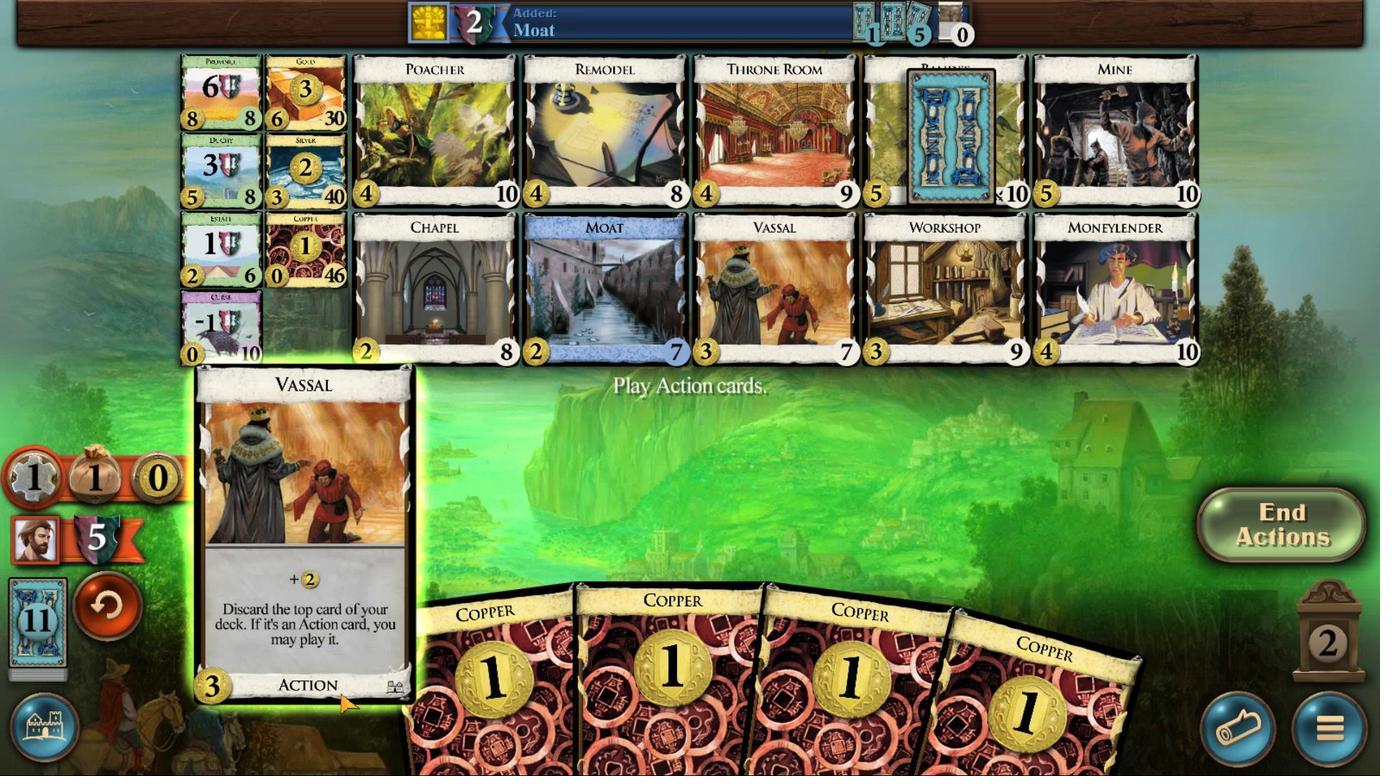 
Action: Mouse scrolled (339, 692) with delta (0, 0)
Screenshot: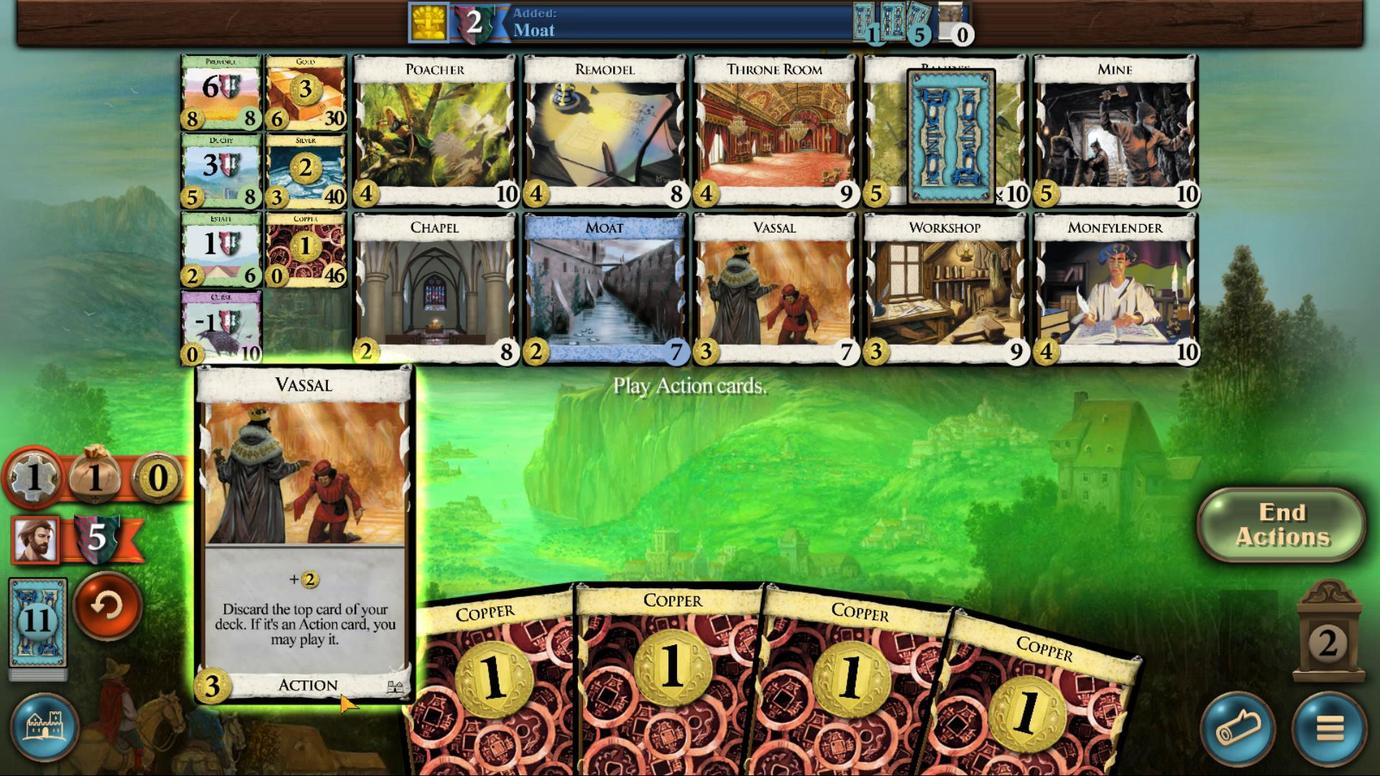 
Action: Mouse scrolled (339, 692) with delta (0, 0)
Screenshot: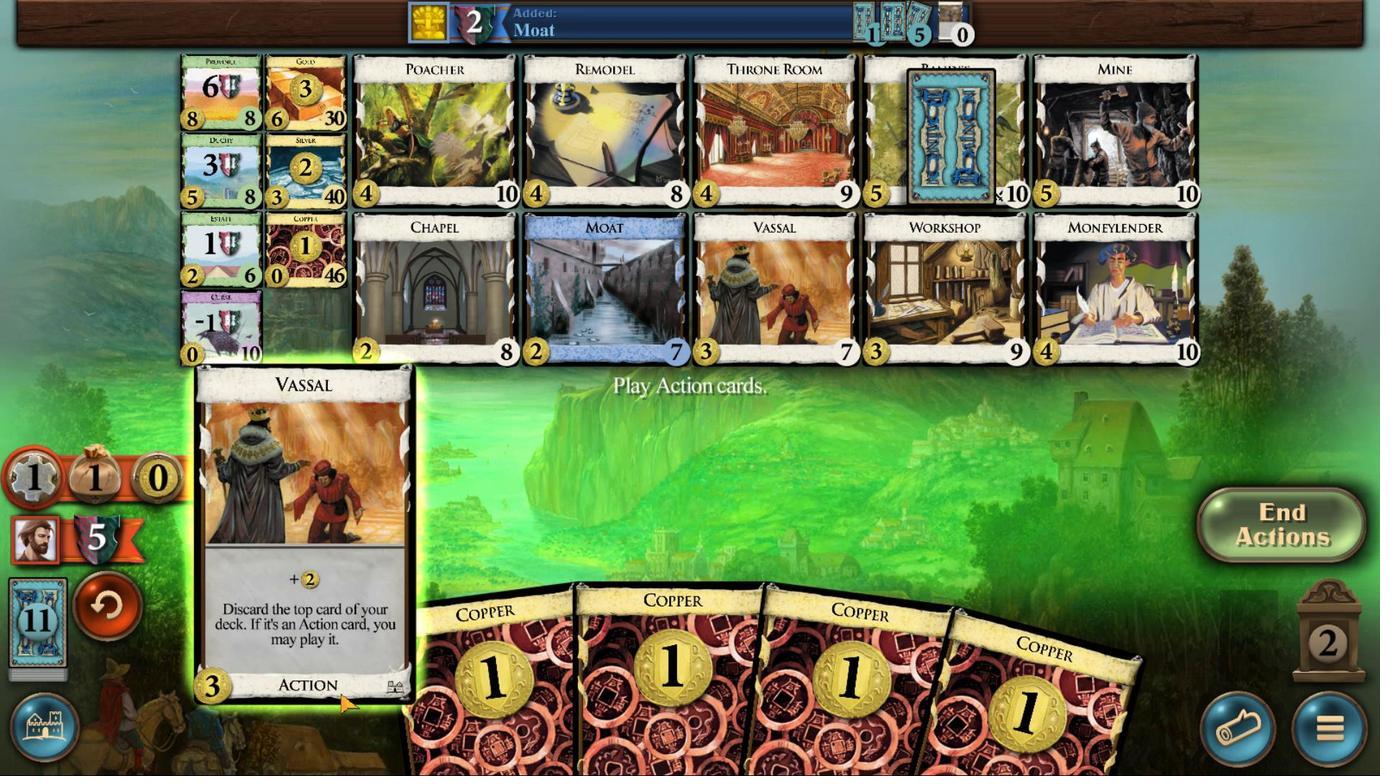 
Action: Mouse moved to (677, 227)
Screenshot: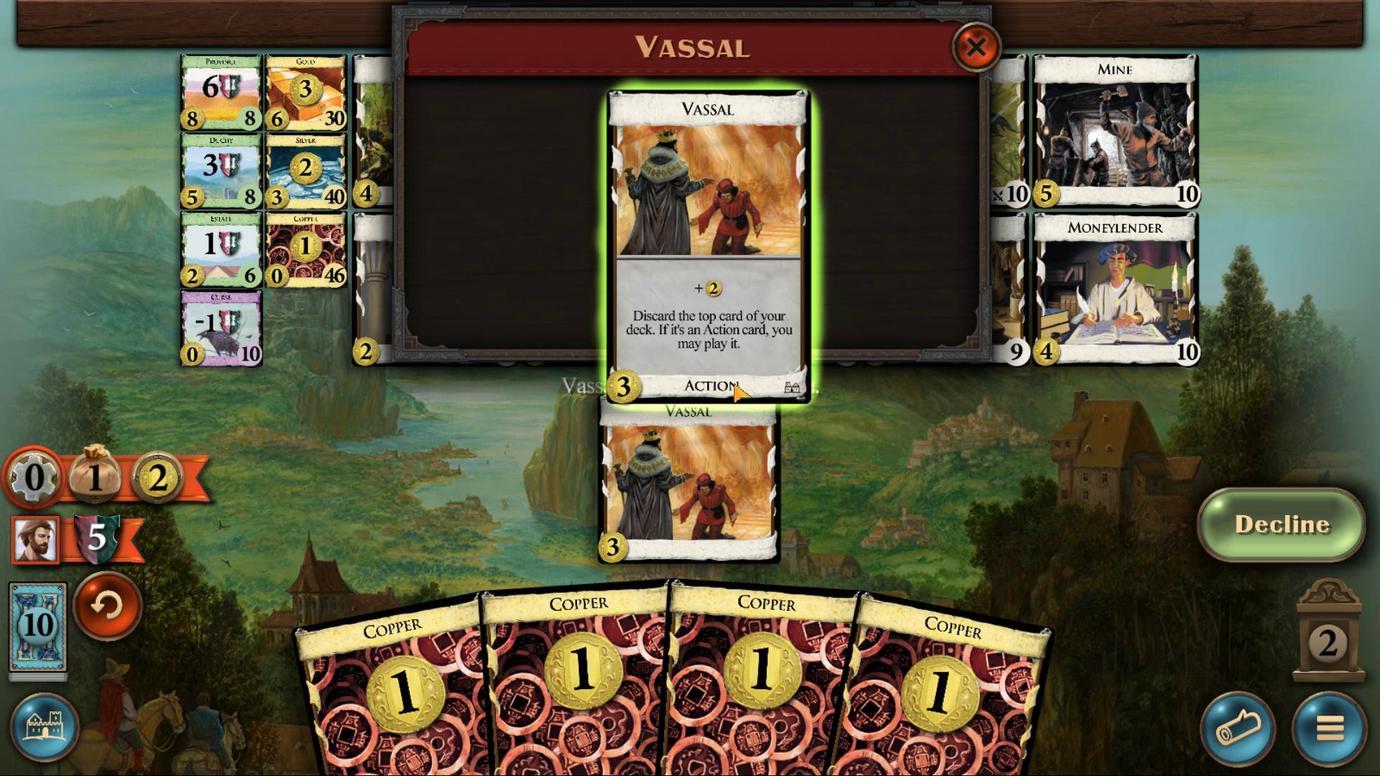 
Action: Mouse pressed left at (677, 227)
Screenshot: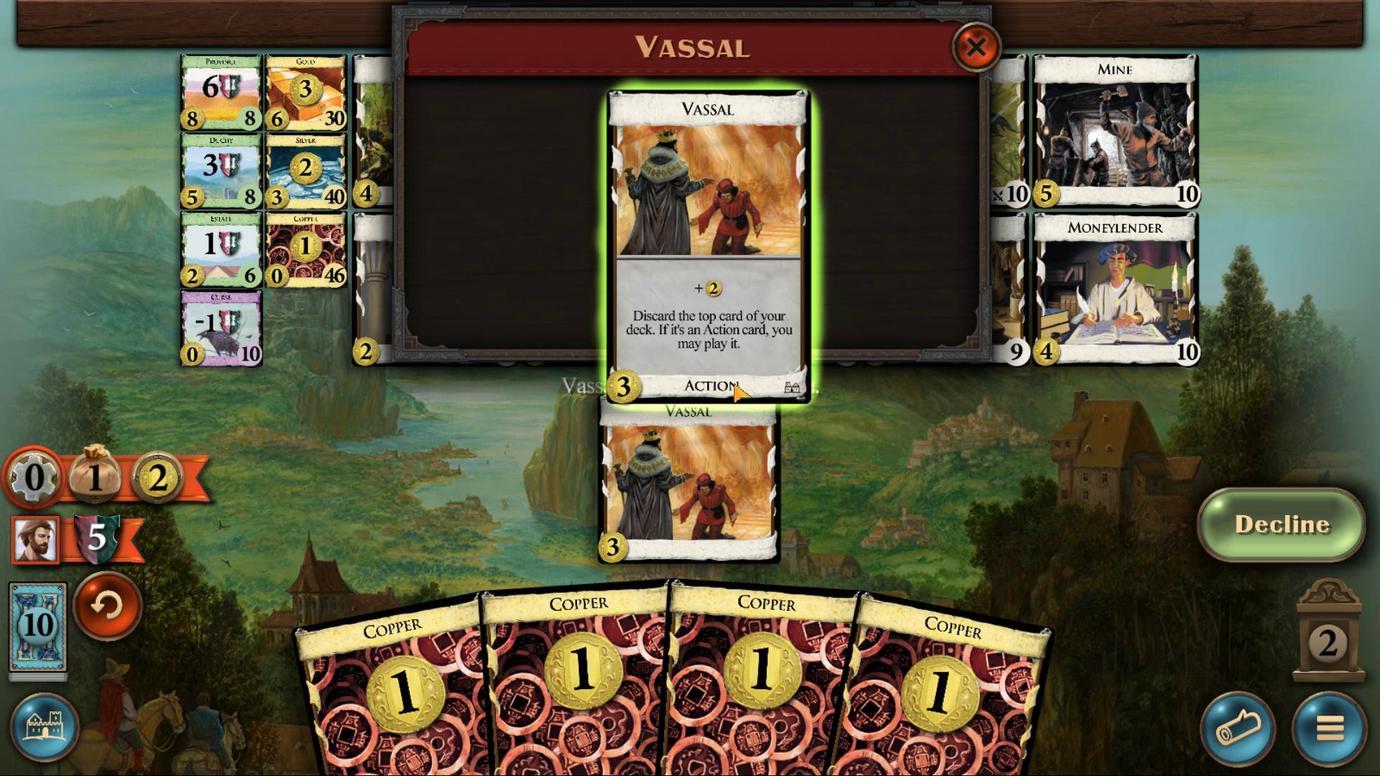 
Action: Mouse moved to (689, 244)
Screenshot: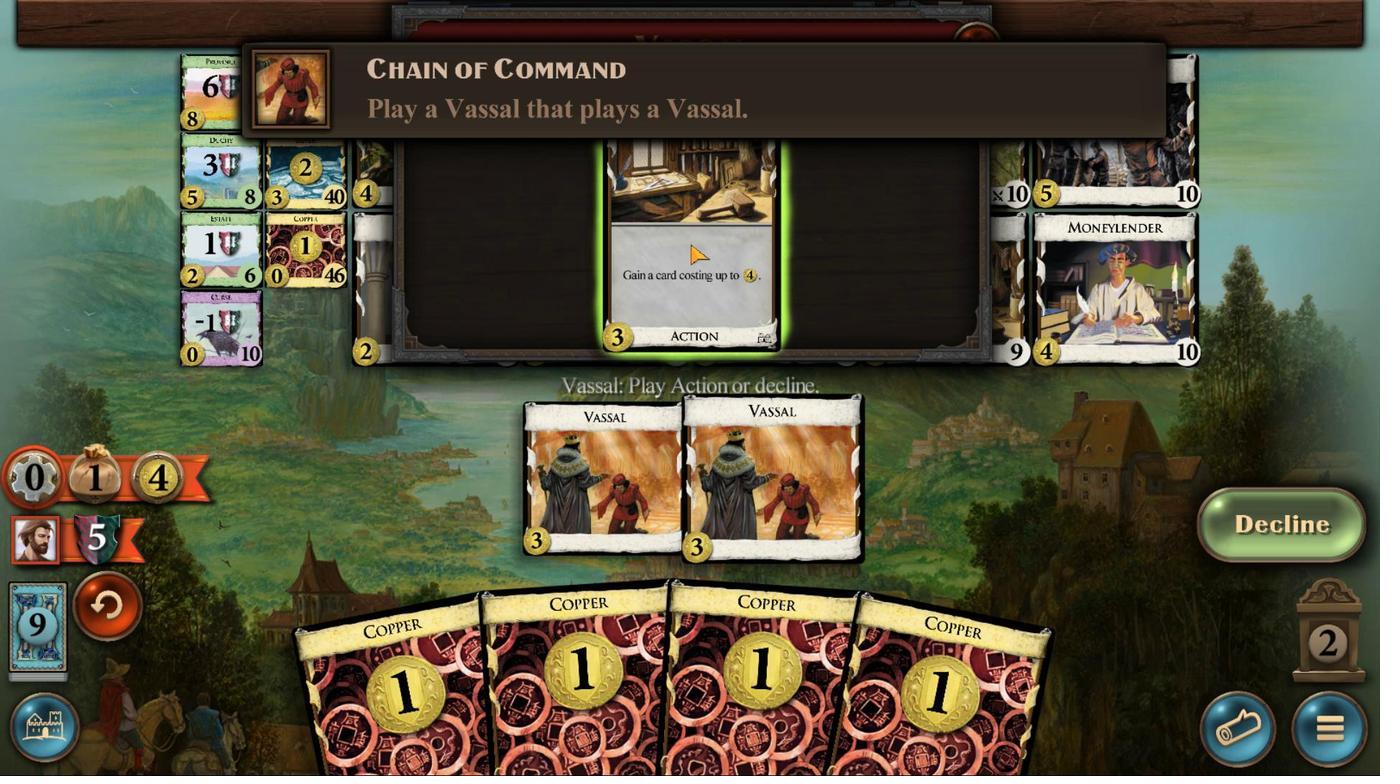 
Action: Mouse pressed left at (689, 244)
Screenshot: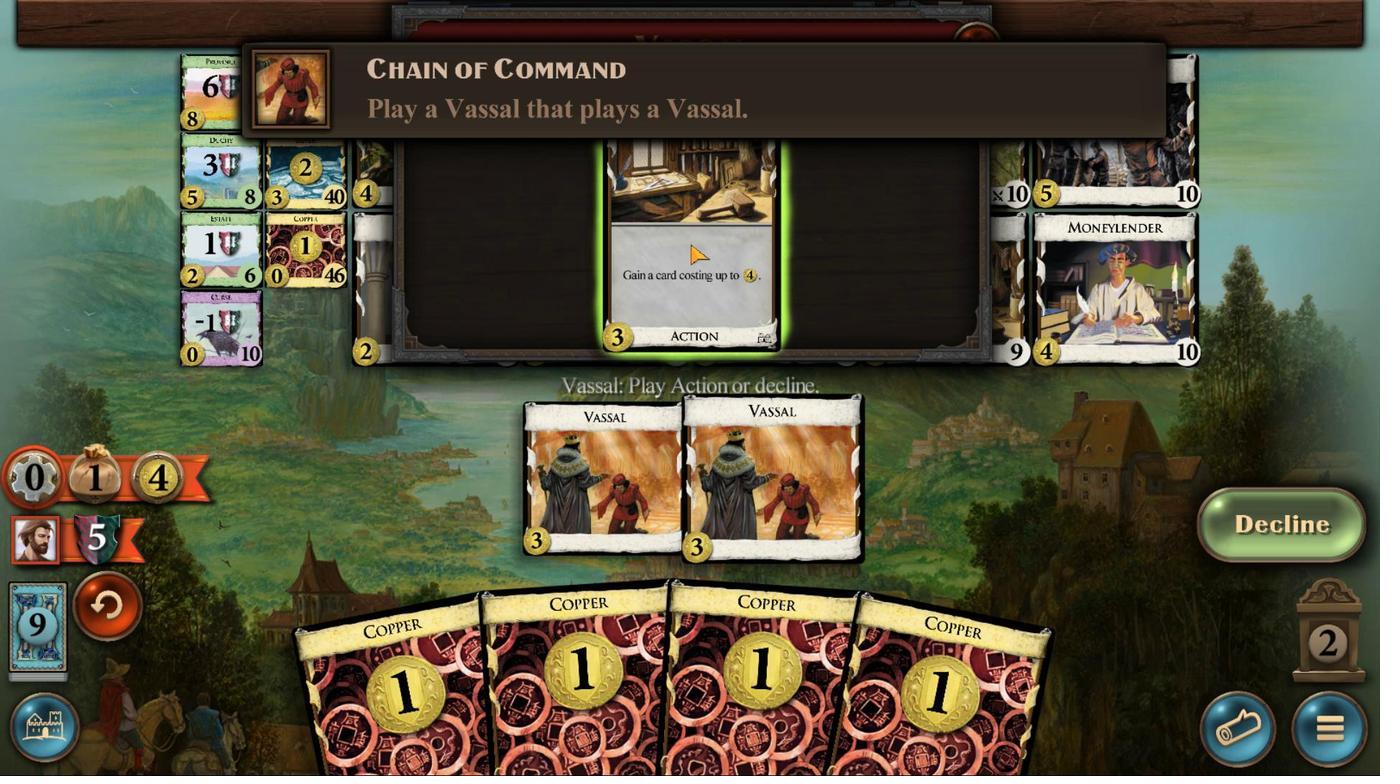 
Action: Mouse moved to (401, 710)
Screenshot: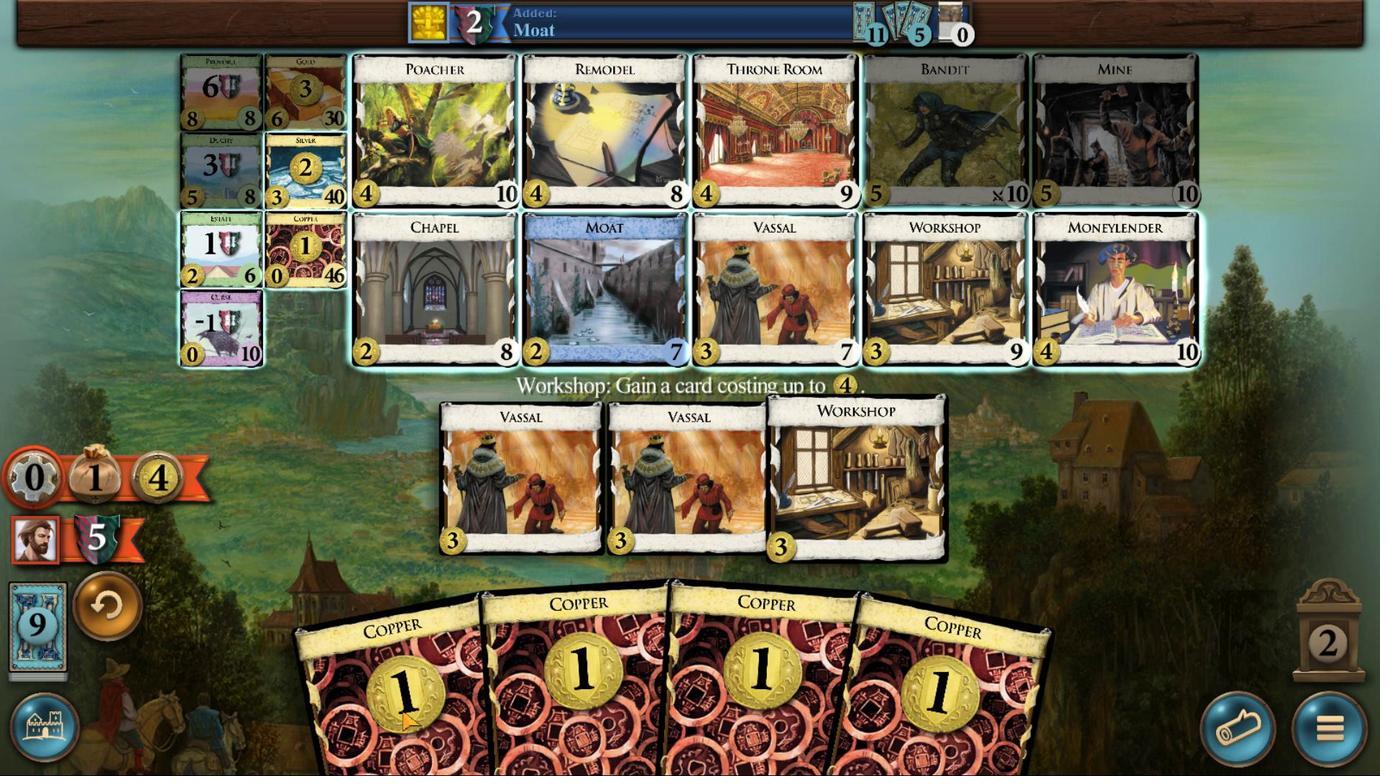 
Action: Mouse scrolled (401, 710) with delta (0, 0)
Screenshot: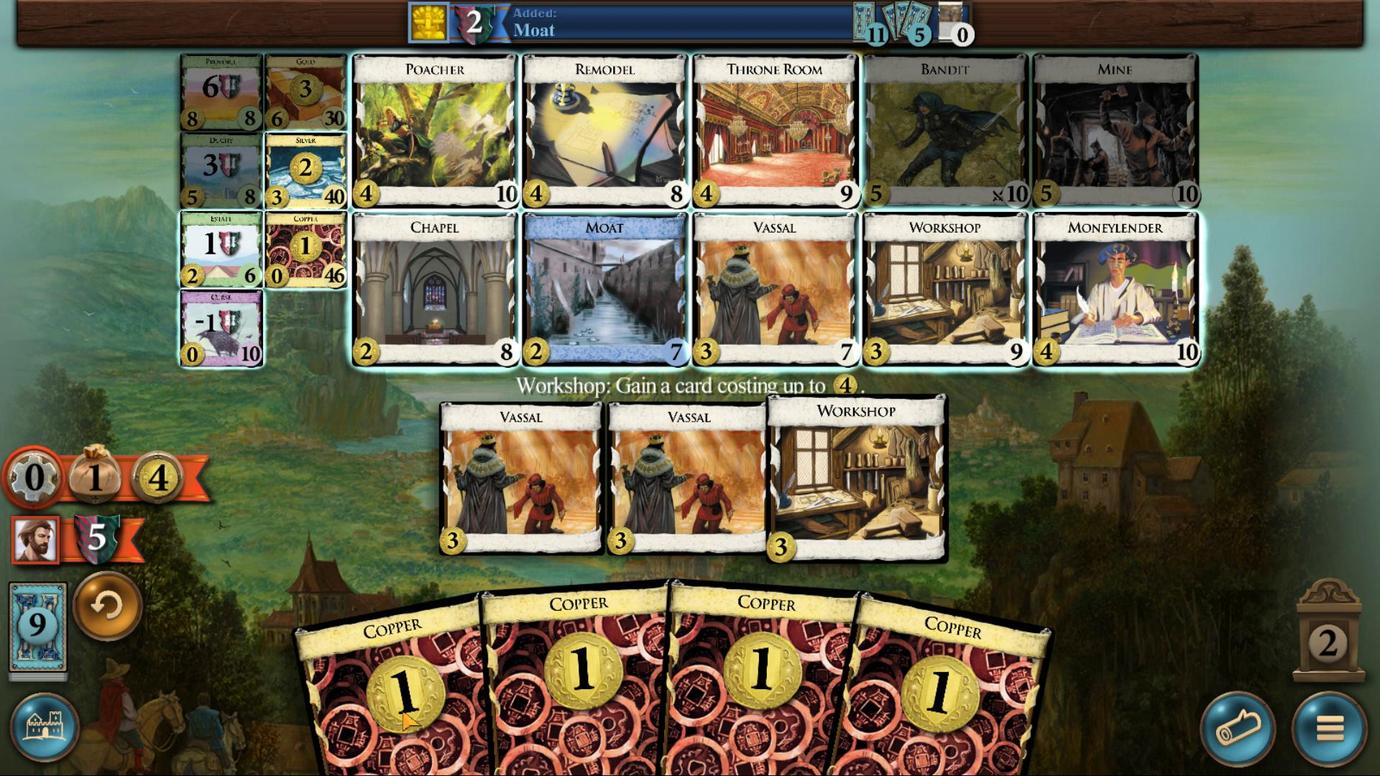 
Action: Mouse scrolled (401, 710) with delta (0, 0)
Screenshot: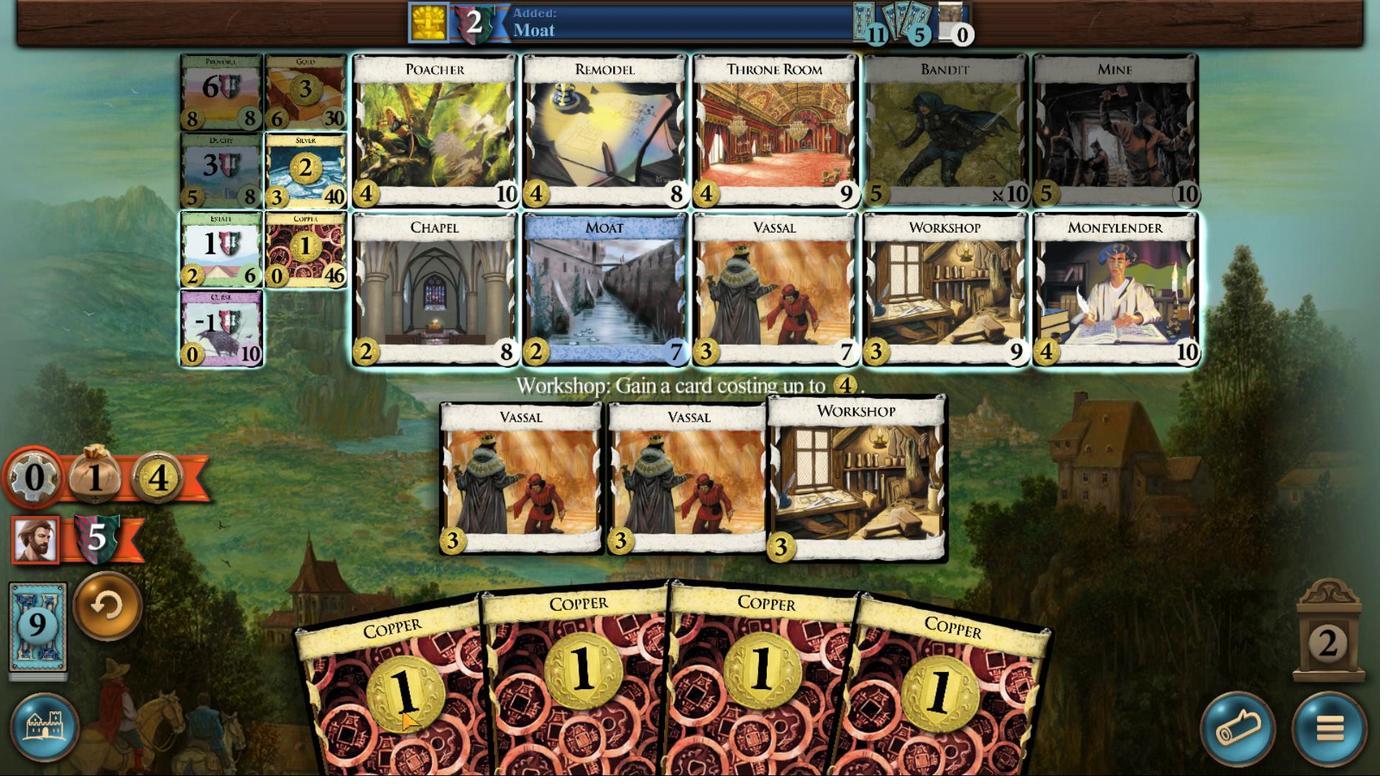 
Action: Mouse scrolled (401, 710) with delta (0, 0)
Screenshot: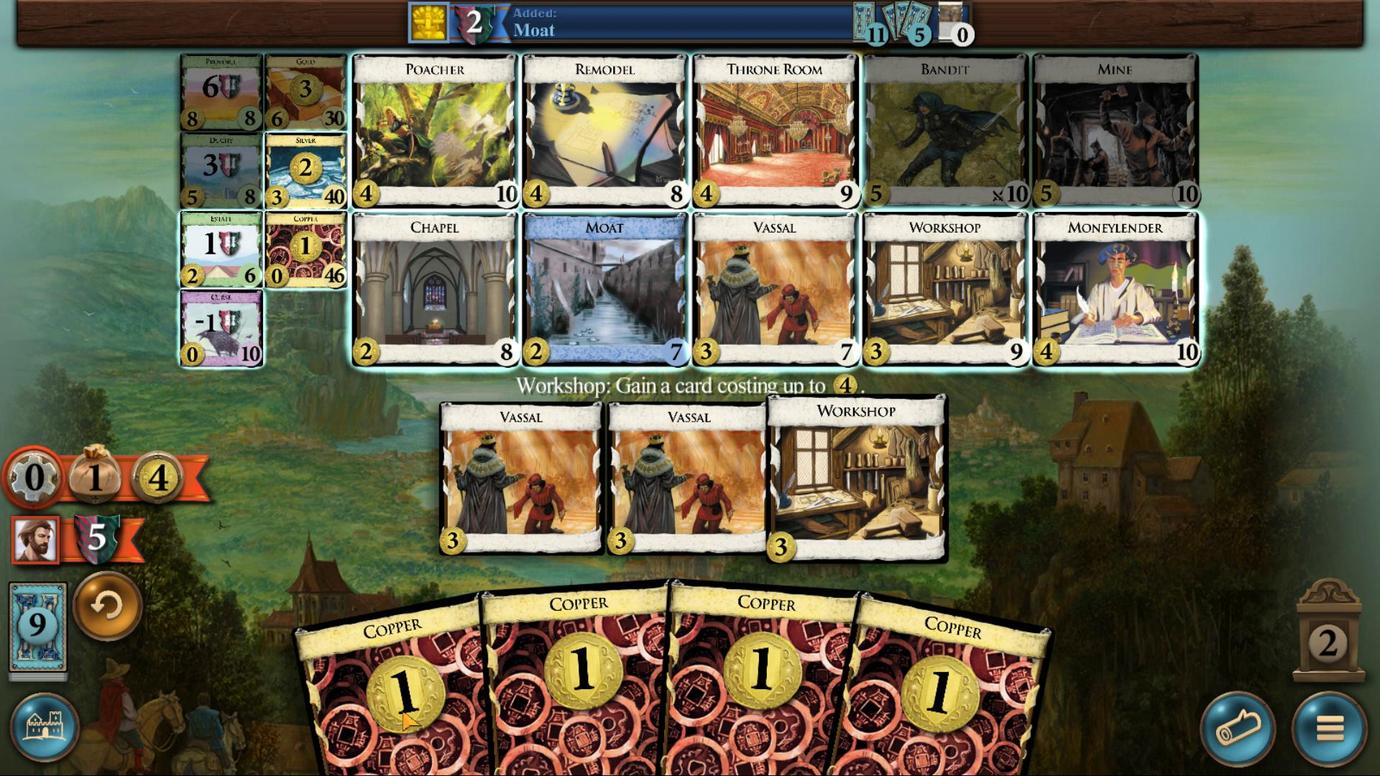 
Action: Mouse moved to (516, 696)
Screenshot: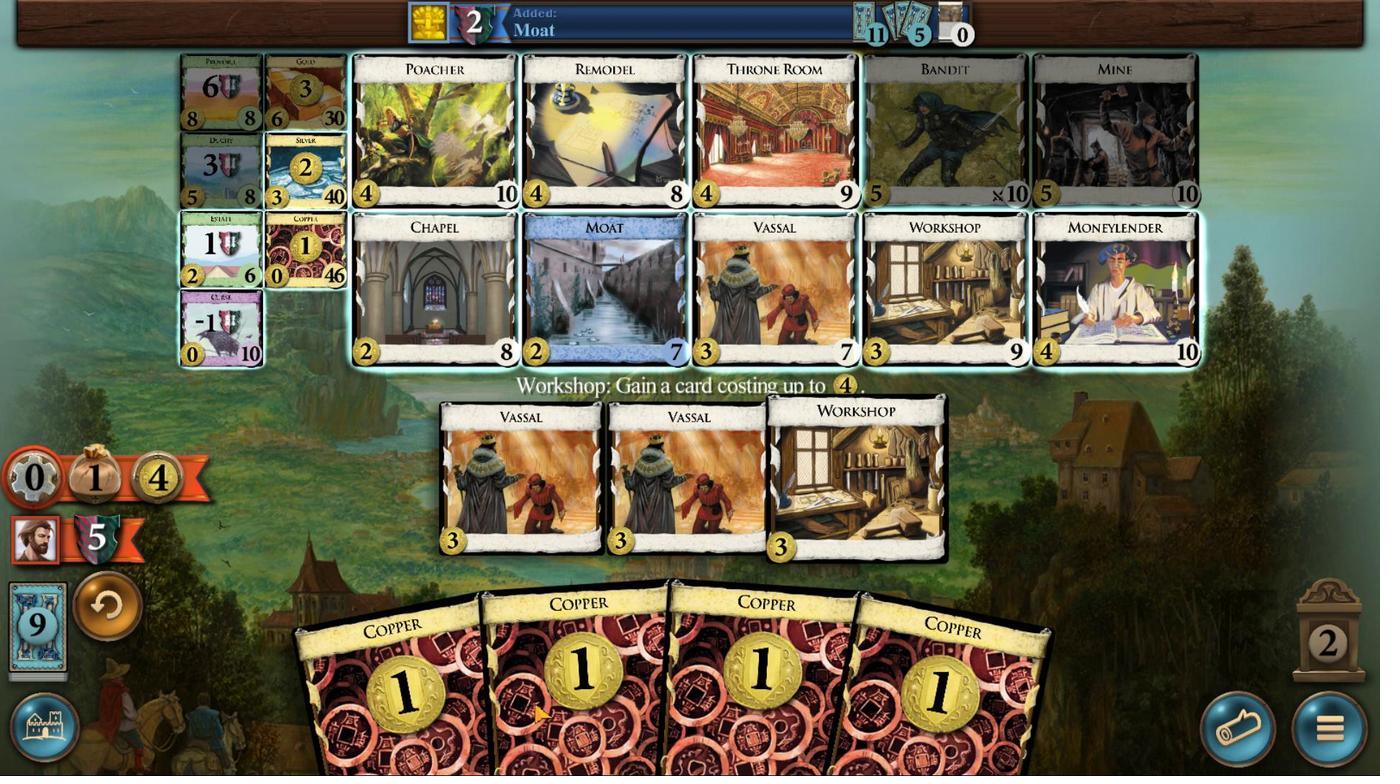 
Action: Mouse scrolled (516, 695) with delta (0, 0)
Screenshot: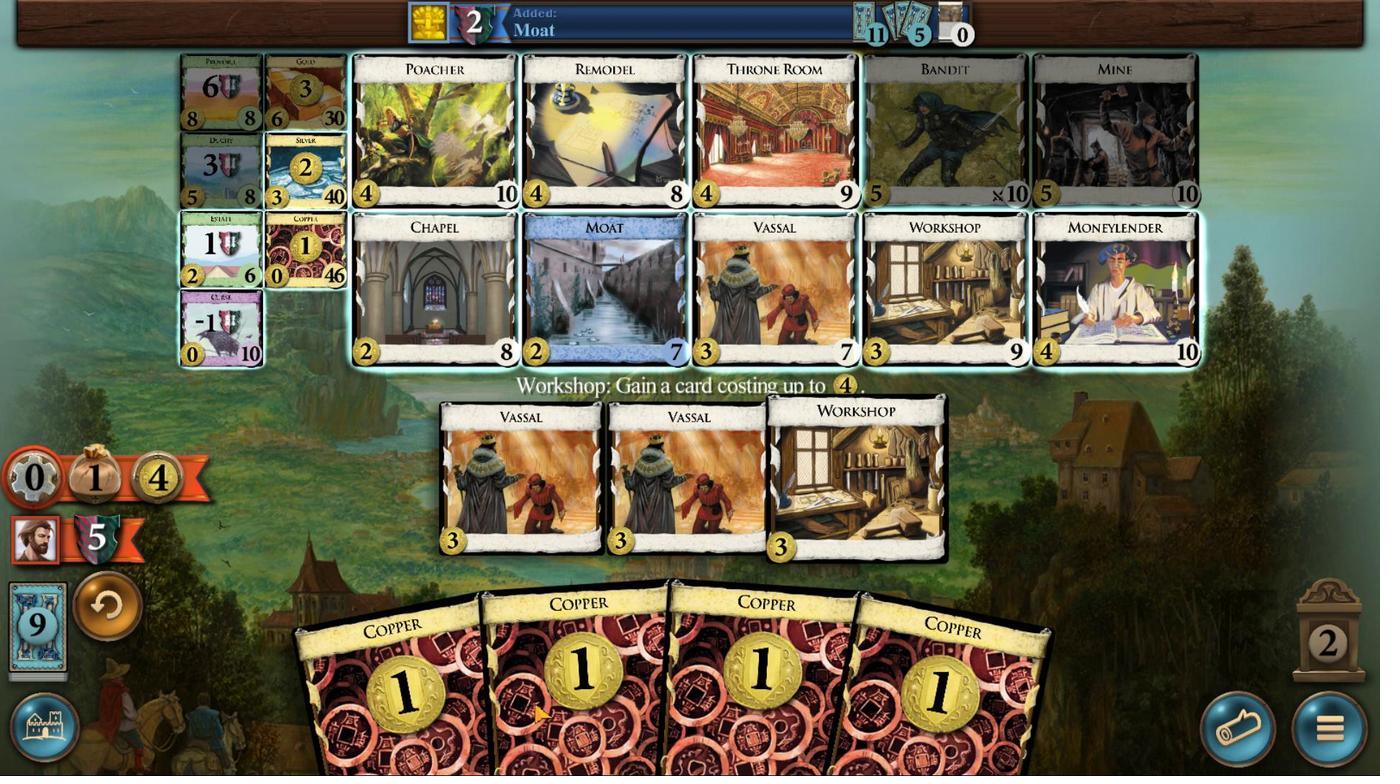
Action: Mouse moved to (529, 701)
Screenshot: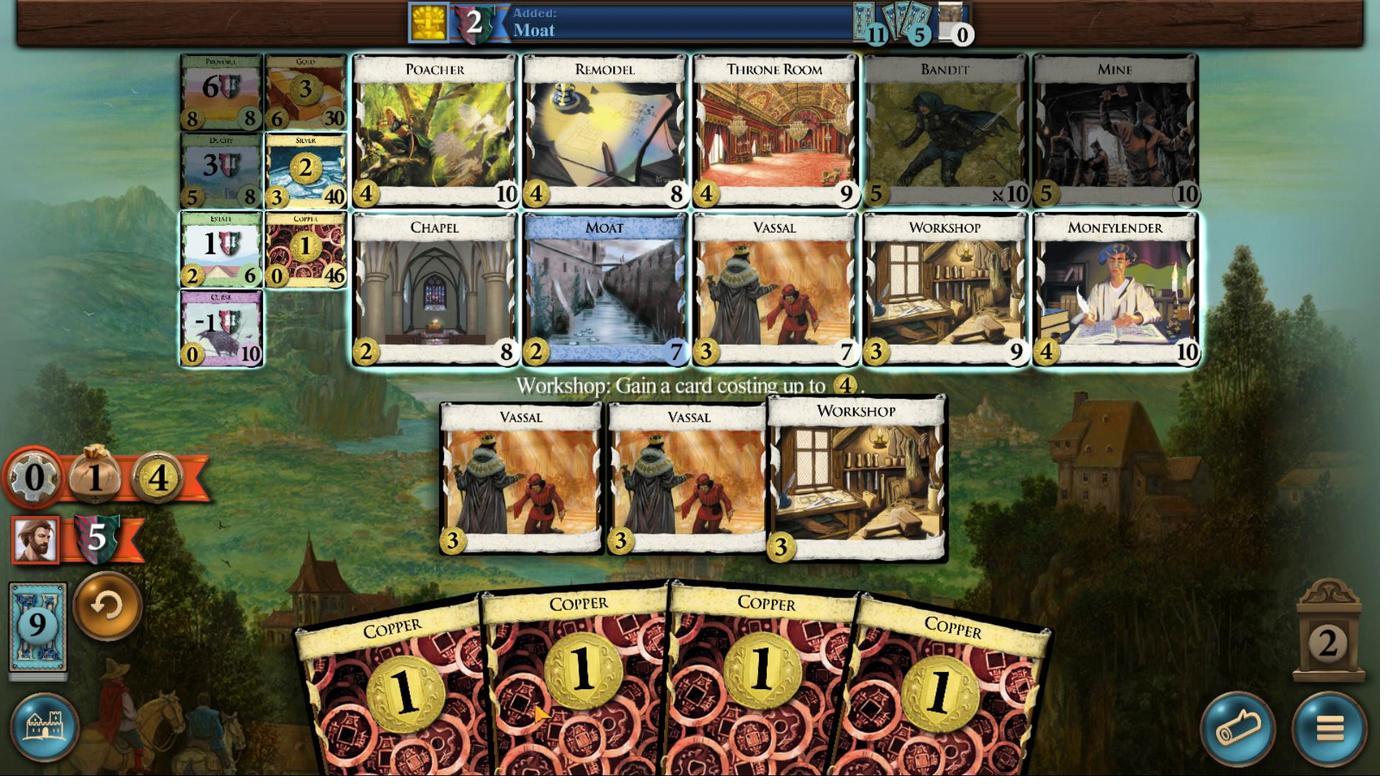 
Action: Mouse scrolled (527, 700) with delta (0, 0)
Screenshot: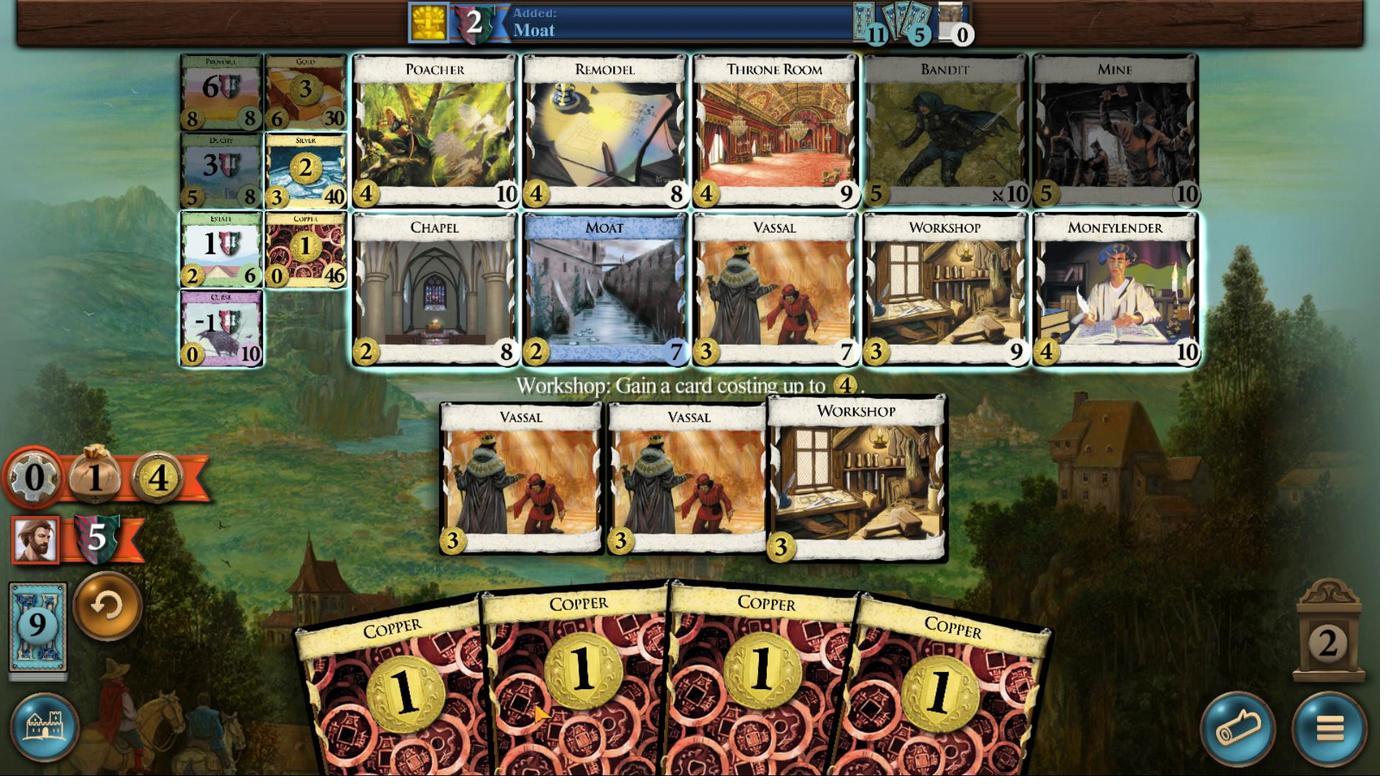 
Action: Mouse moved to (533, 703)
Screenshot: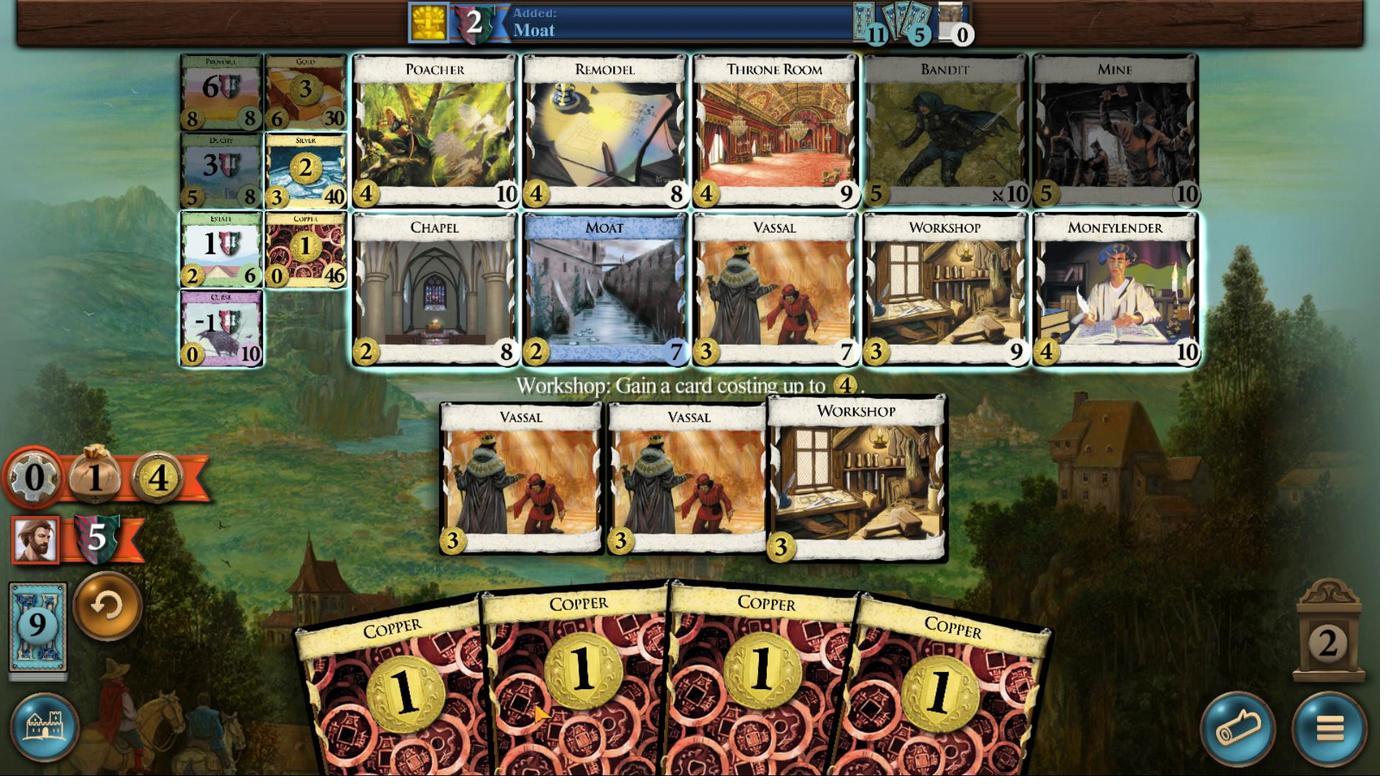 
Action: Mouse scrolled (533, 703) with delta (0, 0)
Screenshot: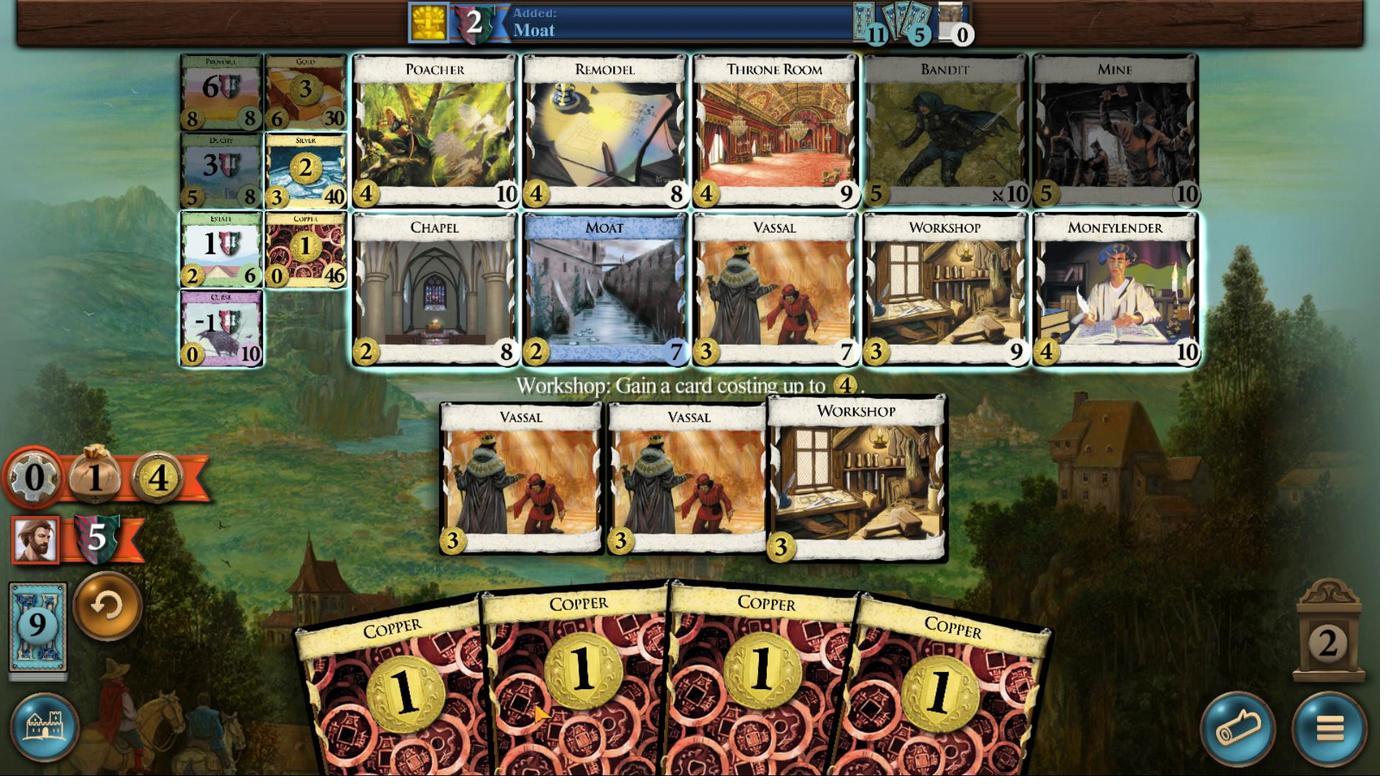
Action: Mouse scrolled (533, 703) with delta (0, 0)
Screenshot: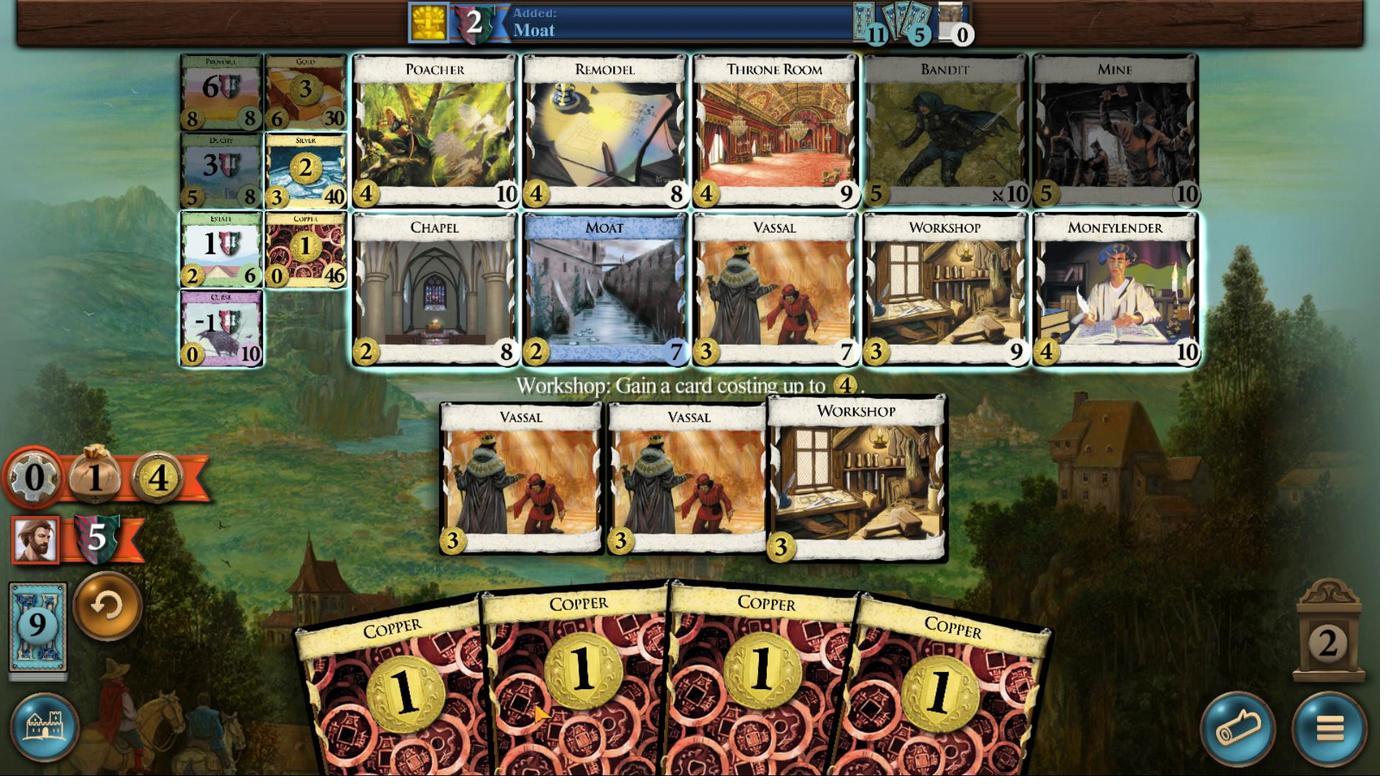 
Action: Mouse moved to (305, 168)
Screenshot: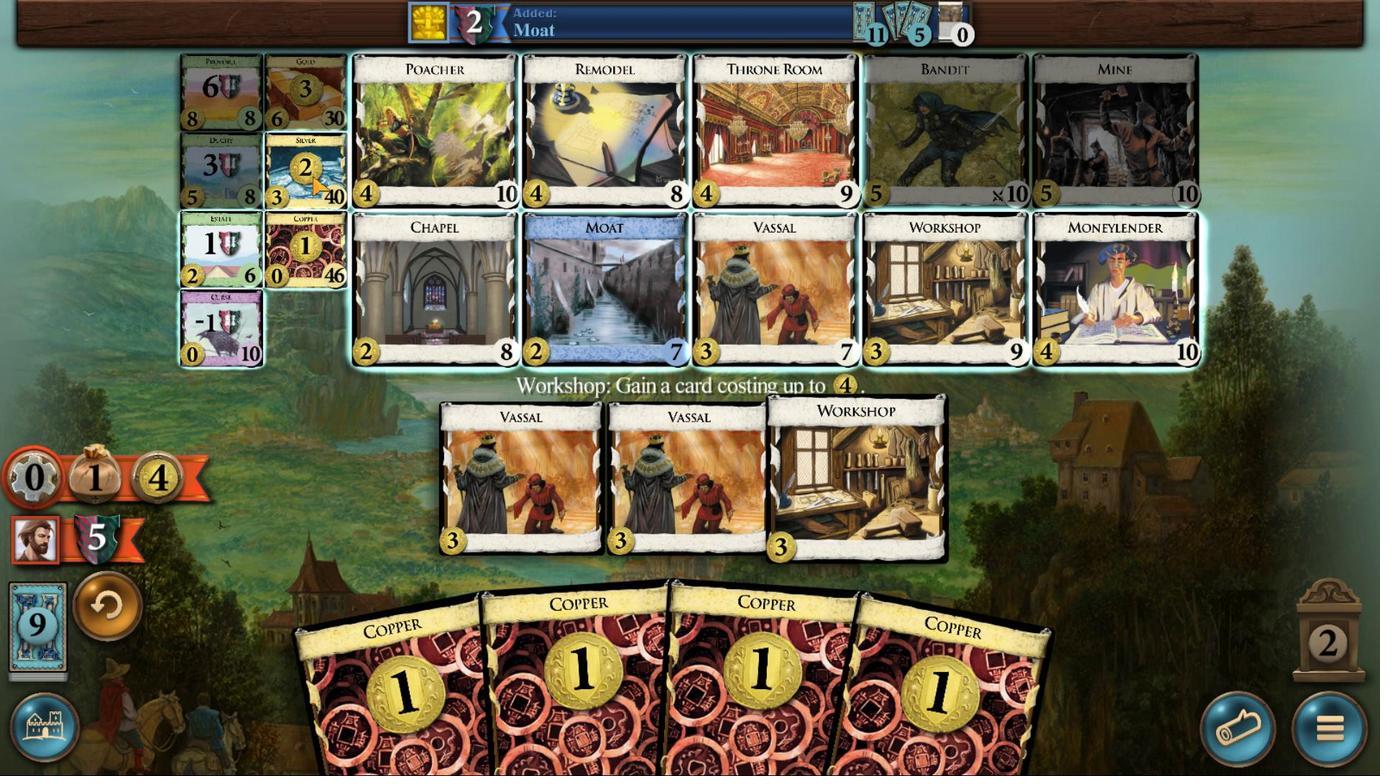 
Action: Mouse pressed left at (305, 168)
Screenshot: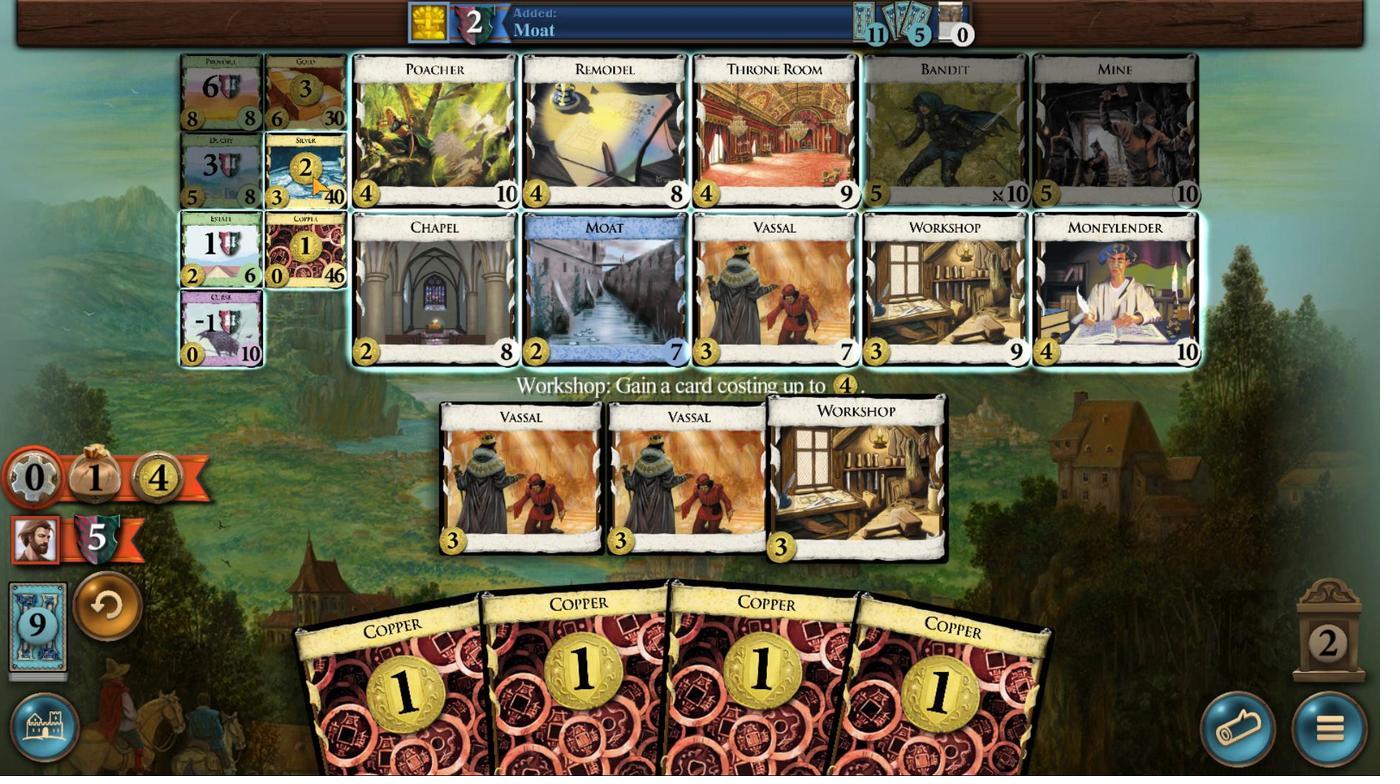 
Action: Mouse moved to (450, 710)
Screenshot: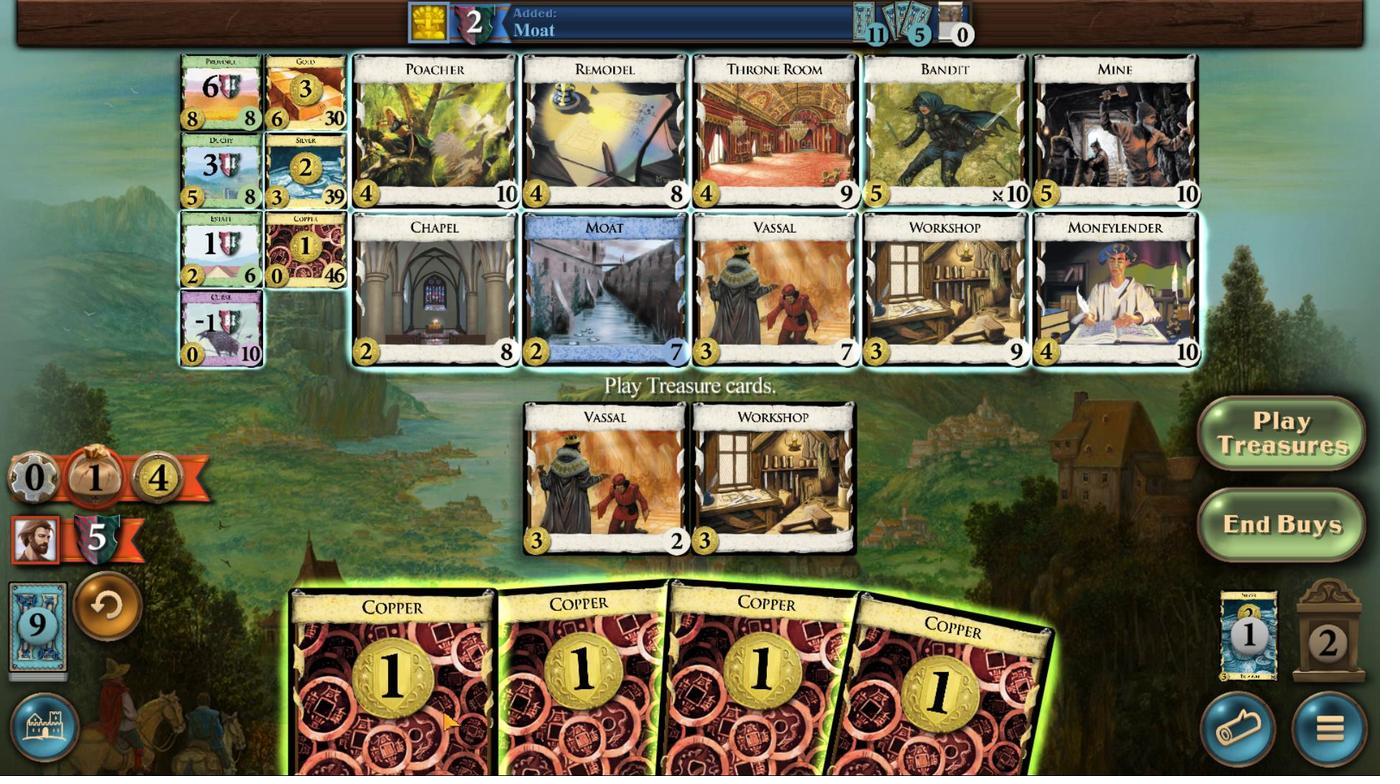 
Action: Mouse scrolled (450, 709) with delta (0, 0)
Screenshot: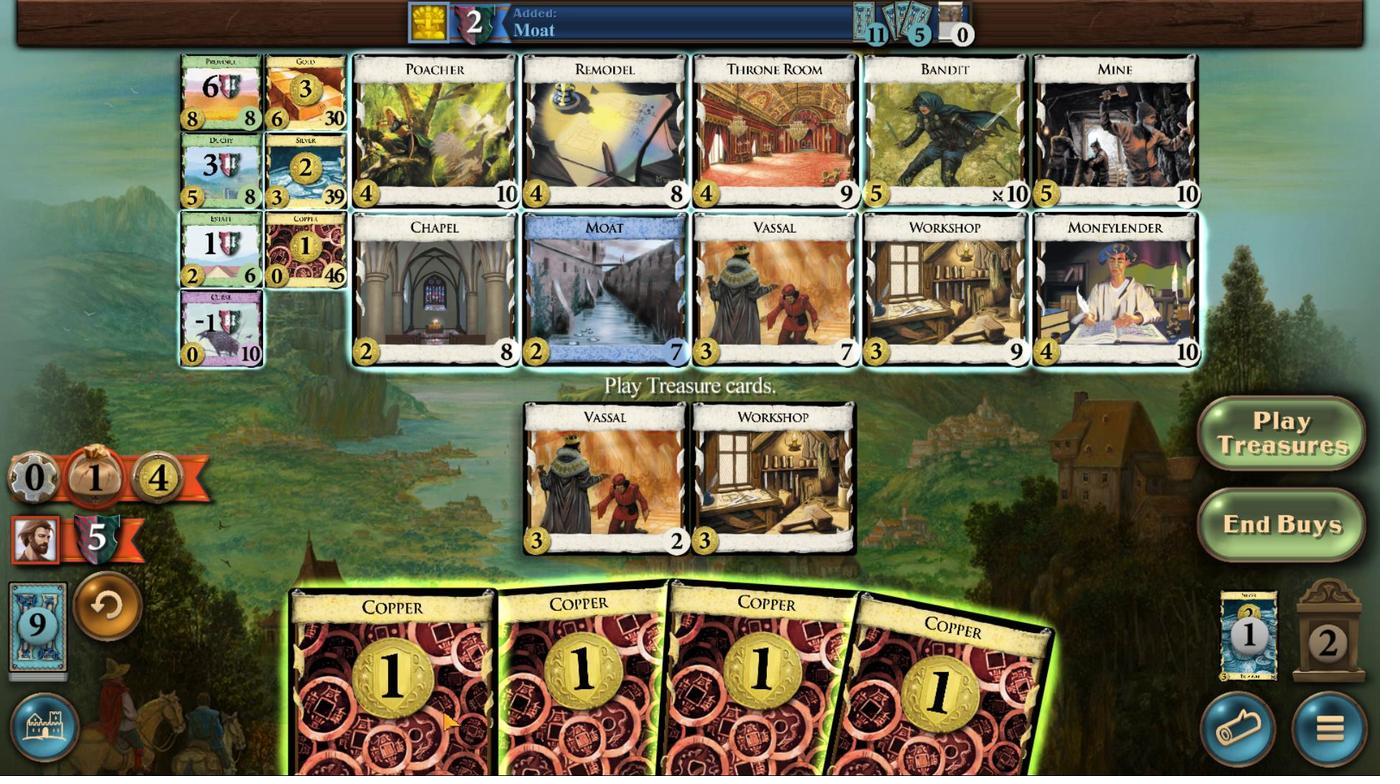 
Action: Mouse moved to (444, 710)
Screenshot: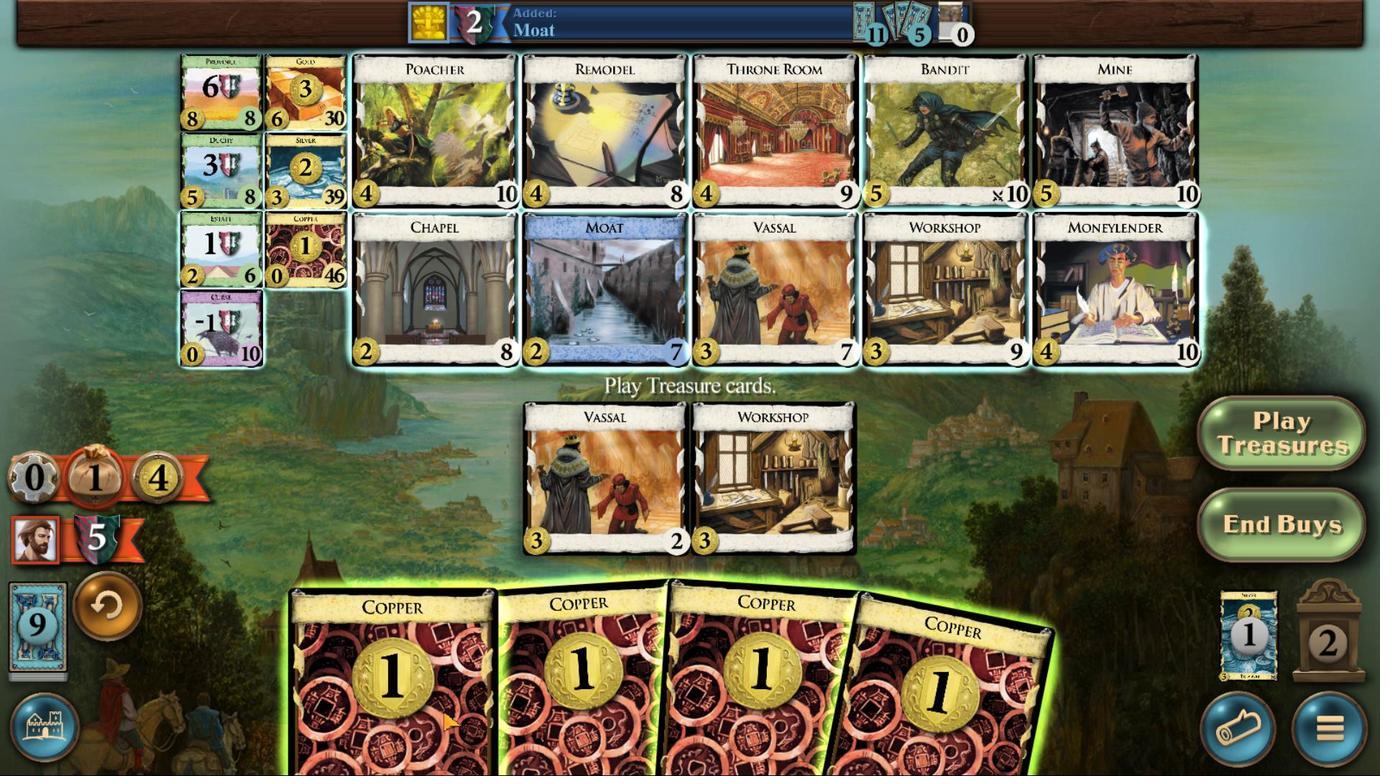 
Action: Mouse scrolled (444, 709) with delta (0, 0)
Screenshot: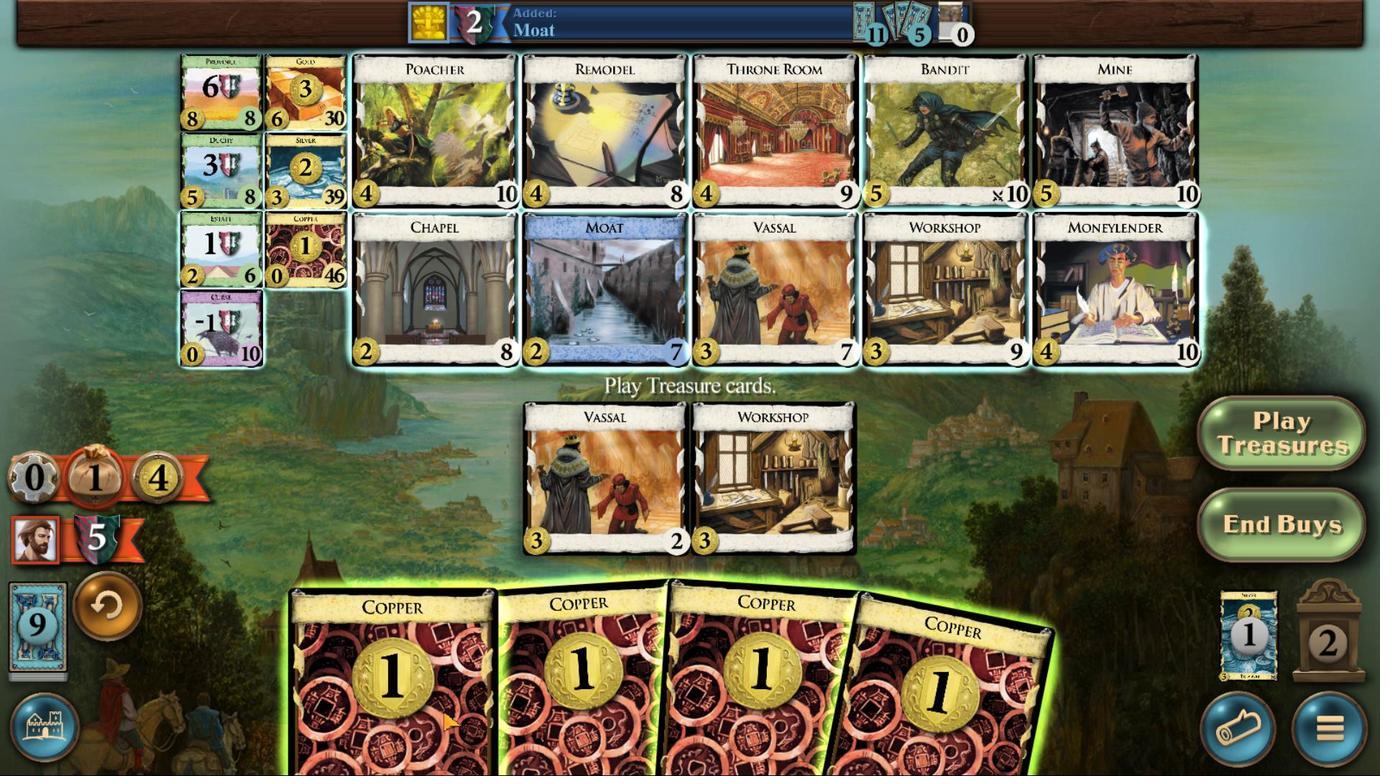 
Action: Mouse moved to (442, 711)
Screenshot: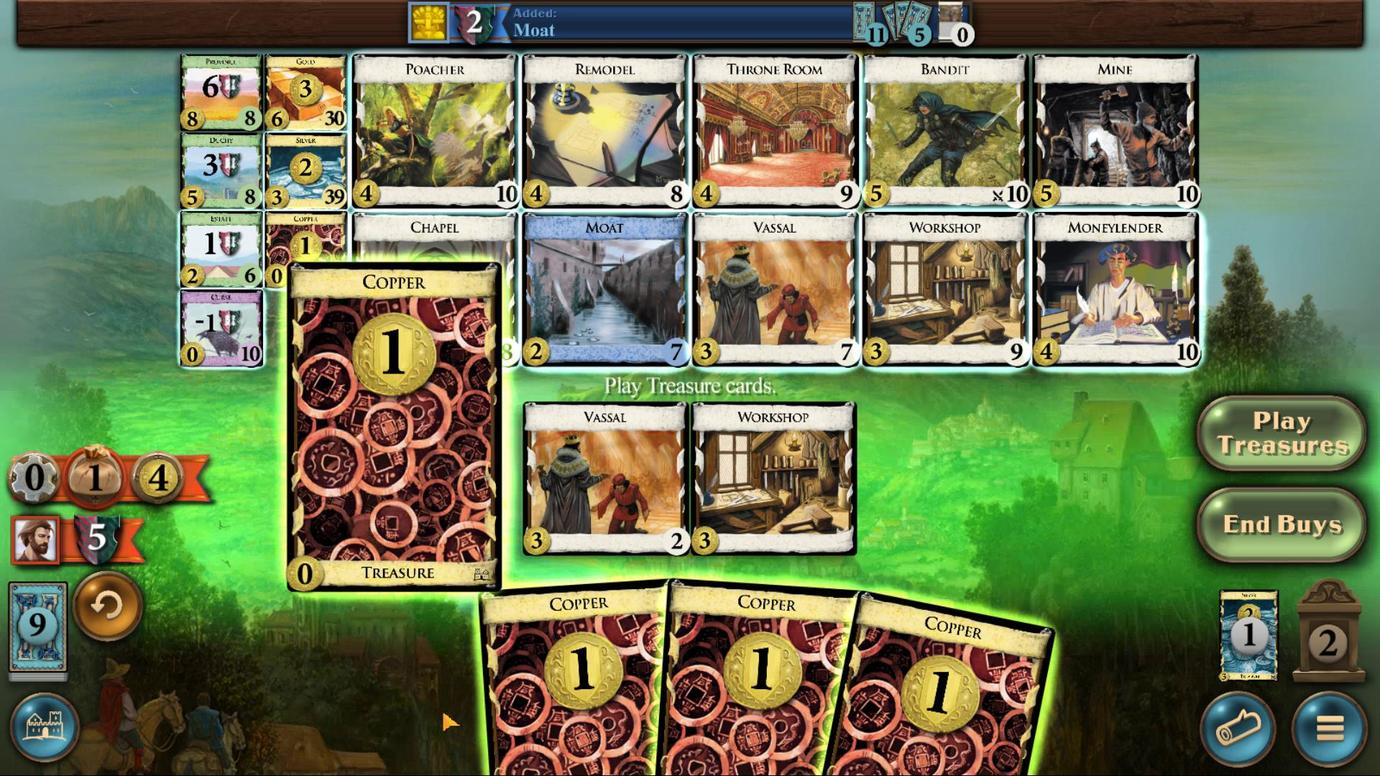 
Action: Mouse scrolled (442, 710) with delta (0, 0)
Screenshot: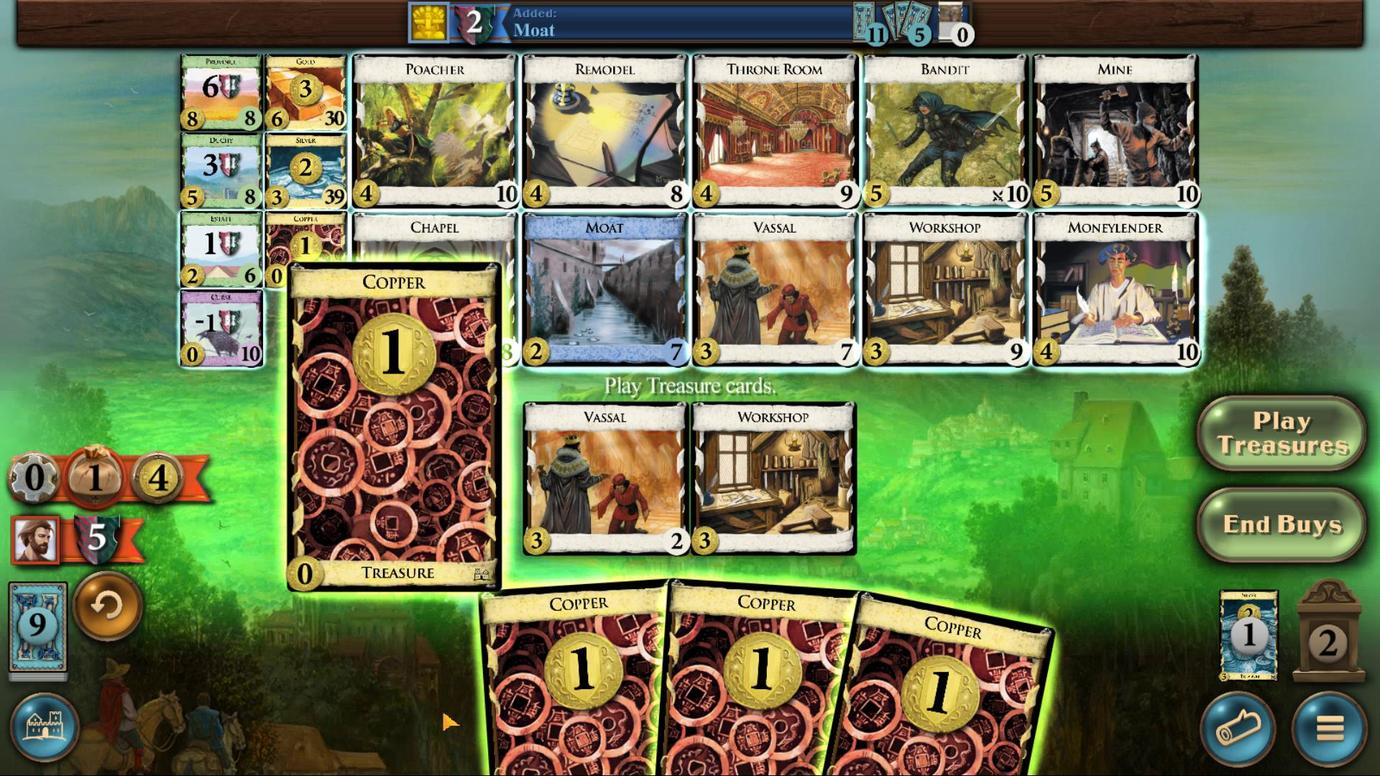
Action: Mouse moved to (464, 703)
Screenshot: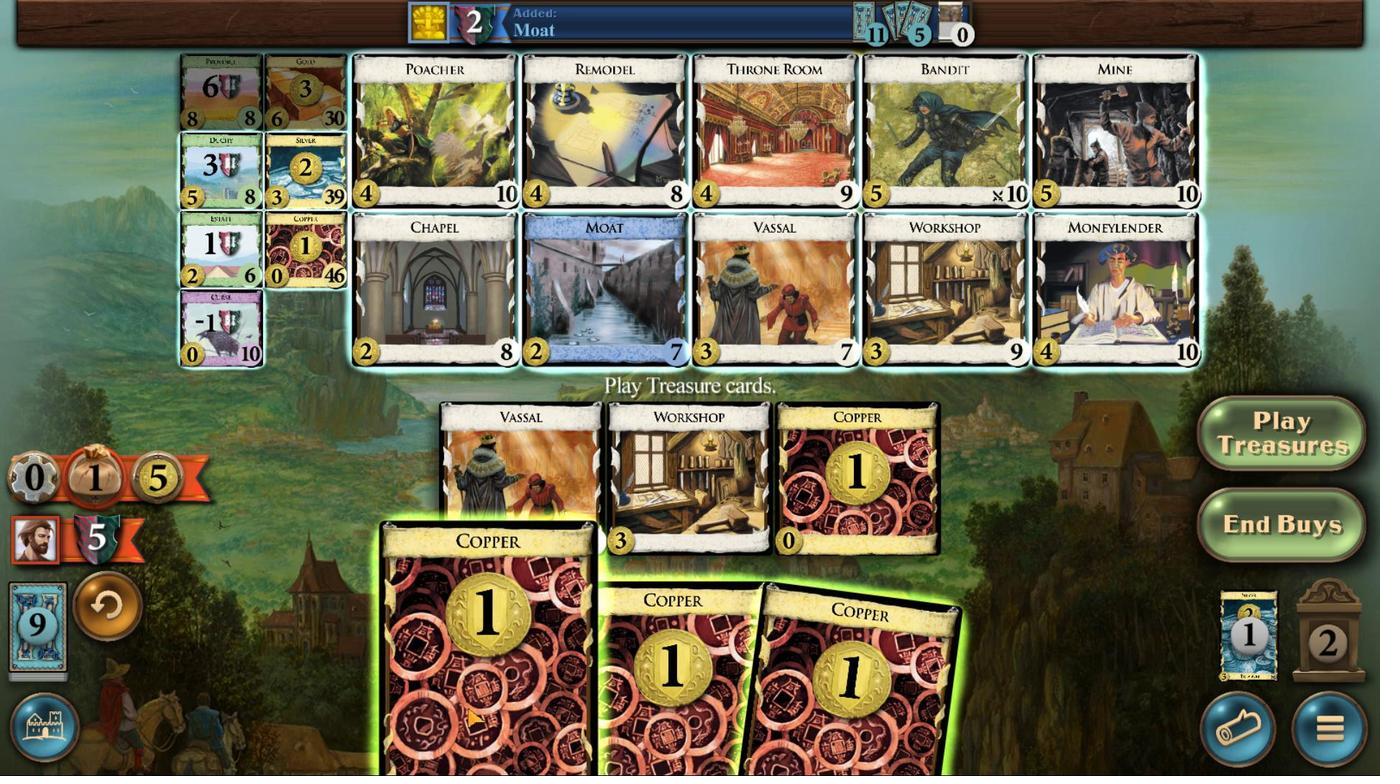 
Action: Mouse scrolled (464, 703) with delta (0, 0)
Screenshot: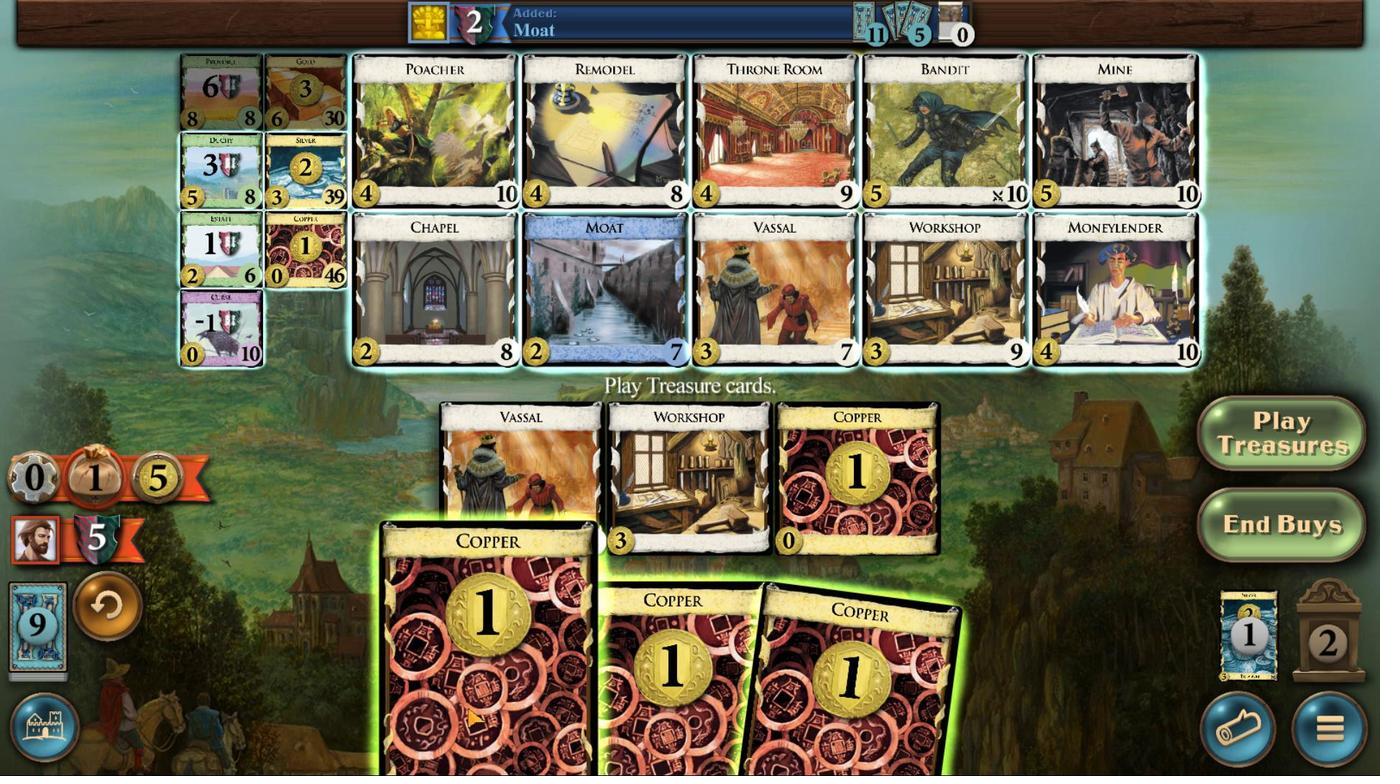 
Action: Mouse moved to (465, 707)
Screenshot: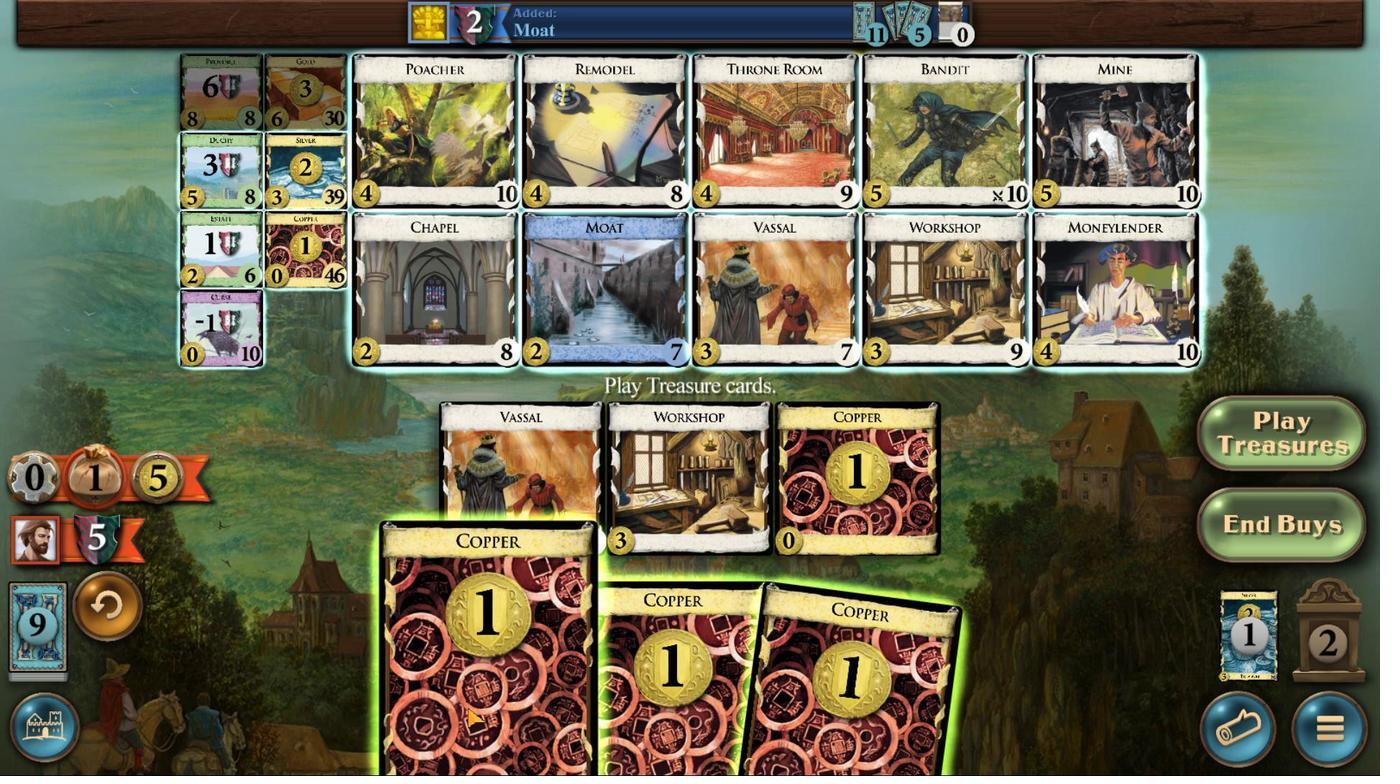 
Action: Mouse scrolled (465, 706) with delta (0, 0)
Screenshot: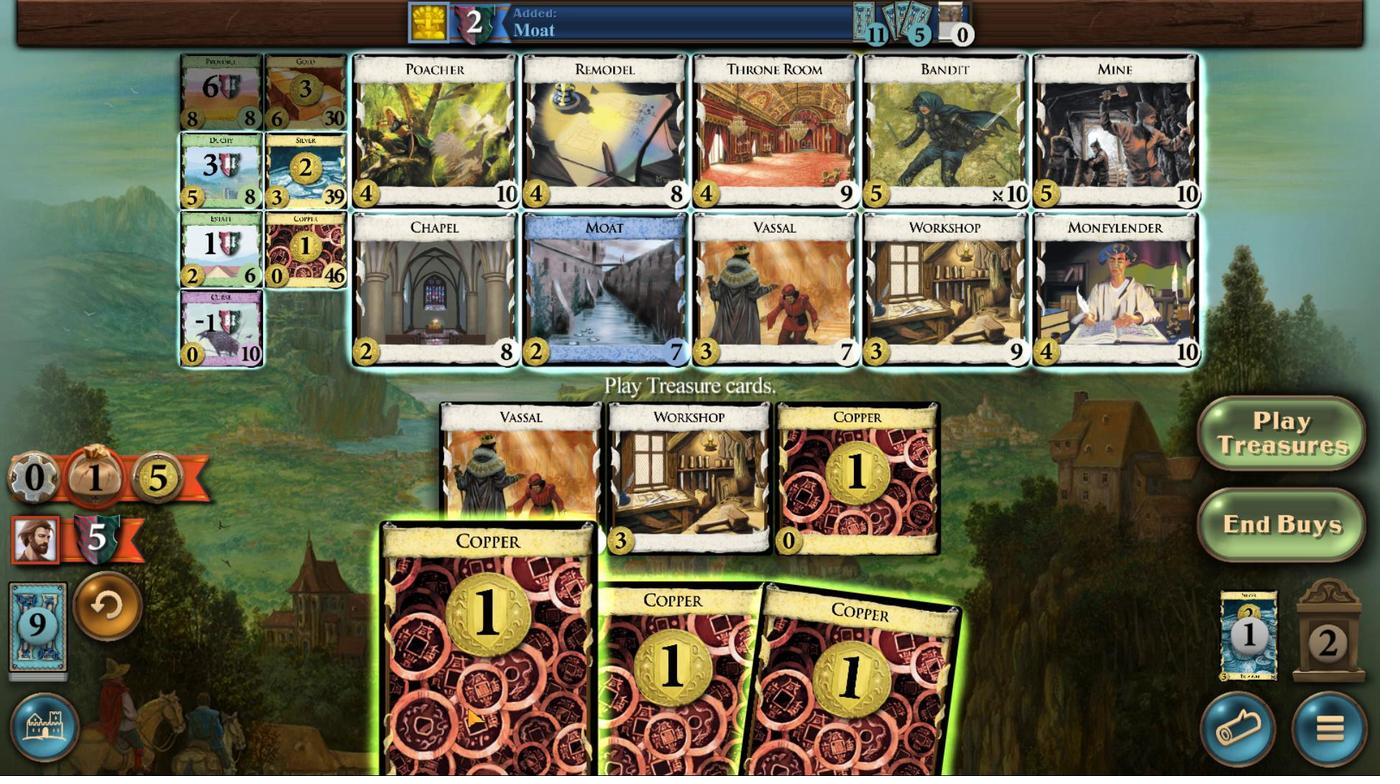 
Action: Mouse moved to (466, 708)
Screenshot: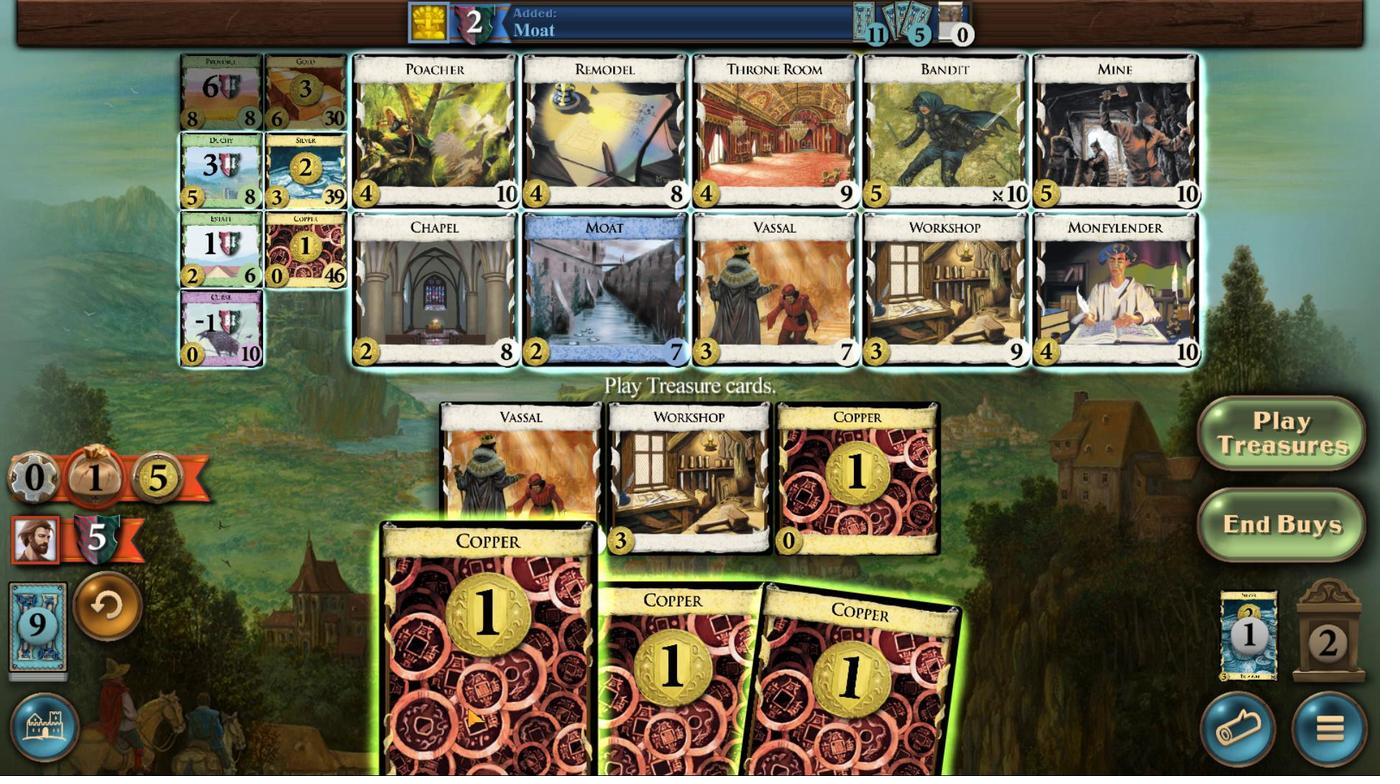 
Action: Mouse scrolled (466, 707) with delta (0, 0)
Screenshot: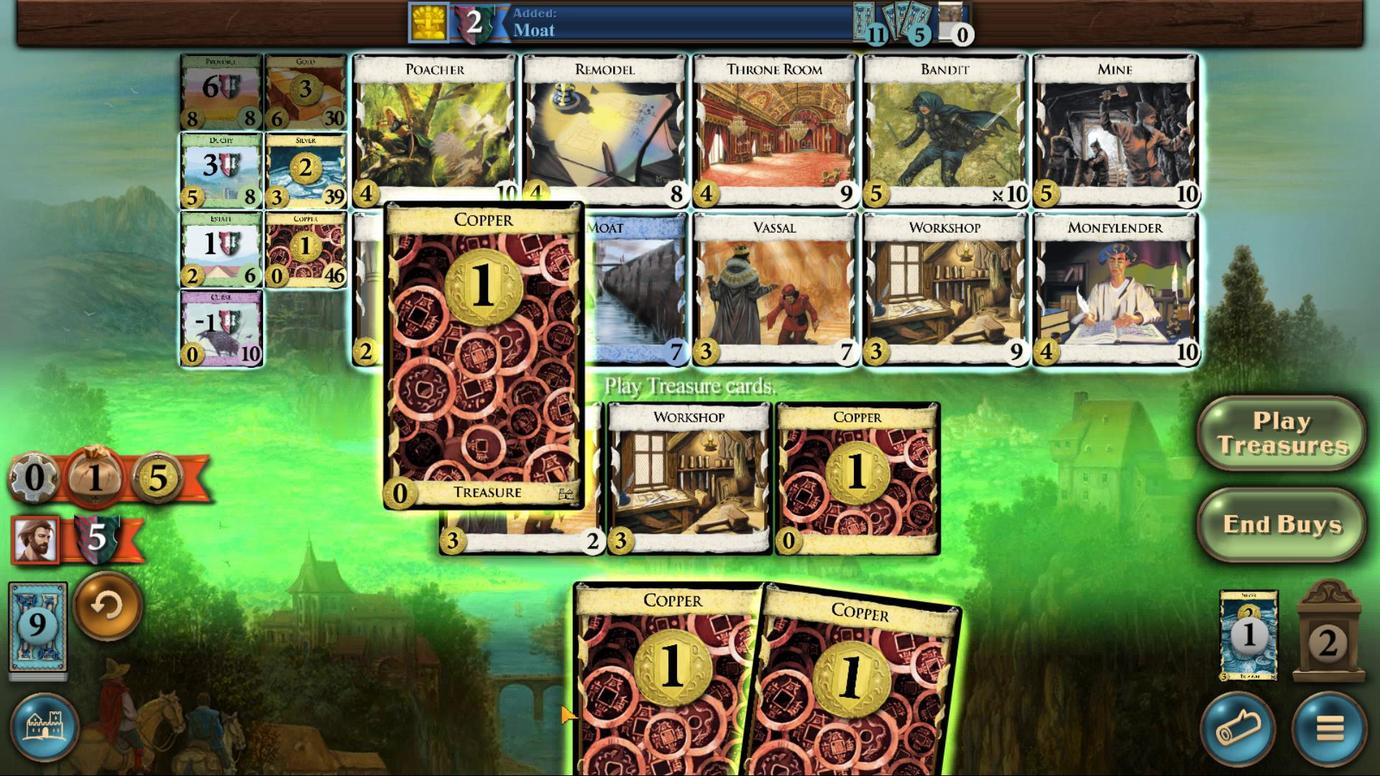 
Action: Mouse moved to (631, 705)
Screenshot: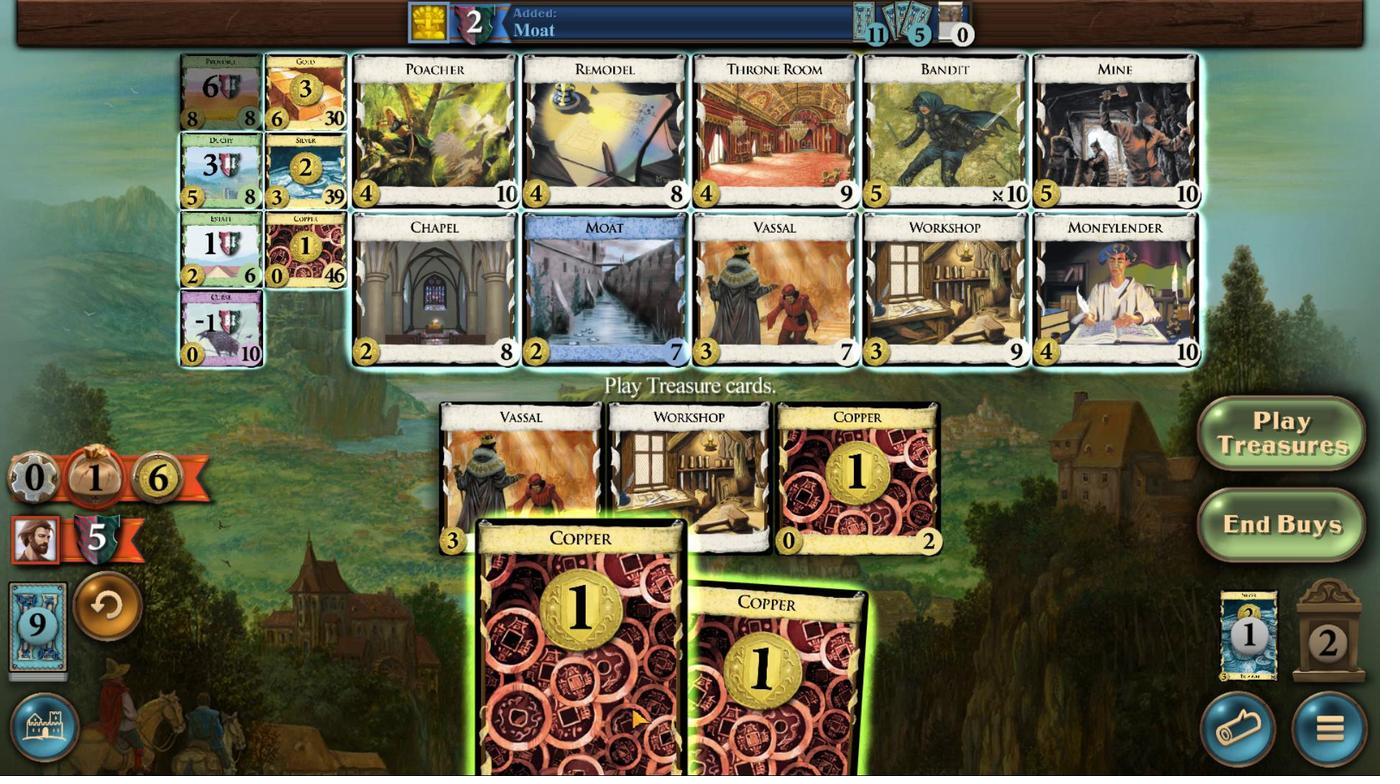 
Action: Mouse scrolled (631, 705) with delta (0, 0)
Screenshot: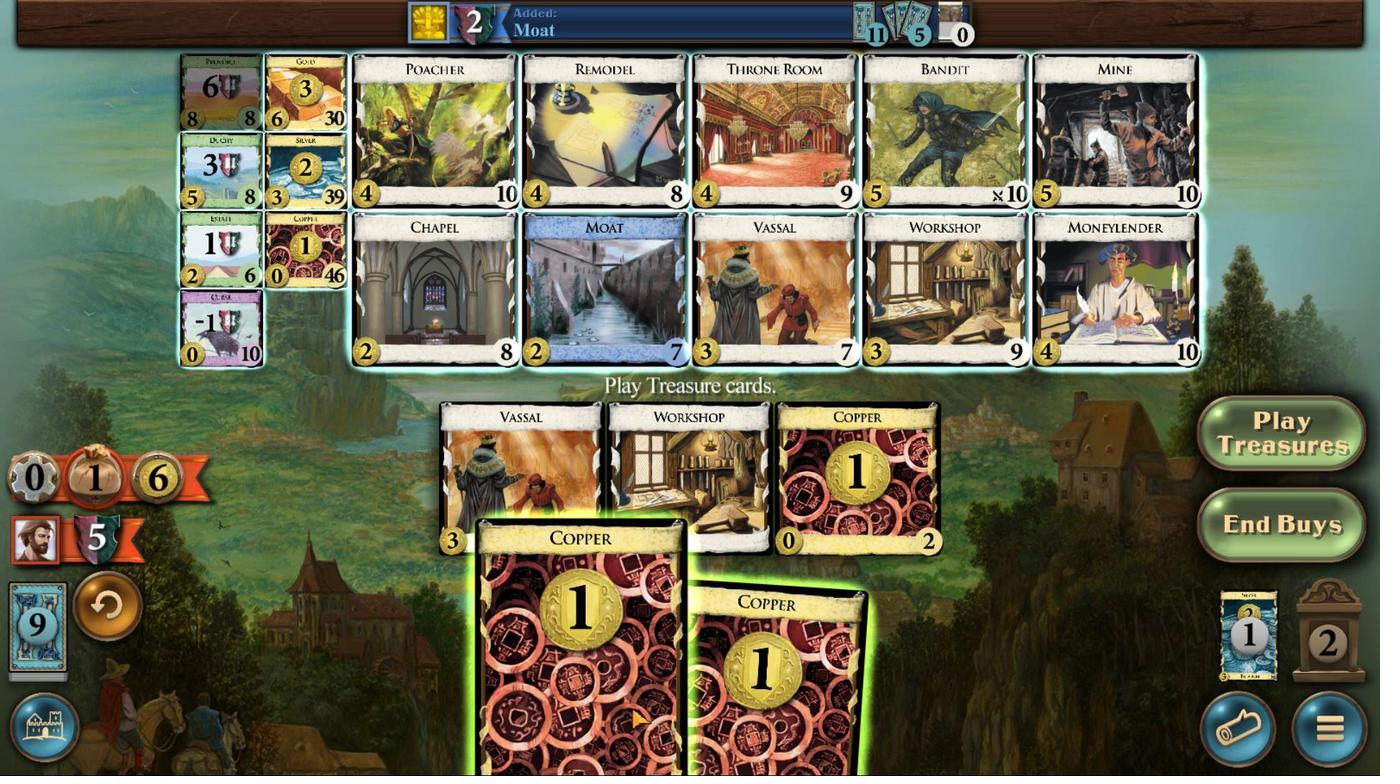 
Action: Mouse moved to (631, 708)
Screenshot: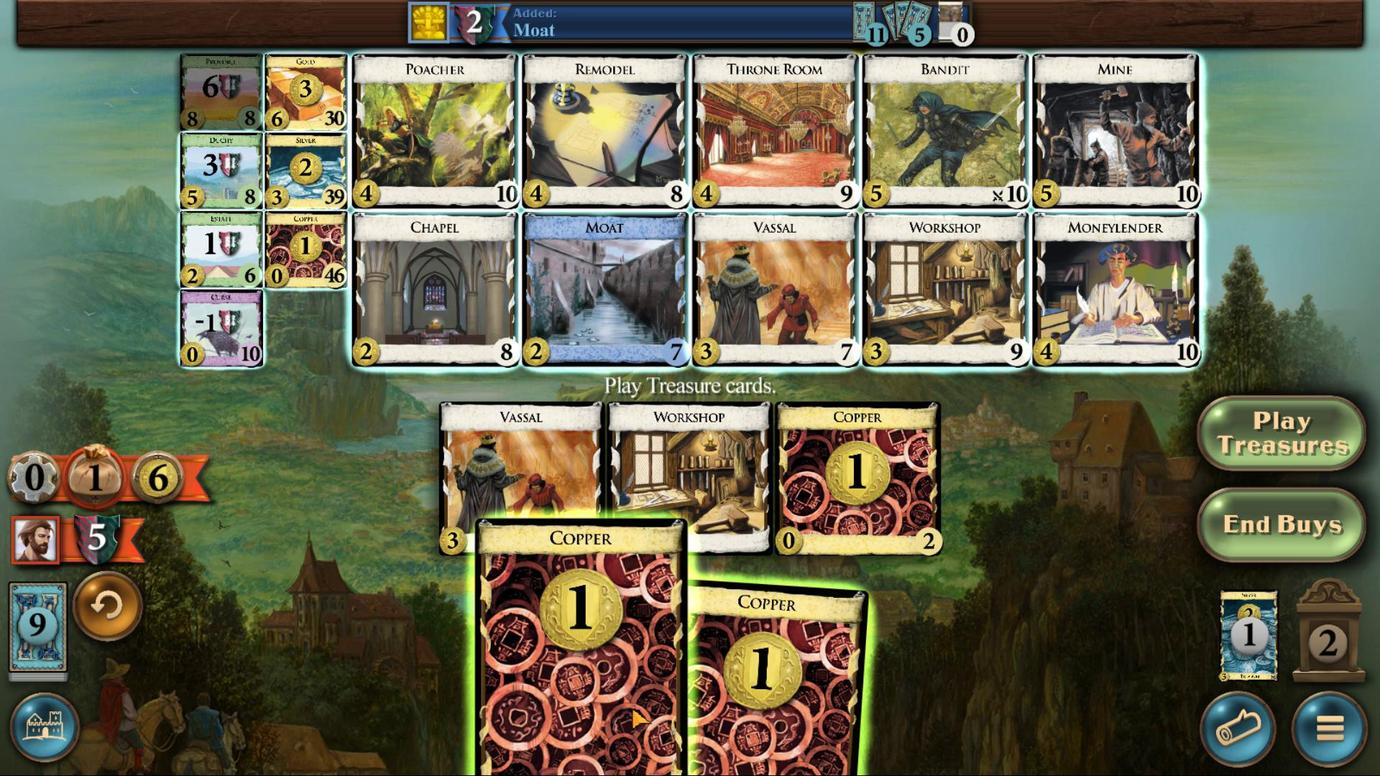 
Action: Mouse scrolled (631, 707) with delta (0, 0)
Screenshot: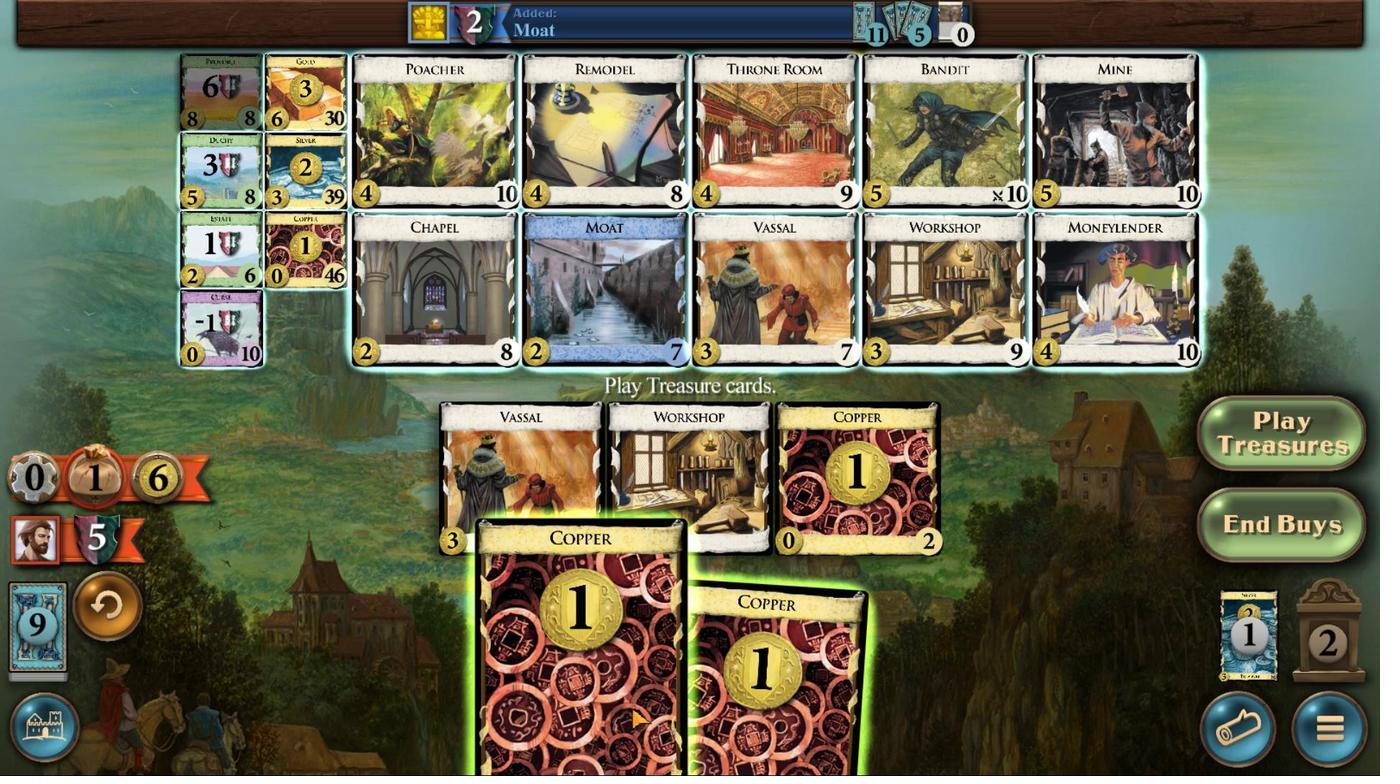 
Action: Mouse moved to (678, 704)
Screenshot: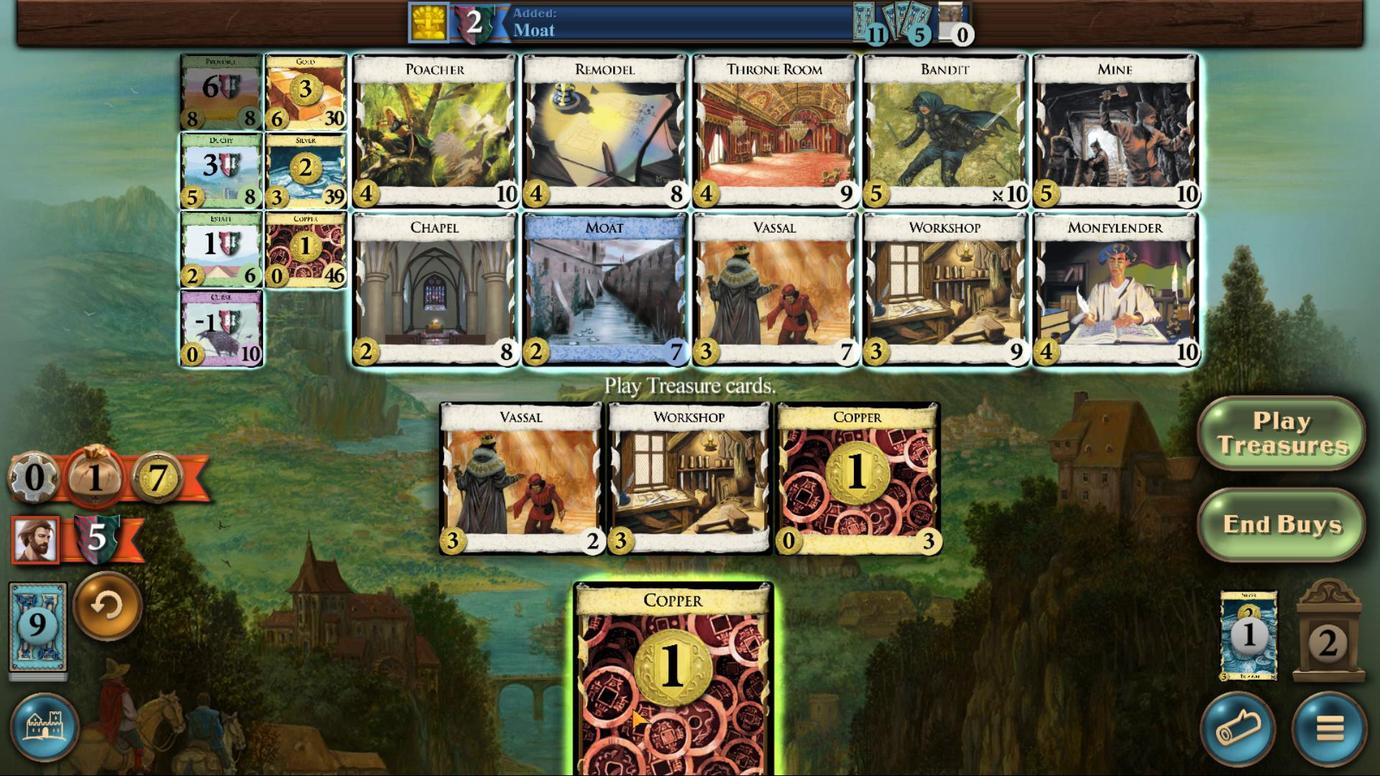 
Action: Mouse scrolled (678, 703) with delta (0, 0)
Screenshot: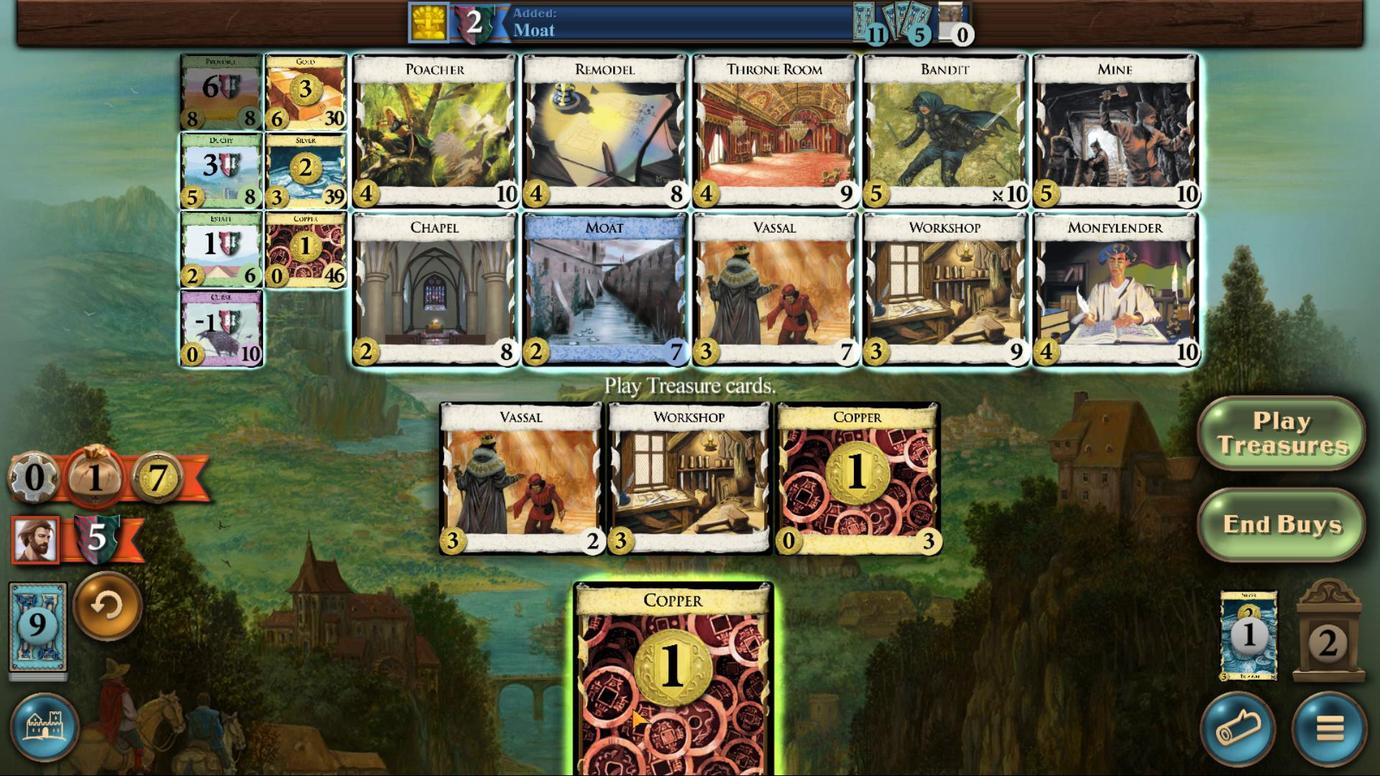 
Action: Mouse scrolled (678, 703) with delta (0, 0)
Screenshot: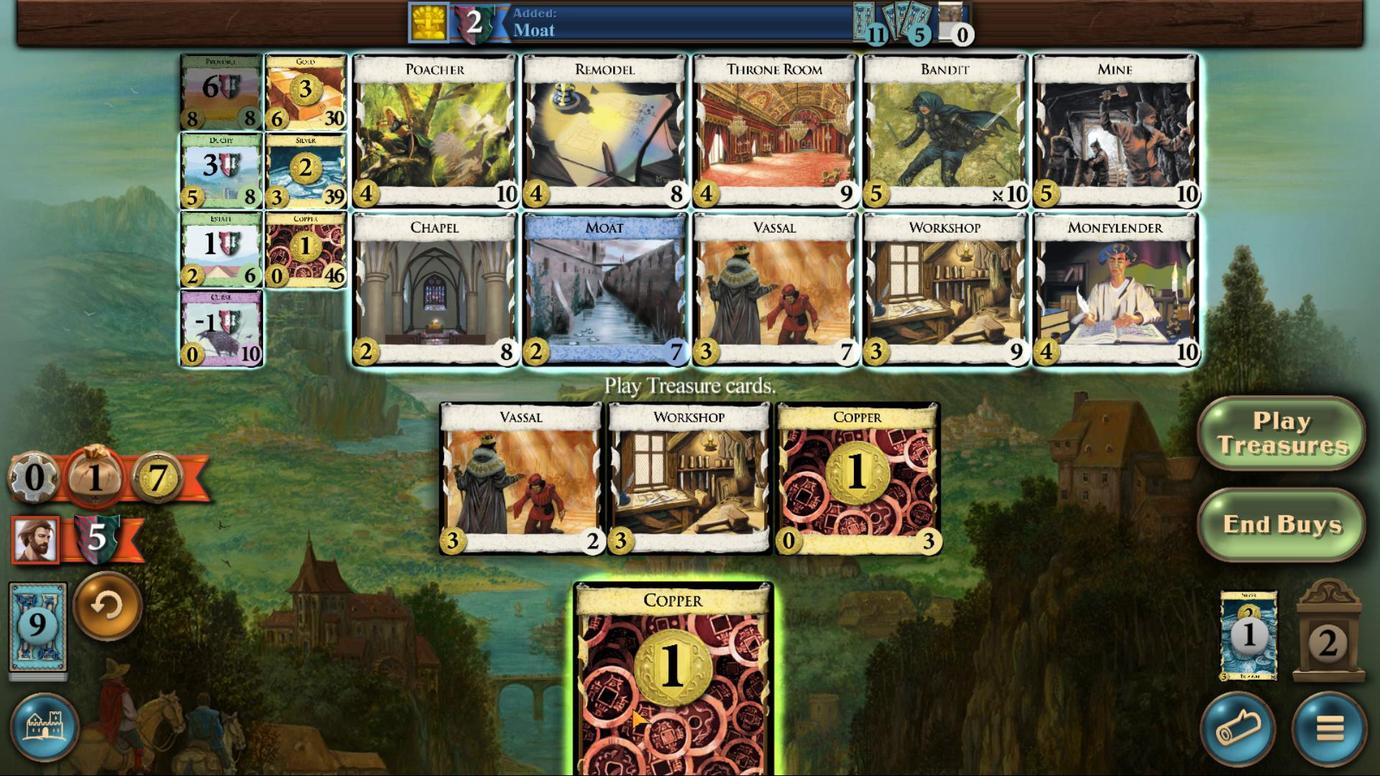 
Action: Mouse scrolled (678, 703) with delta (0, 0)
Screenshot: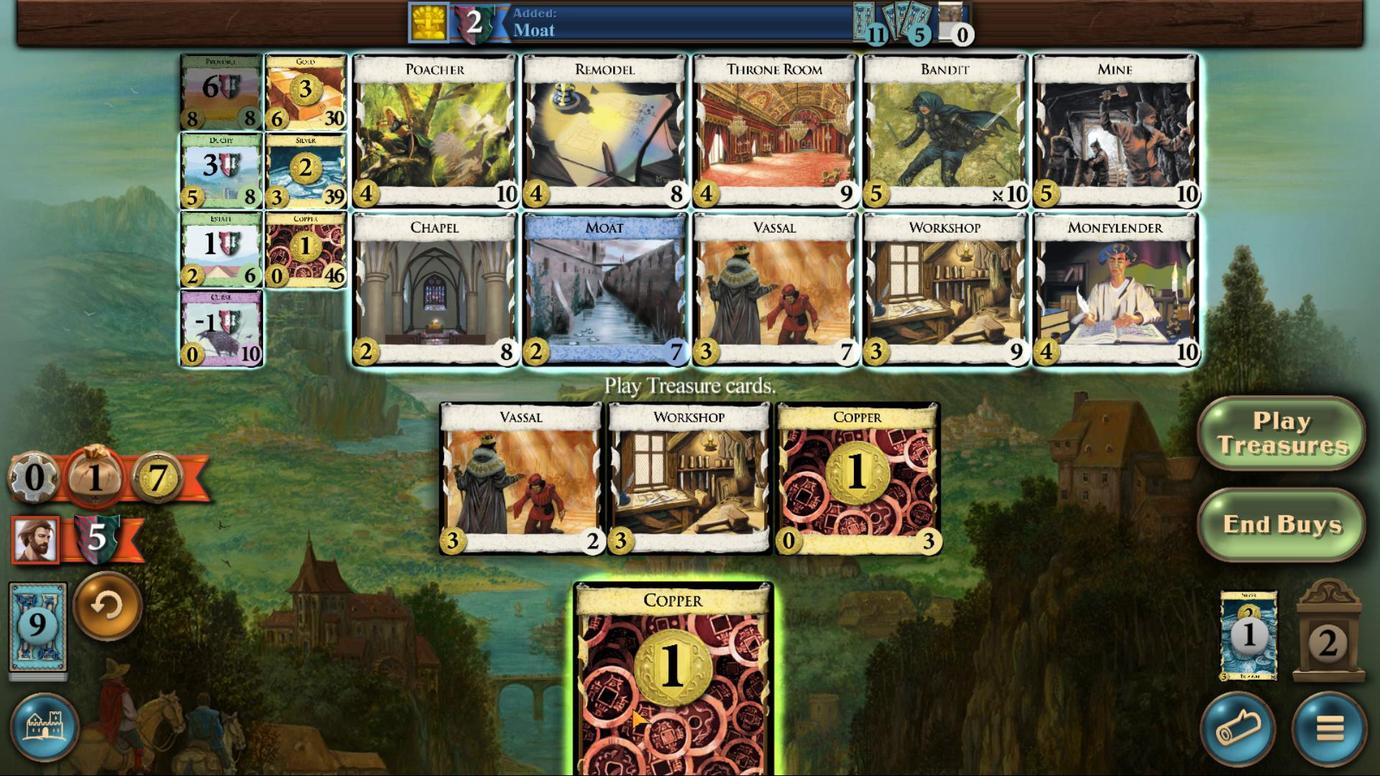 
Action: Mouse scrolled (678, 703) with delta (0, 0)
Screenshot: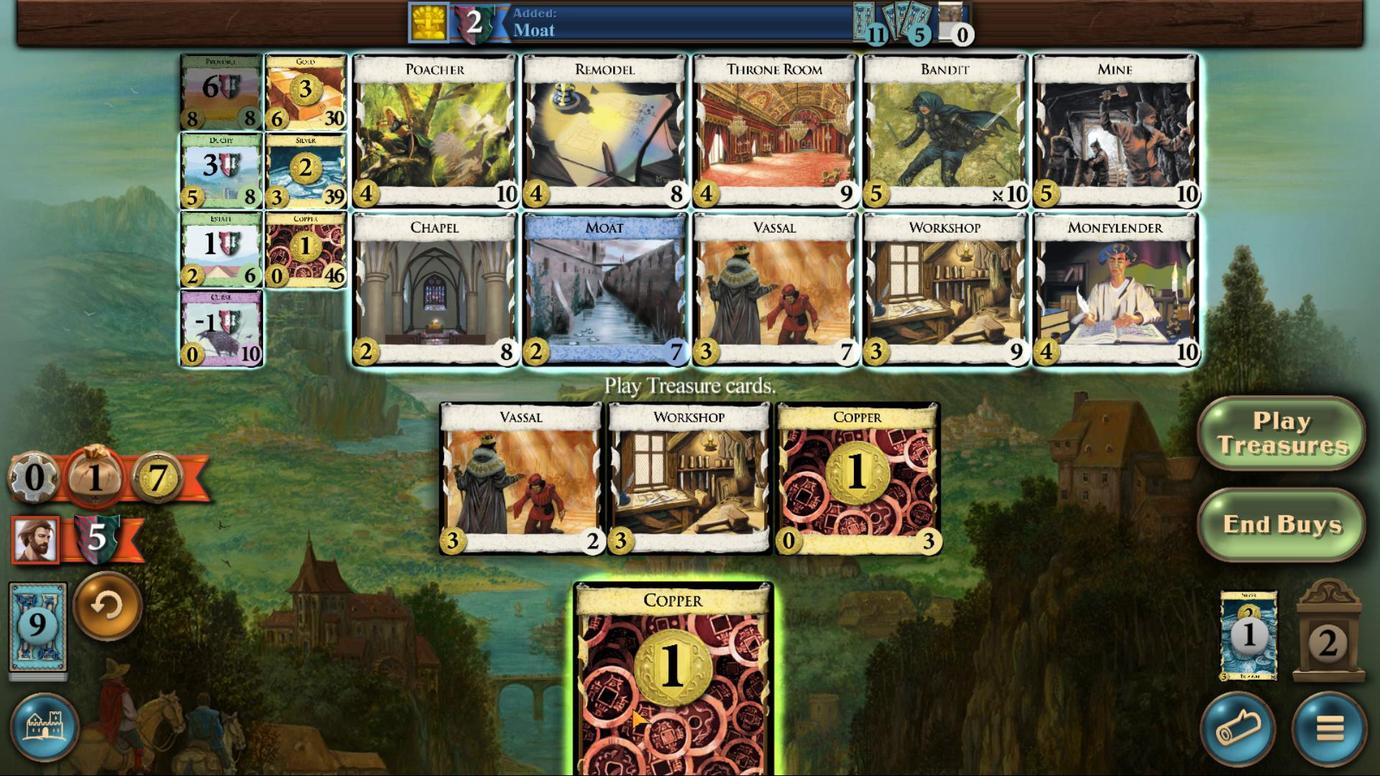 
Action: Mouse scrolled (678, 703) with delta (0, 0)
Screenshot: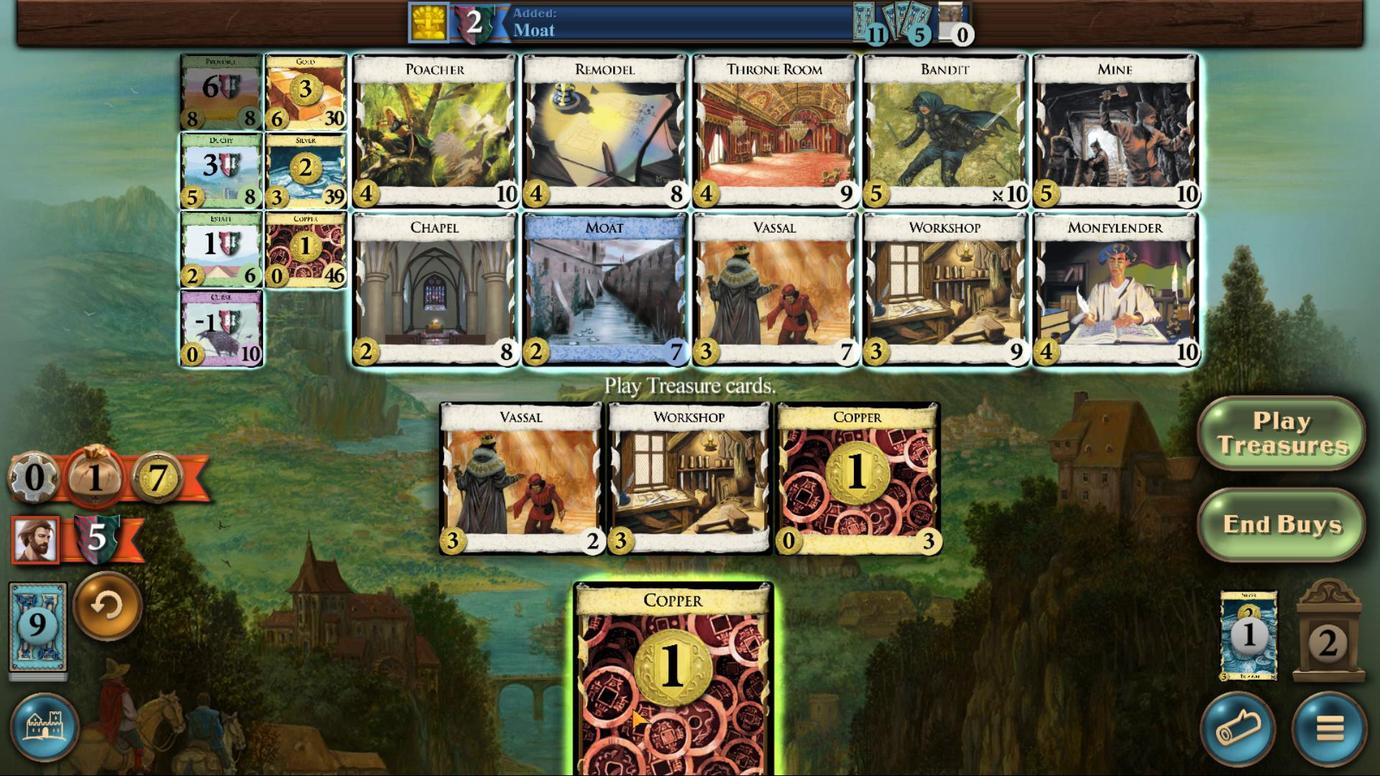 
Action: Mouse moved to (205, 85)
Screenshot: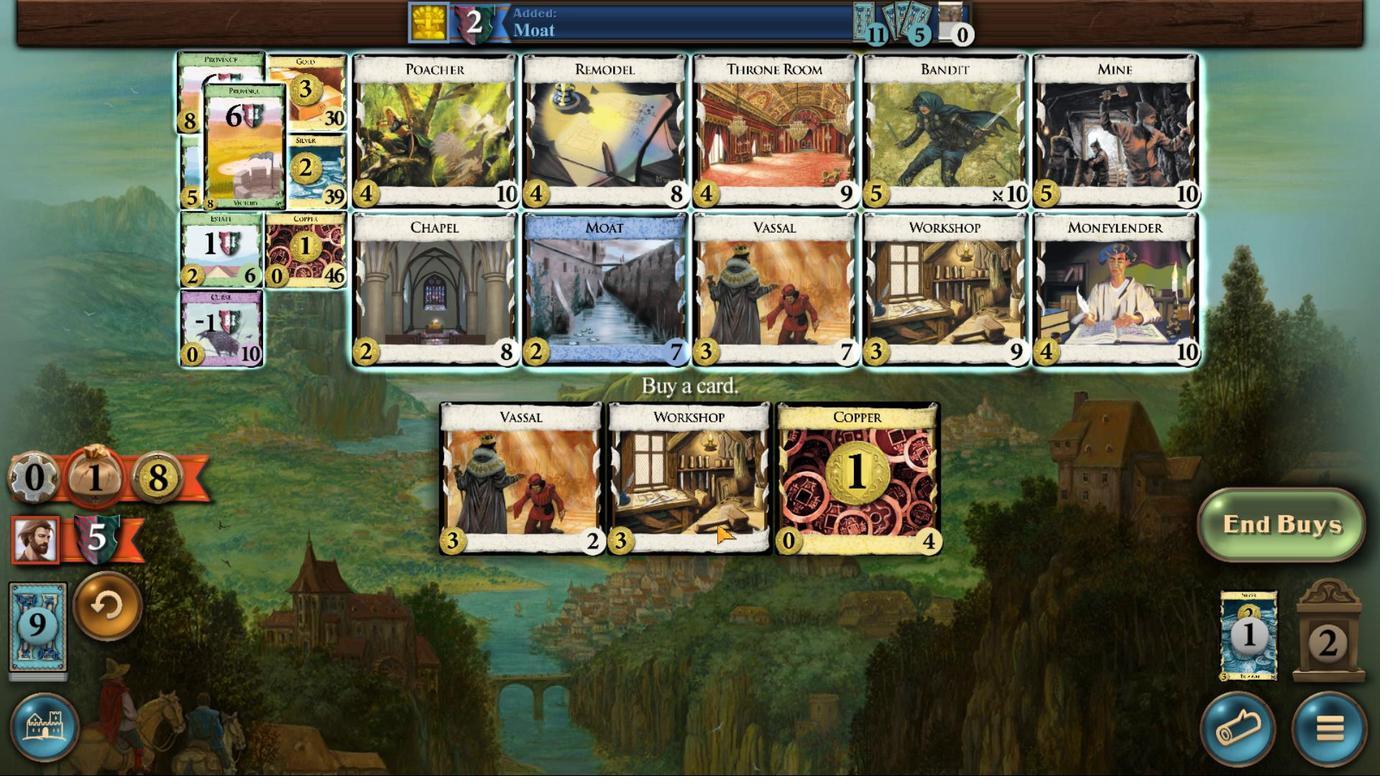 
Action: Mouse pressed left at (205, 85)
Screenshot: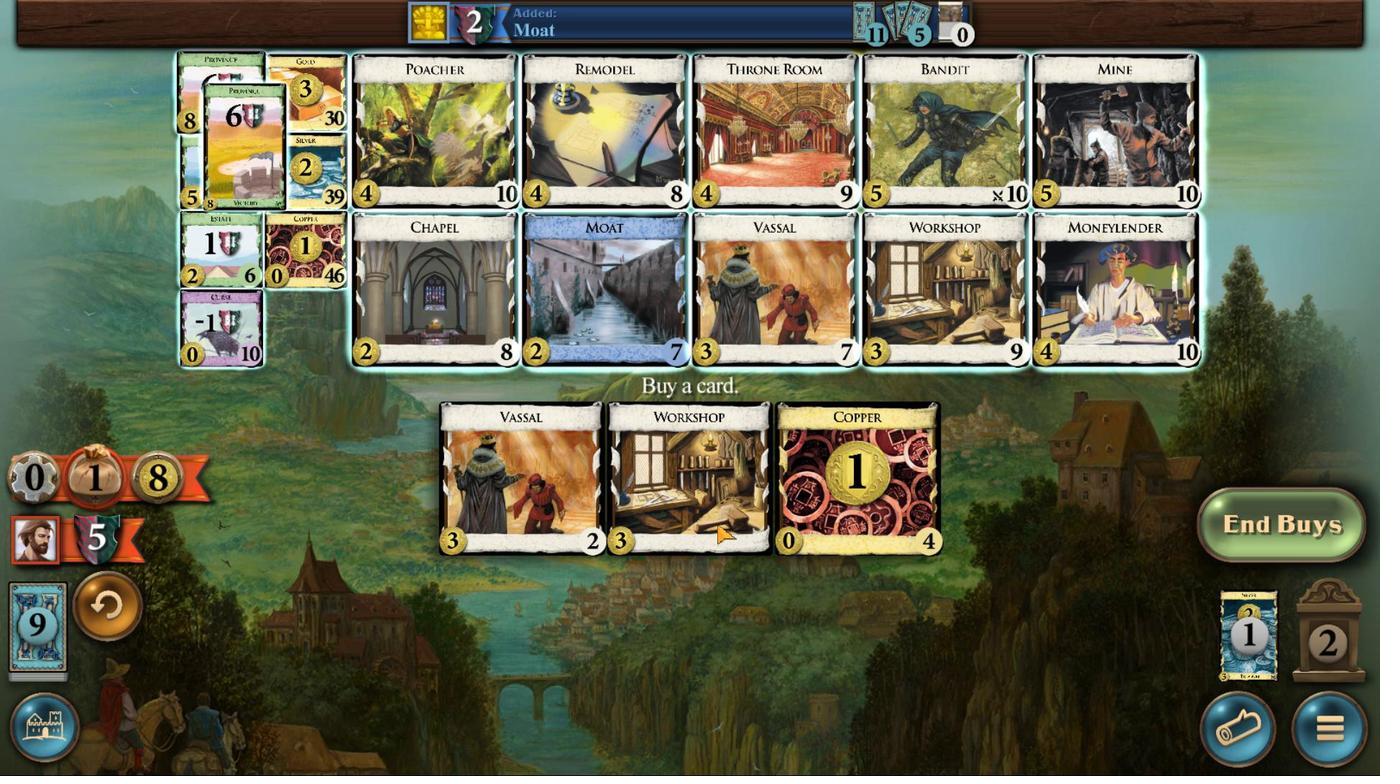 
Action: Mouse moved to (299, 714)
Screenshot: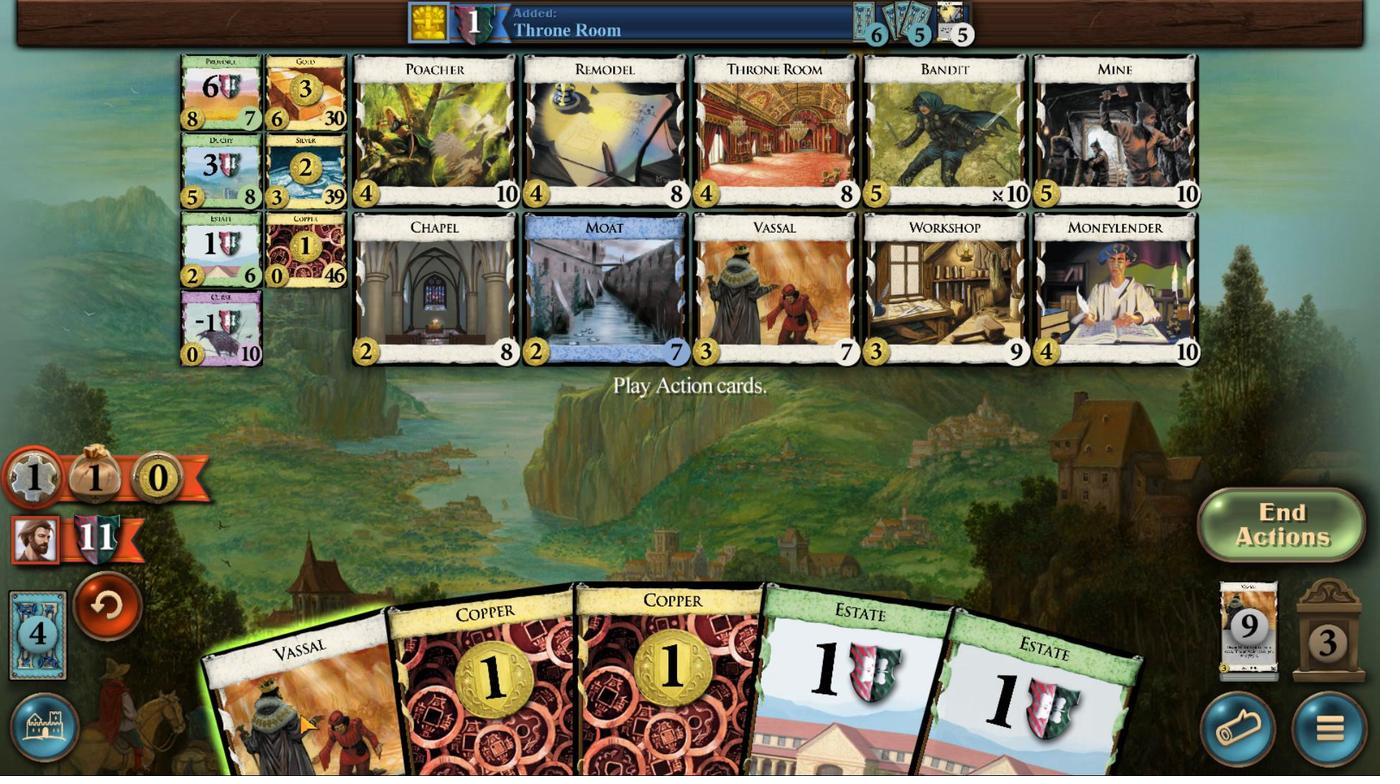
Action: Mouse scrolled (299, 713) with delta (0, 0)
Screenshot: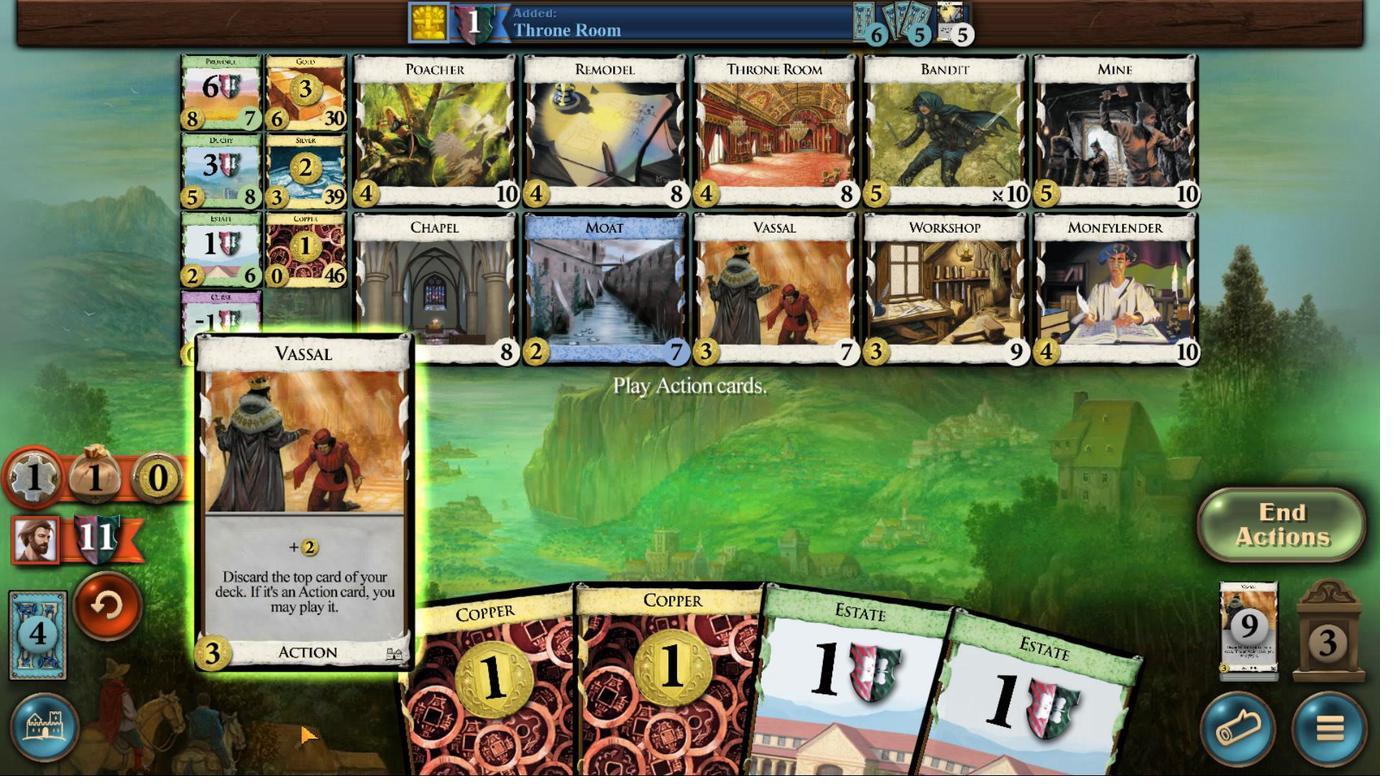 
Action: Mouse scrolled (299, 713) with delta (0, 0)
Screenshot: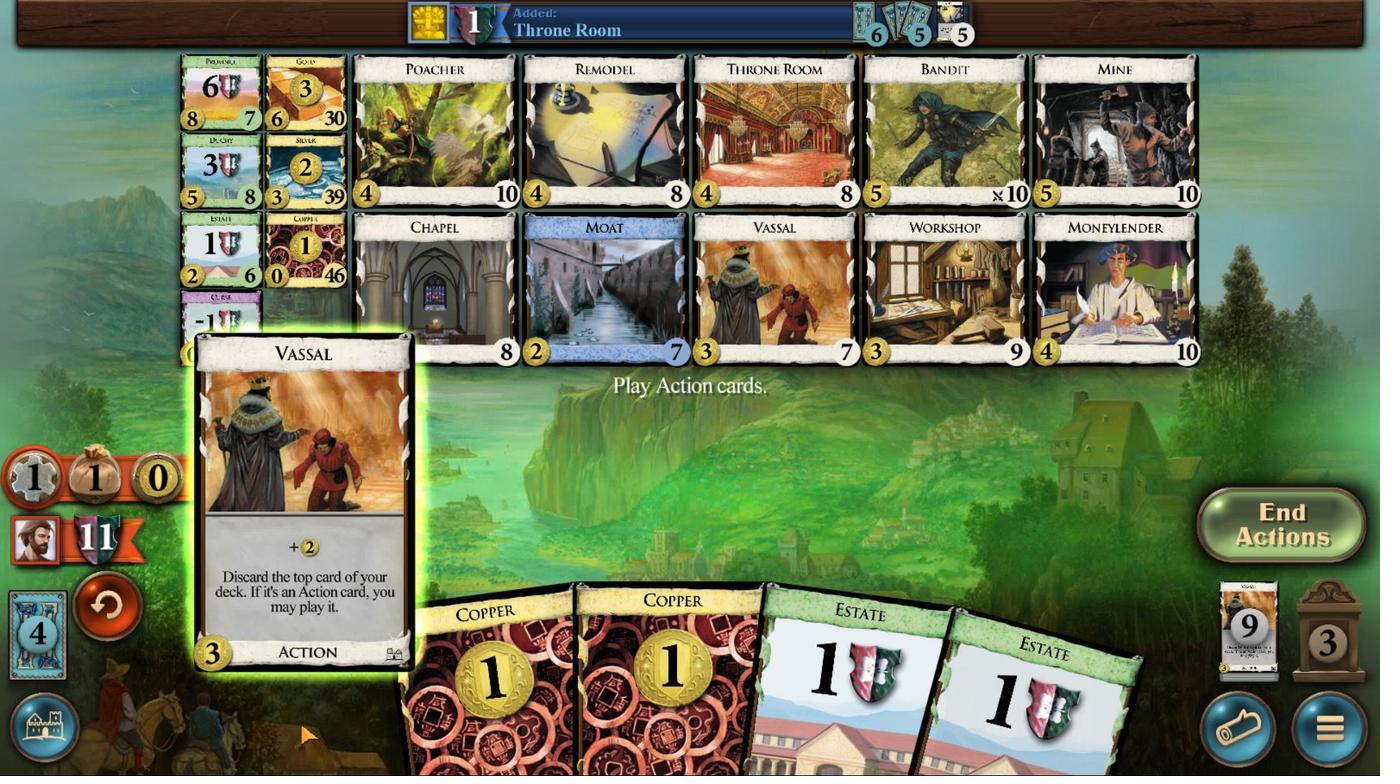 
Action: Mouse moved to (299, 719)
Screenshot: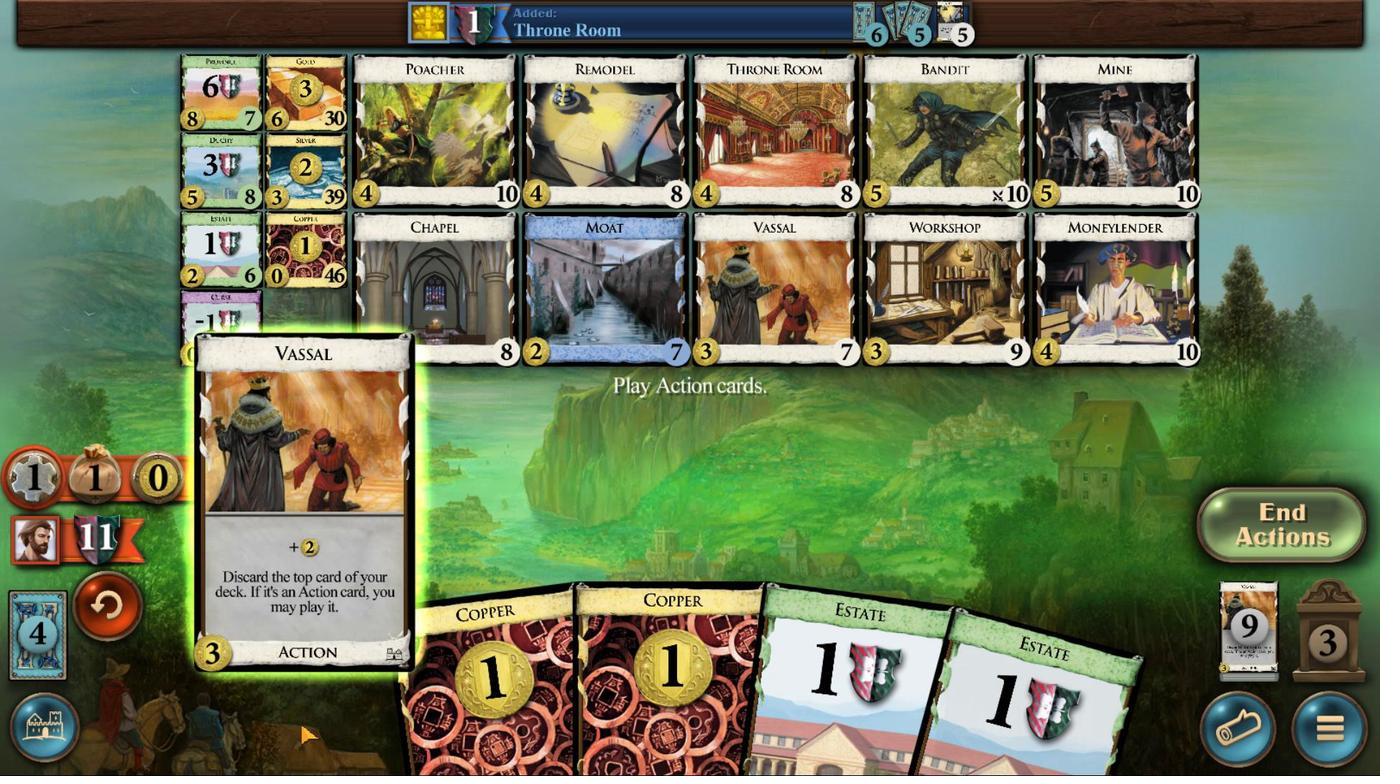 
Action: Mouse scrolled (299, 718) with delta (0, 0)
Screenshot: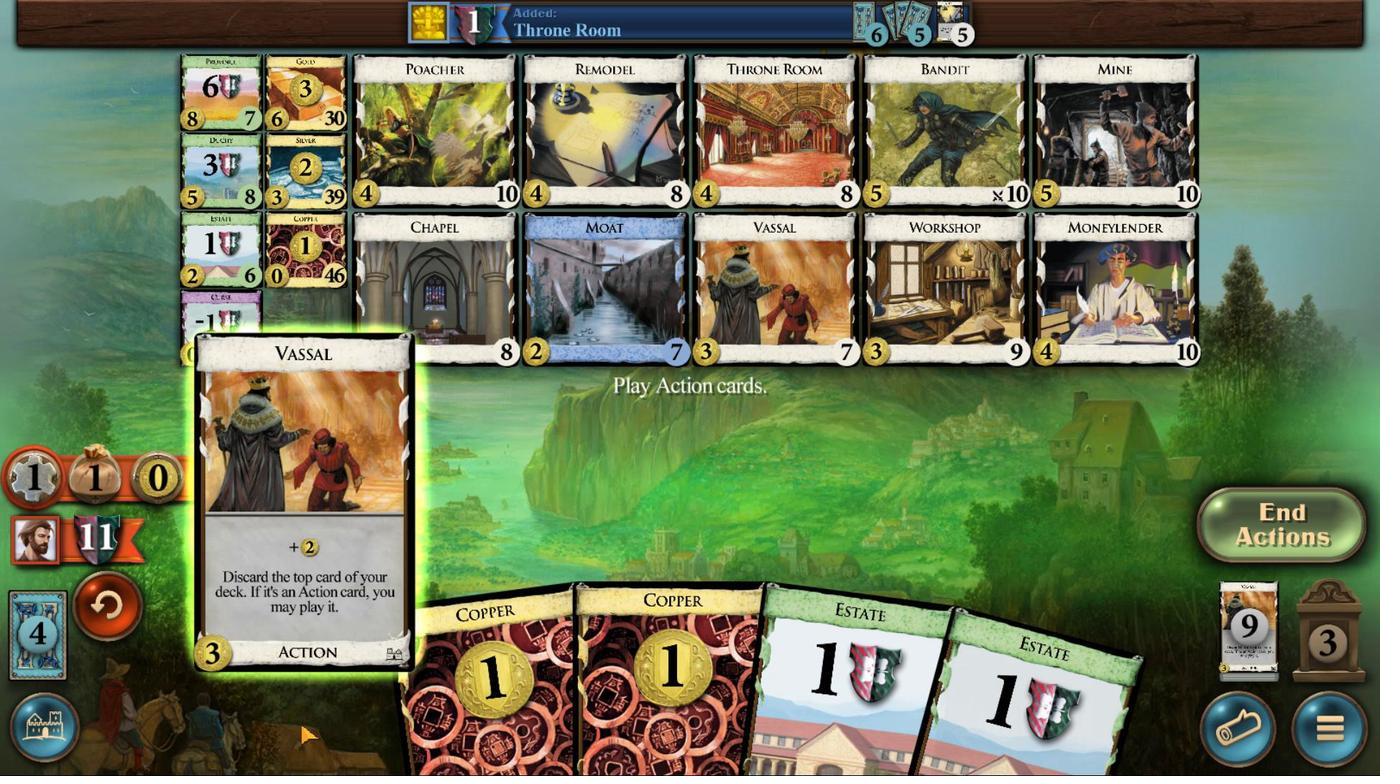 
Action: Mouse moved to (299, 724)
Screenshot: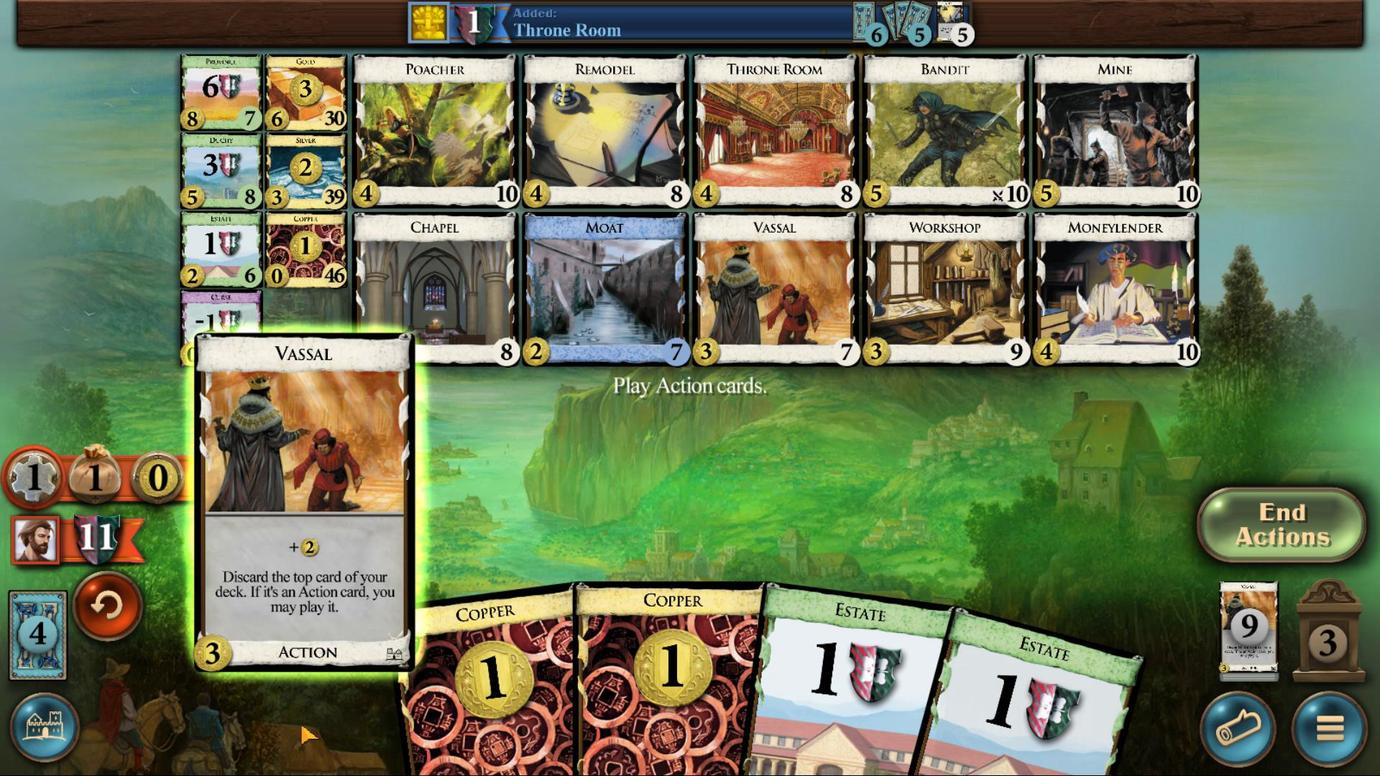 
Action: Mouse scrolled (299, 723) with delta (0, 0)
Screenshot: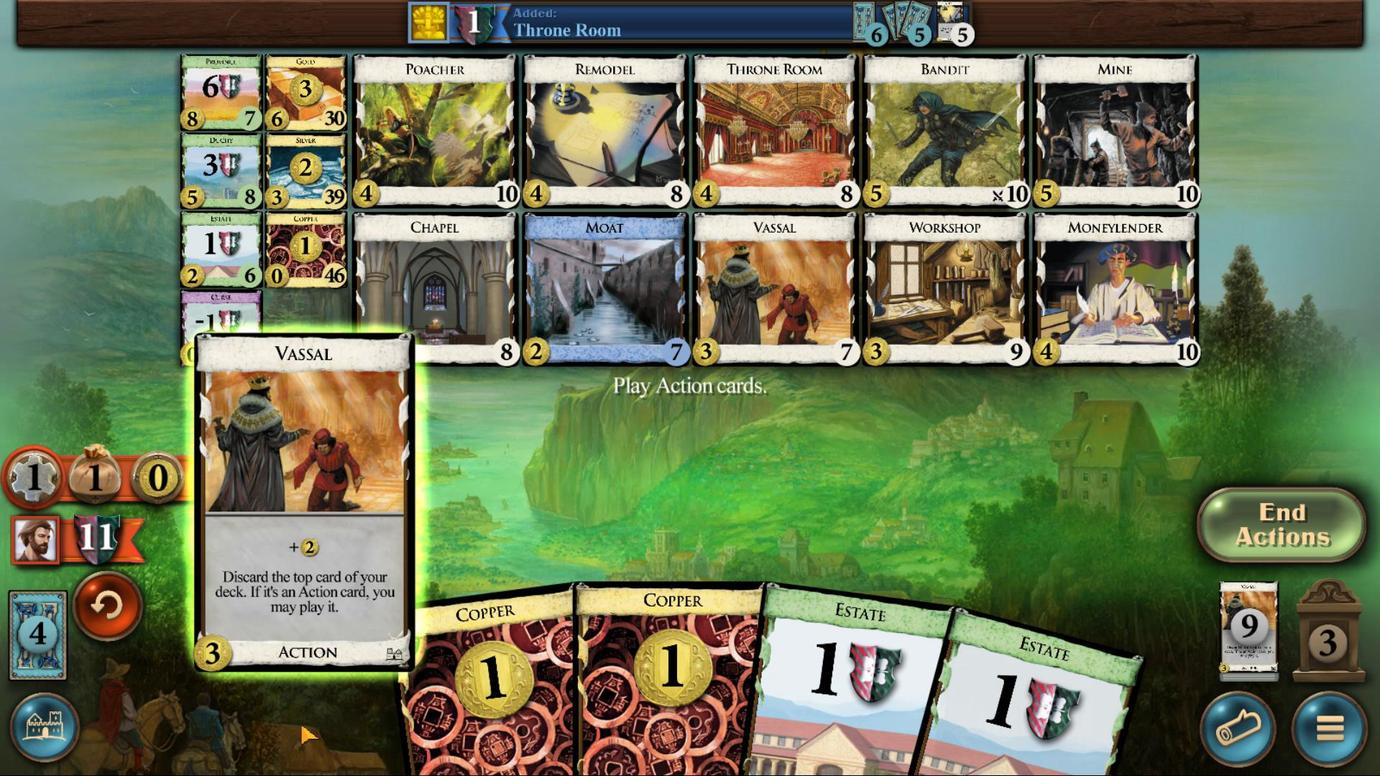 
Action: Mouse moved to (562, 706)
Screenshot: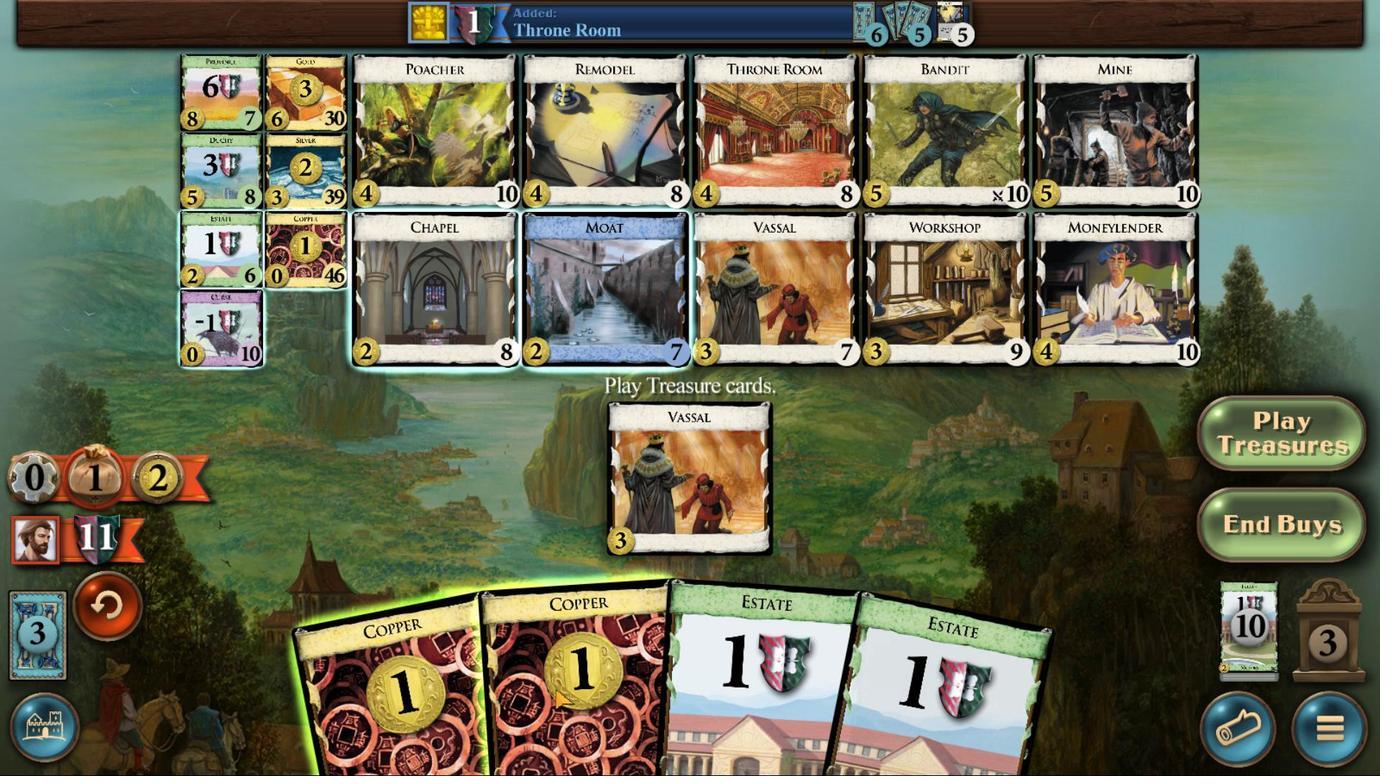 
Action: Mouse scrolled (562, 705) with delta (0, 0)
Screenshot: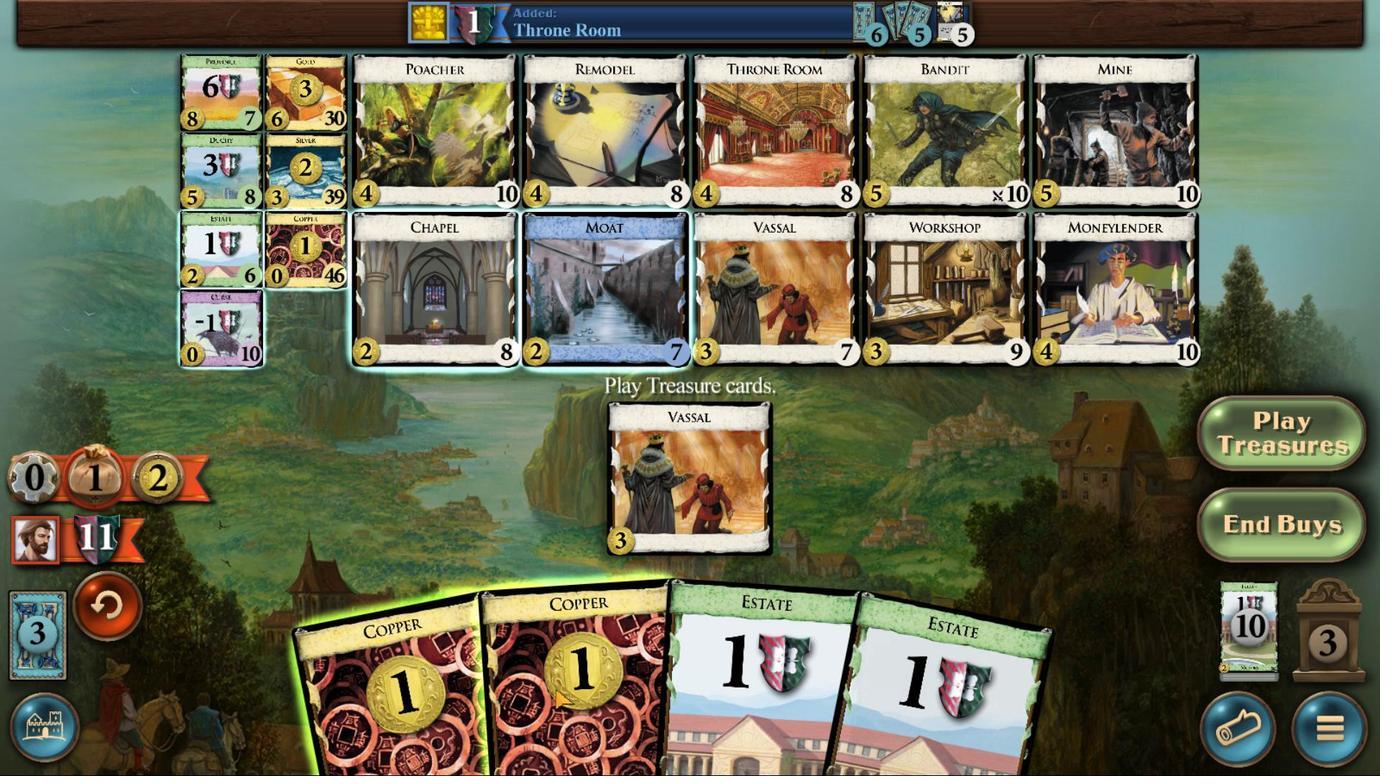 
Action: Mouse moved to (562, 717)
Screenshot: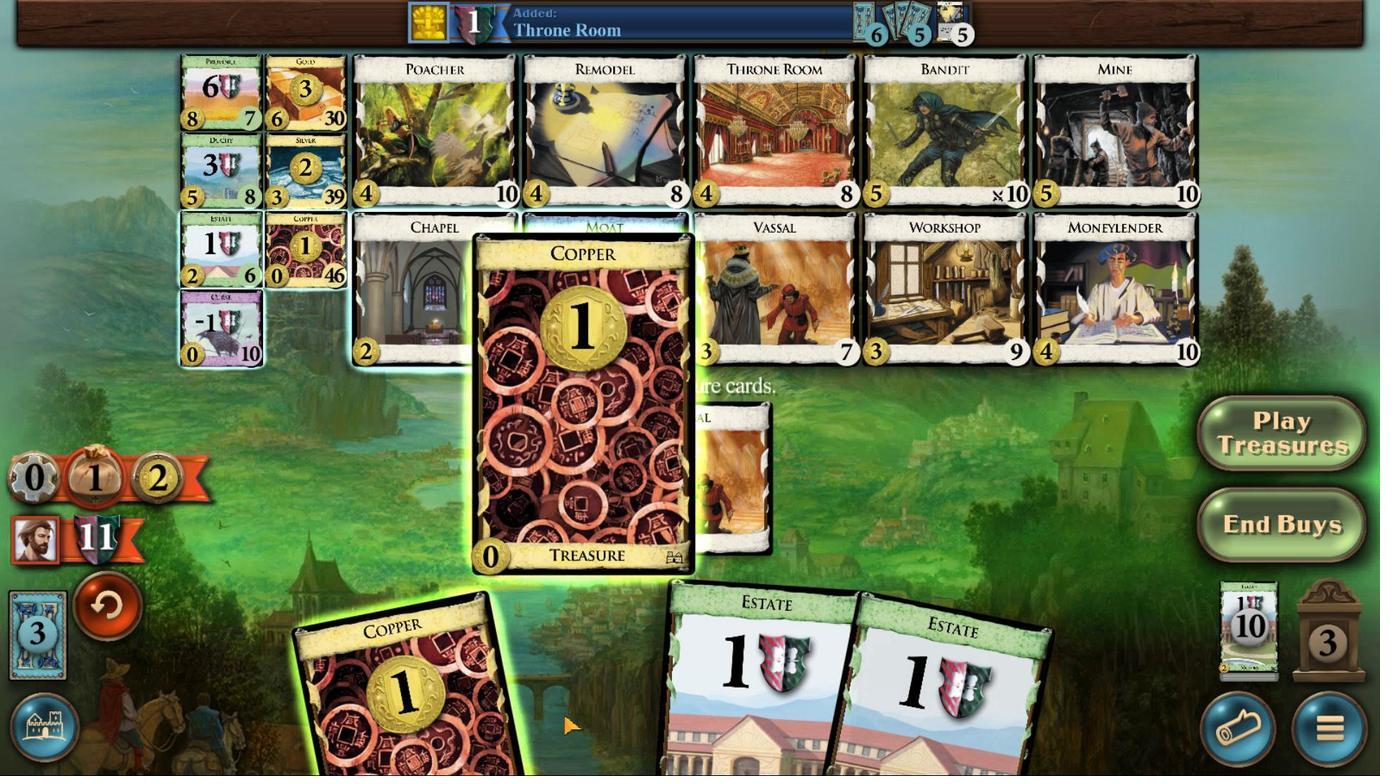 
Action: Mouse scrolled (562, 716) with delta (0, 0)
Screenshot: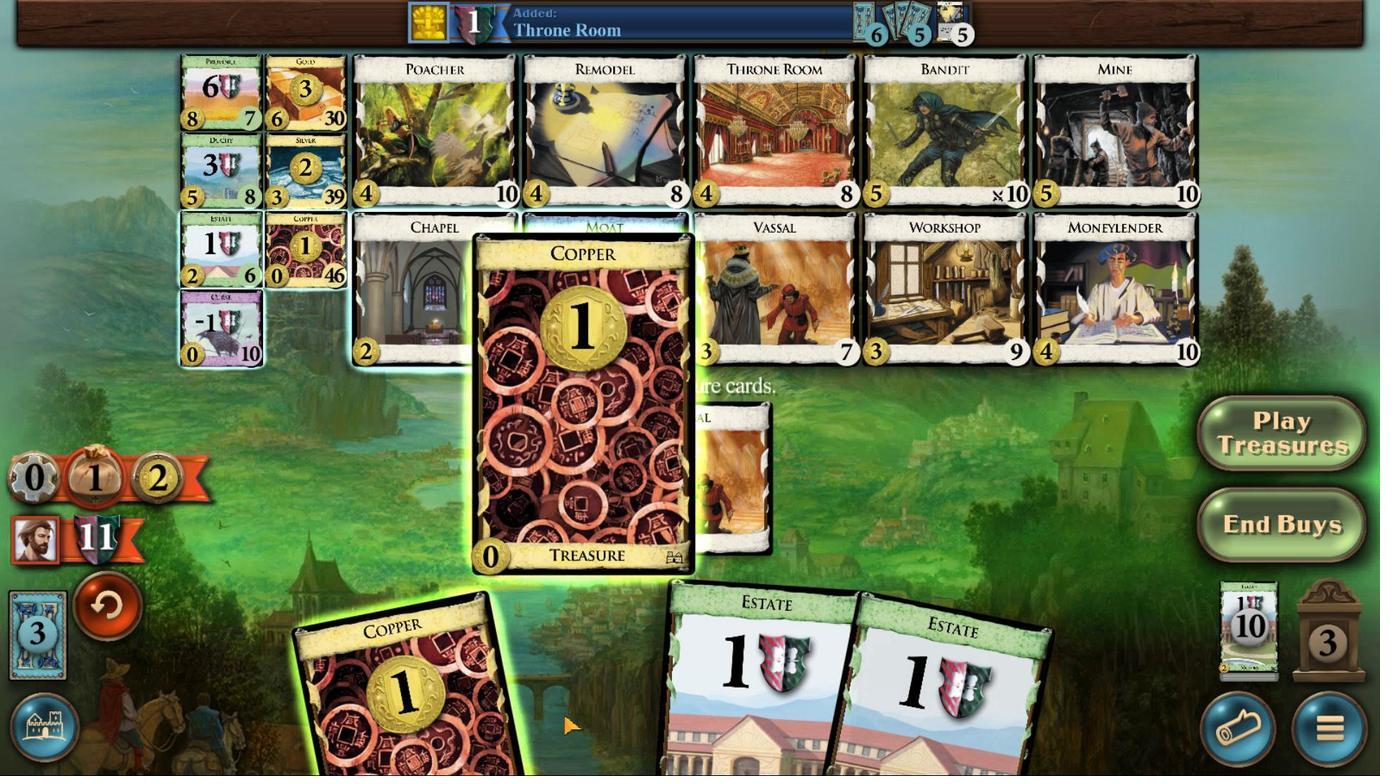 
Action: Mouse moved to (562, 718)
Screenshot: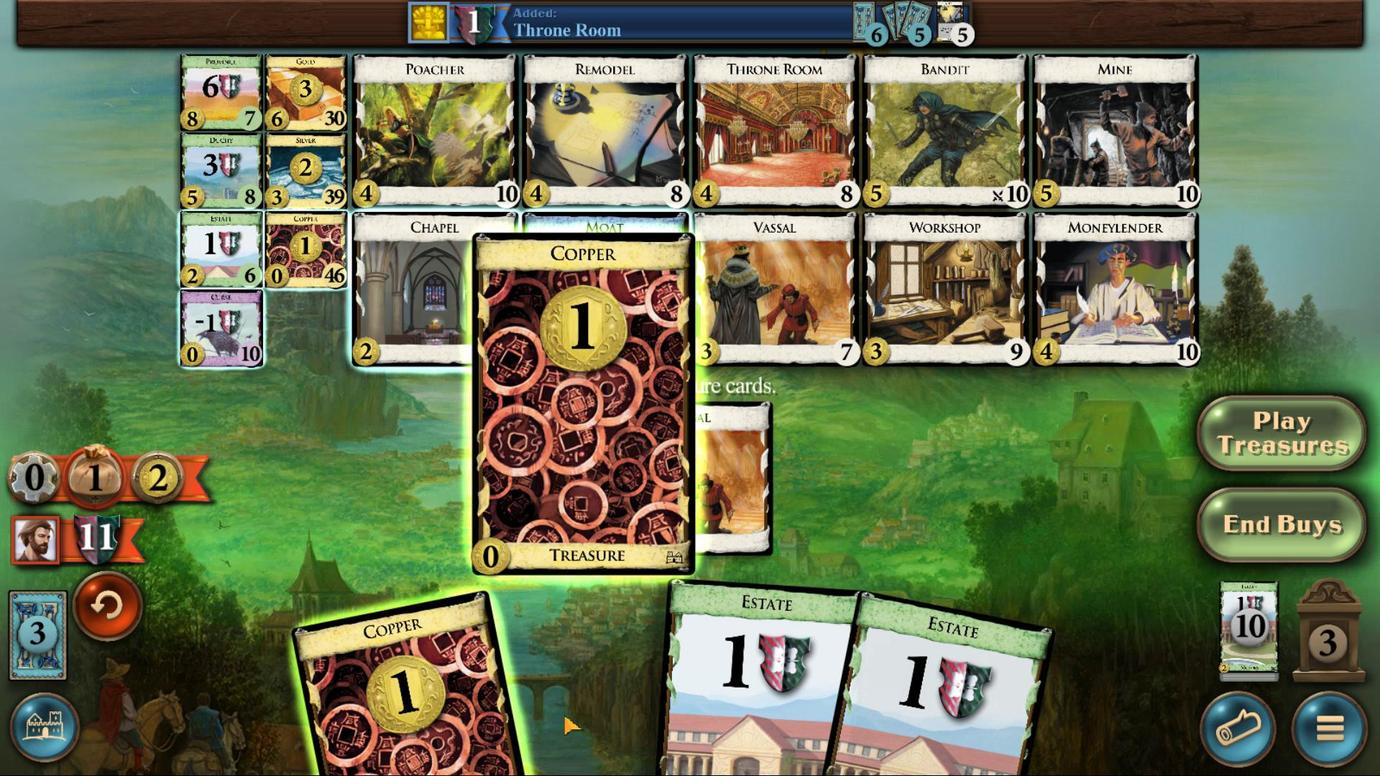 
Action: Mouse scrolled (562, 718) with delta (0, 0)
Screenshot: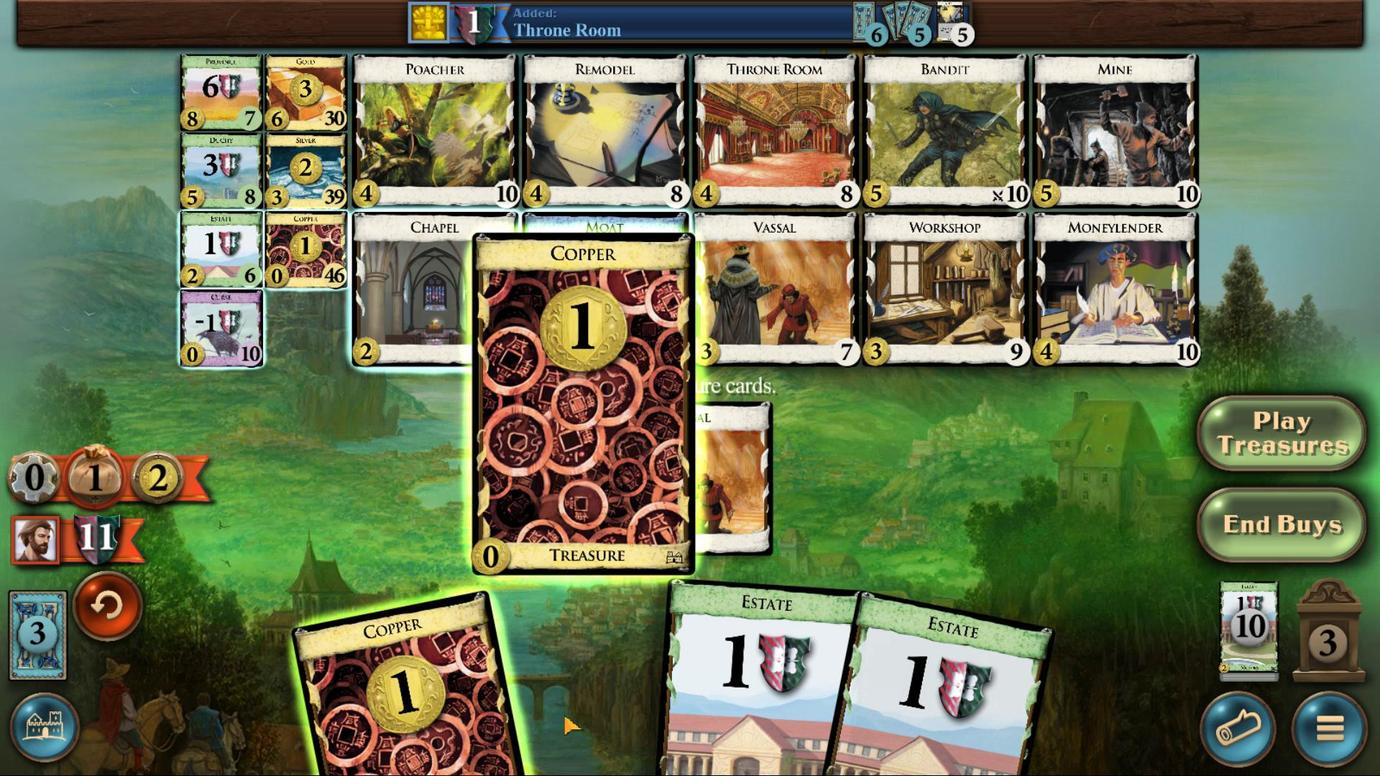 
Action: Mouse moved to (563, 724)
Screenshot: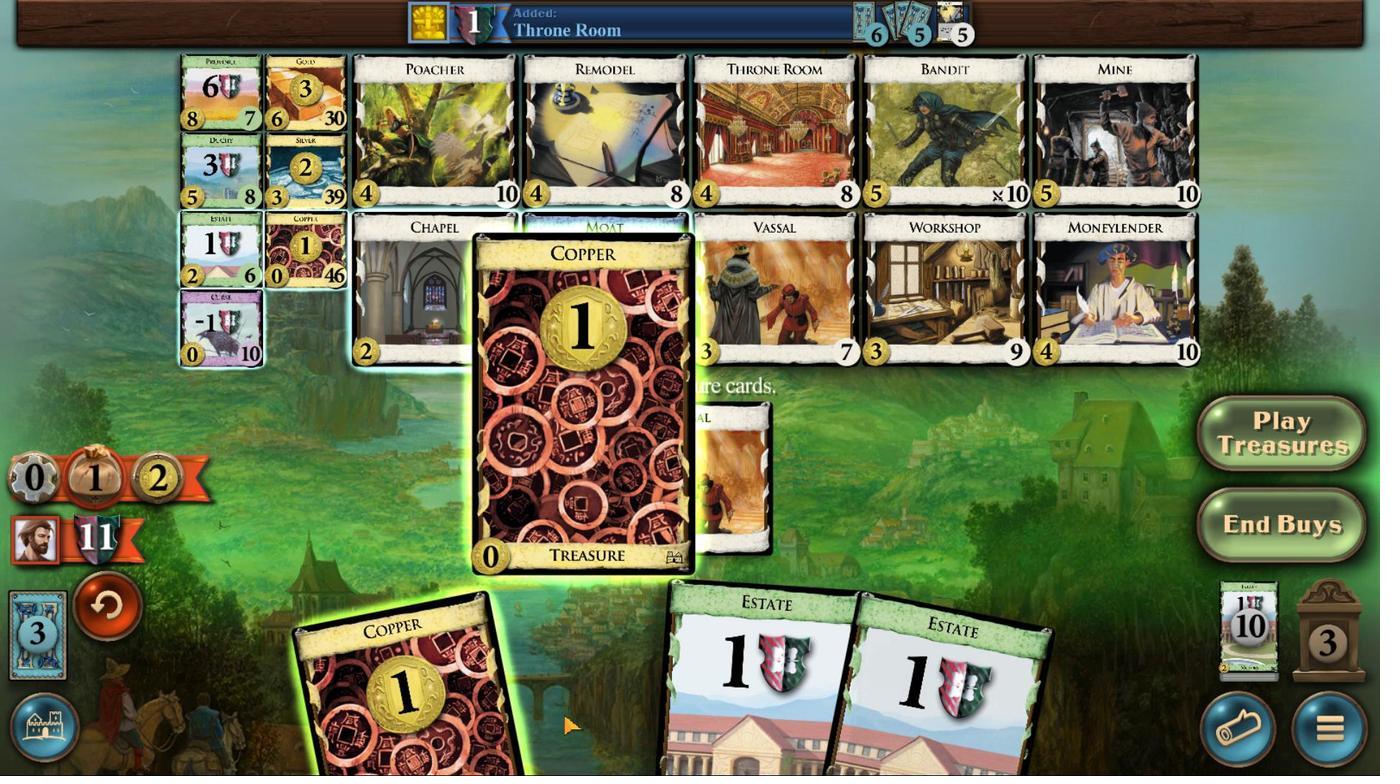 
Action: Mouse scrolled (563, 723) with delta (0, 0)
Screenshot: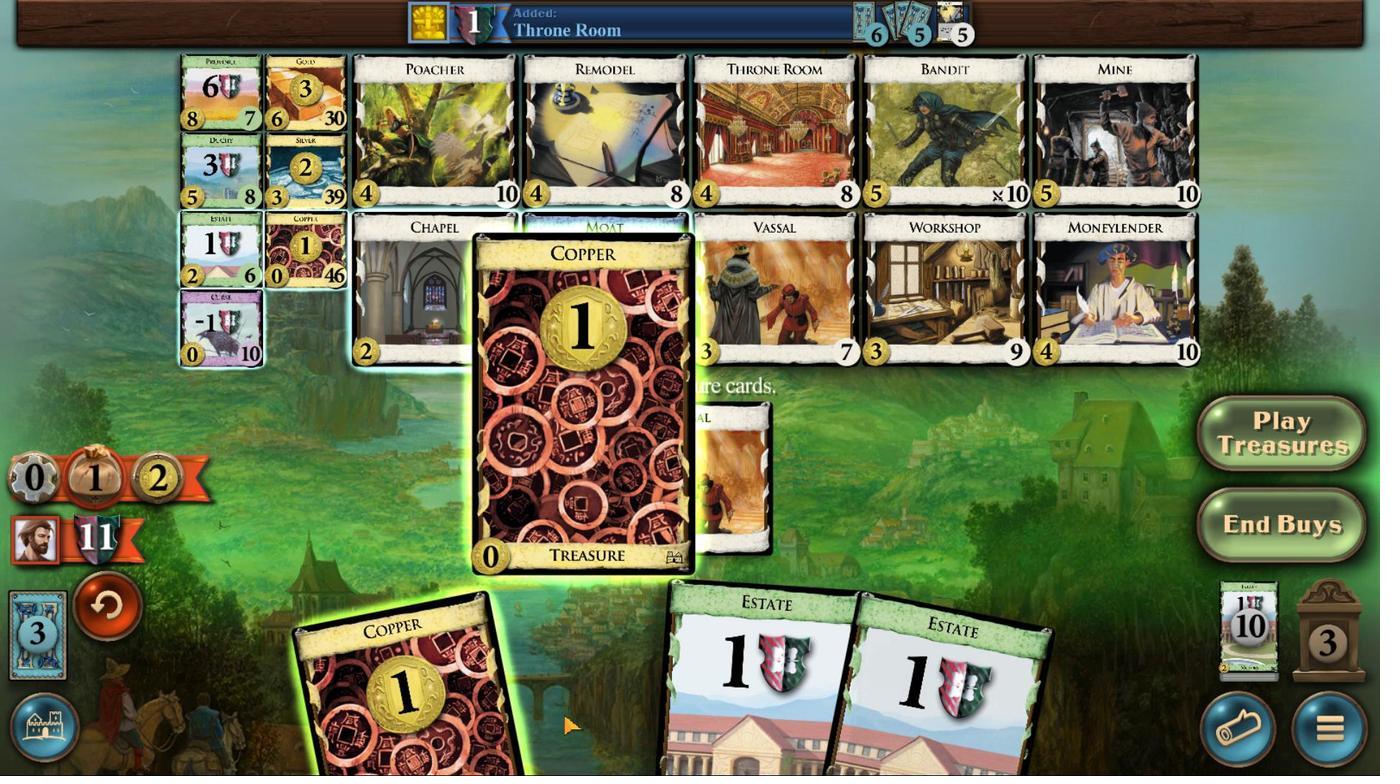 
Action: Mouse moved to (457, 726)
Screenshot: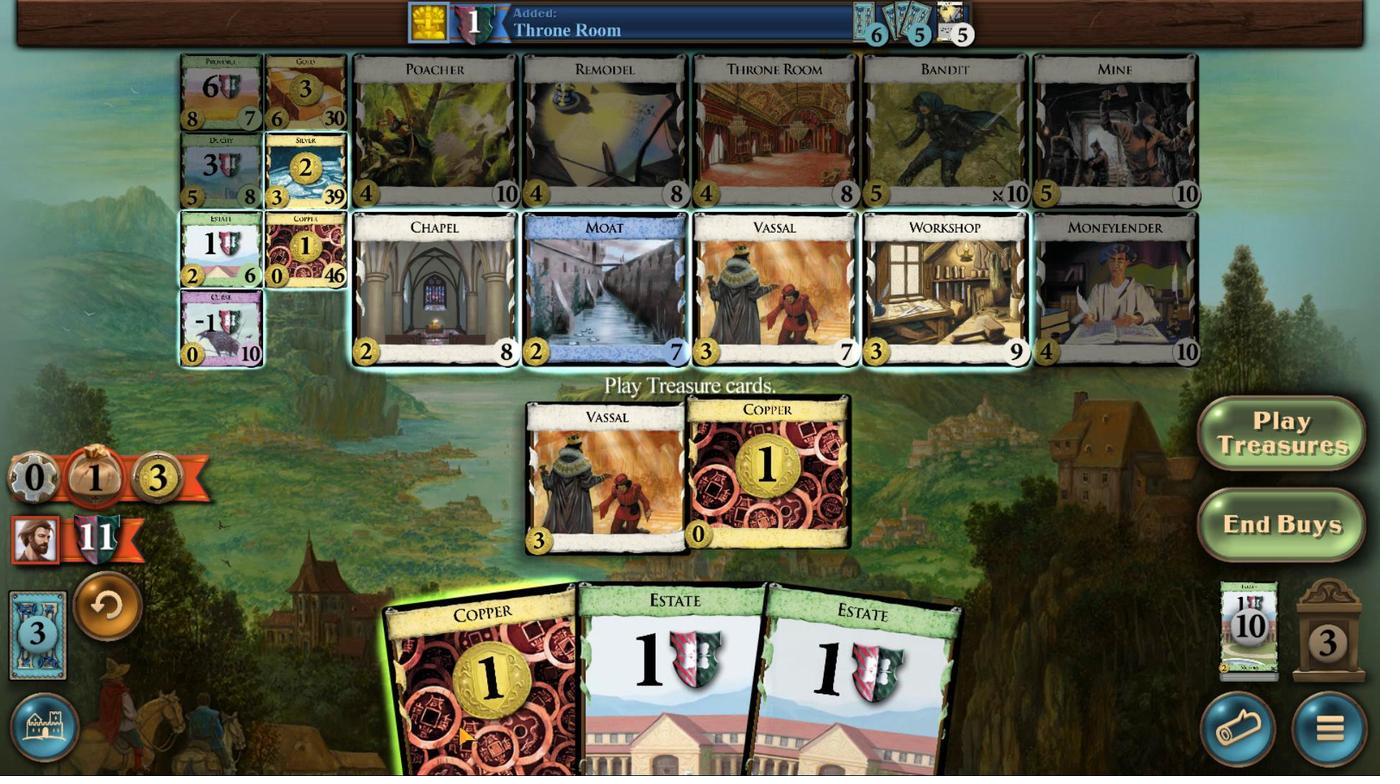 
Action: Mouse scrolled (457, 725) with delta (0, 0)
Screenshot: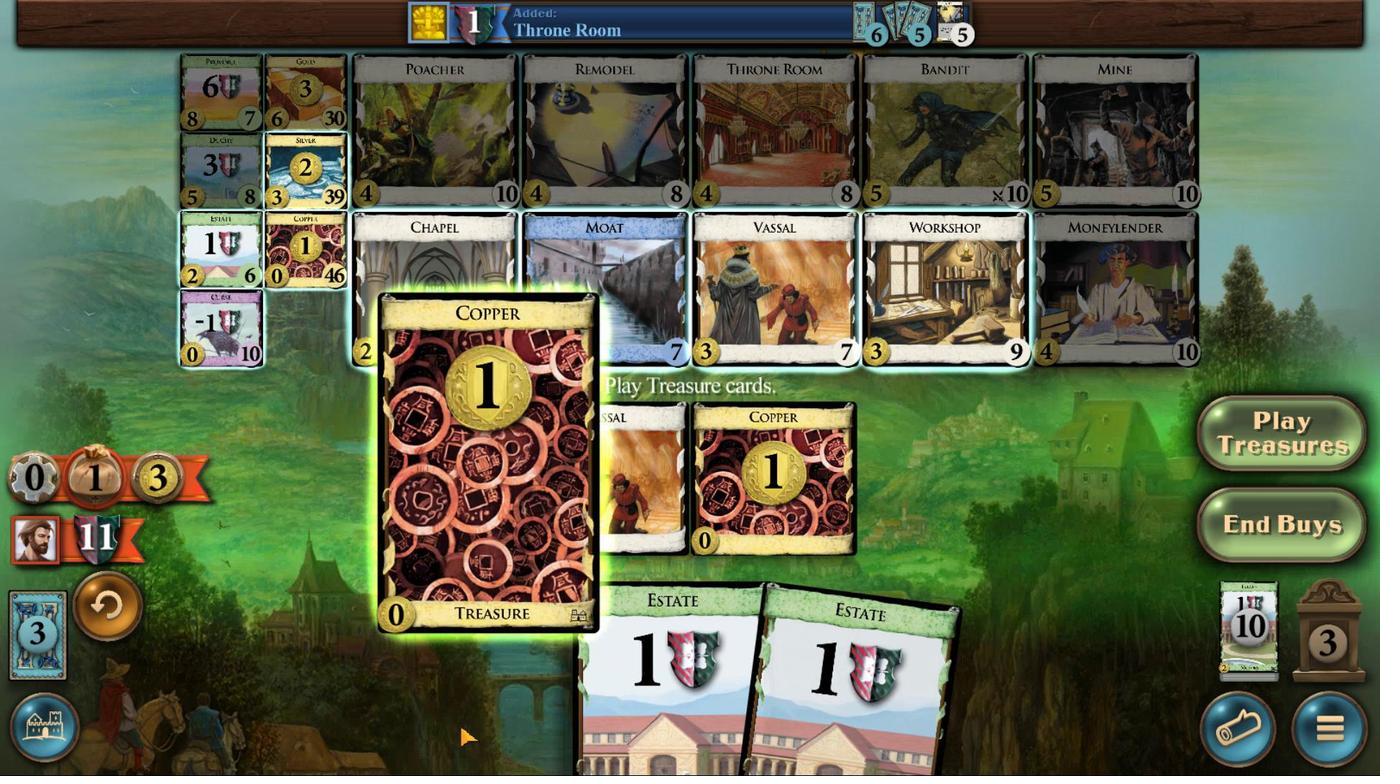 
Action: Mouse moved to (458, 726)
Screenshot: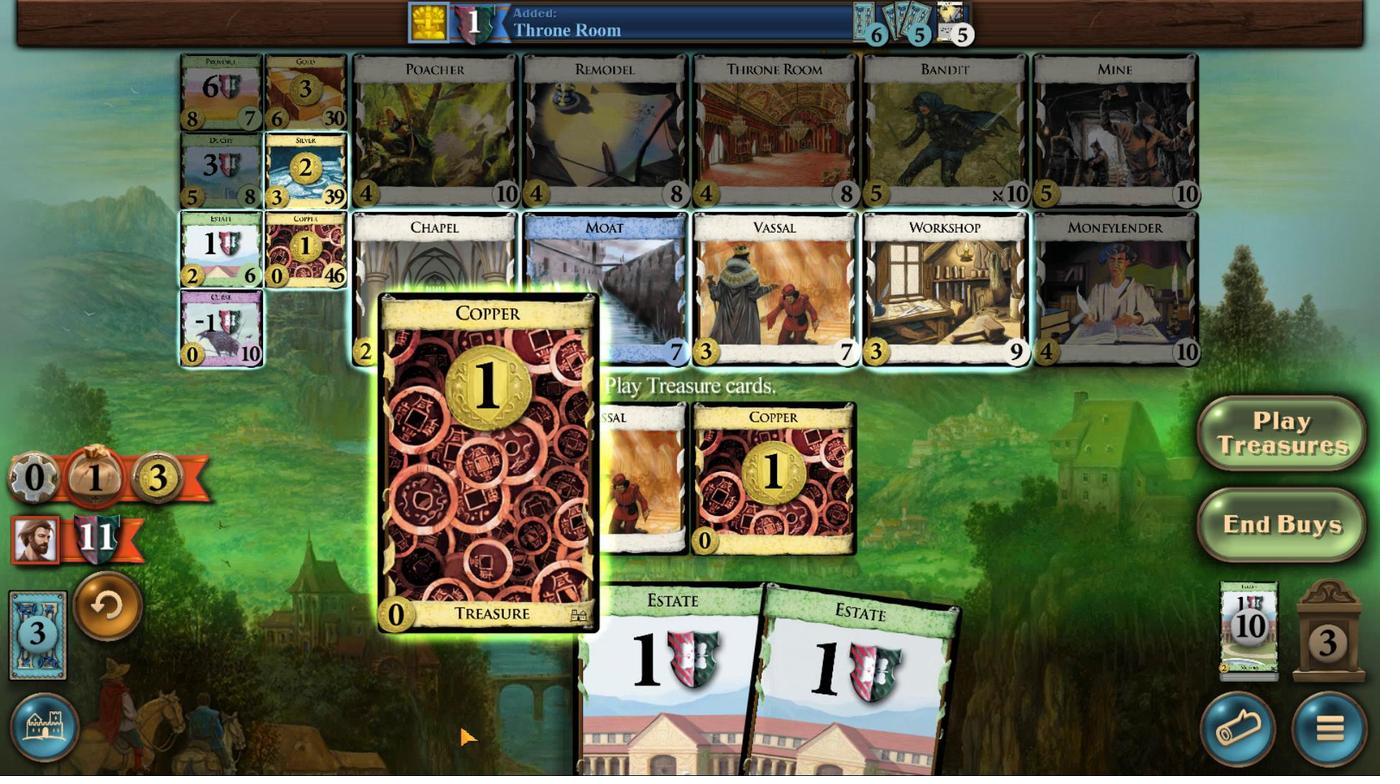 
Action: Mouse scrolled (458, 726) with delta (0, 0)
Screenshot: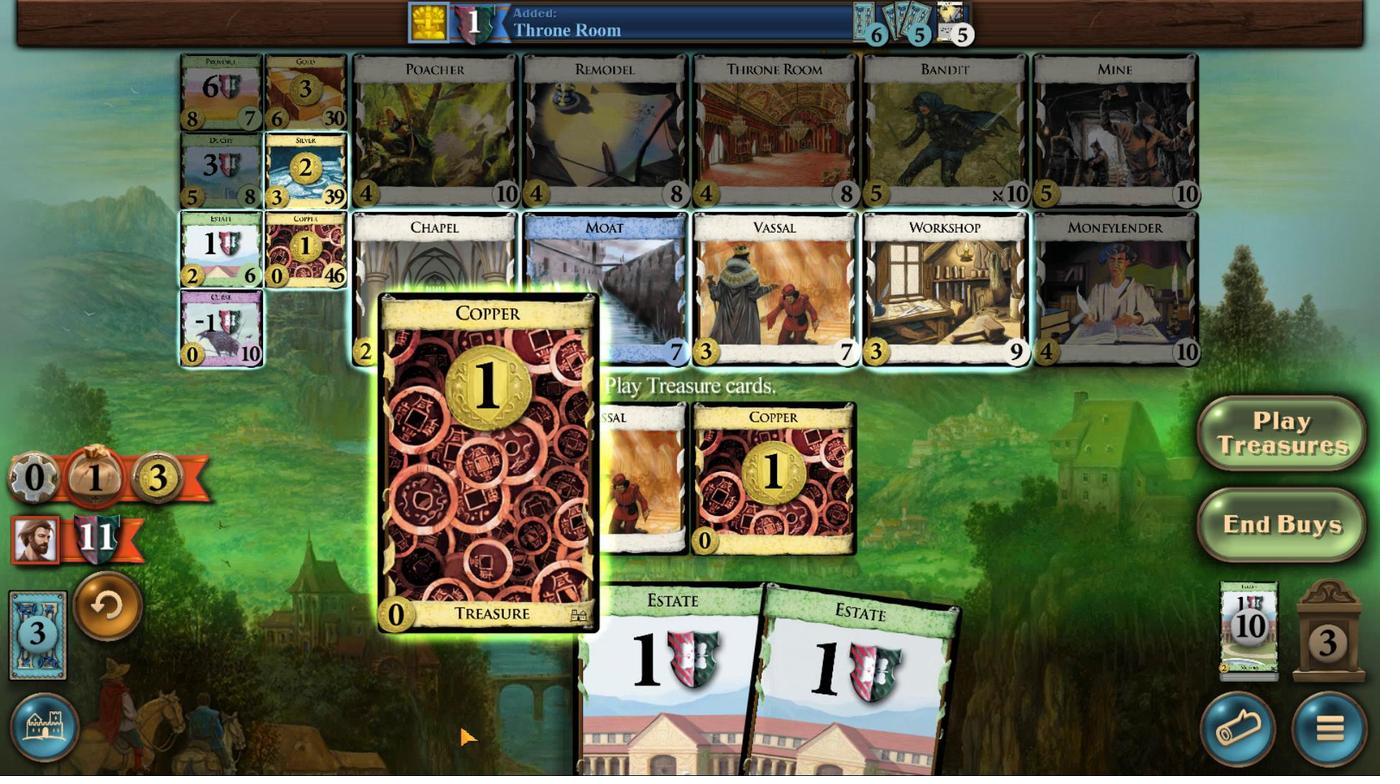 
Action: Mouse moved to (459, 726)
Screenshot: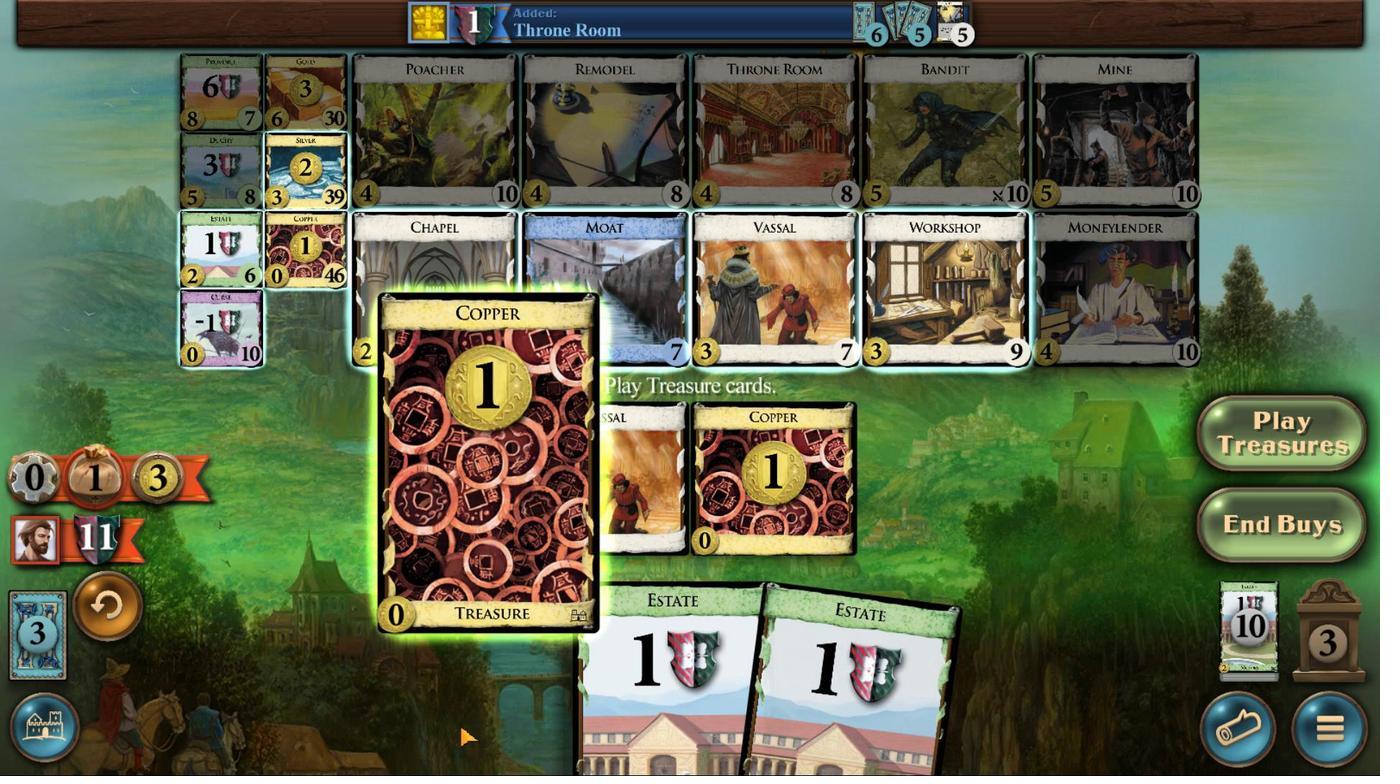 
Action: Mouse scrolled (459, 726) with delta (0, 0)
Screenshot: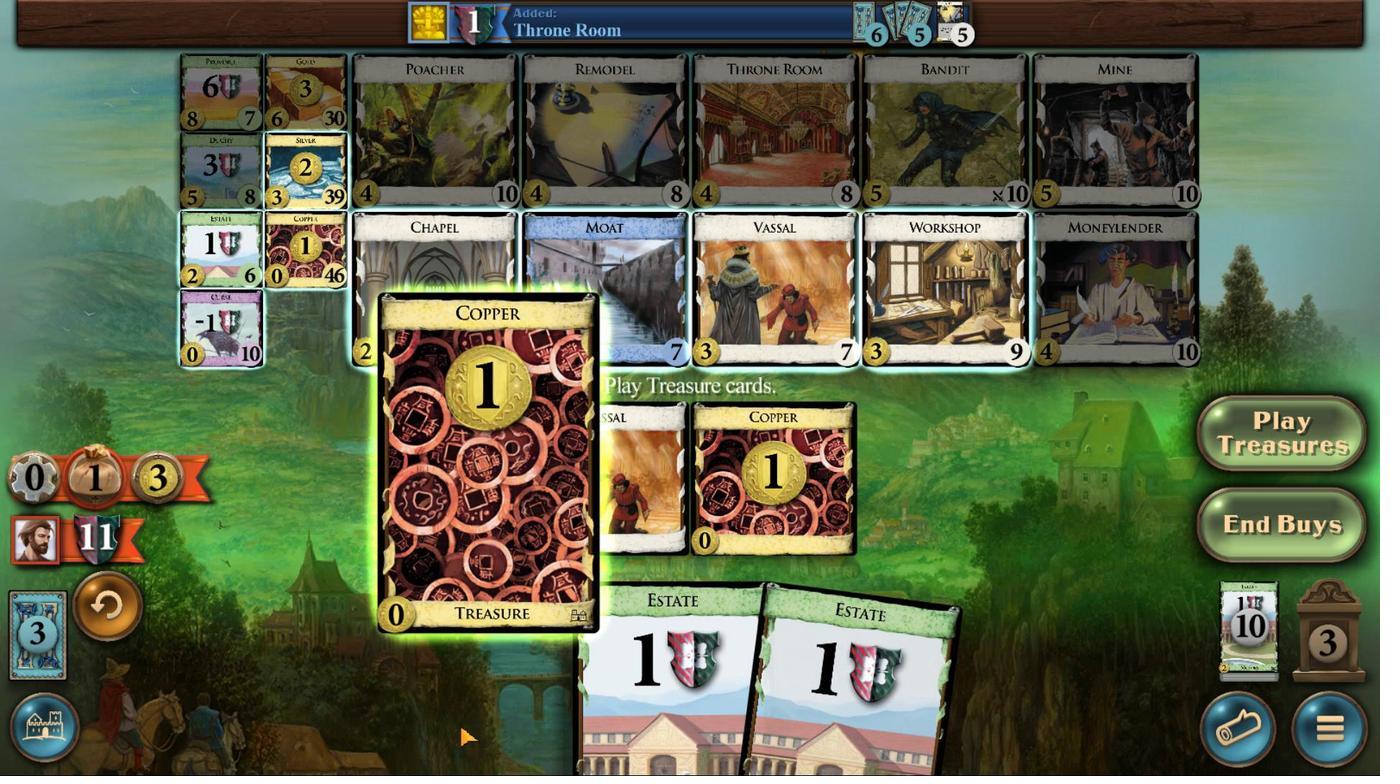 
Action: Mouse scrolled (459, 726) with delta (0, 0)
Screenshot: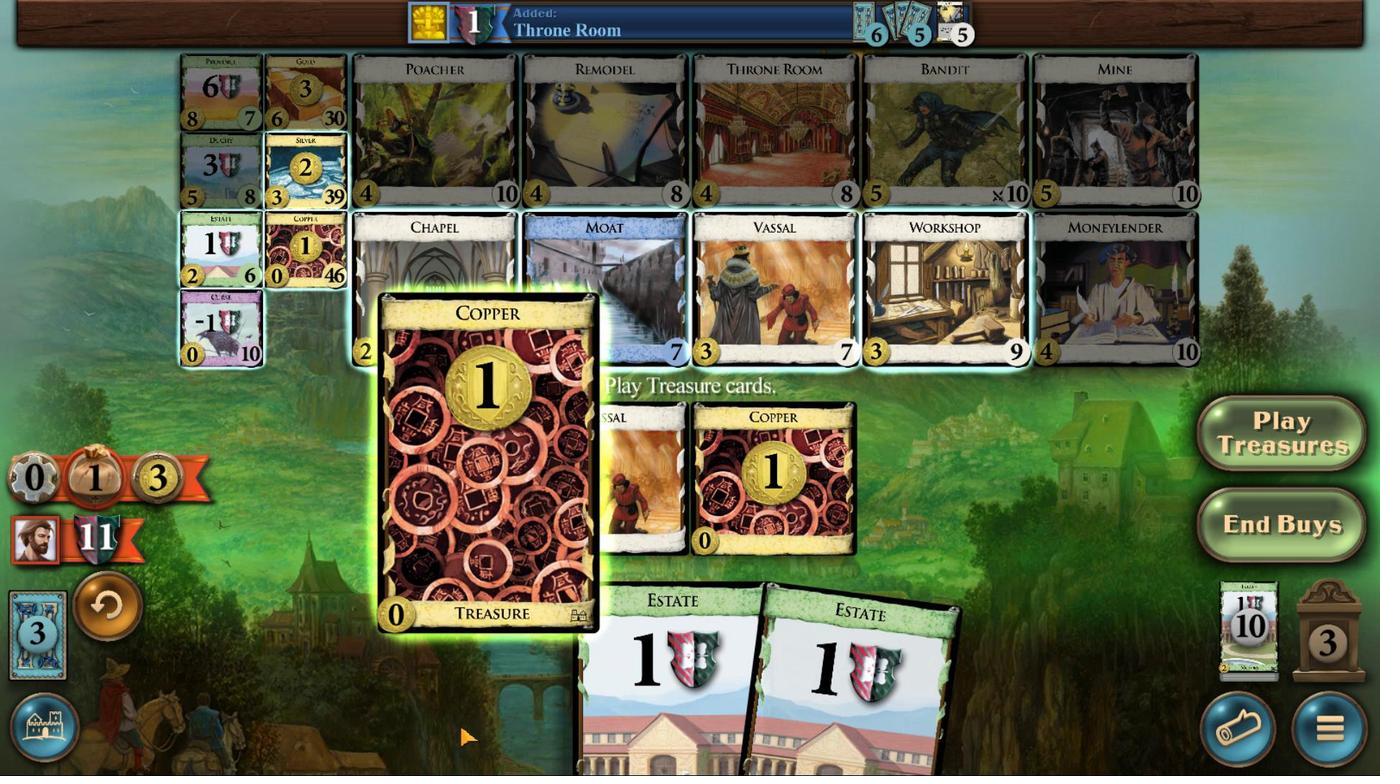 
Action: Mouse moved to (918, 284)
Screenshot: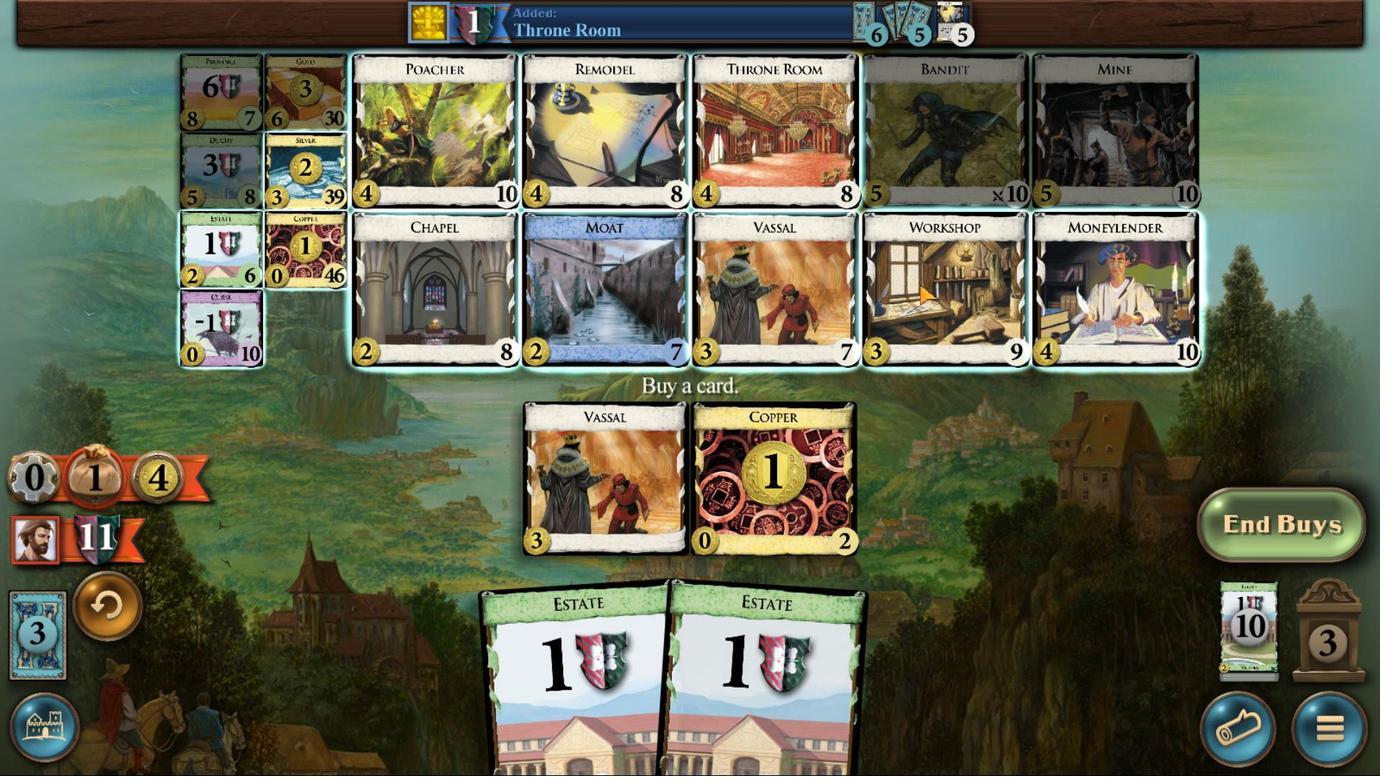 
Action: Mouse pressed left at (918, 284)
Screenshot: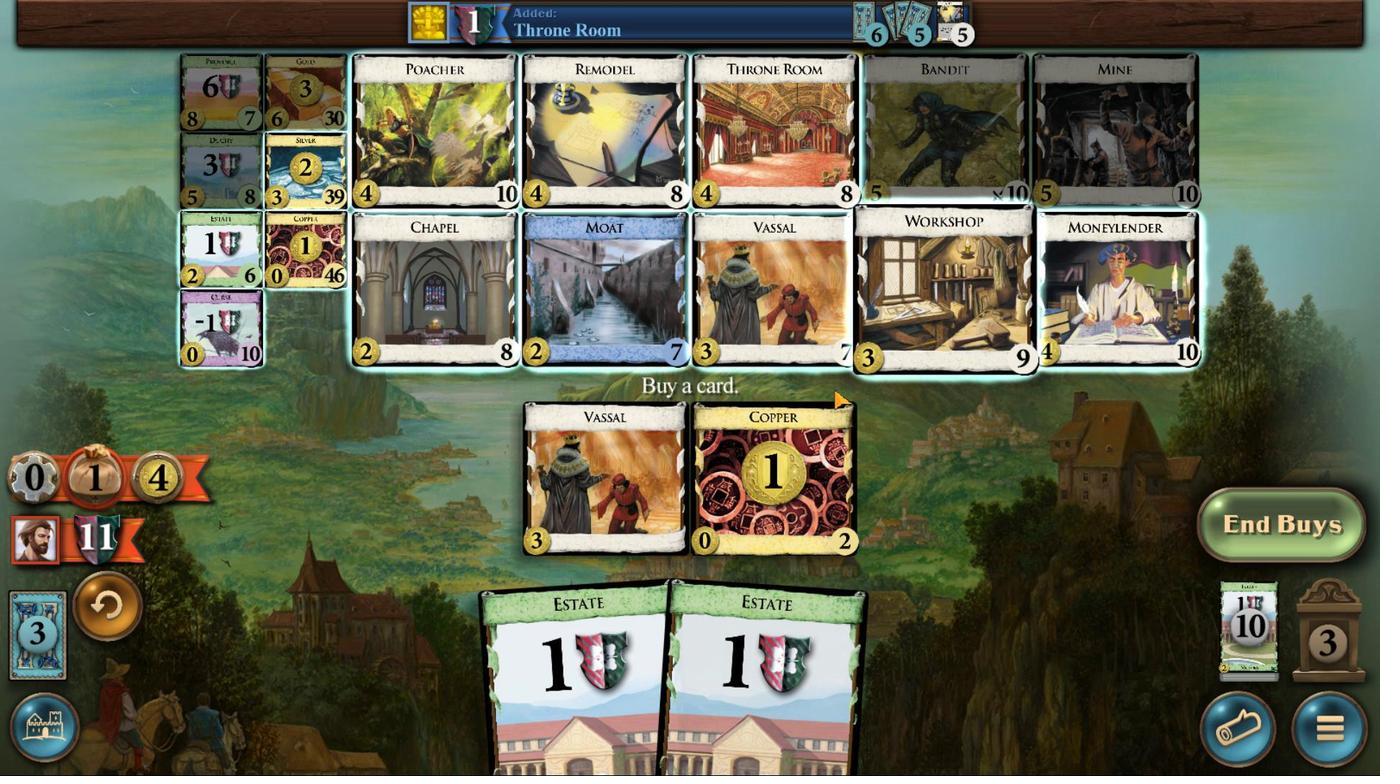 
Action: Mouse moved to (524, 718)
Screenshot: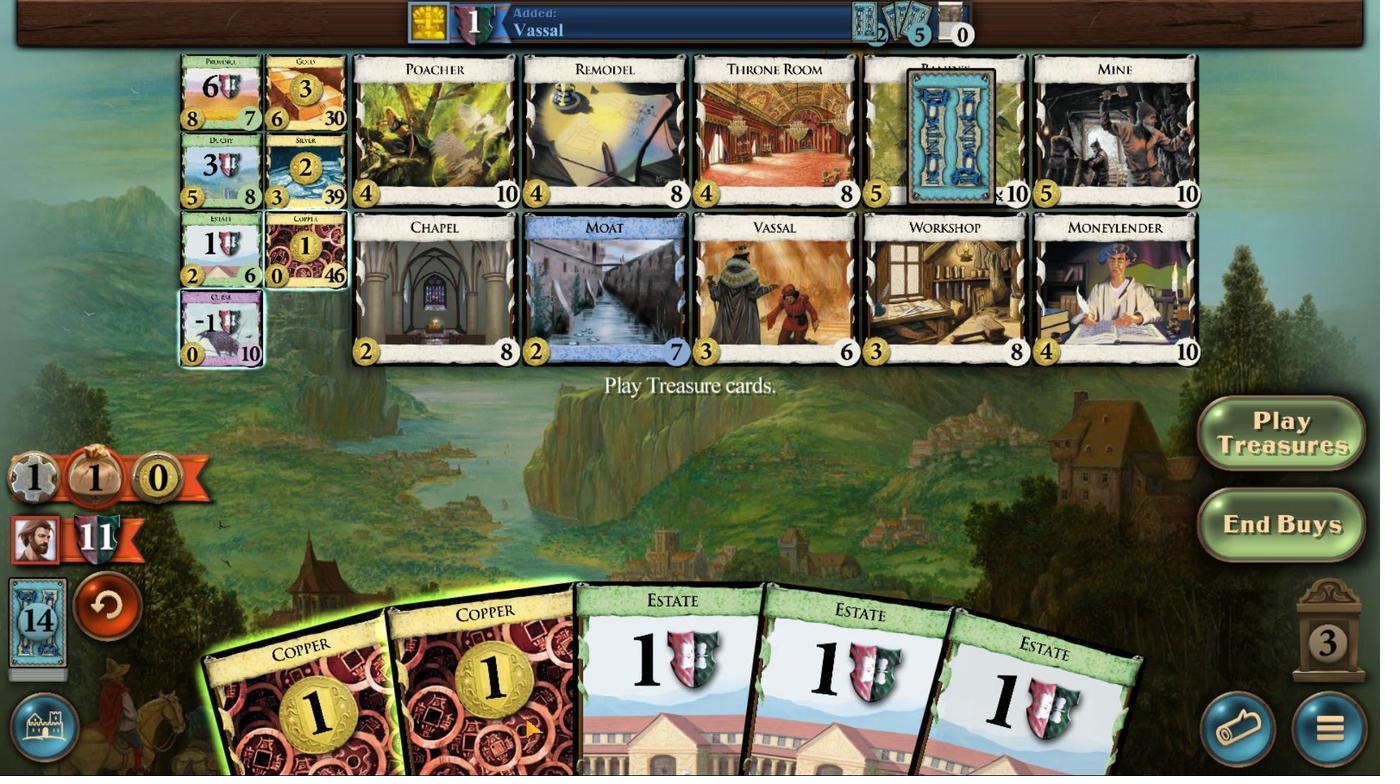 
Action: Mouse scrolled (524, 718) with delta (0, 0)
Screenshot: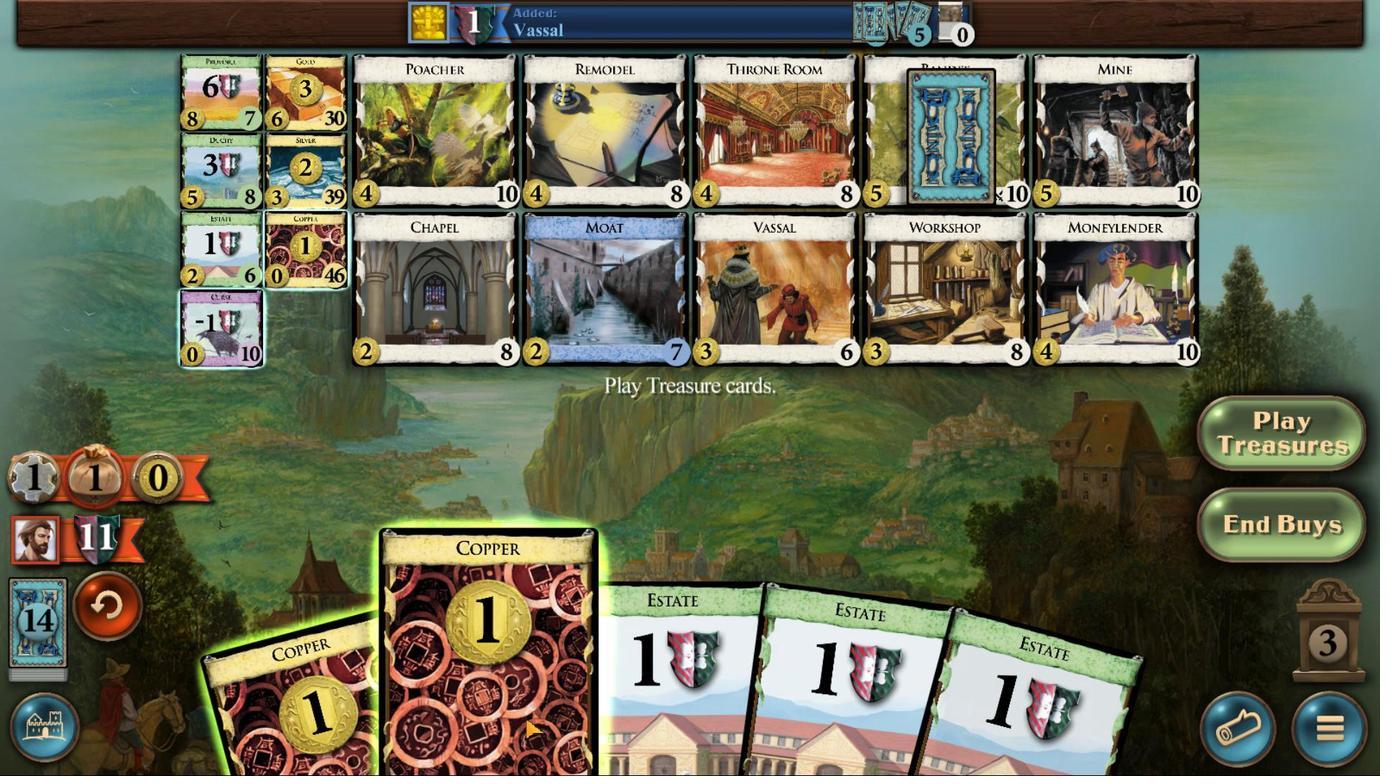 
Action: Mouse scrolled (524, 718) with delta (0, 0)
Screenshot: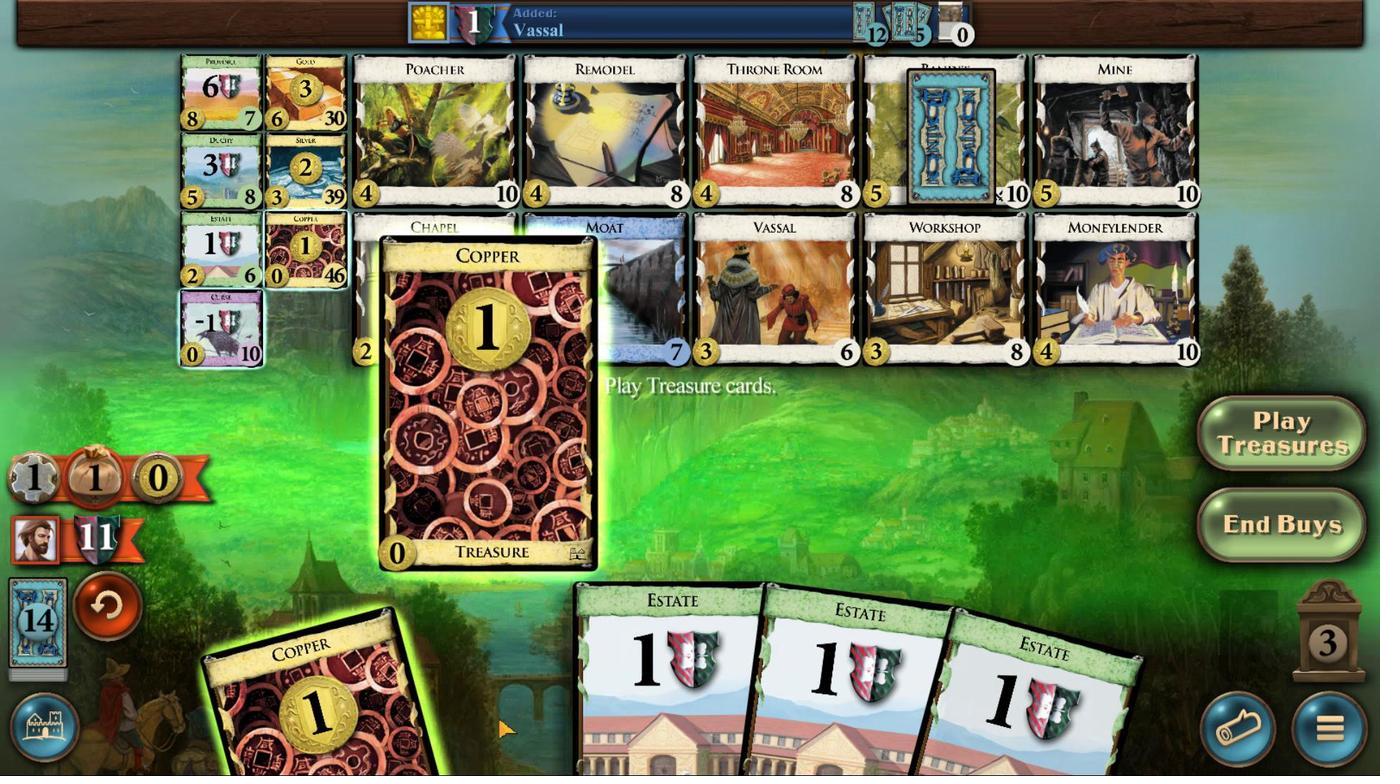 
Action: Mouse moved to (409, 732)
Screenshot: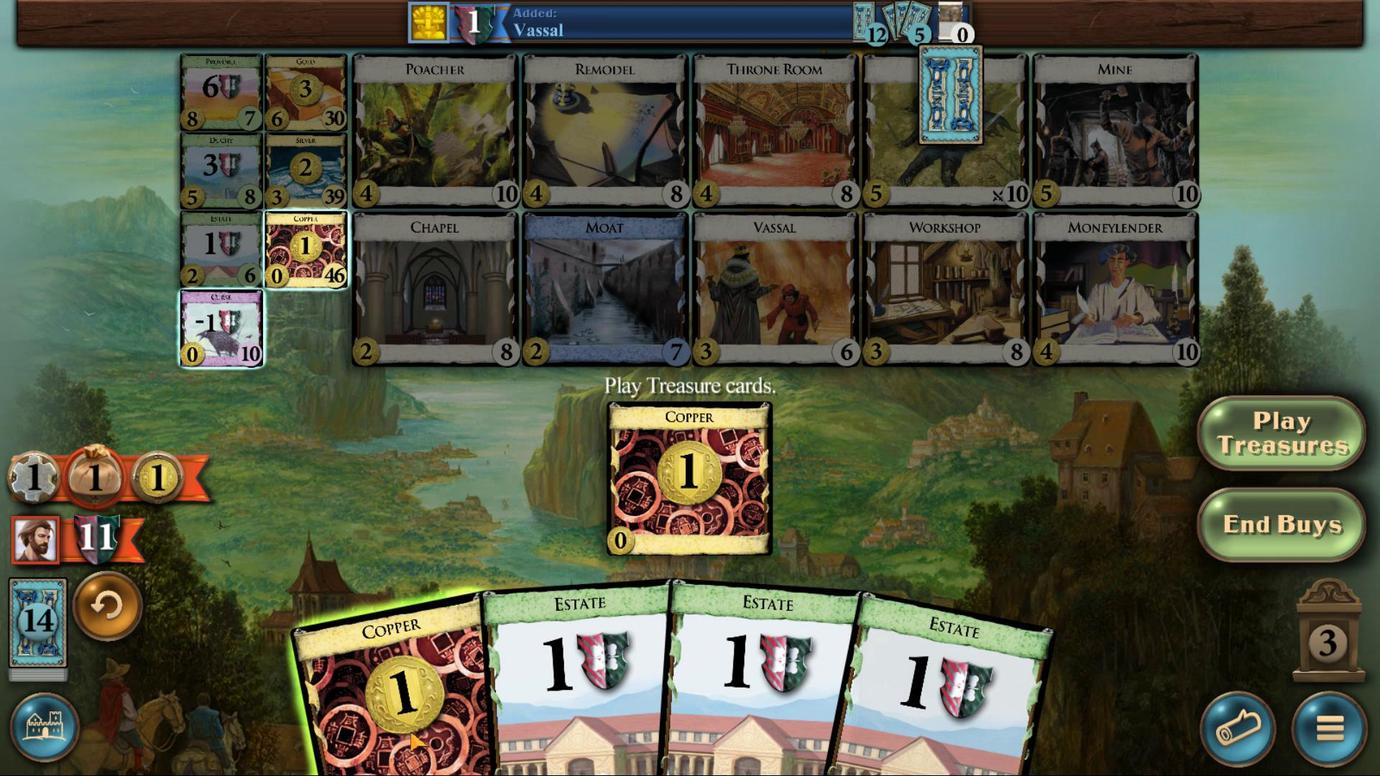 
Action: Mouse scrolled (409, 731) with delta (0, 0)
Screenshot: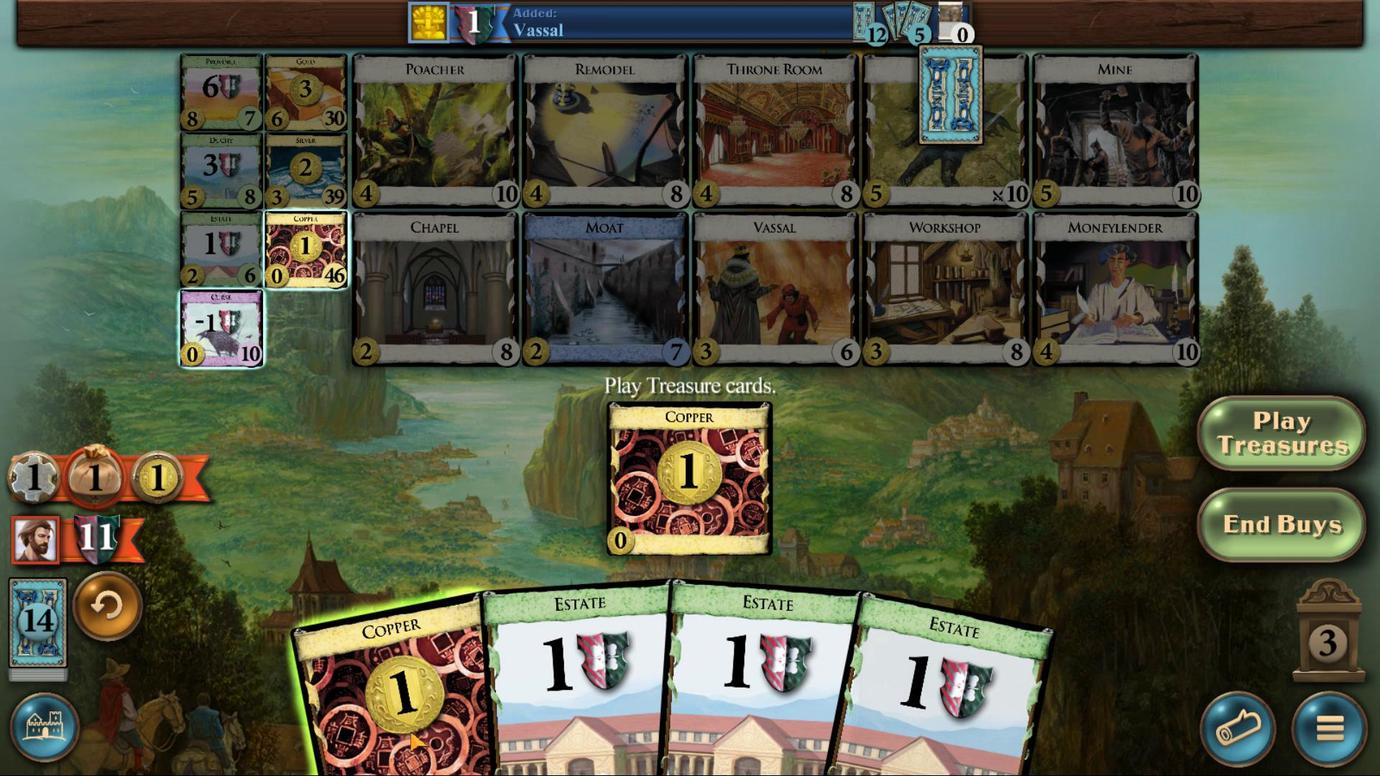
Action: Mouse moved to (409, 731)
Screenshot: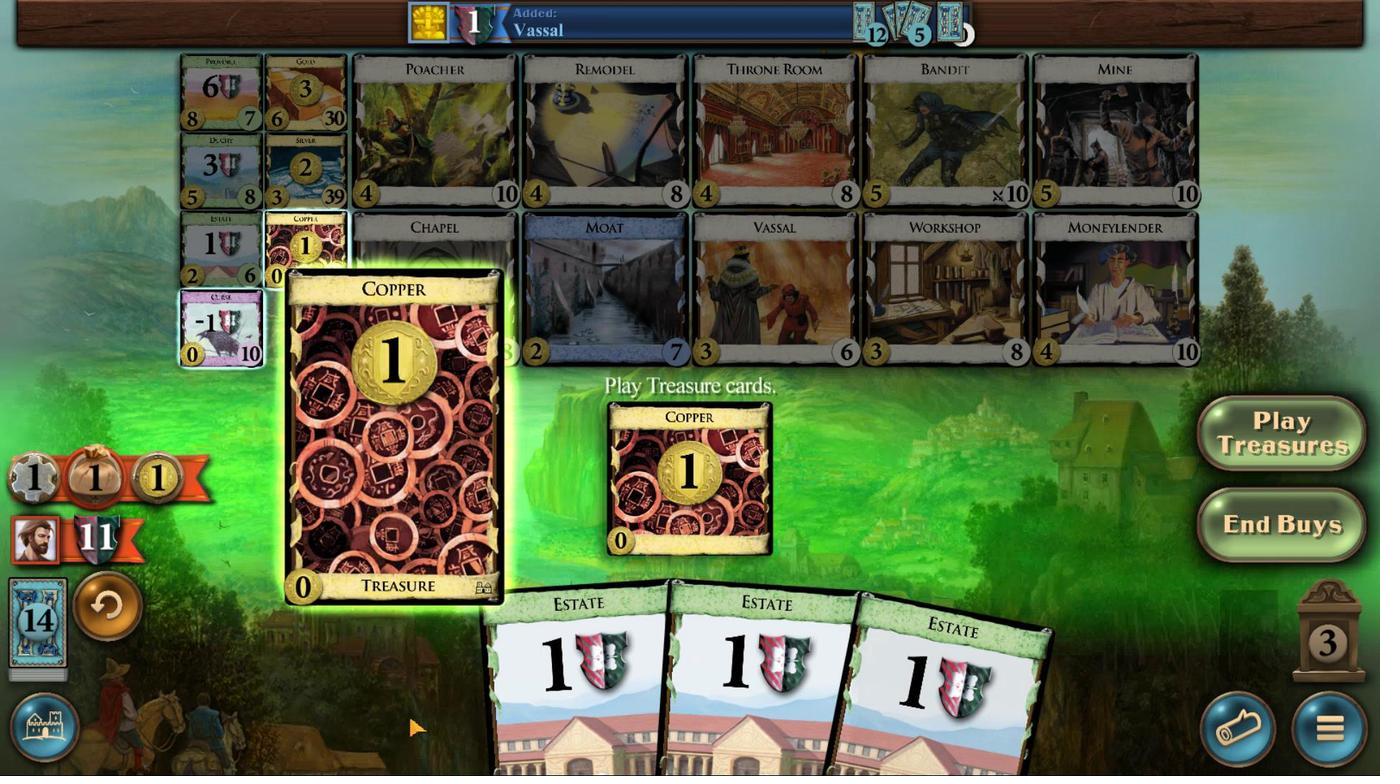 
Action: Mouse scrolled (409, 731) with delta (0, 0)
Screenshot: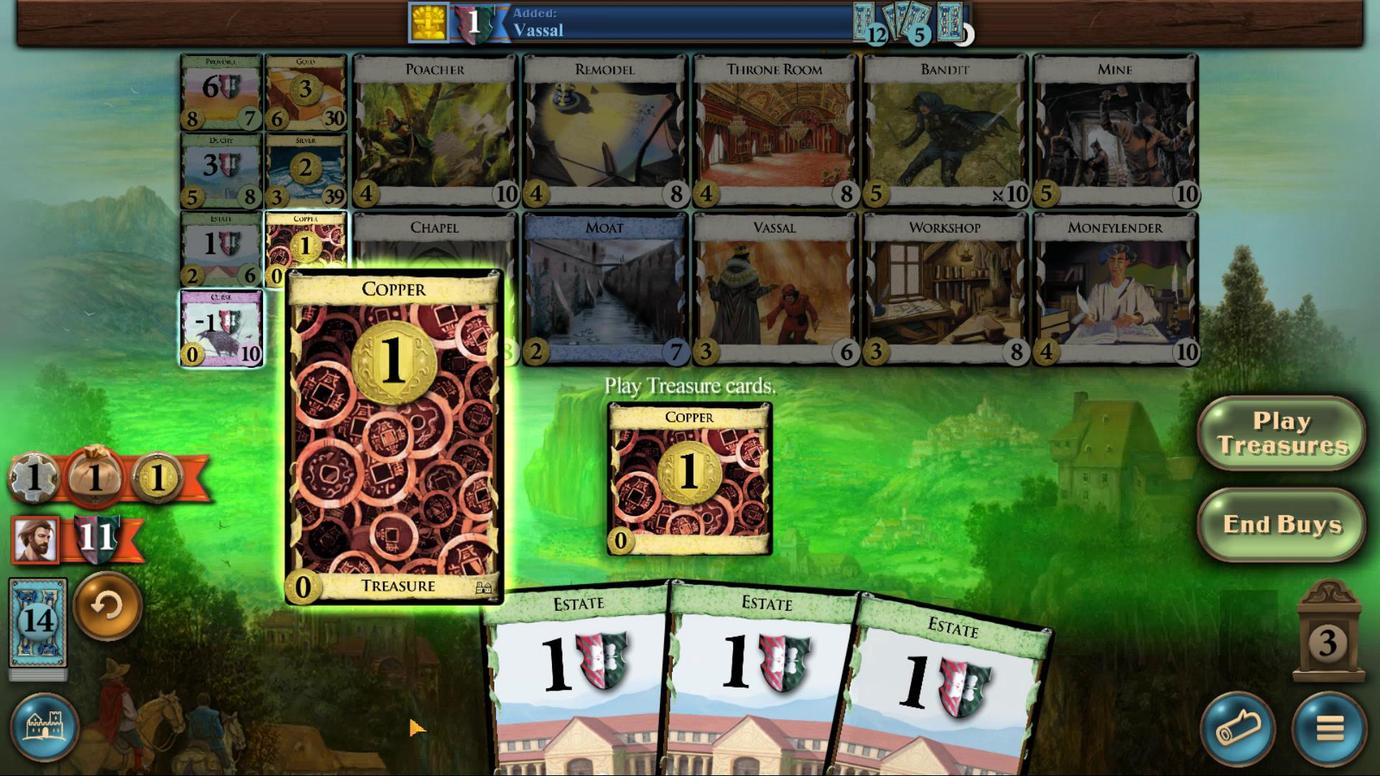 
Action: Mouse moved to (409, 731)
Screenshot: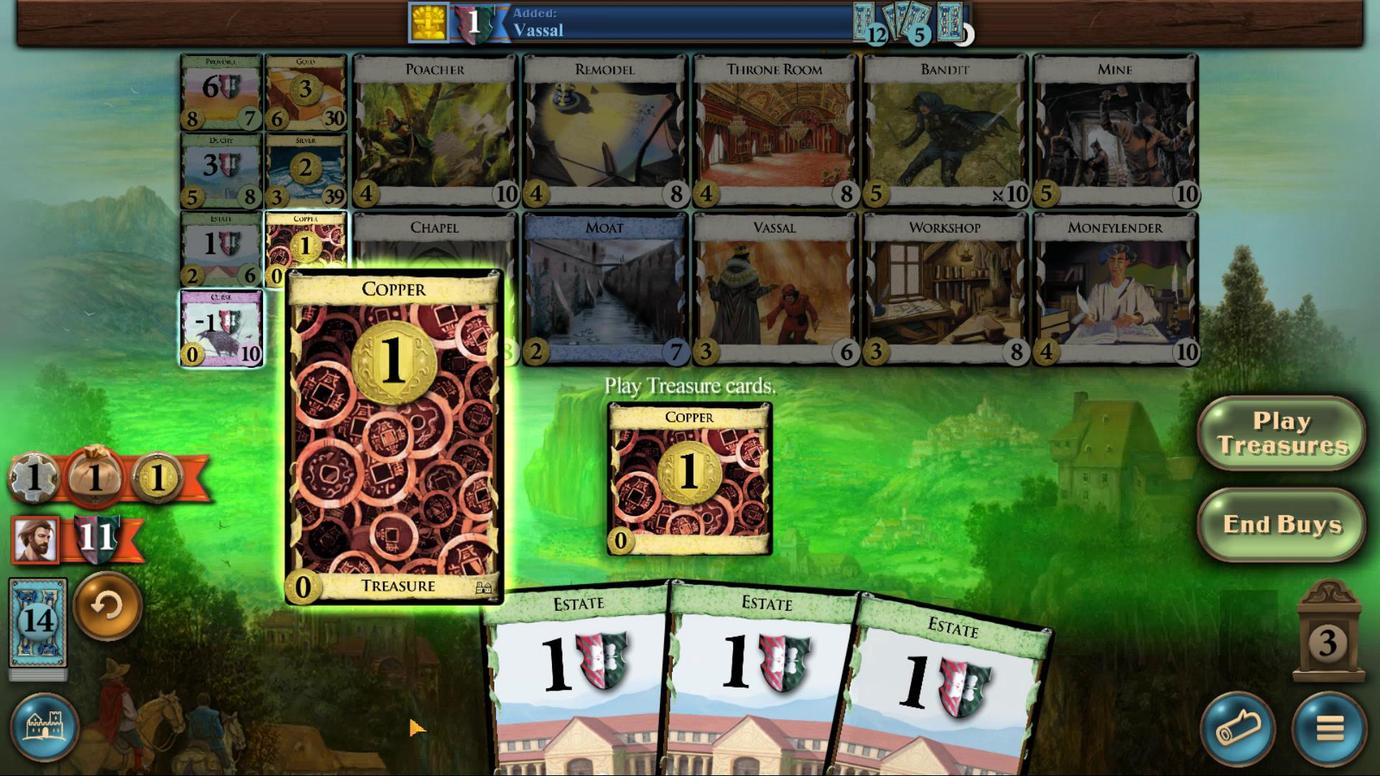 
Action: Mouse scrolled (409, 731) with delta (0, 0)
Screenshot: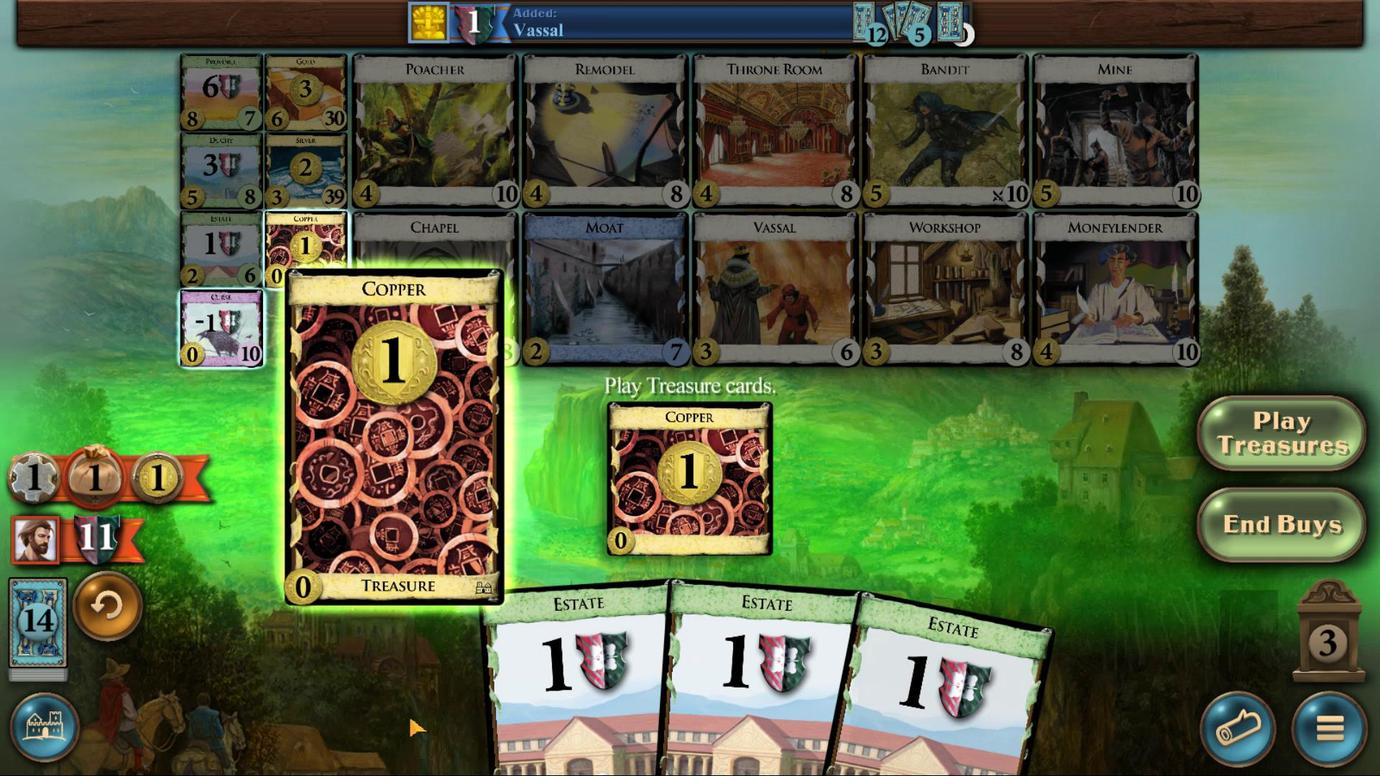 
Action: Mouse moved to (242, 265)
Screenshot: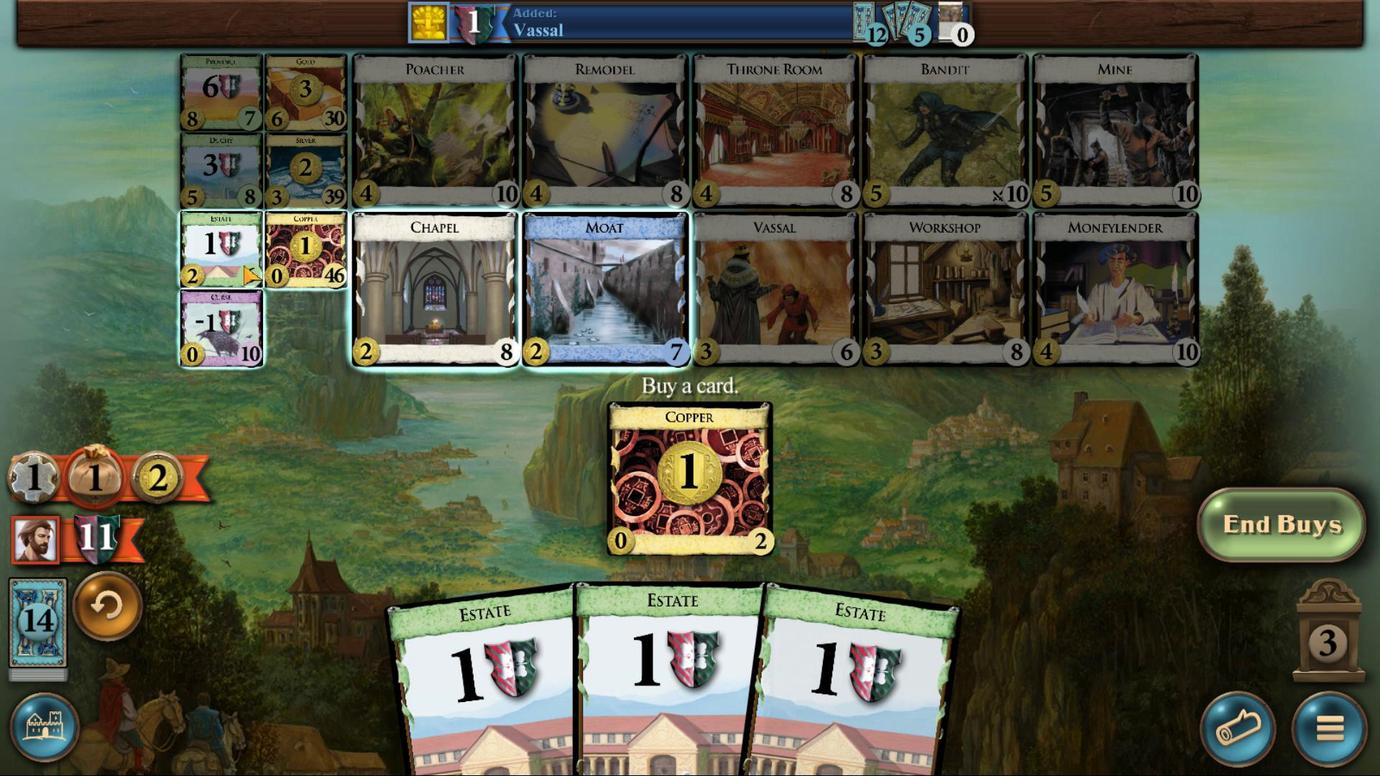 
Action: Mouse pressed left at (242, 265)
Screenshot: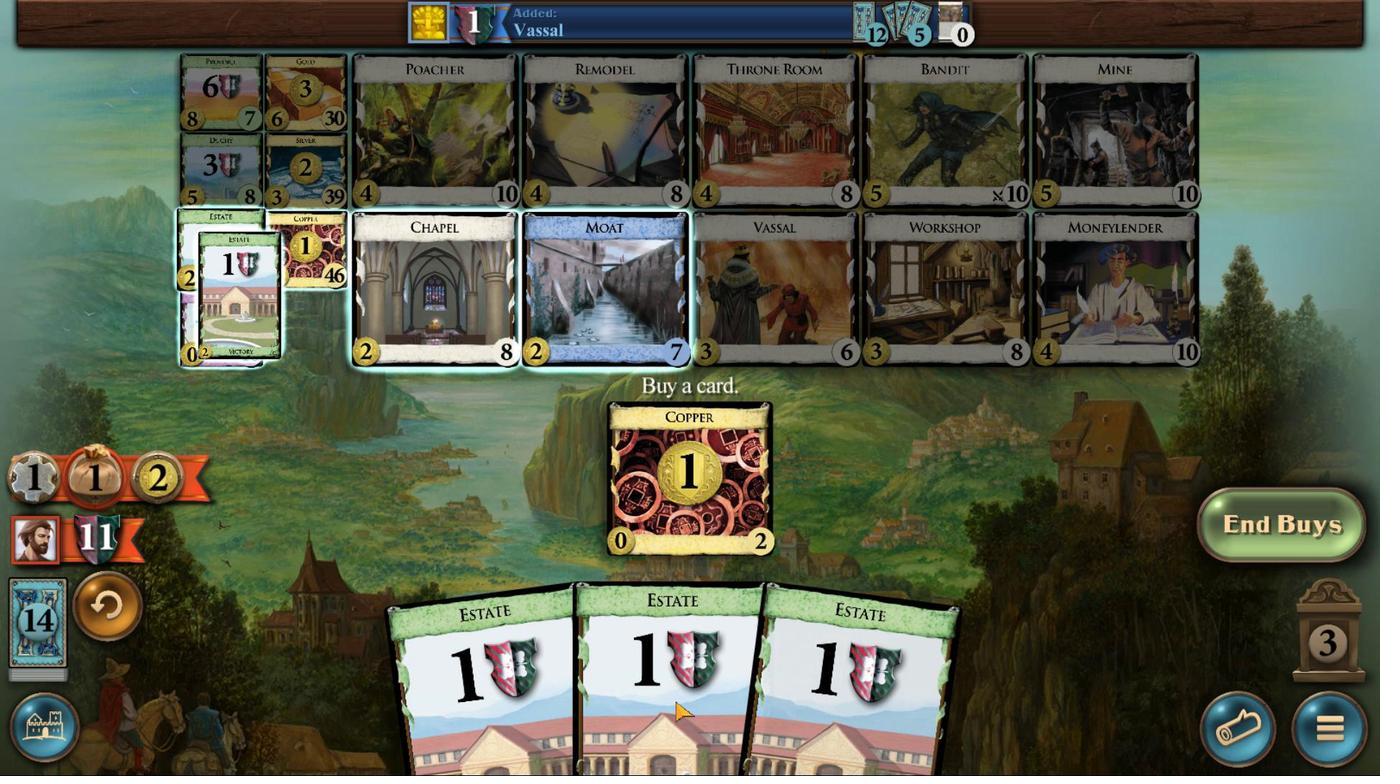 
Action: Mouse moved to (307, 747)
Screenshot: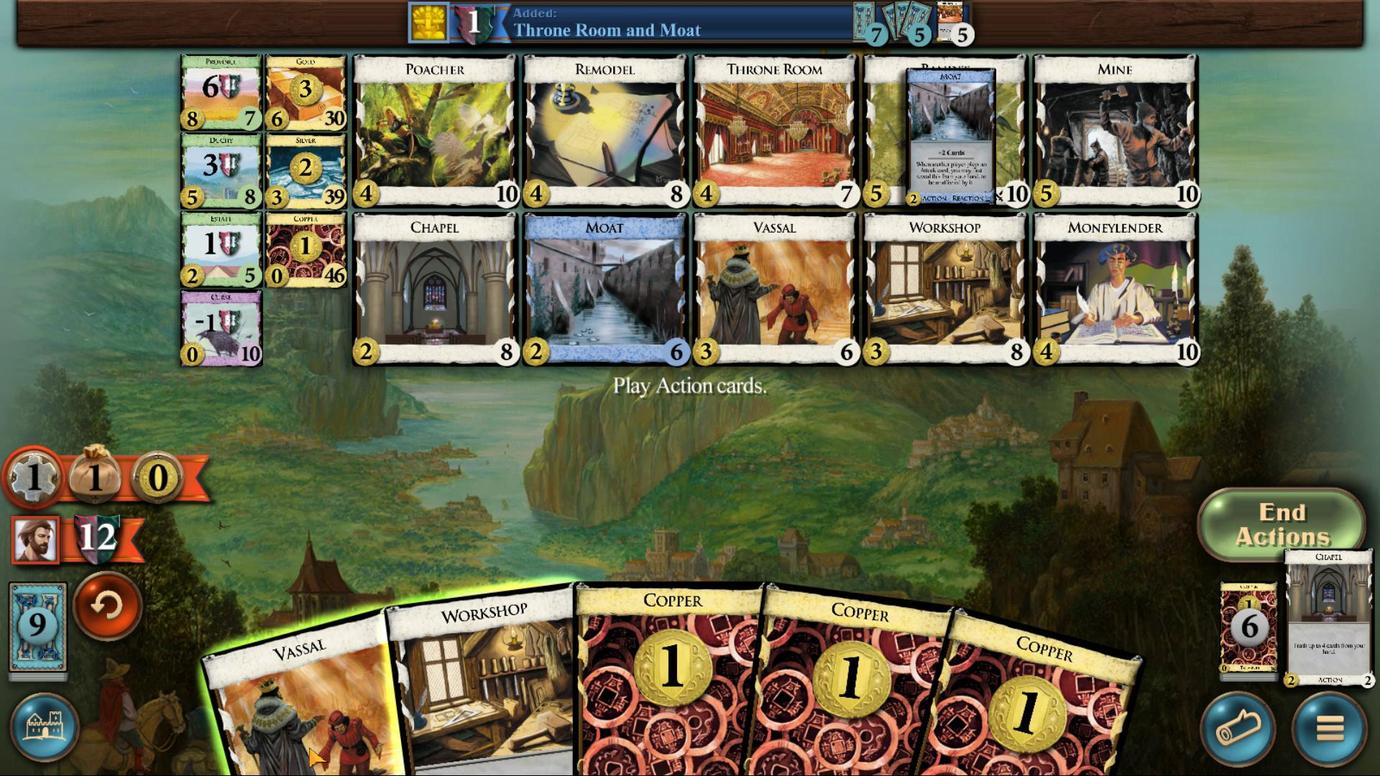
Action: Mouse scrolled (307, 746) with delta (0, 0)
Screenshot: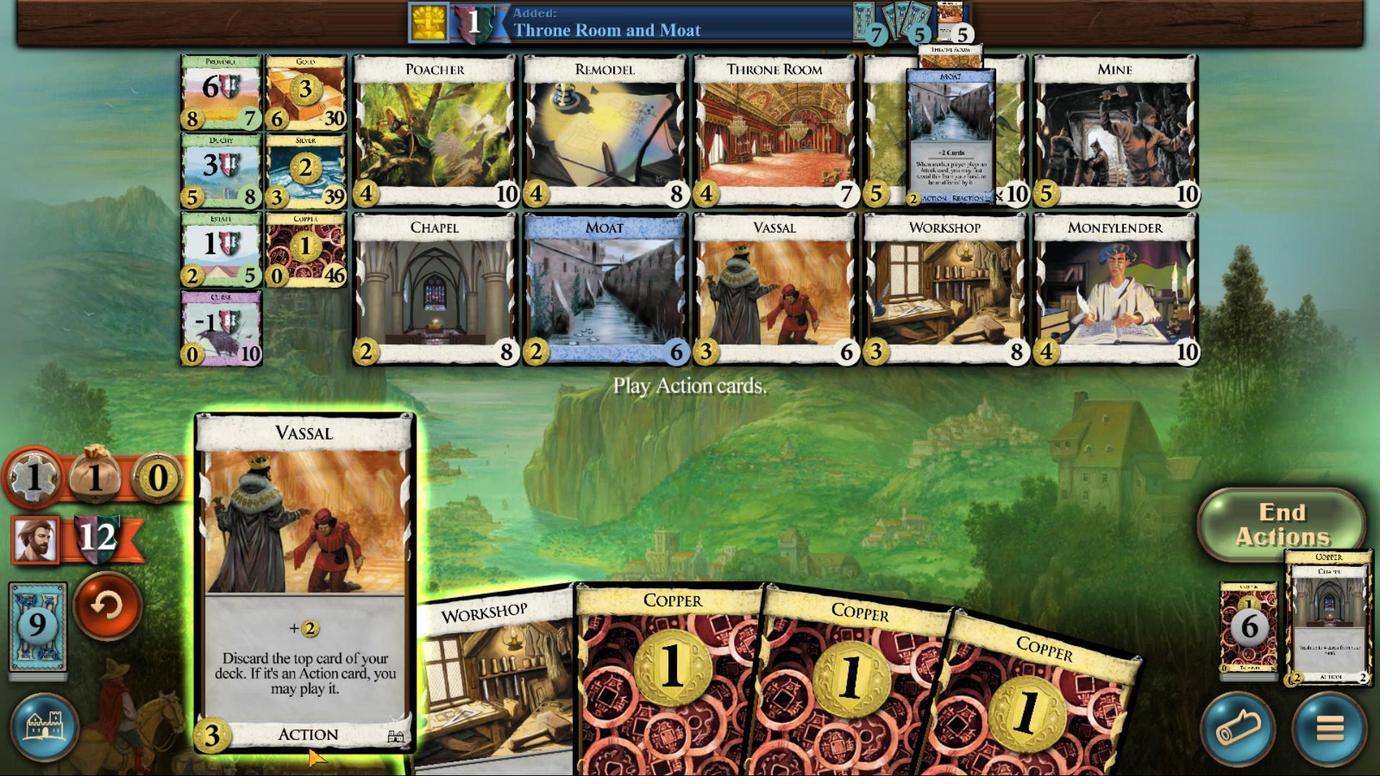 
Action: Mouse scrolled (307, 746) with delta (0, 0)
Screenshot: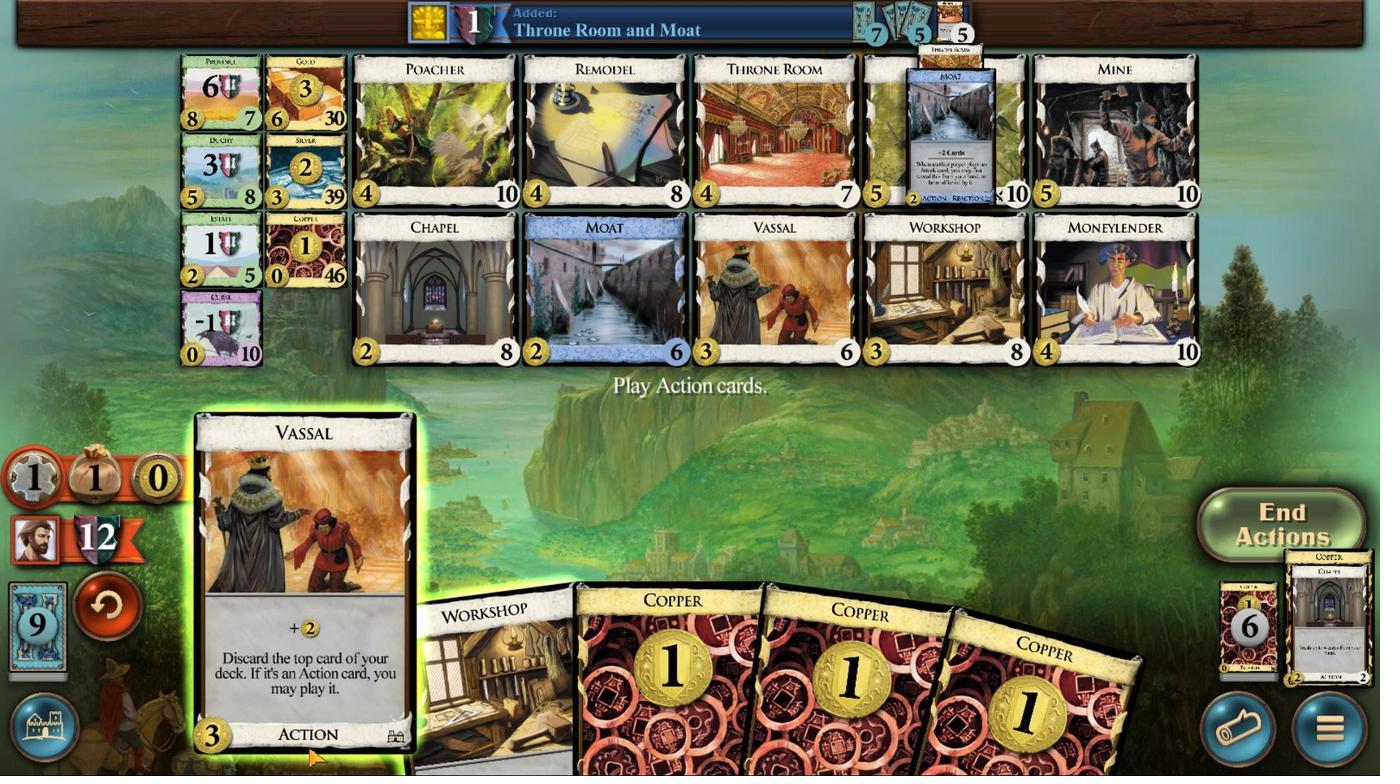 
Action: Mouse scrolled (307, 746) with delta (0, 0)
Screenshot: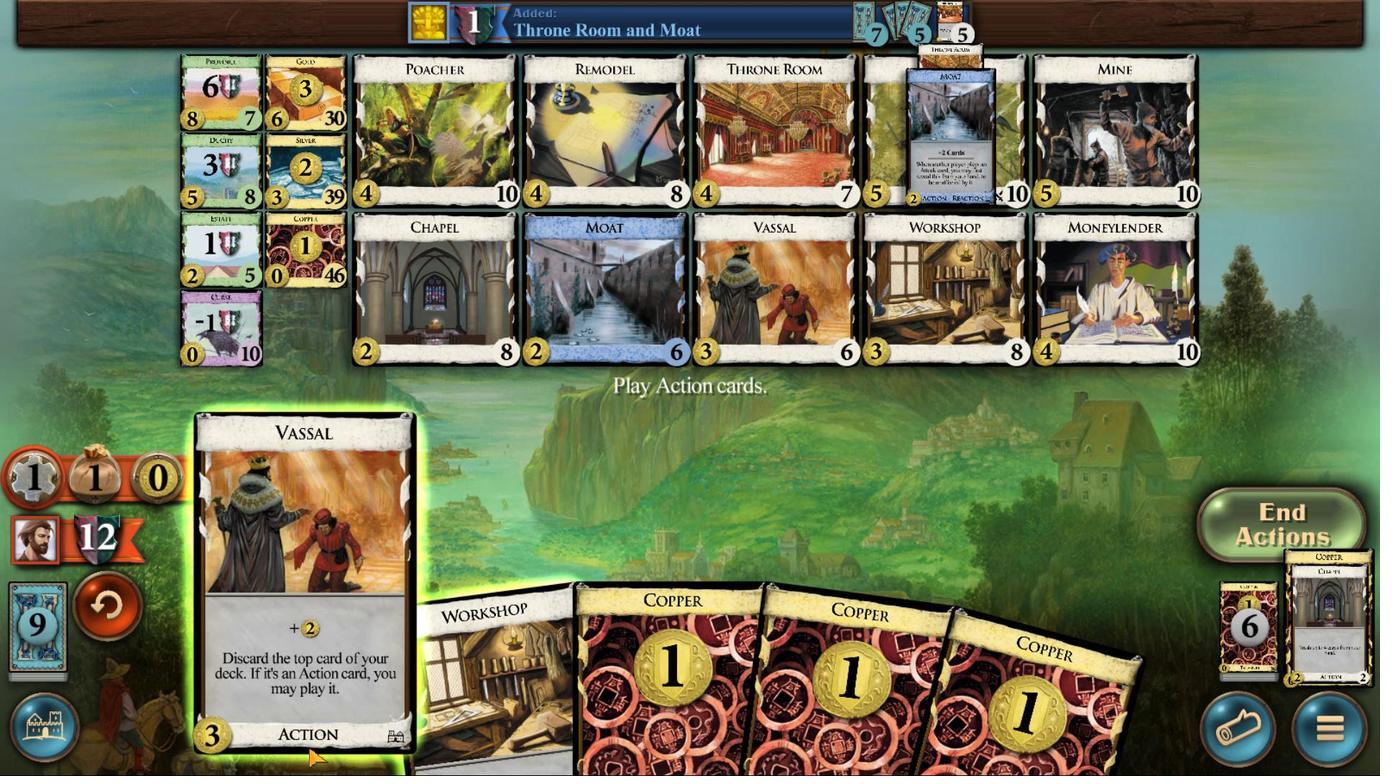 
Action: Mouse scrolled (307, 746) with delta (0, 0)
Screenshot: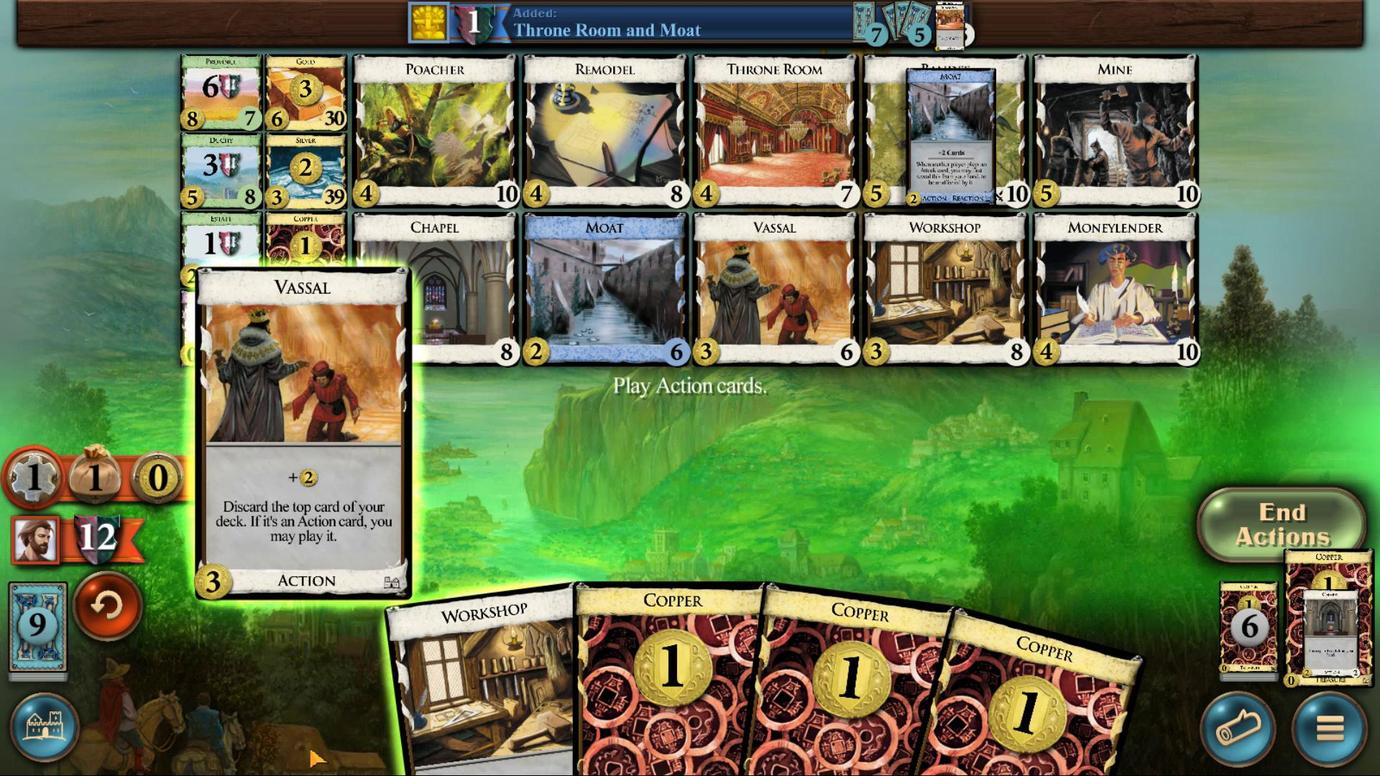 
Action: Mouse moved to (581, 682)
Screenshot: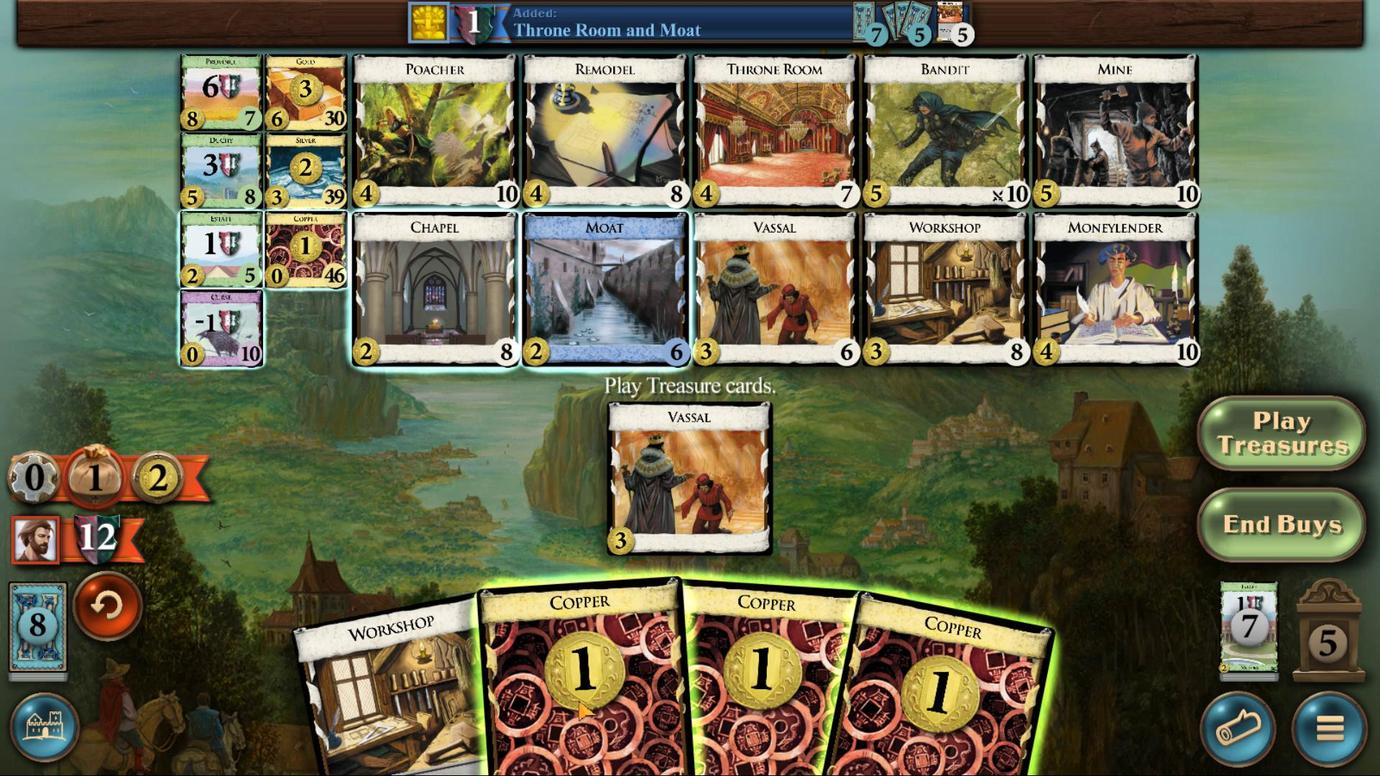 
Action: Mouse scrolled (581, 681) with delta (0, 0)
Screenshot: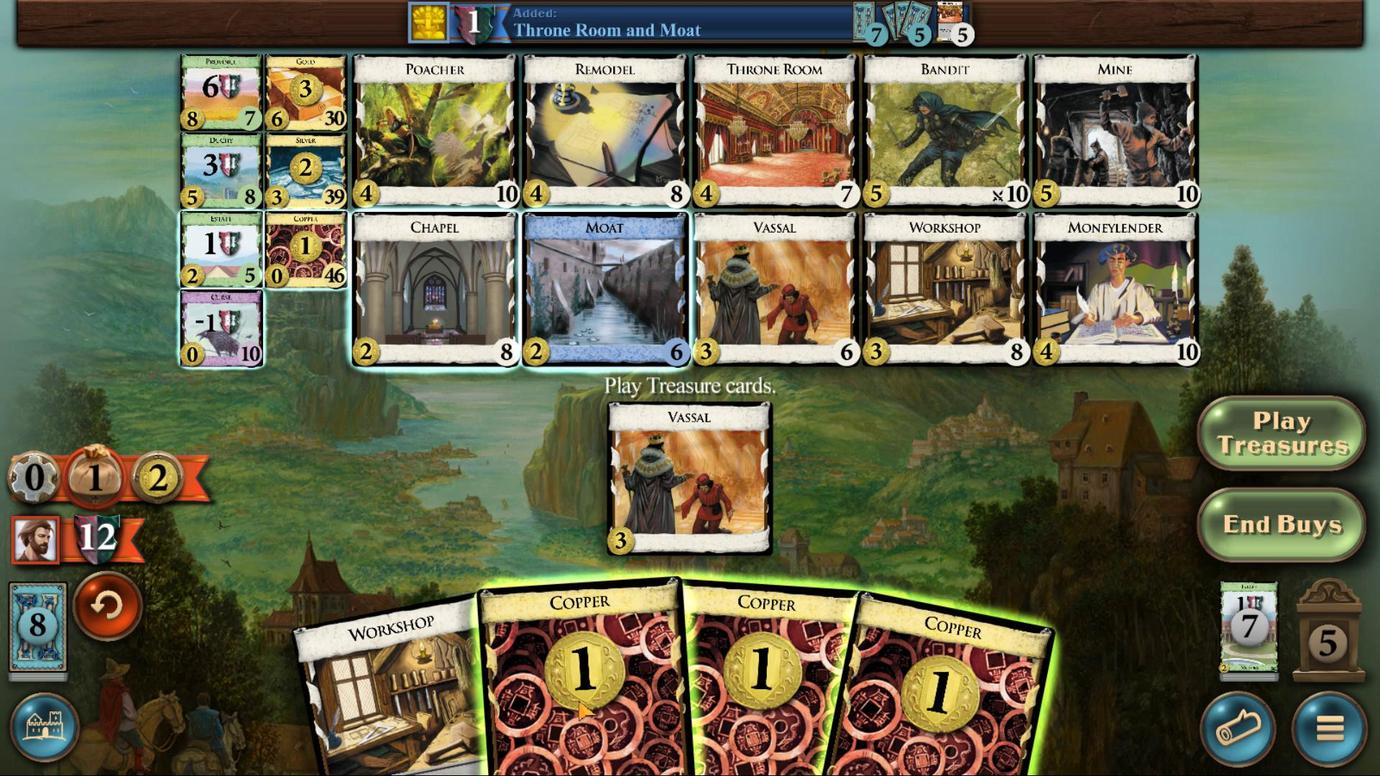 
Action: Mouse moved to (578, 693)
Screenshot: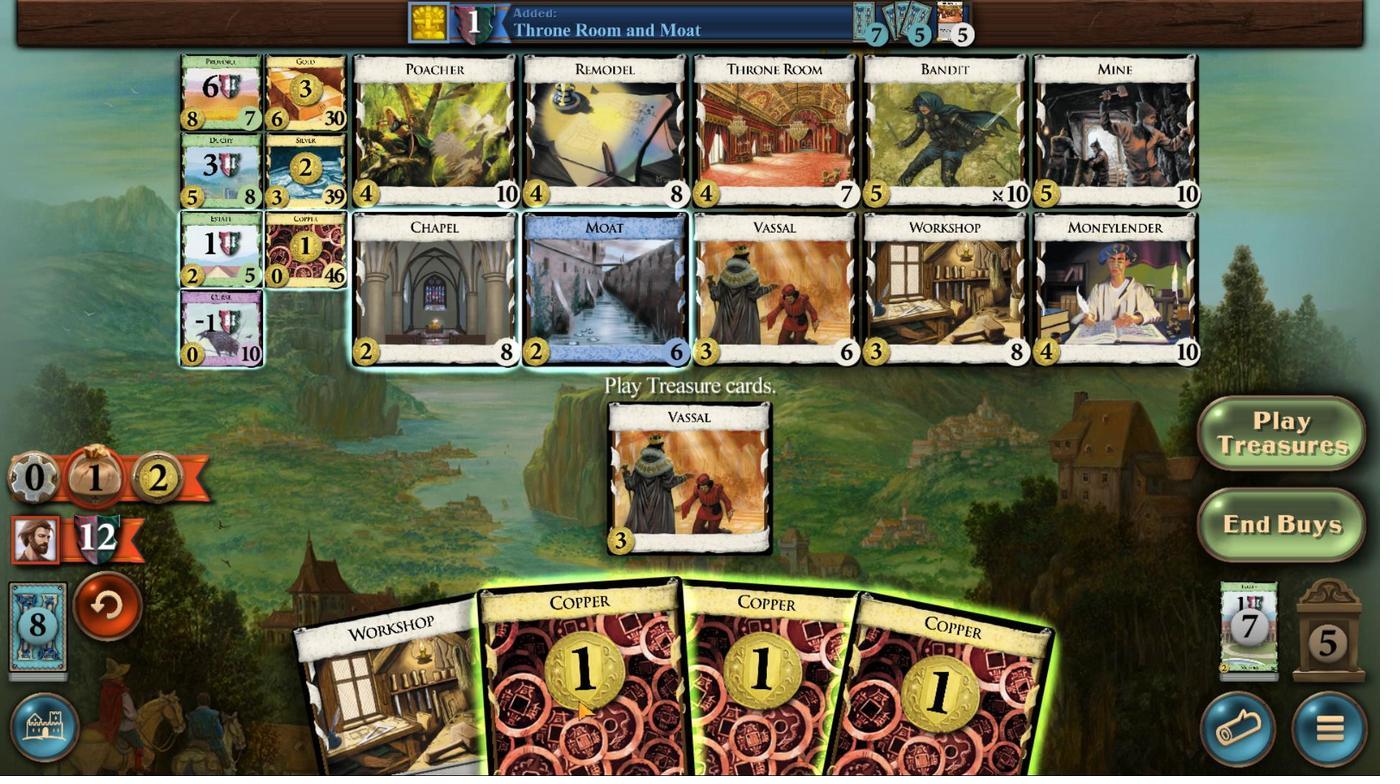 
Action: Mouse scrolled (578, 692) with delta (0, 0)
Screenshot: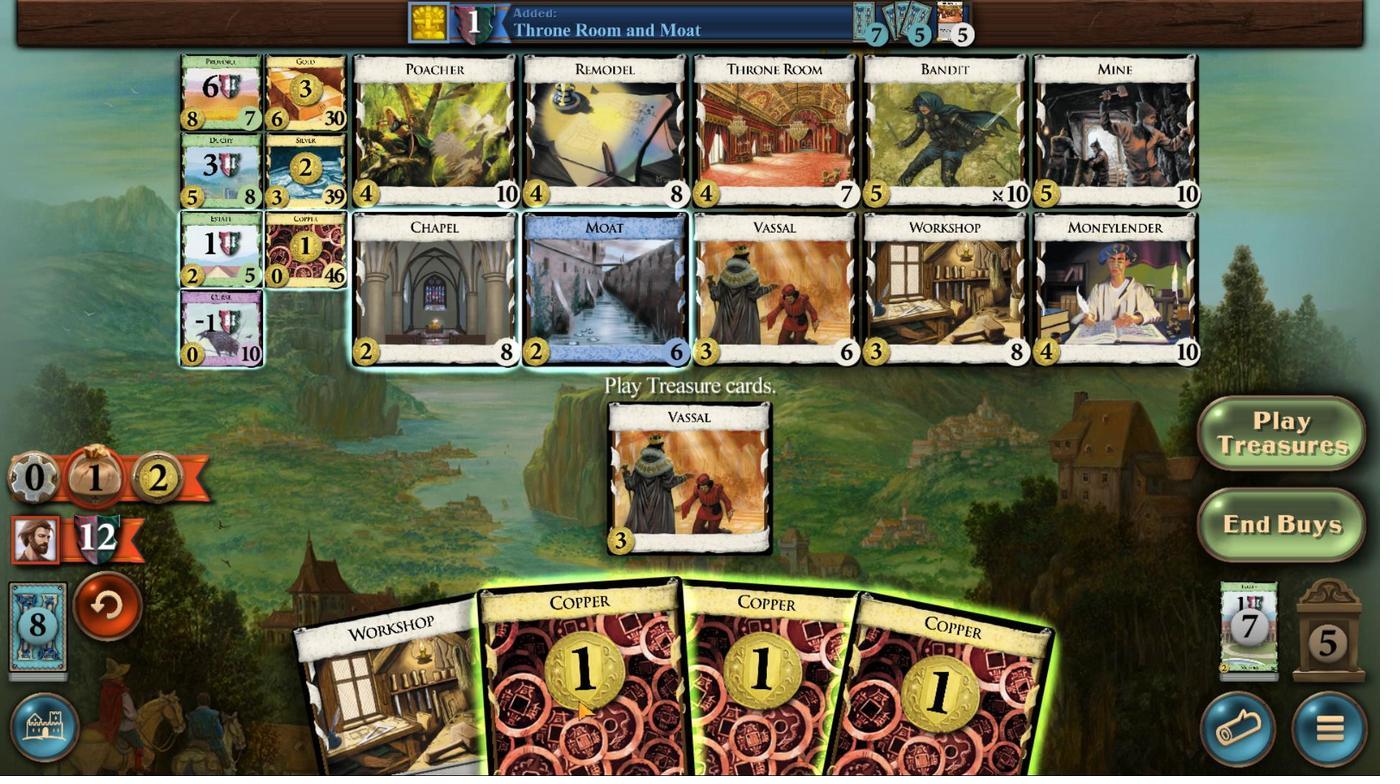 
Action: Mouse moved to (577, 699)
Screenshot: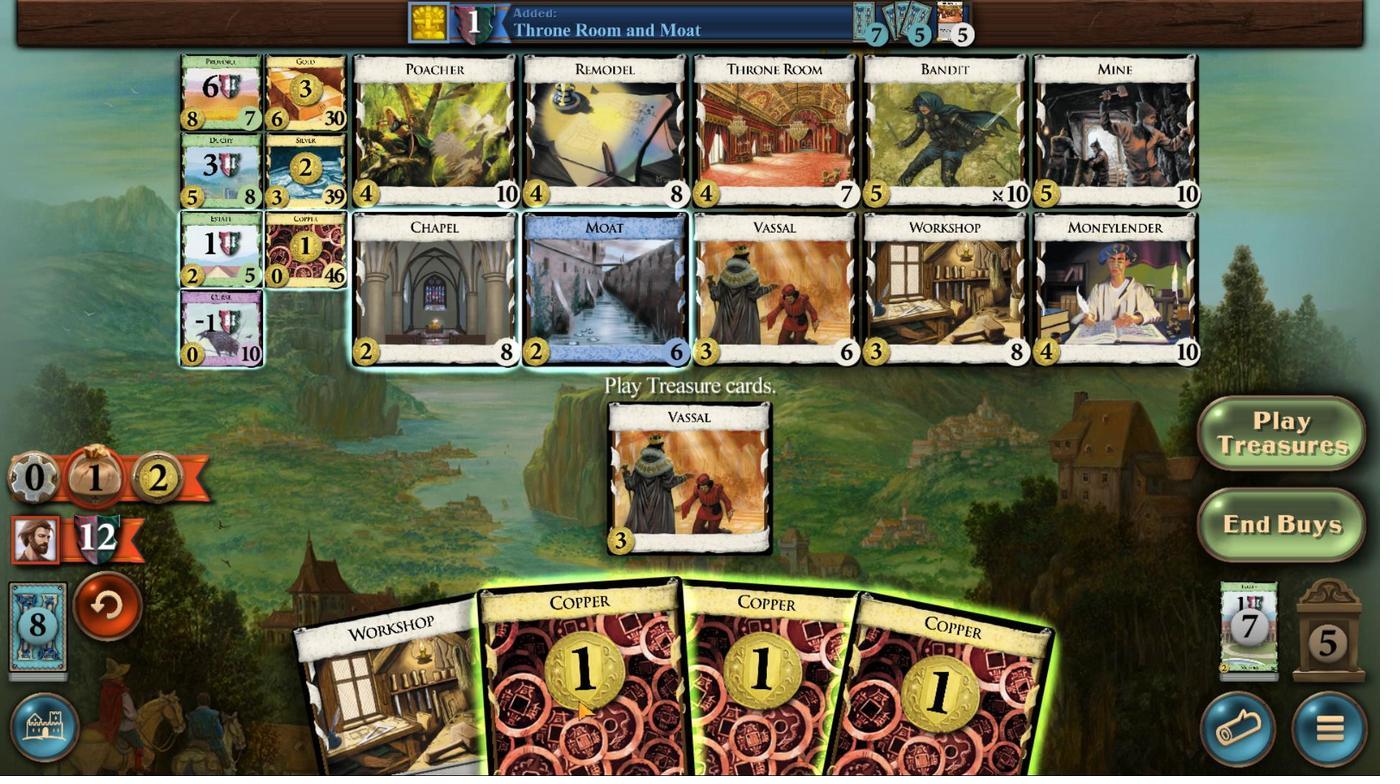 
Action: Mouse scrolled (577, 698) with delta (0, 0)
Screenshot: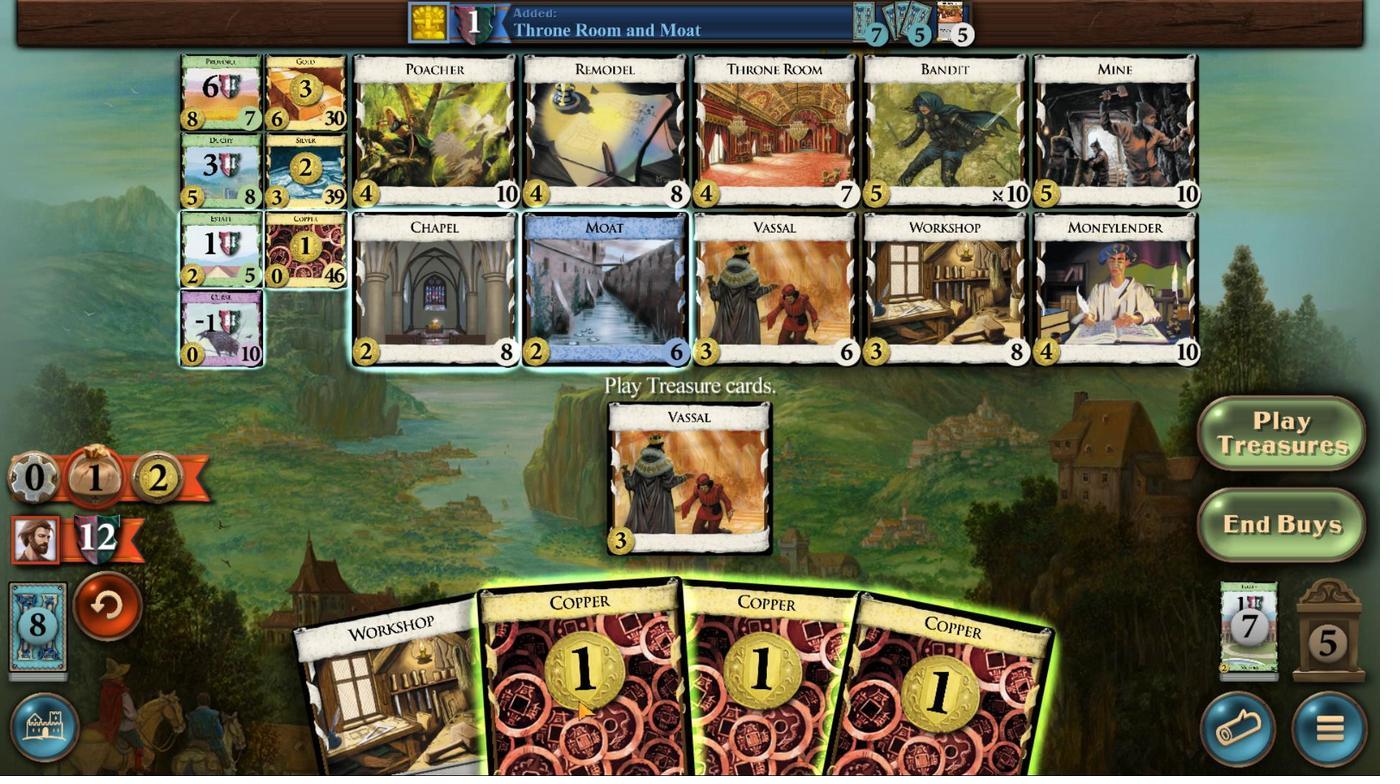 
Action: Mouse moved to (710, 719)
Screenshot: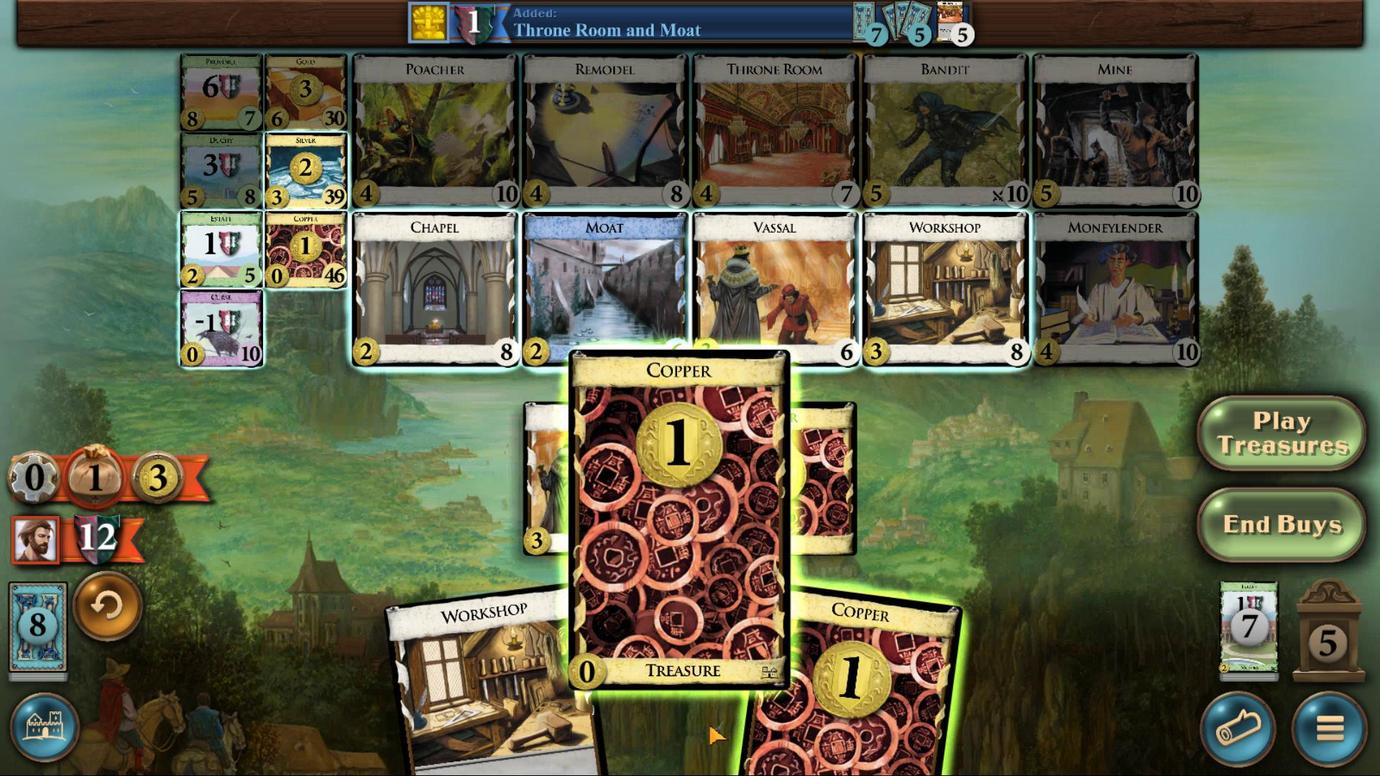 
Action: Mouse scrolled (710, 718) with delta (0, 0)
Screenshot: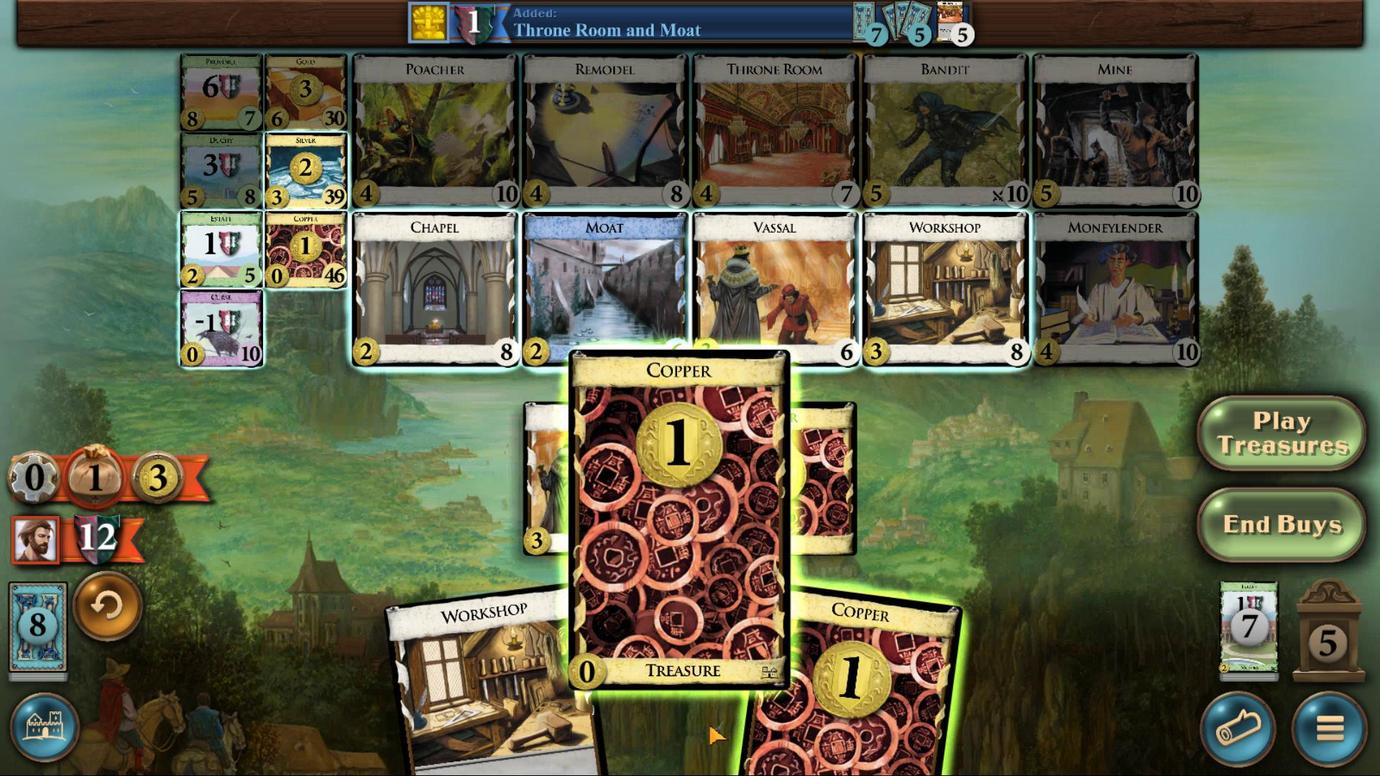 
Action: Mouse moved to (708, 725)
Screenshot: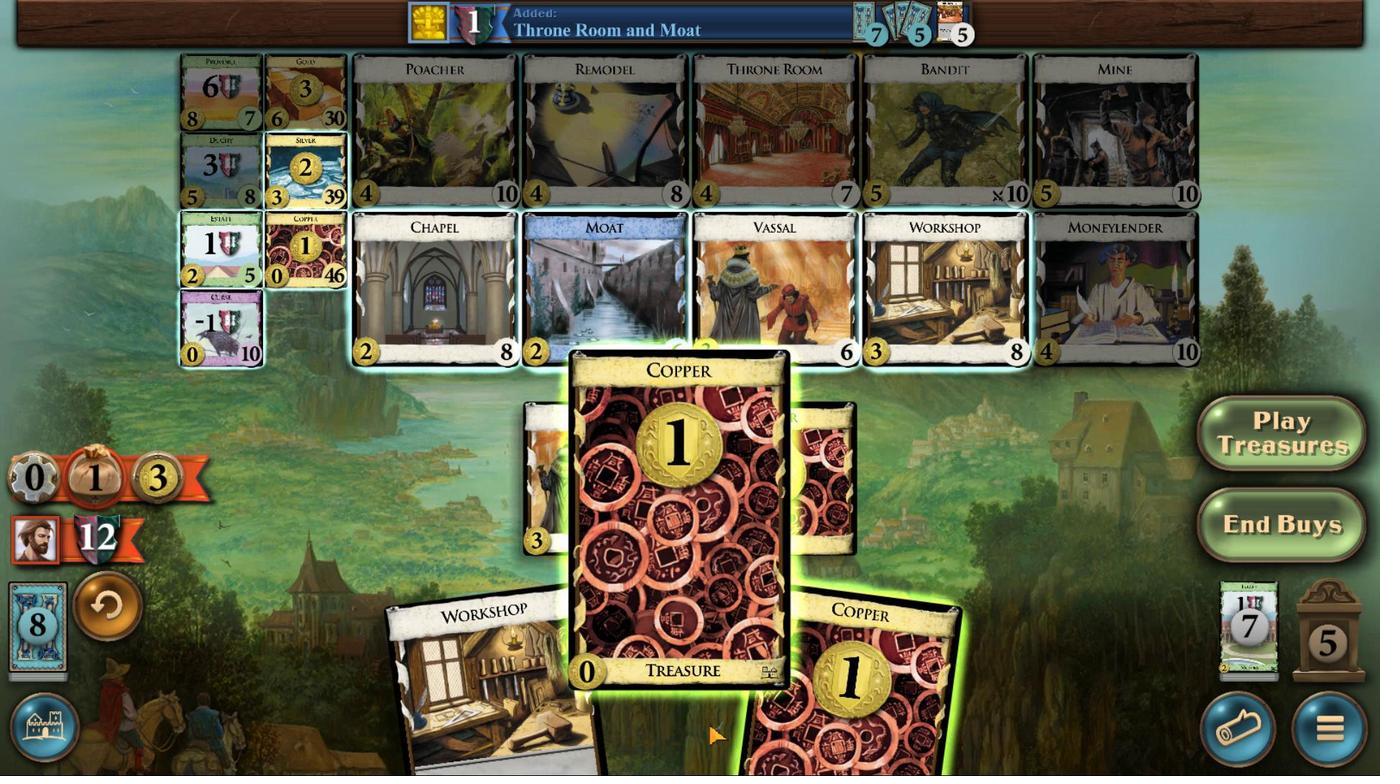 
Action: Mouse scrolled (708, 724) with delta (0, 0)
Screenshot: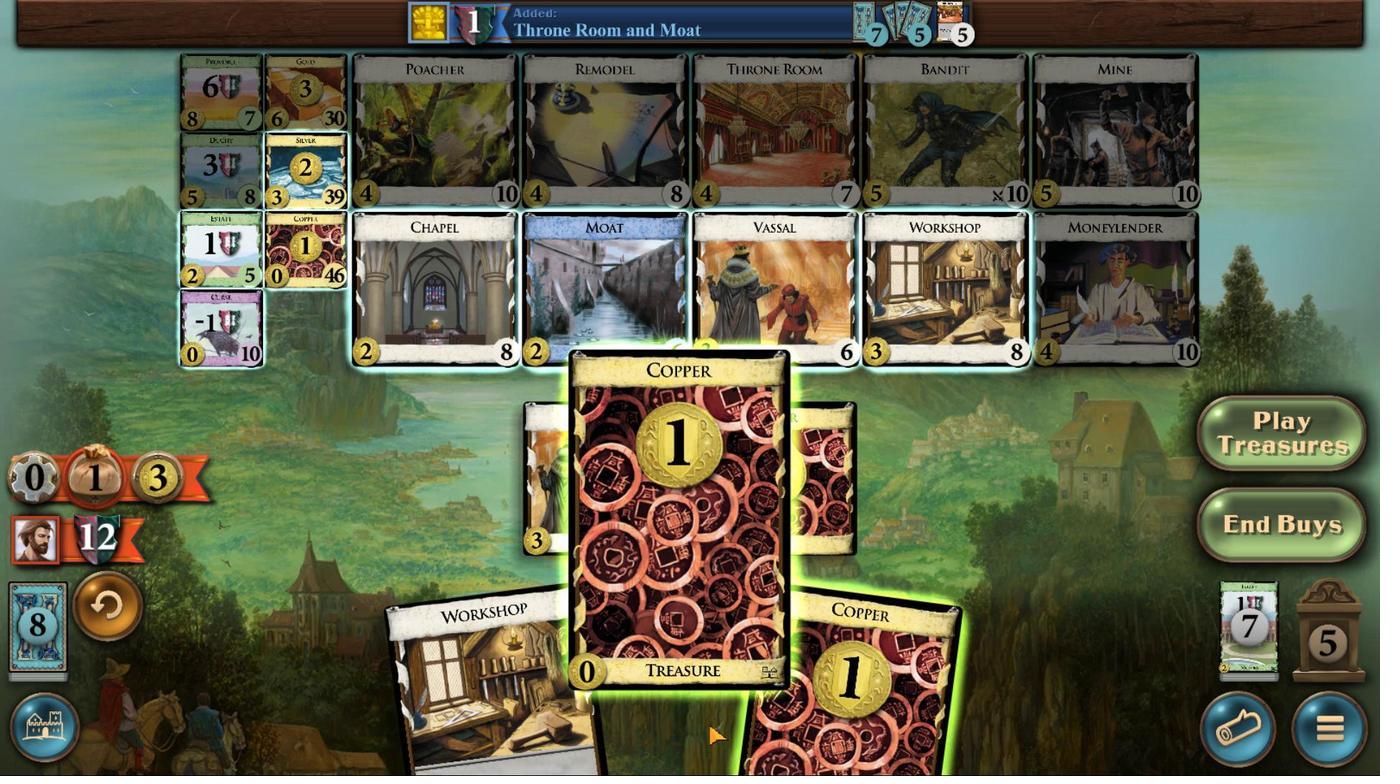 
Action: Mouse moved to (795, 723)
Screenshot: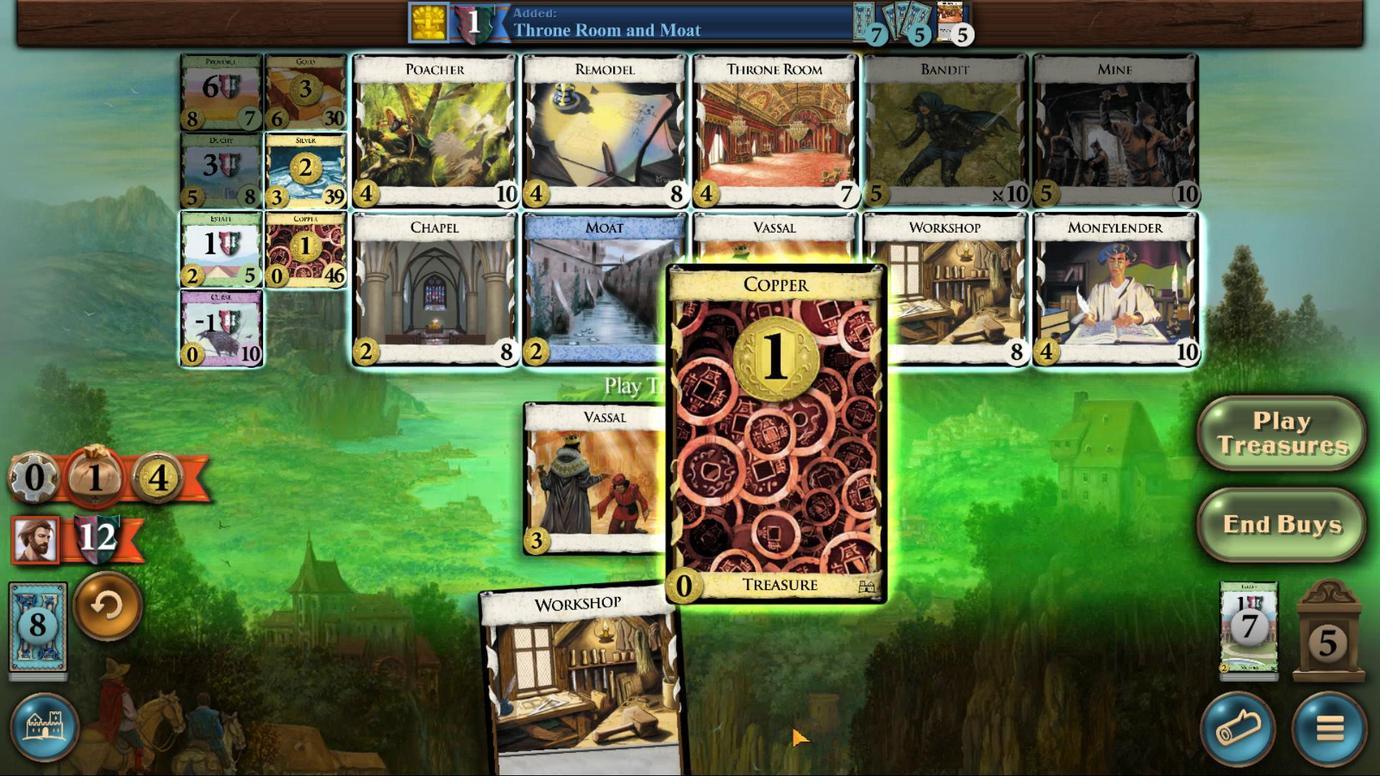 
Action: Mouse scrolled (795, 722) with delta (0, 0)
Screenshot: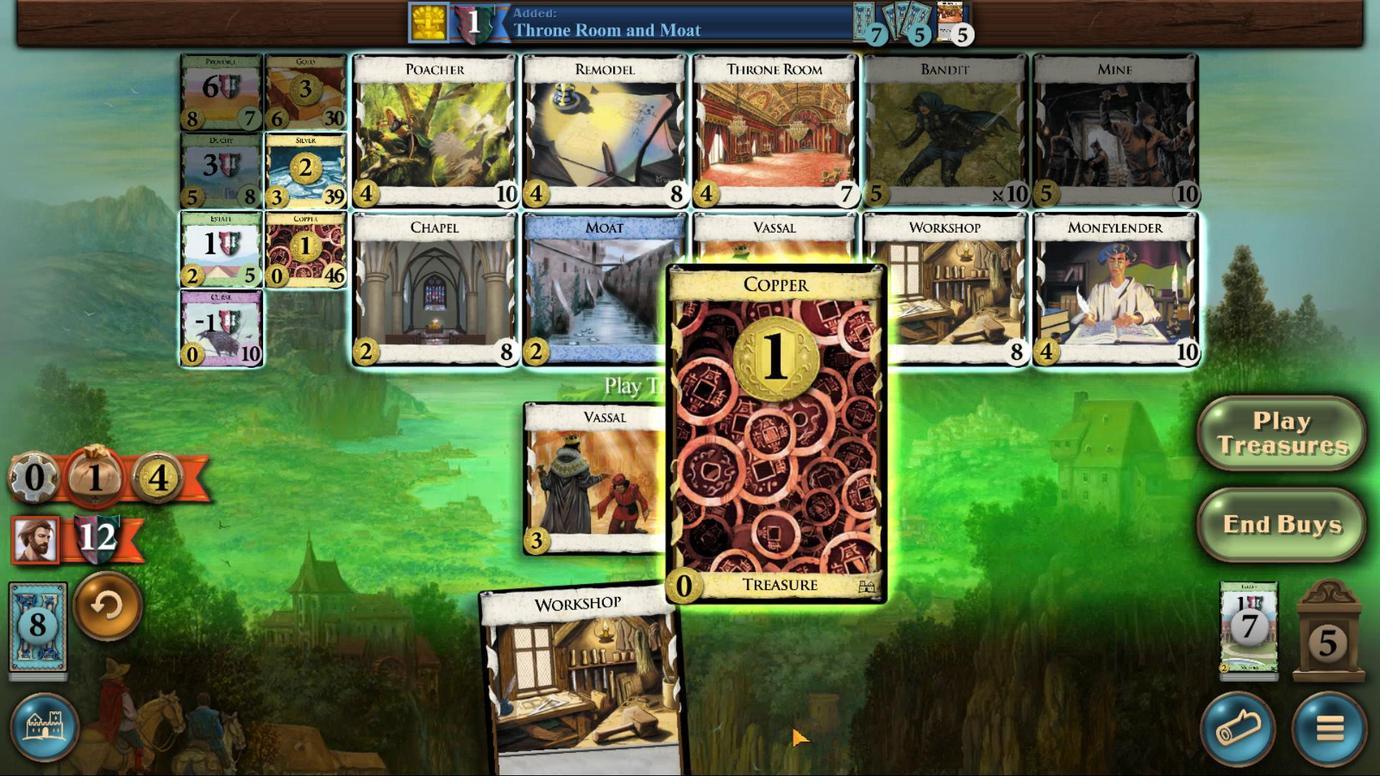 
Action: Mouse moved to (795, 725)
Screenshot: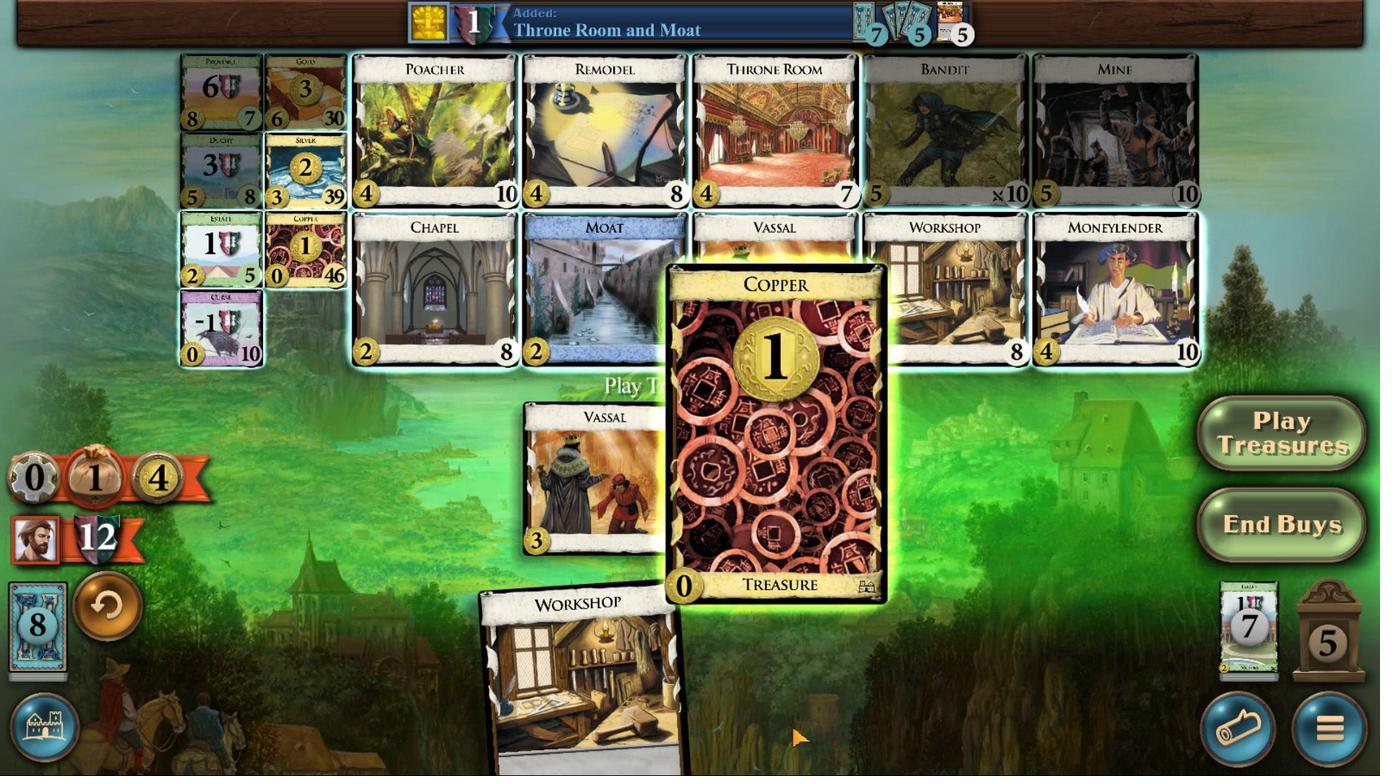 
Action: Mouse scrolled (795, 724) with delta (0, 0)
Screenshot: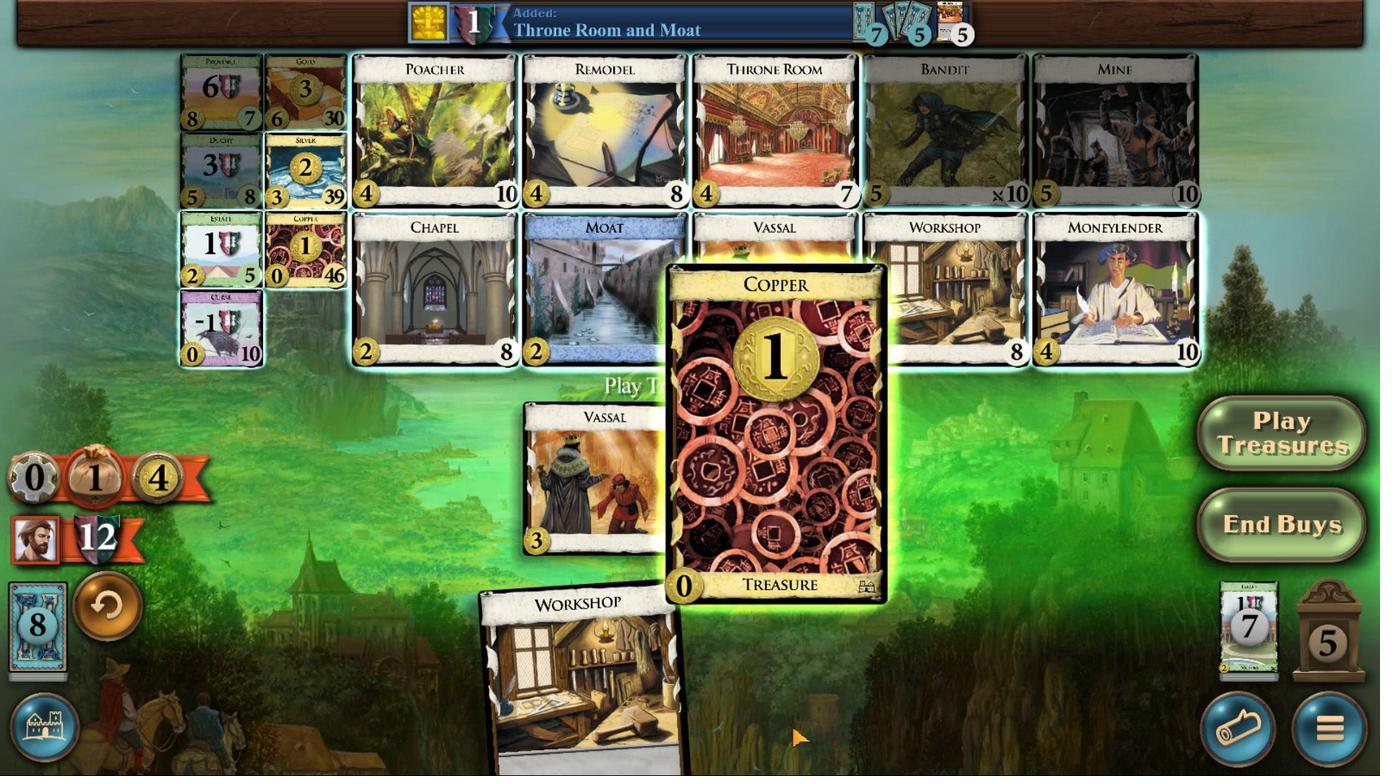 
Action: Mouse moved to (794, 726)
Screenshot: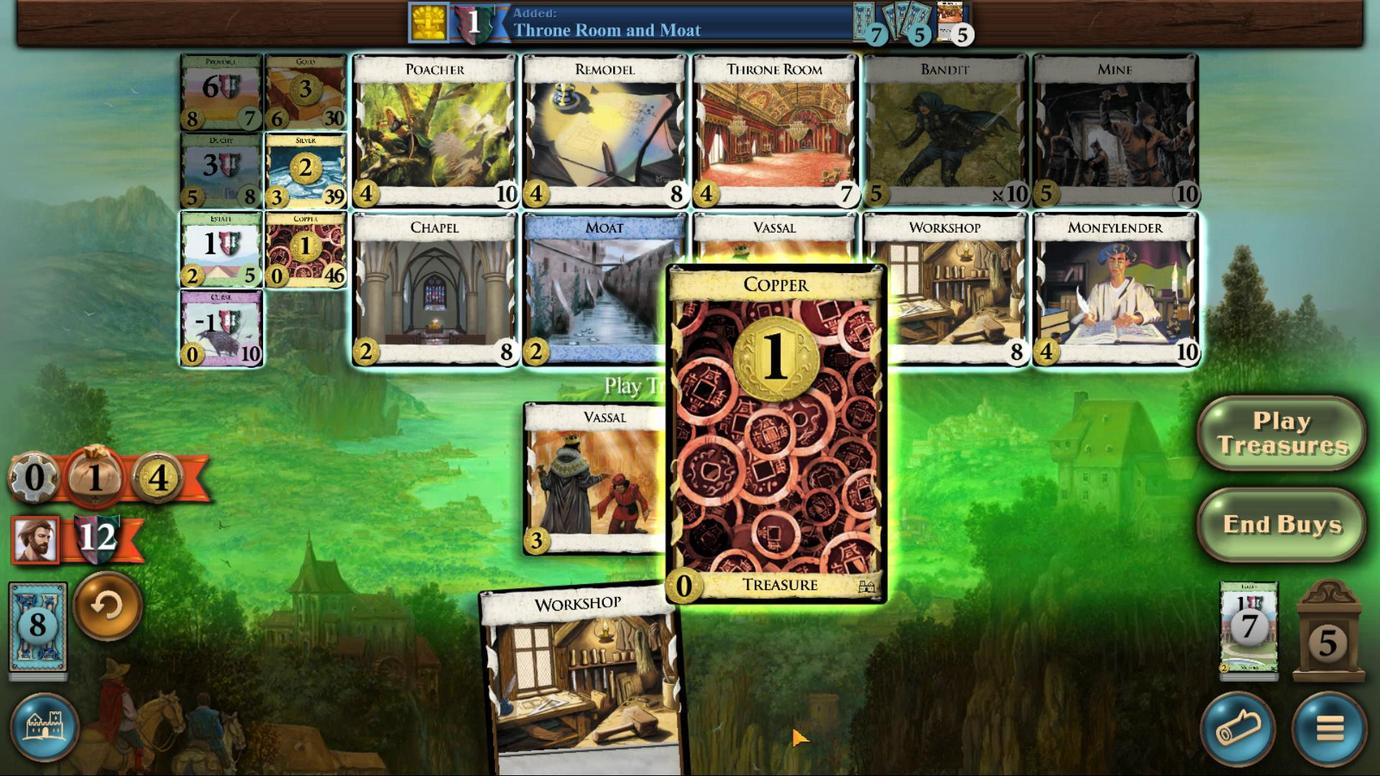
Action: Mouse scrolled (794, 726) with delta (0, 0)
Screenshot: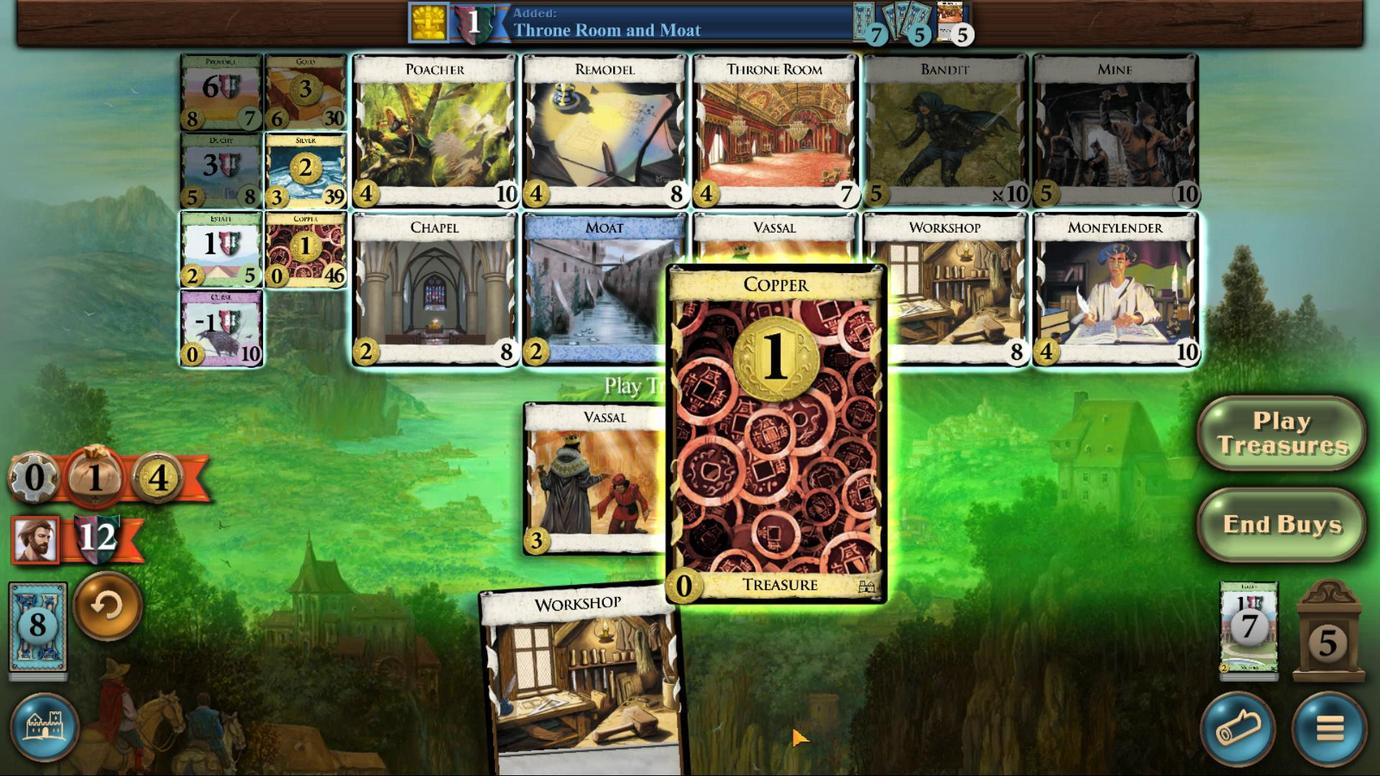 
Action: Mouse moved to (966, 291)
Screenshot: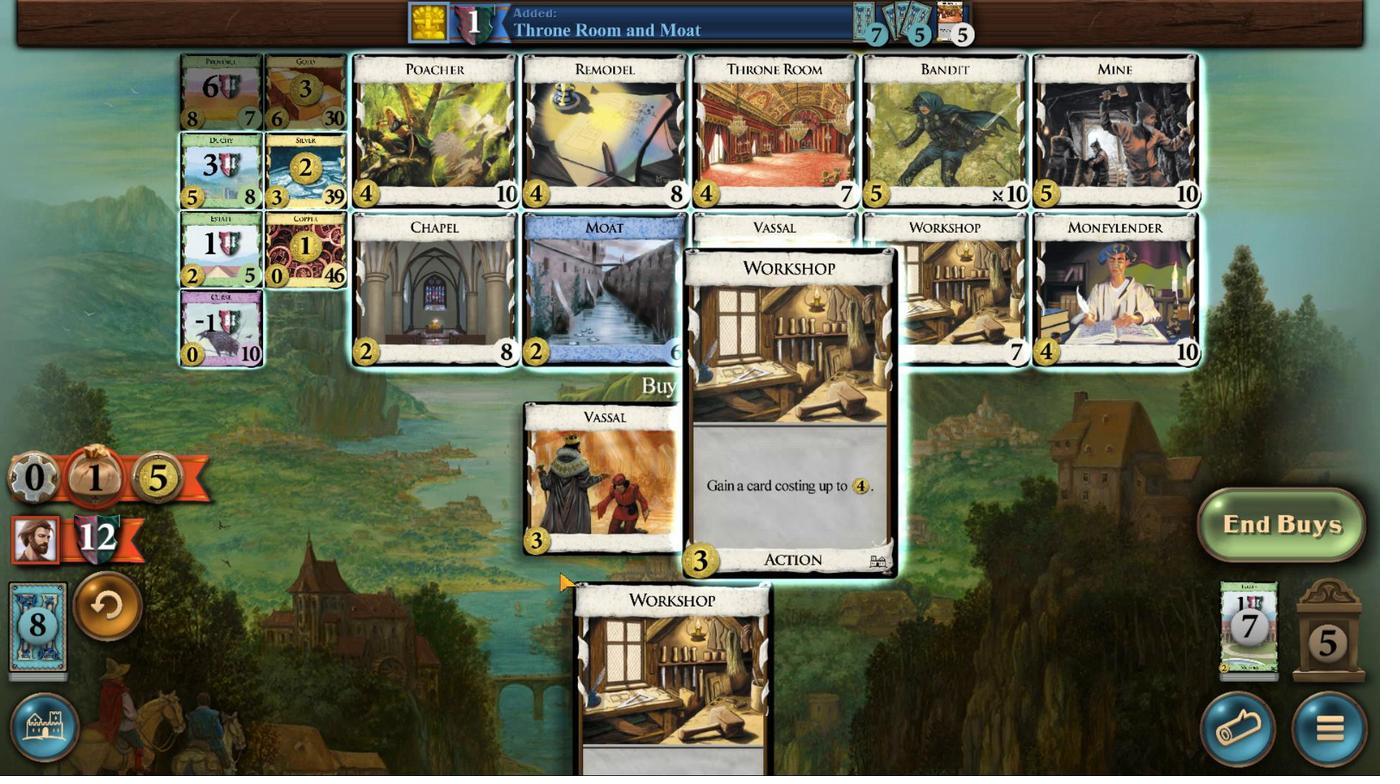 
Action: Mouse pressed left at (966, 291)
Screenshot: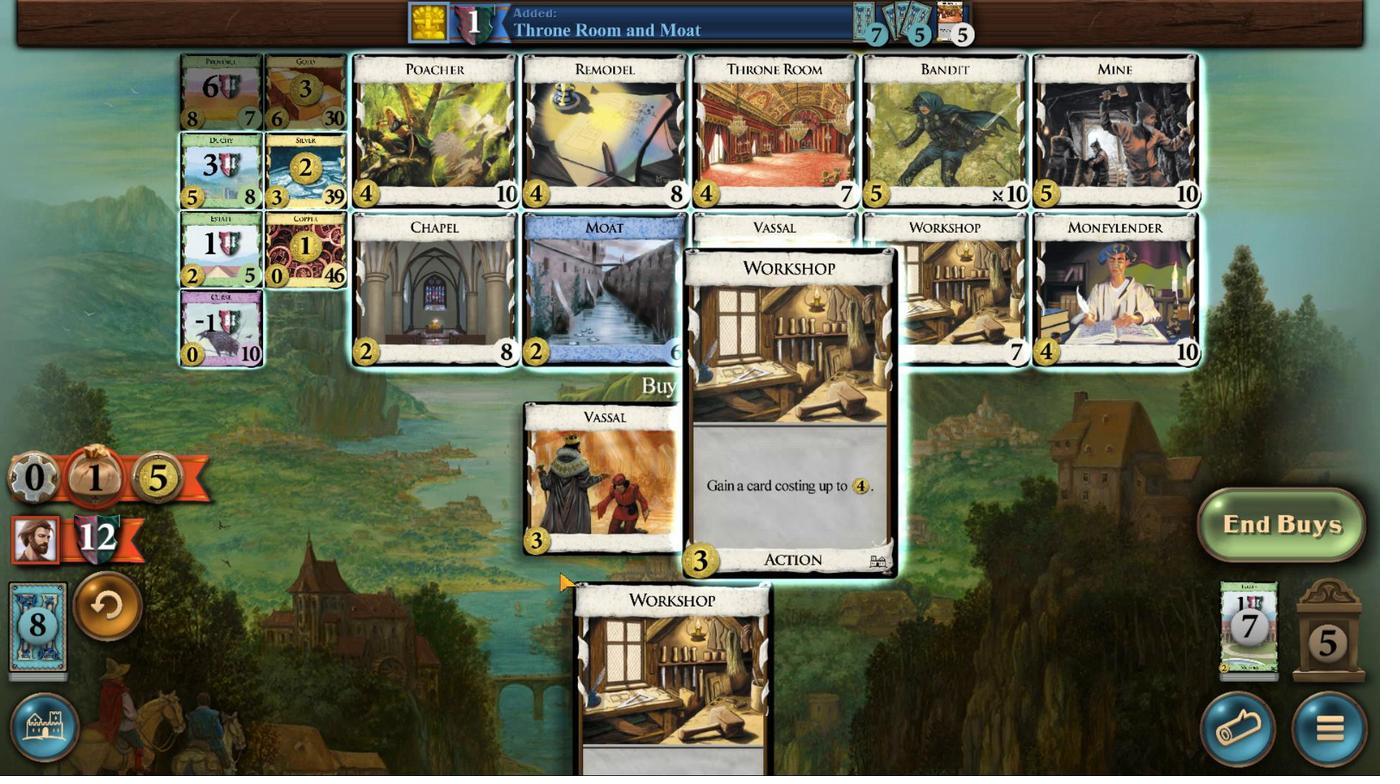 
Action: Mouse moved to (316, 739)
Screenshot: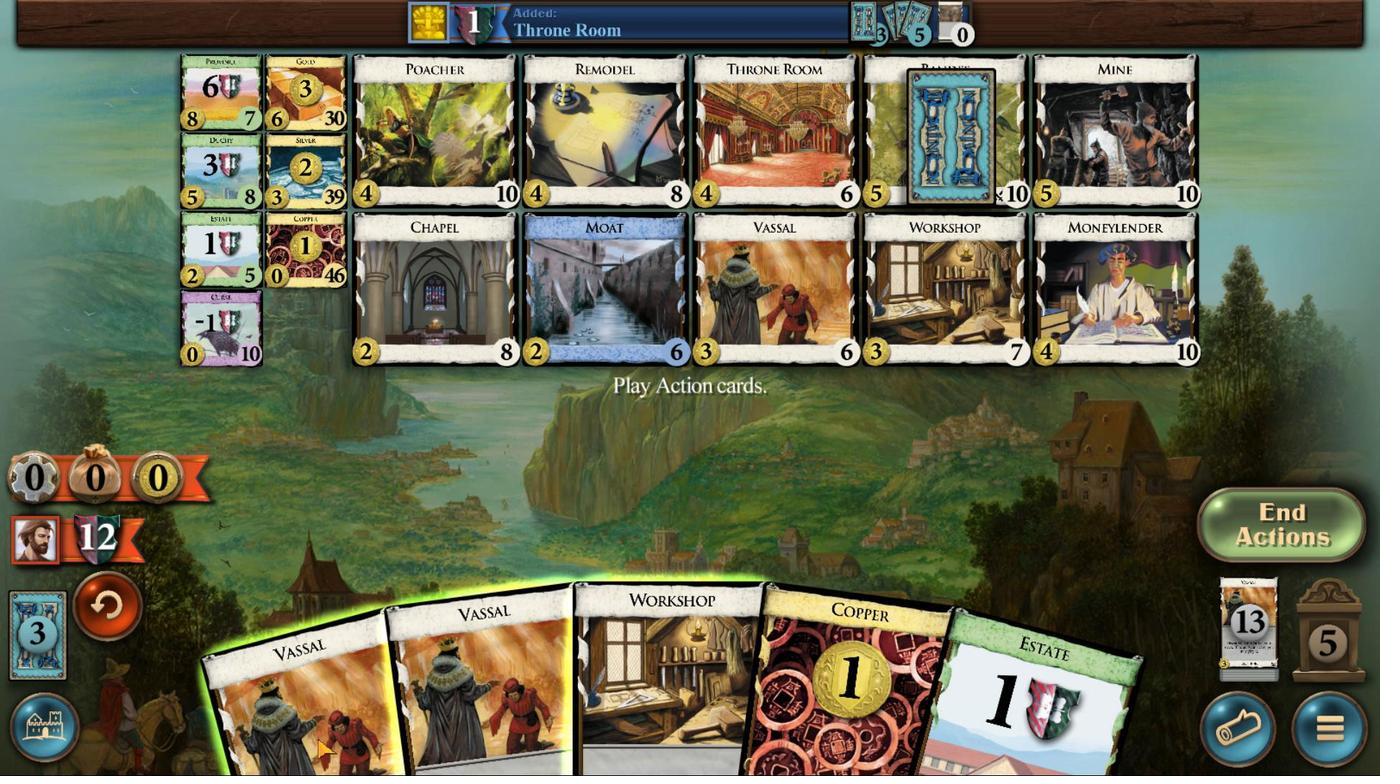 
Action: Mouse scrolled (316, 738) with delta (0, 0)
Screenshot: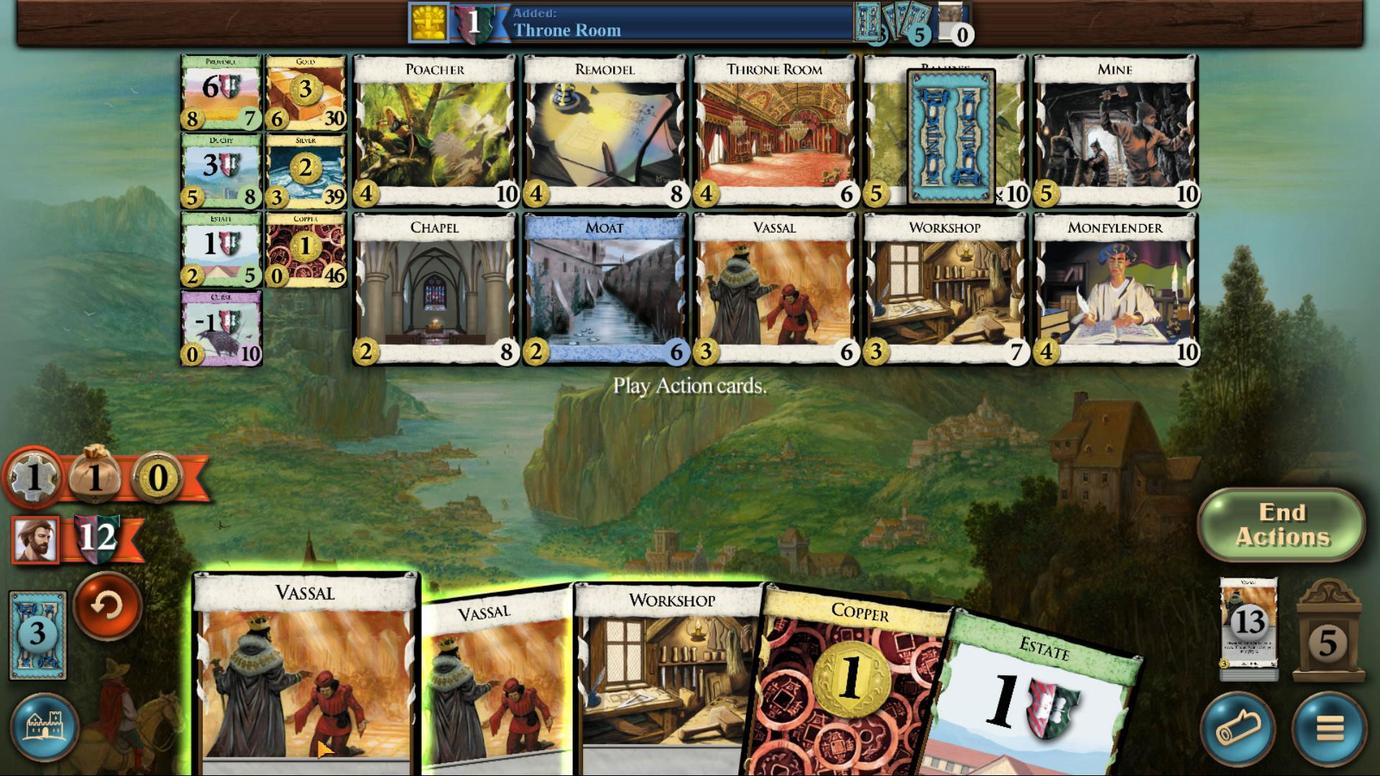 
Action: Mouse scrolled (316, 738) with delta (0, 0)
Screenshot: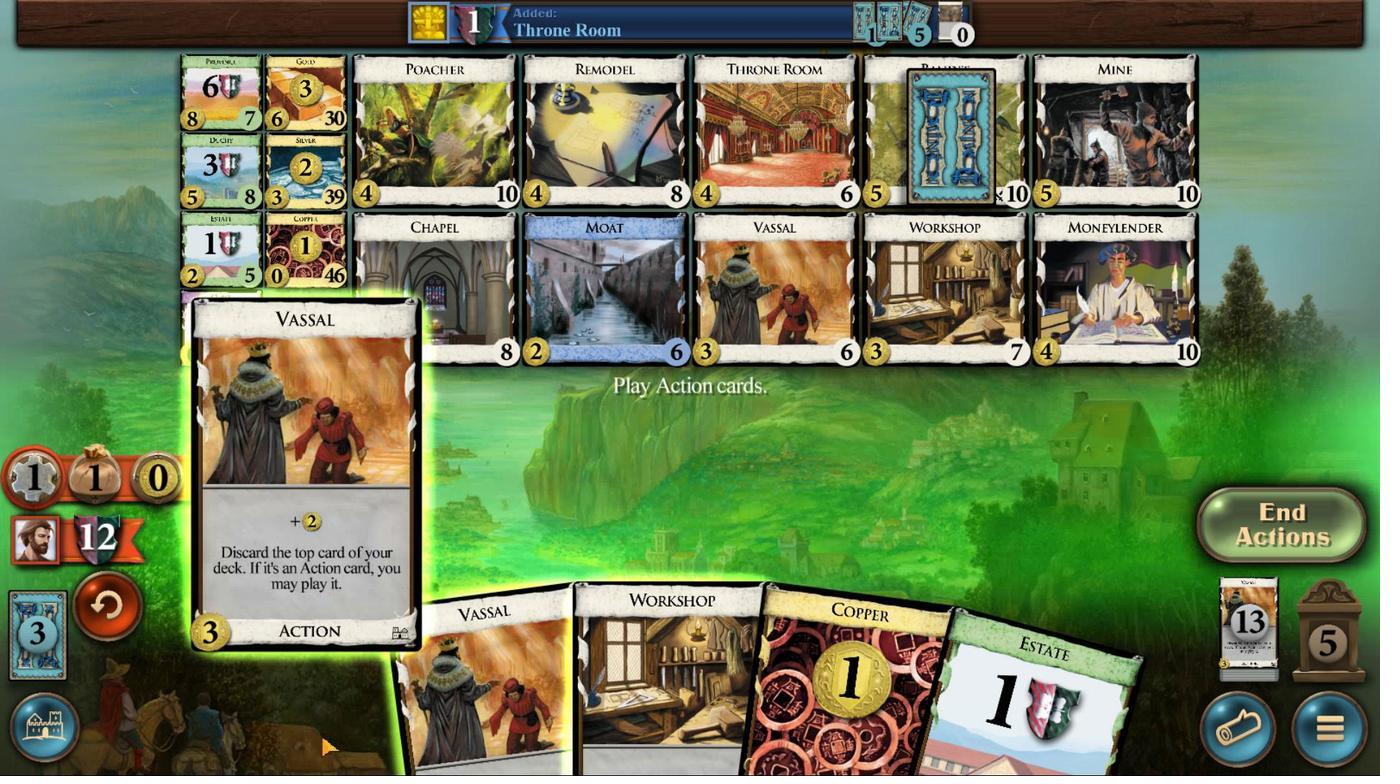 
Action: Mouse scrolled (316, 738) with delta (0, 0)
Screenshot: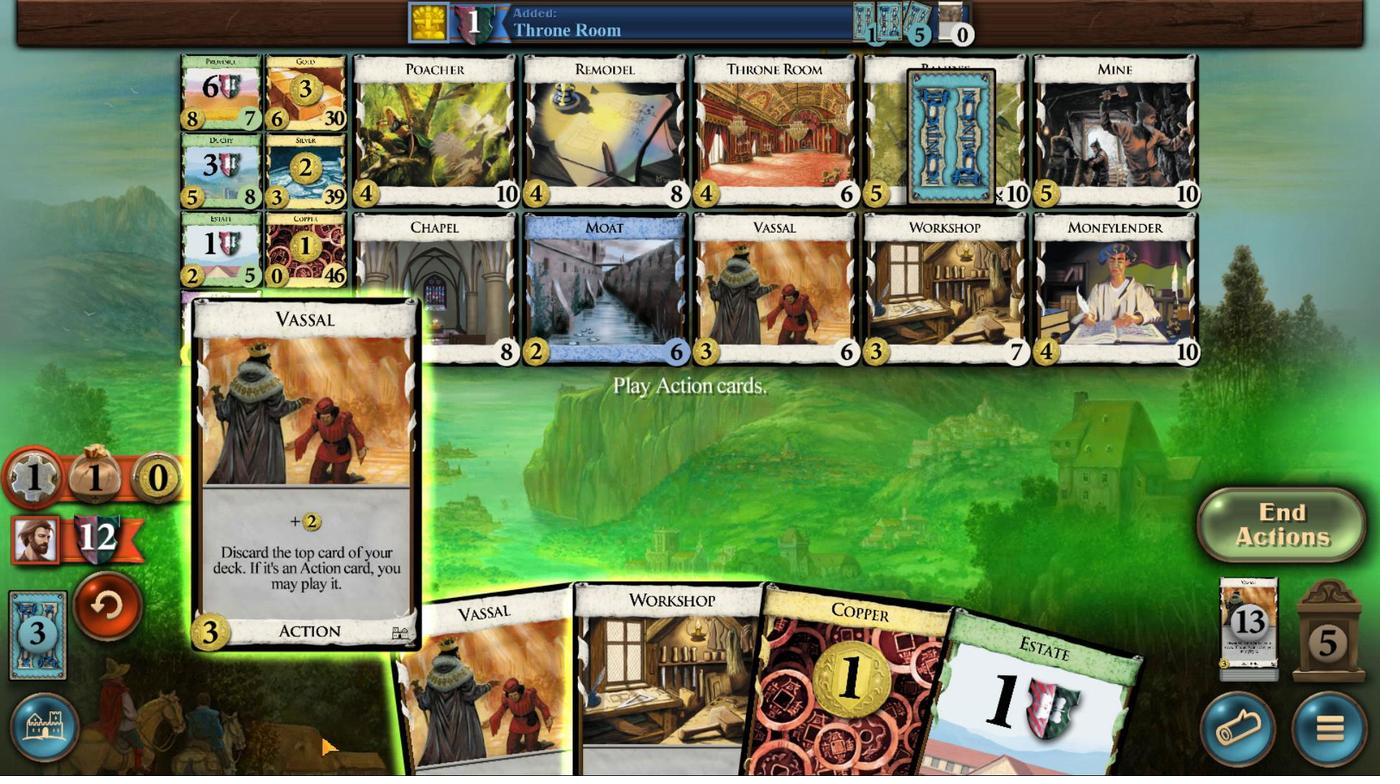 
Action: Mouse moved to (745, 677)
Screenshot: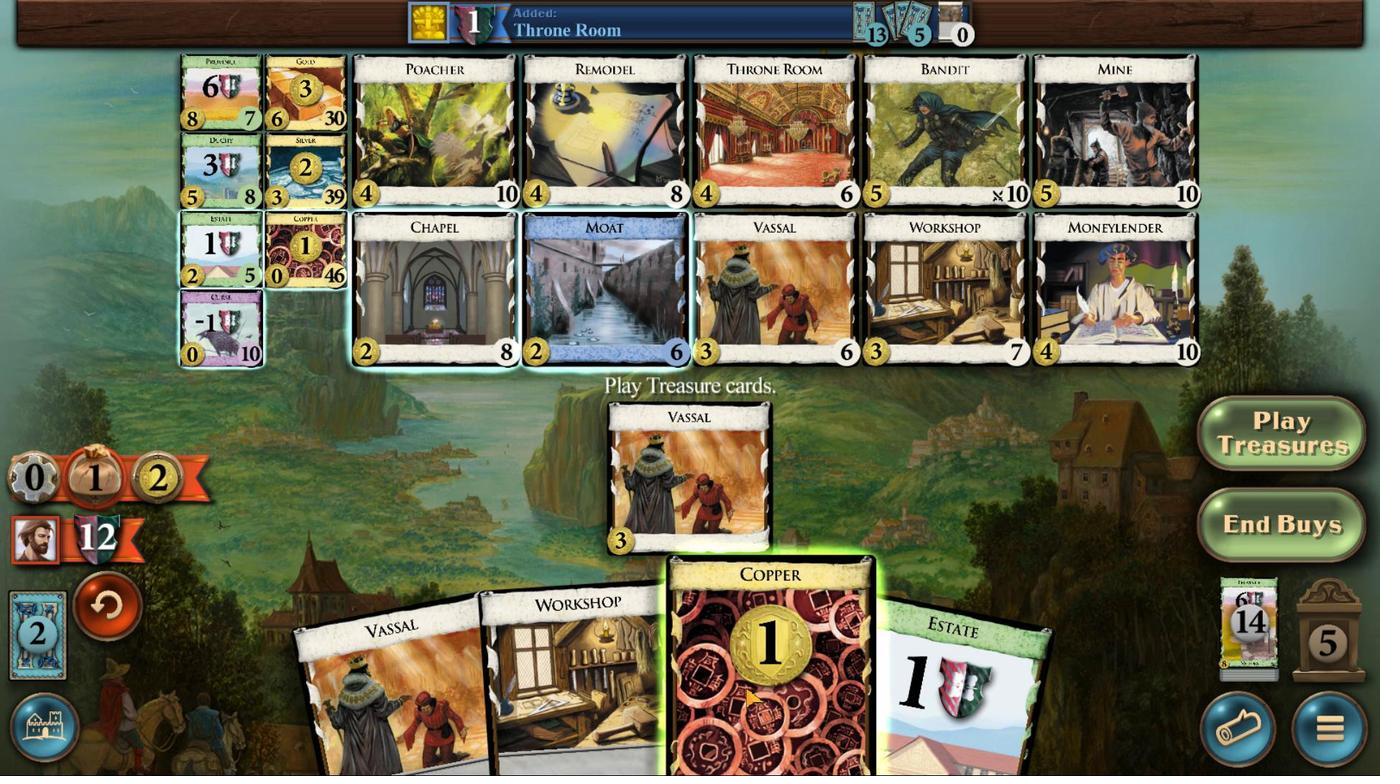 
Action: Mouse scrolled (745, 676) with delta (0, 0)
Screenshot: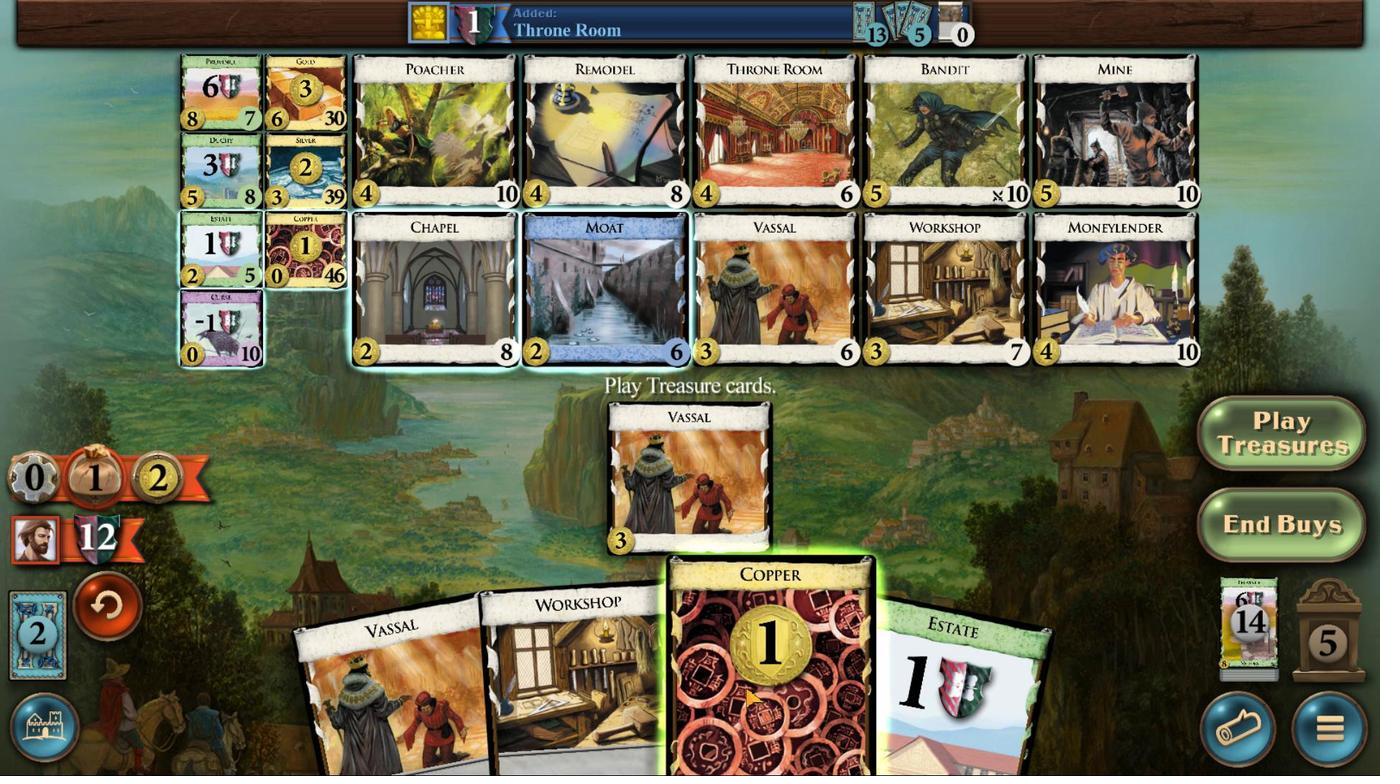 
Action: Mouse moved to (745, 678)
Screenshot: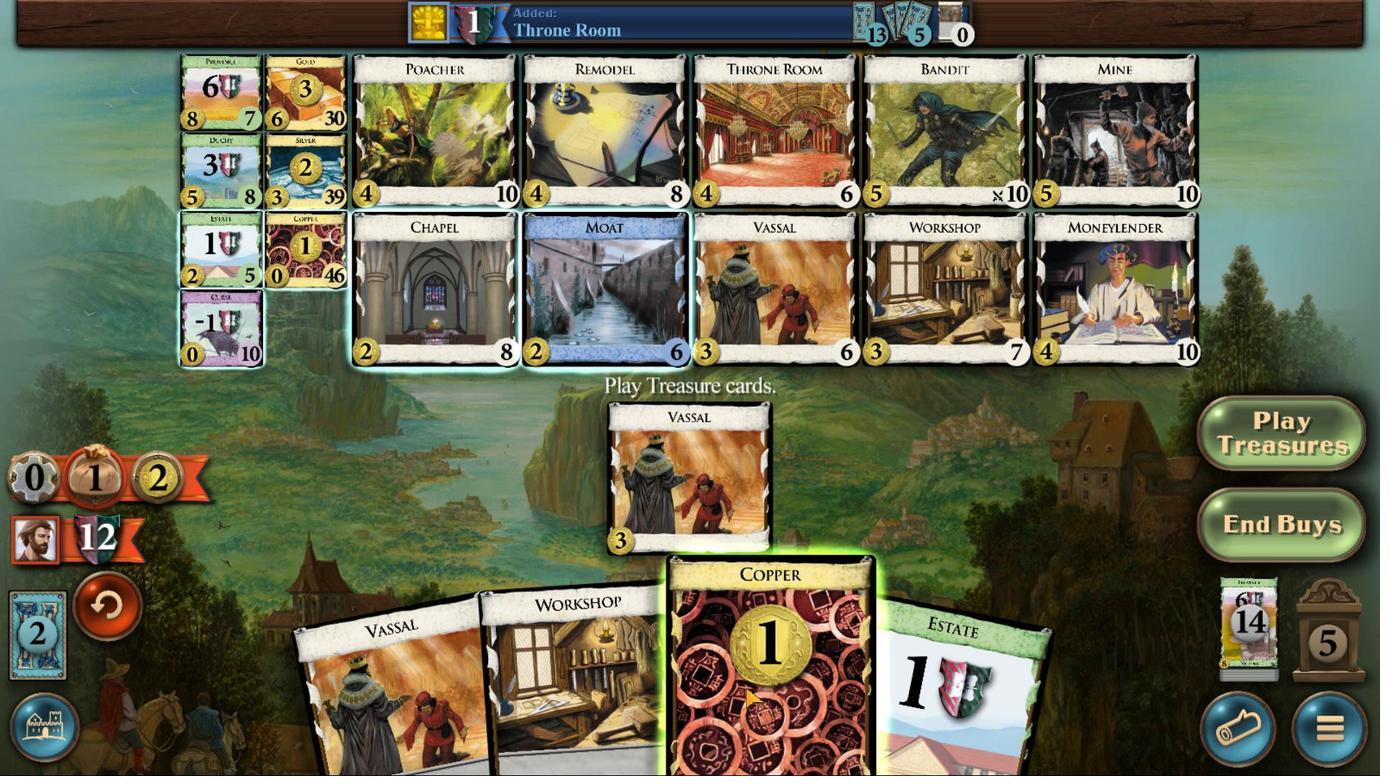 
Action: Mouse scrolled (745, 677) with delta (0, 0)
Screenshot: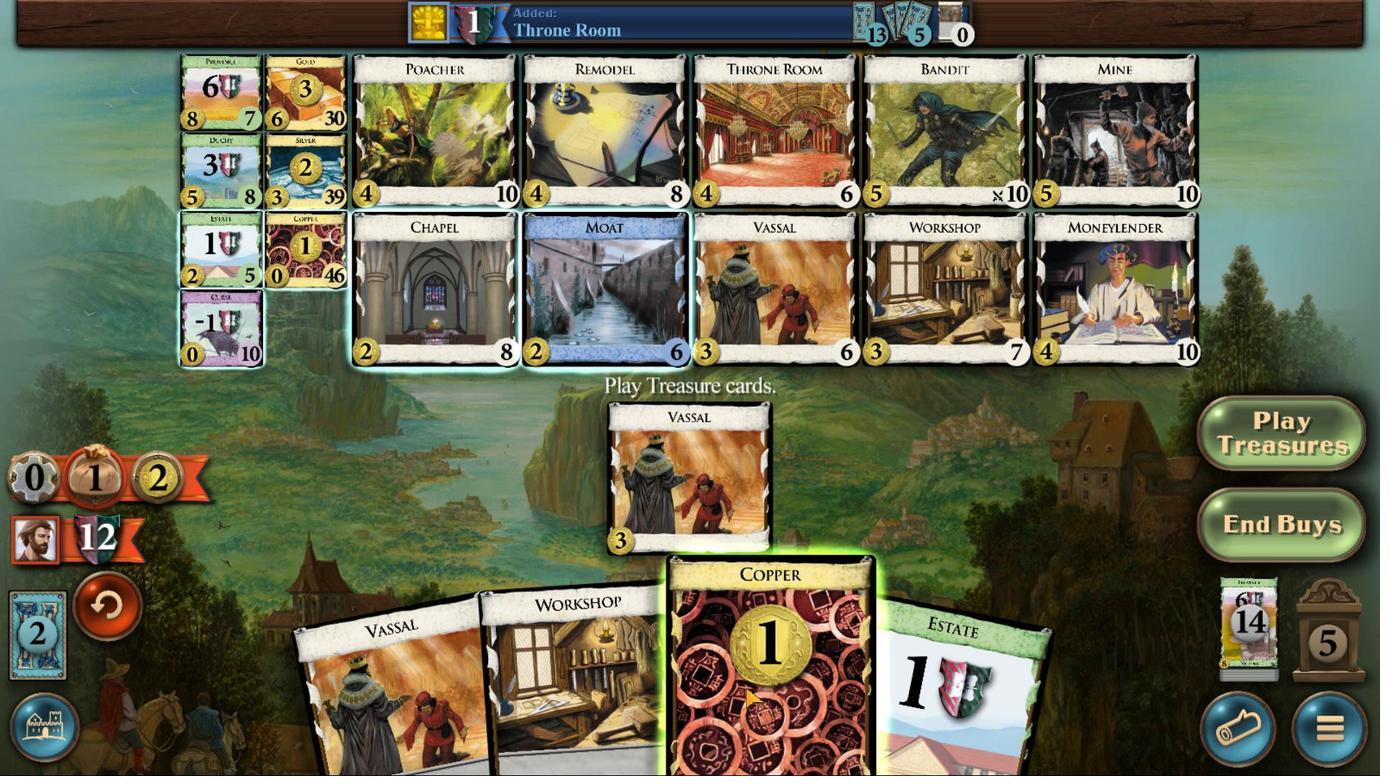 
Action: Mouse moved to (745, 680)
Screenshot: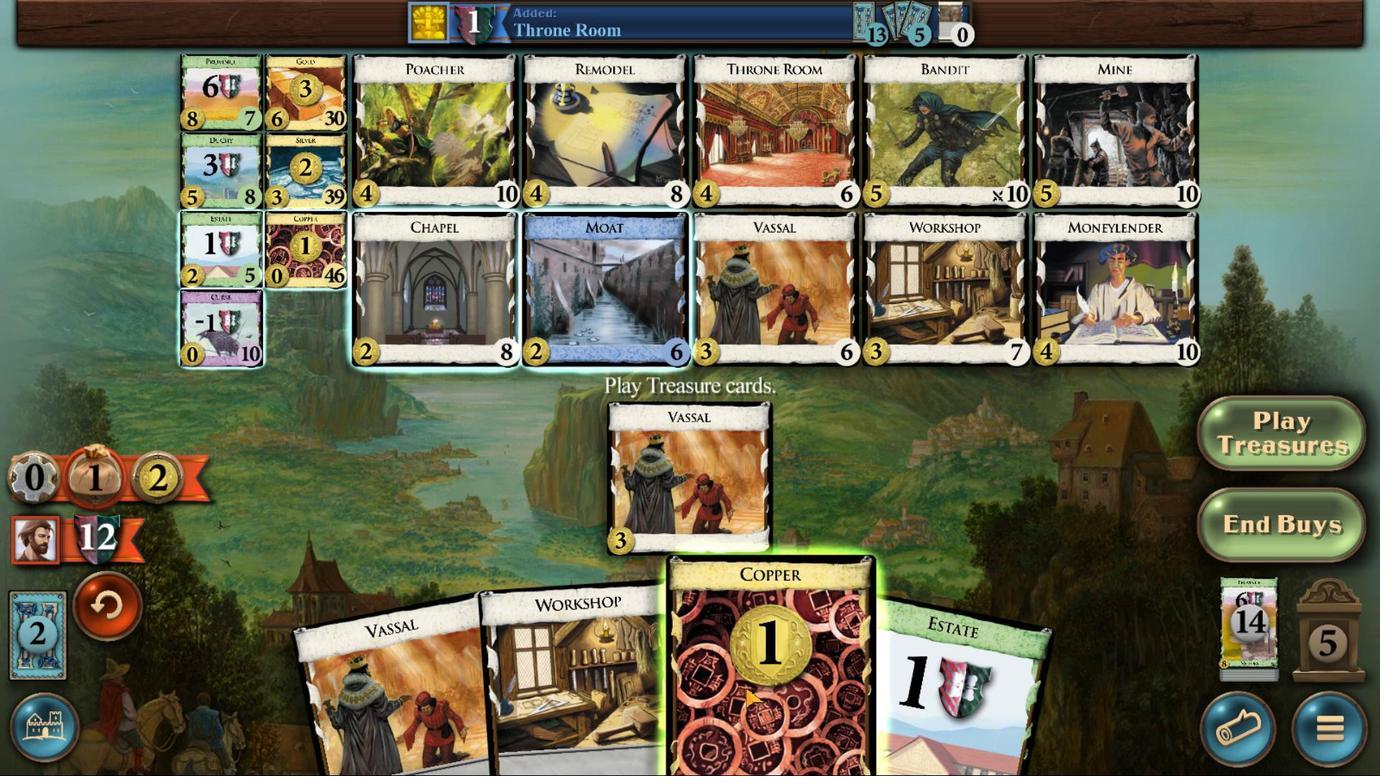 
Action: Mouse scrolled (745, 680) with delta (0, 0)
Screenshot: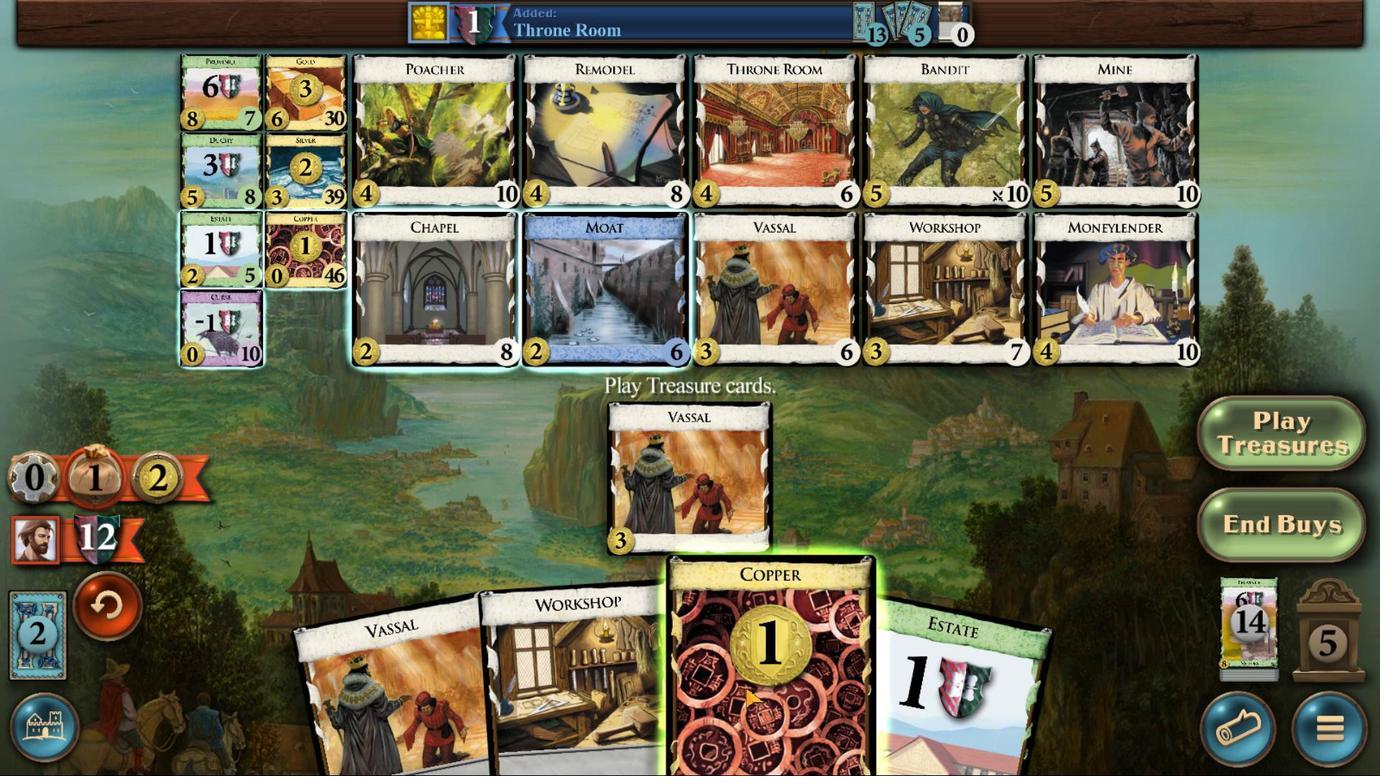 
Action: Mouse moved to (745, 684)
Screenshot: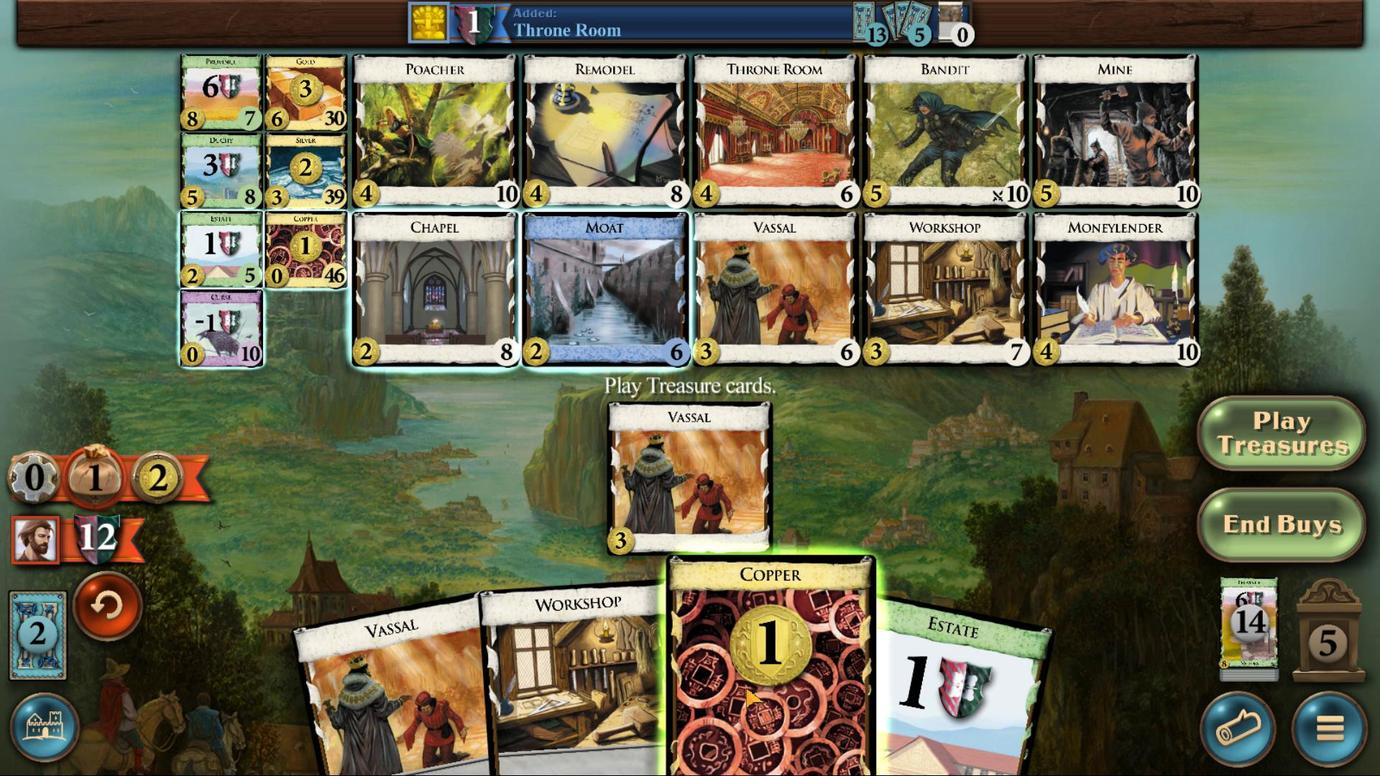
Action: Mouse scrolled (745, 683) with delta (0, 0)
Screenshot: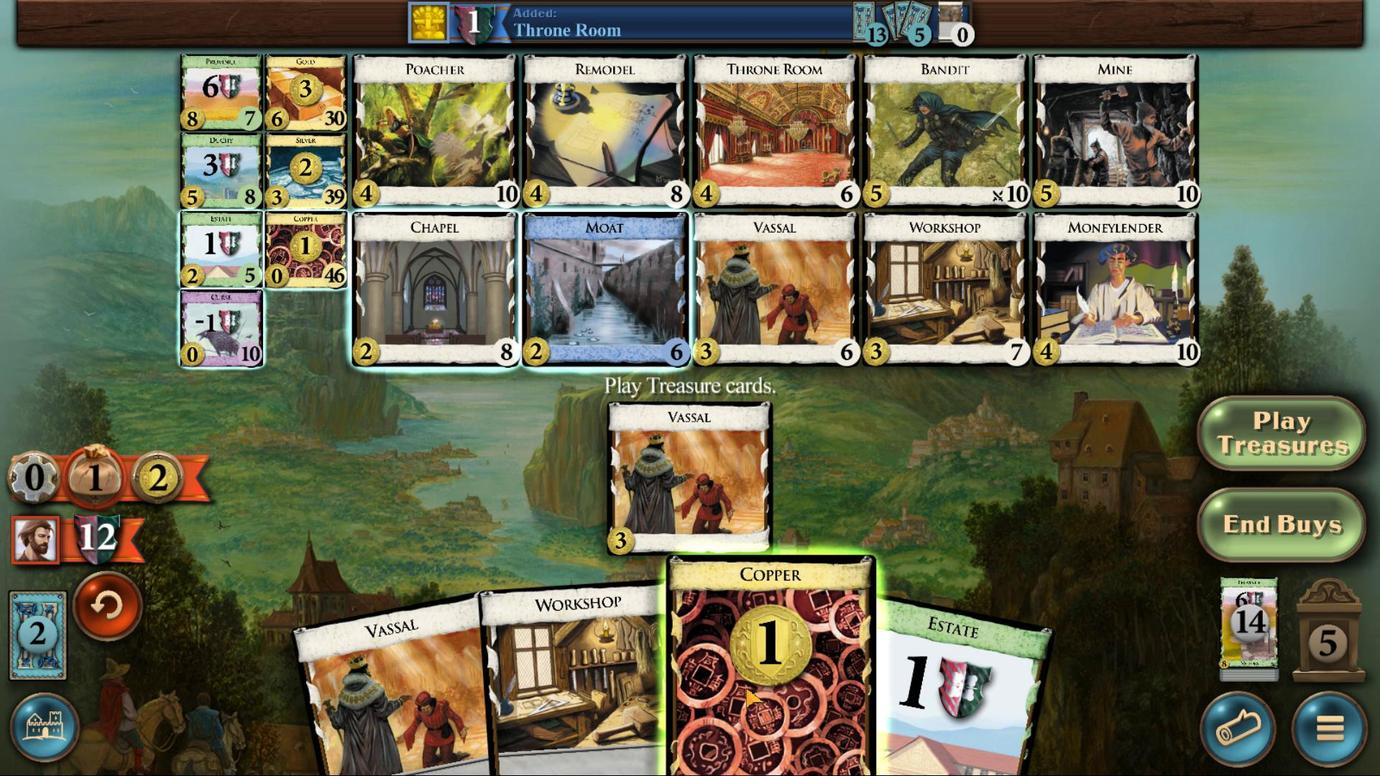 
Action: Mouse moved to (744, 687)
Screenshot: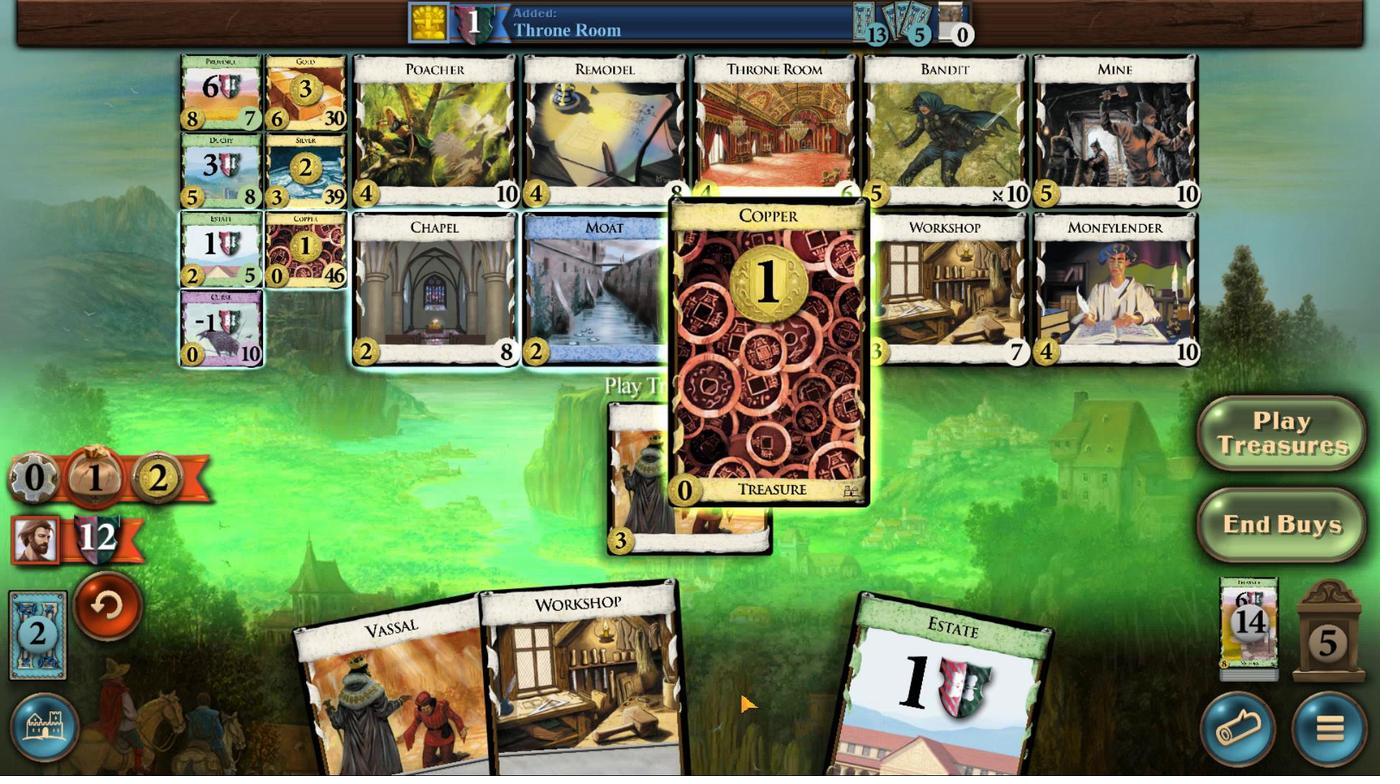 
Action: Mouse scrolled (744, 687) with delta (0, 0)
Screenshot: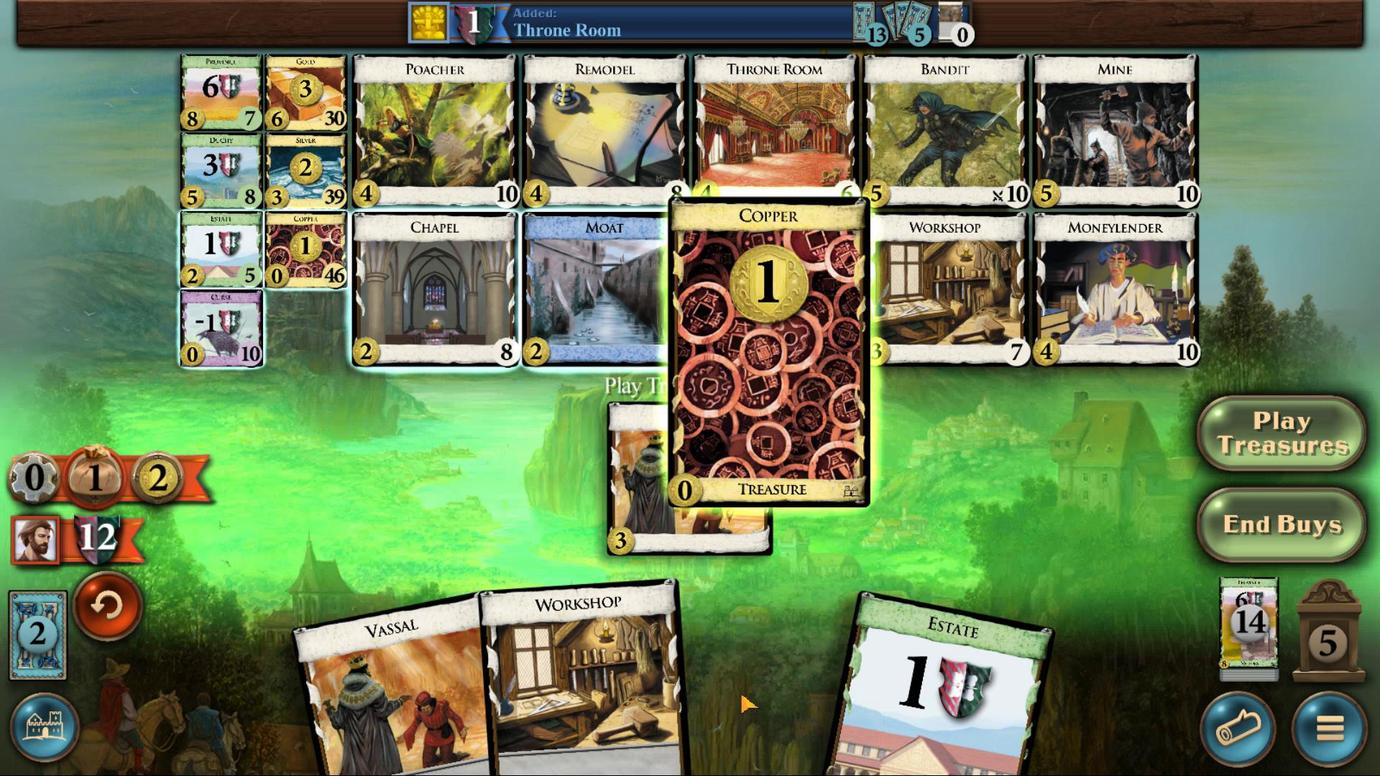 
Action: Mouse moved to (951, 286)
Screenshot: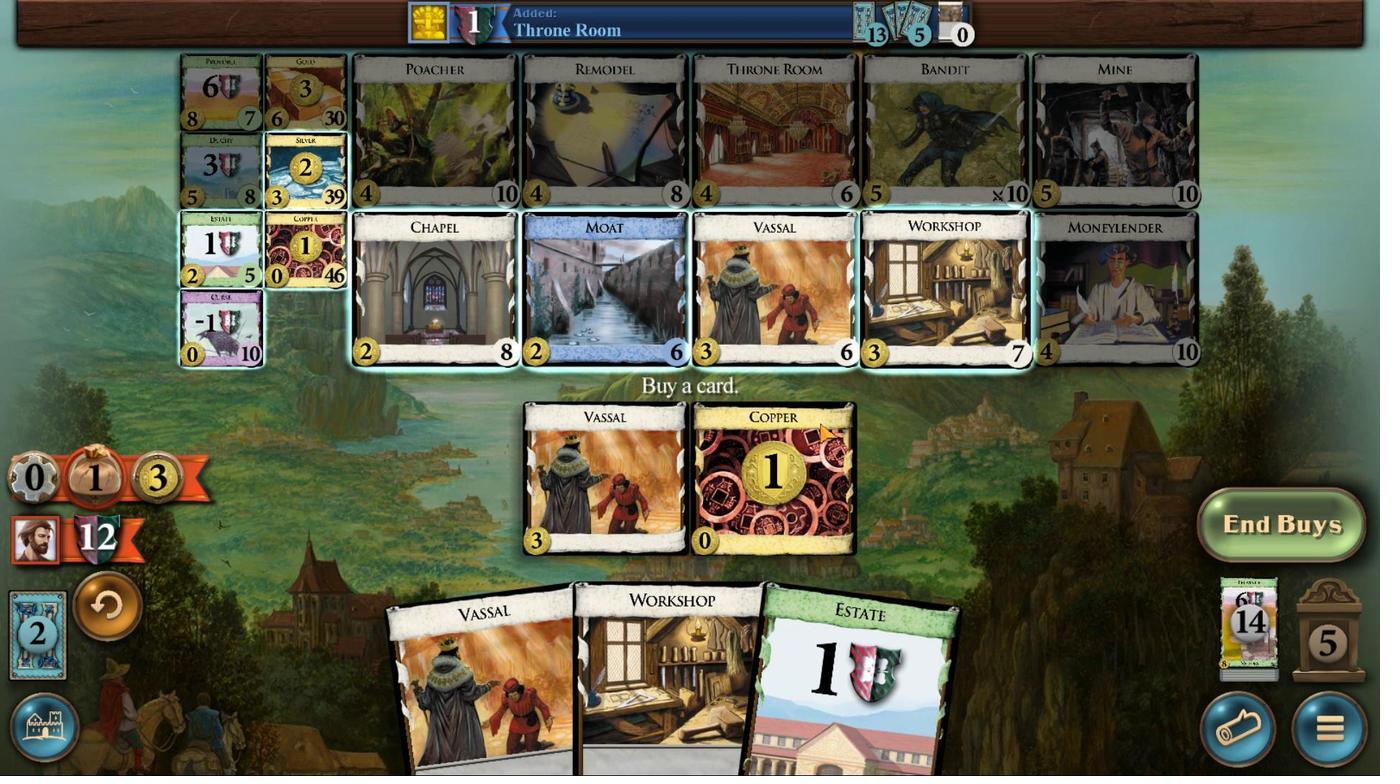 
Action: Mouse pressed left at (951, 286)
Screenshot: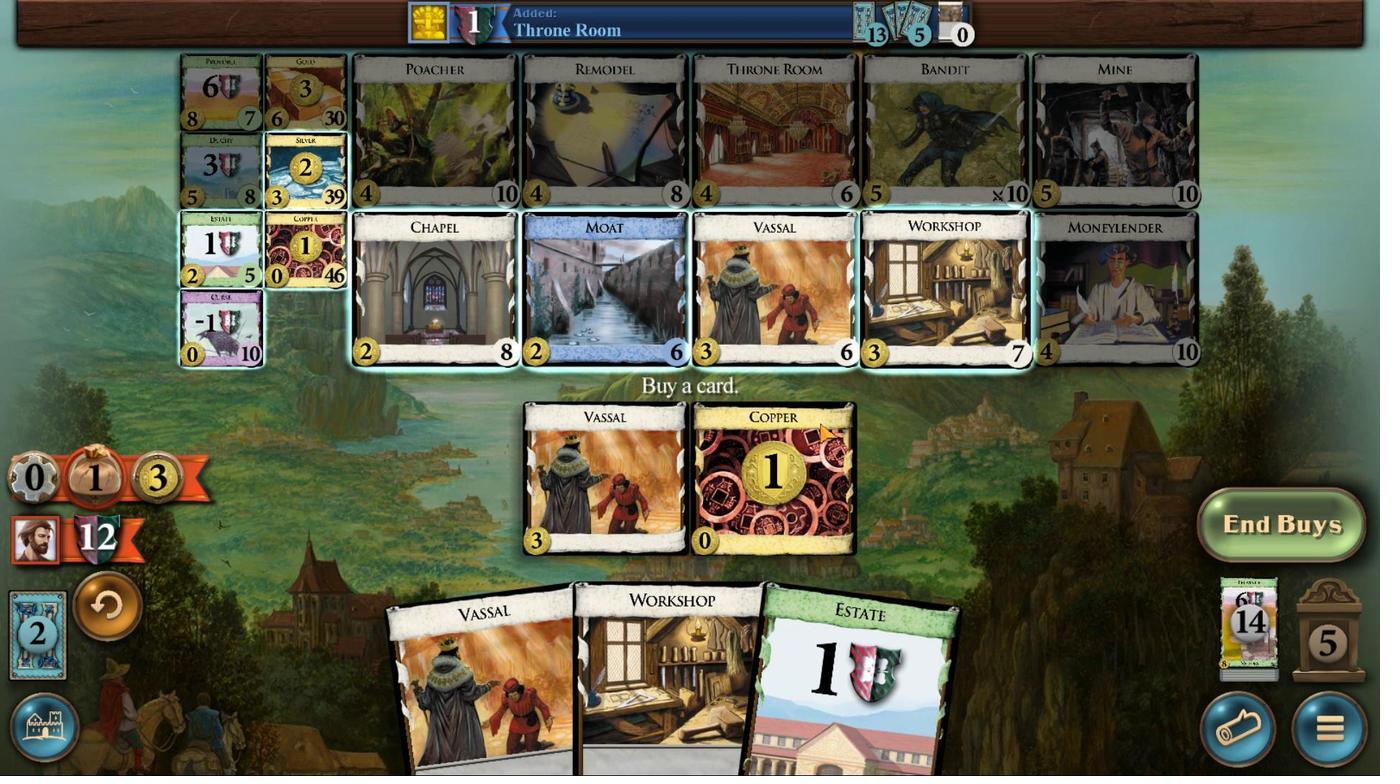 
Action: Mouse moved to (650, 698)
